 Task: Create a new job position entry in Salesforce with the title 'Salesforce CPQ Specialists', including job description, responsibilities, skills required, educational requirements, pay range, and other relevant details.
Action: Mouse pressed left at (717, 703)
Screenshot: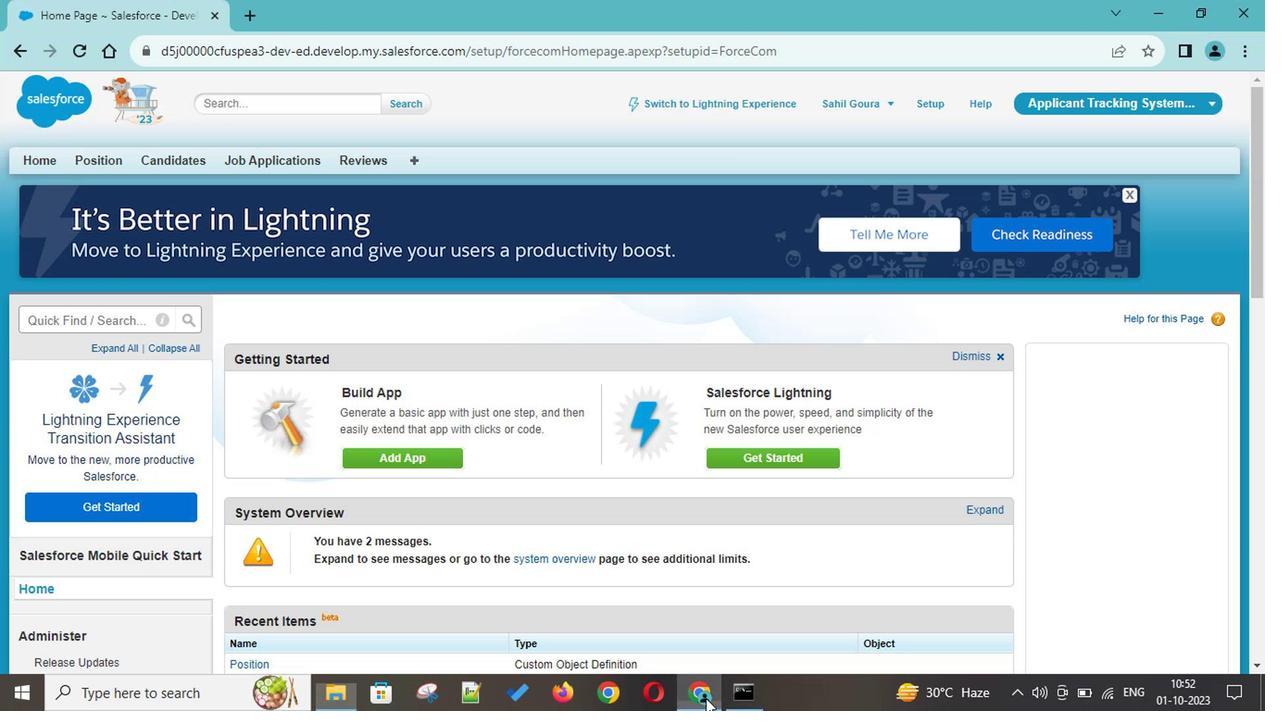 
Action: Mouse moved to (82, 160)
Screenshot: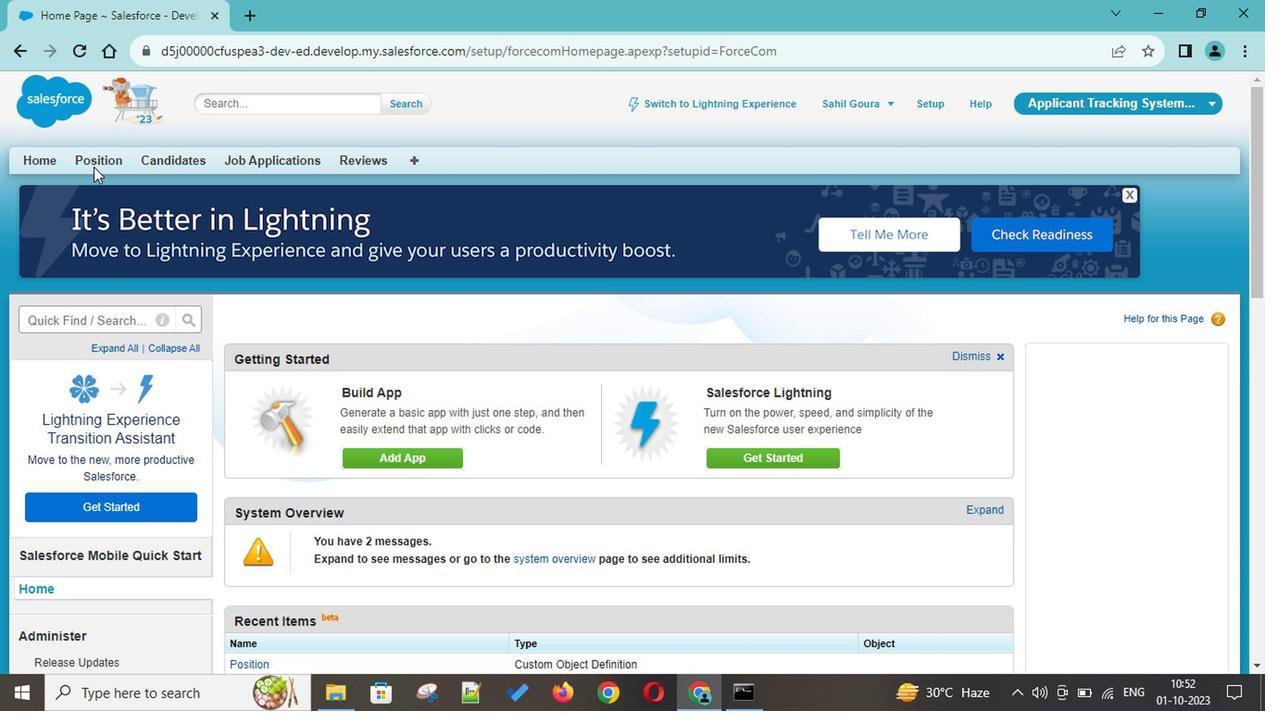 
Action: Mouse pressed left at (82, 160)
Screenshot: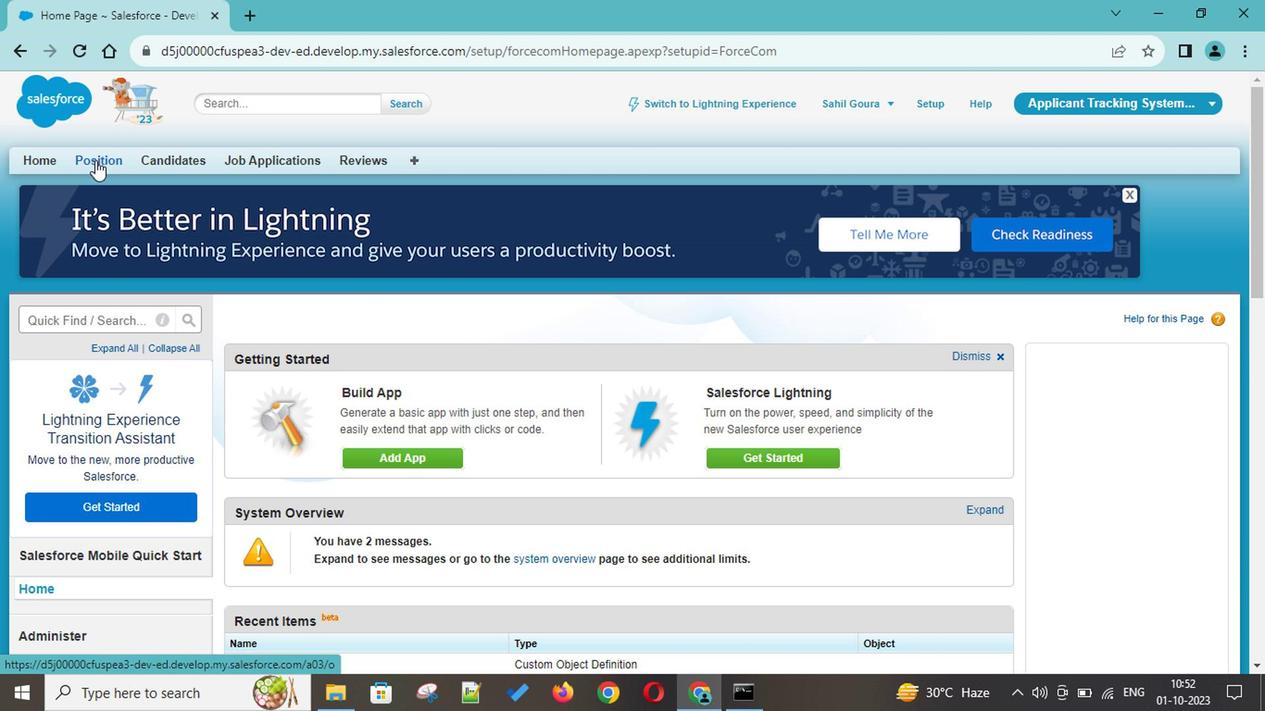
Action: Mouse moved to (562, 301)
Screenshot: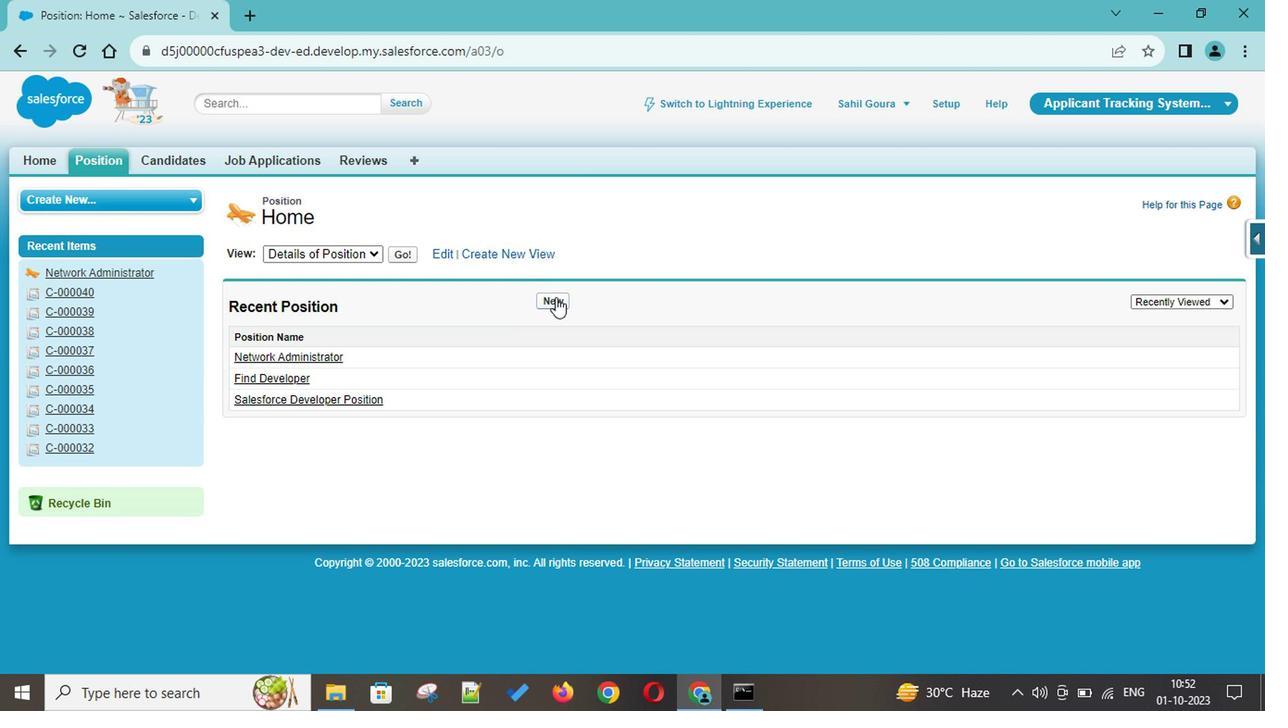 
Action: Mouse pressed left at (562, 301)
Screenshot: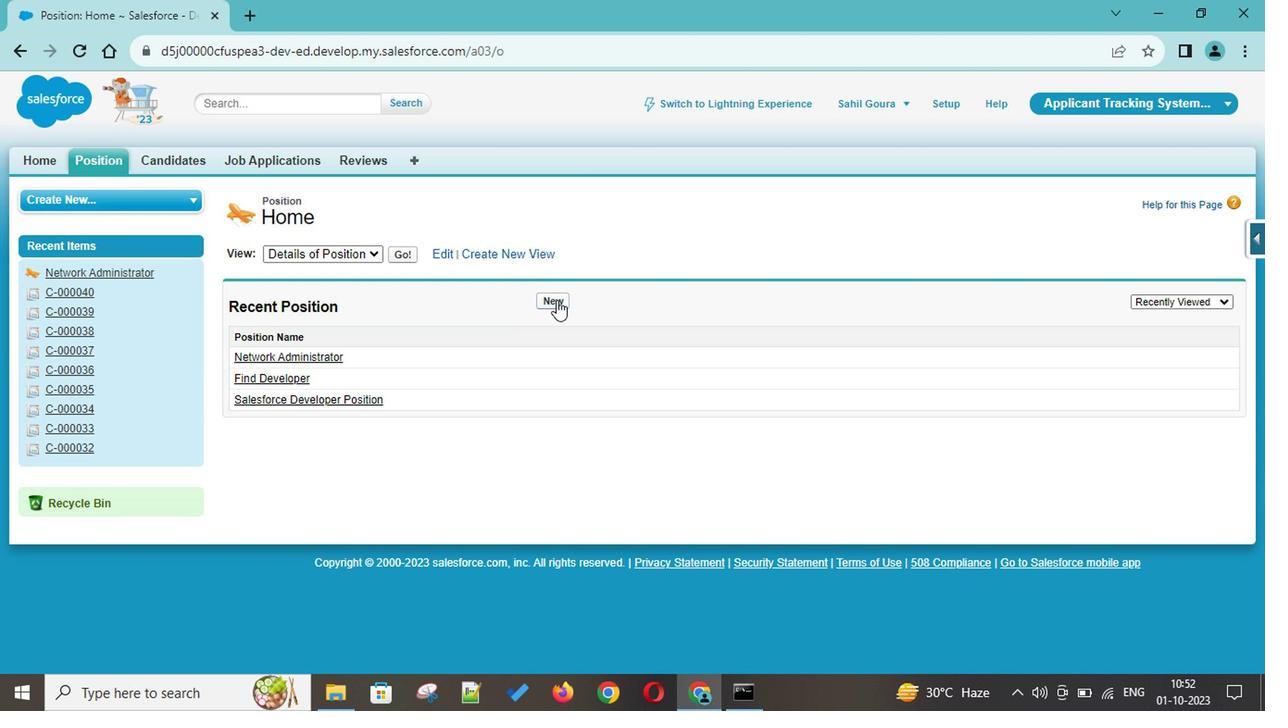 
Action: Mouse moved to (520, 329)
Screenshot: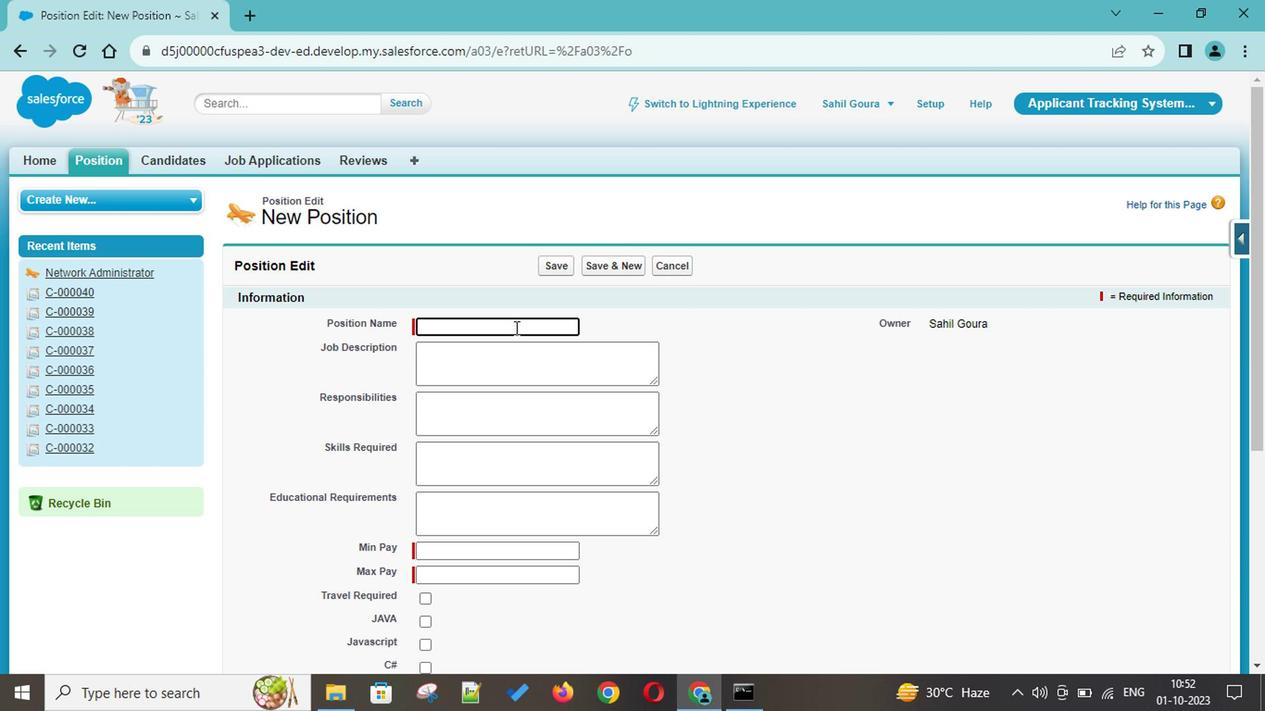 
Action: Key pressed <Key.shift>Sa<Key.backspace><Key.backspace><Key.backspace><Key.backspace><Key.backspace><Key.backspace><Key.backspace><Key.shift><Key.shift><Key.shift><Key.shift><Key.shift><Key.shift><Key.shift><Key.shift><Key.shift><Key.shift><Key.shift><Key.shift><Key.shift><Key.shift><Key.shift><Key.shift>Mn<Key.backspace><Key.backspace><Key.shift>CRM<Key.space><Key.shift>Manager,<Key.space><Key.shift>COmmer<Key.backspace>
Screenshot: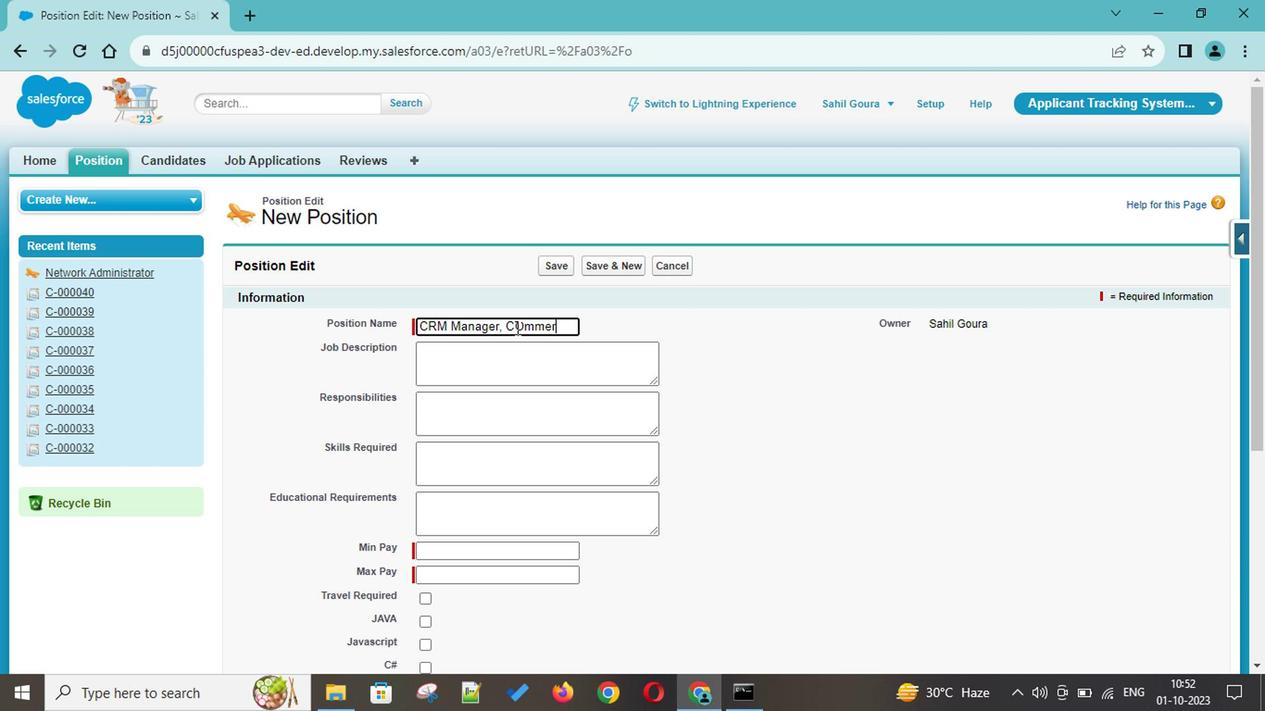 
Action: Mouse moved to (599, 331)
Screenshot: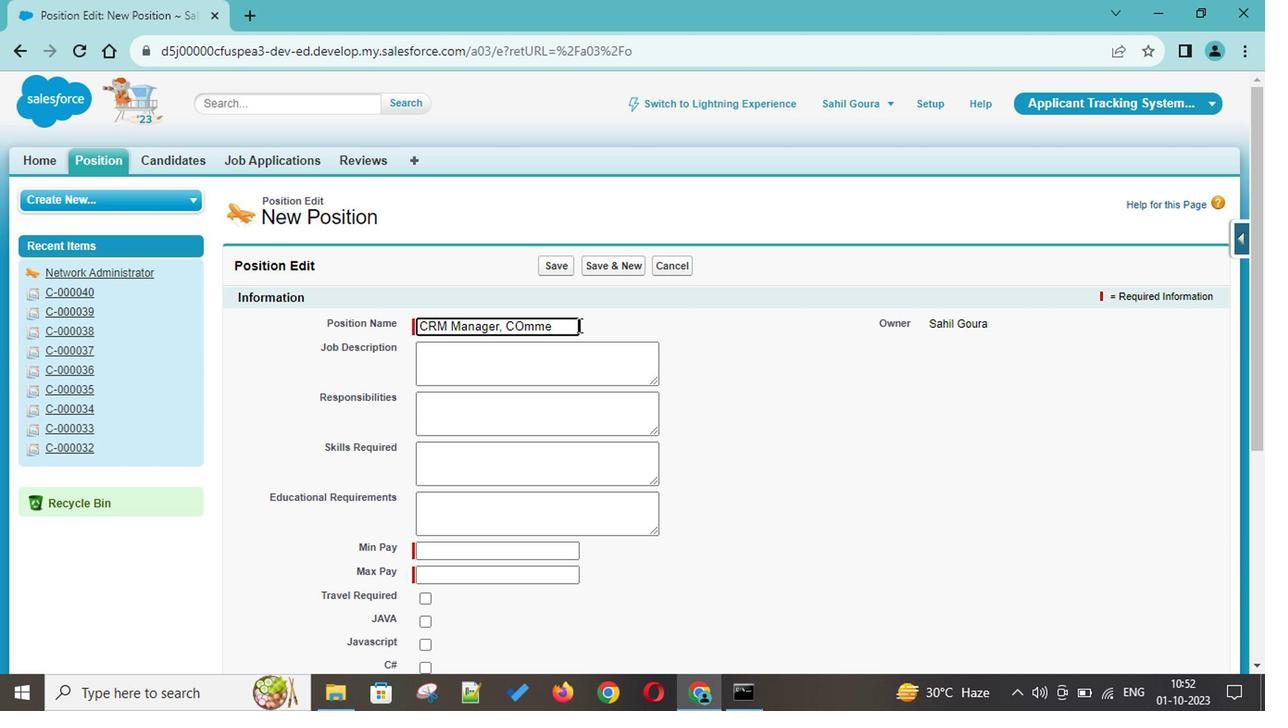 
Action: Key pressed <Key.backspace><Key.backspace><Key.backspace><Key.backspace>ommerica<Key.backspace><Key.backspace><Key.backspace>cial<Key.space><Key.shift>IT
Screenshot: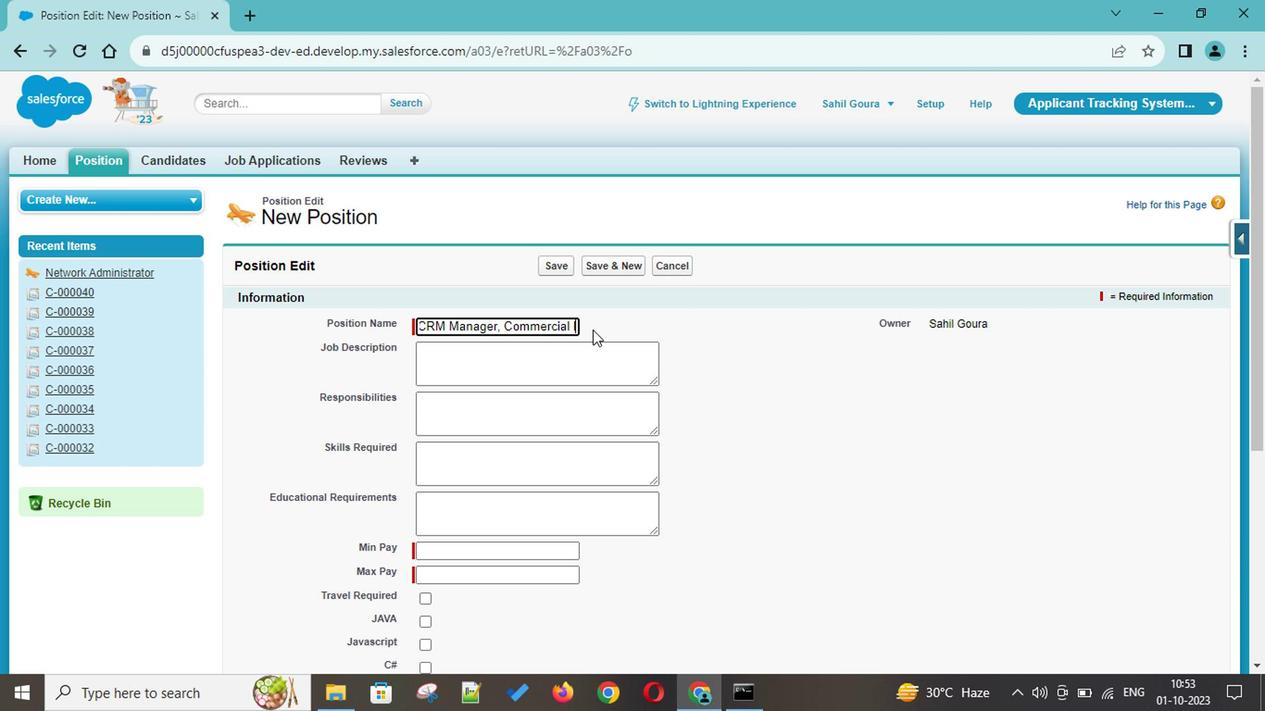 
Action: Mouse moved to (504, 371)
Screenshot: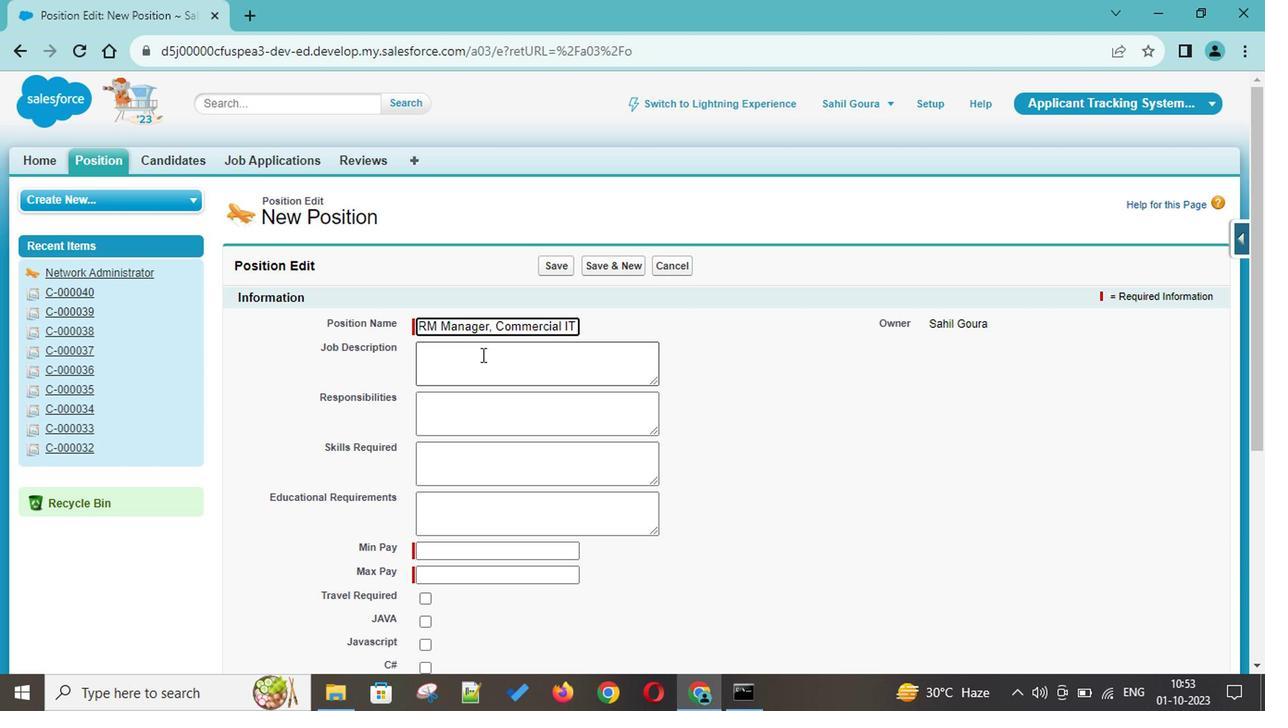 
Action: Mouse pressed left at (504, 371)
Screenshot: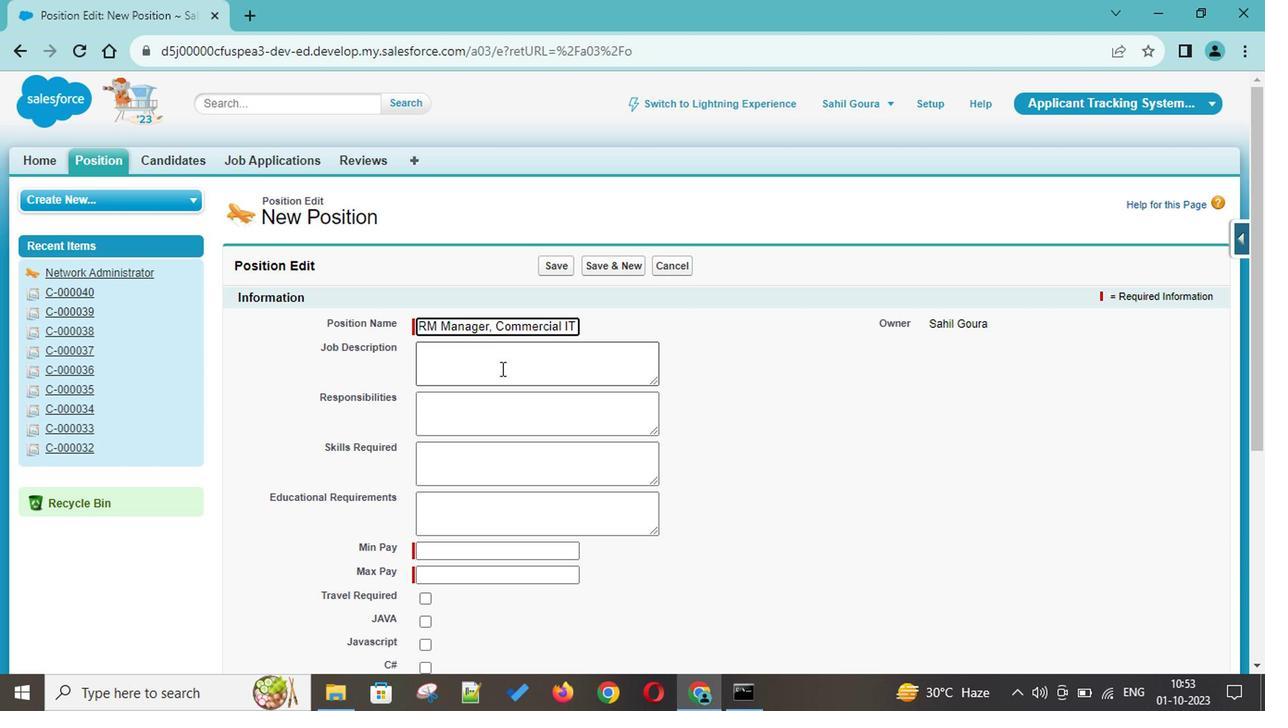 
Action: Mouse moved to (505, 371)
Screenshot: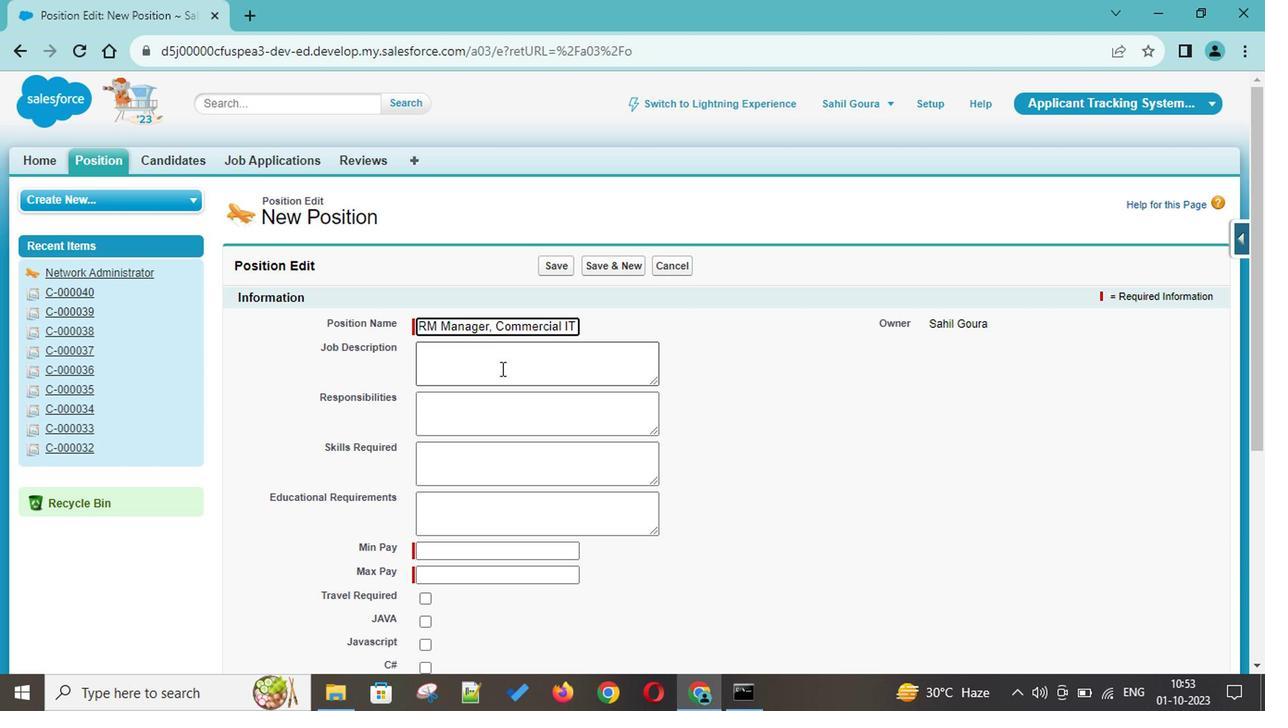 
Action: Key pressed <Key.shift>Technical<Key.space><Key.shift>Subject<Key.space><Key.shift>Matter<Key.space><Key.shift>Expert
Screenshot: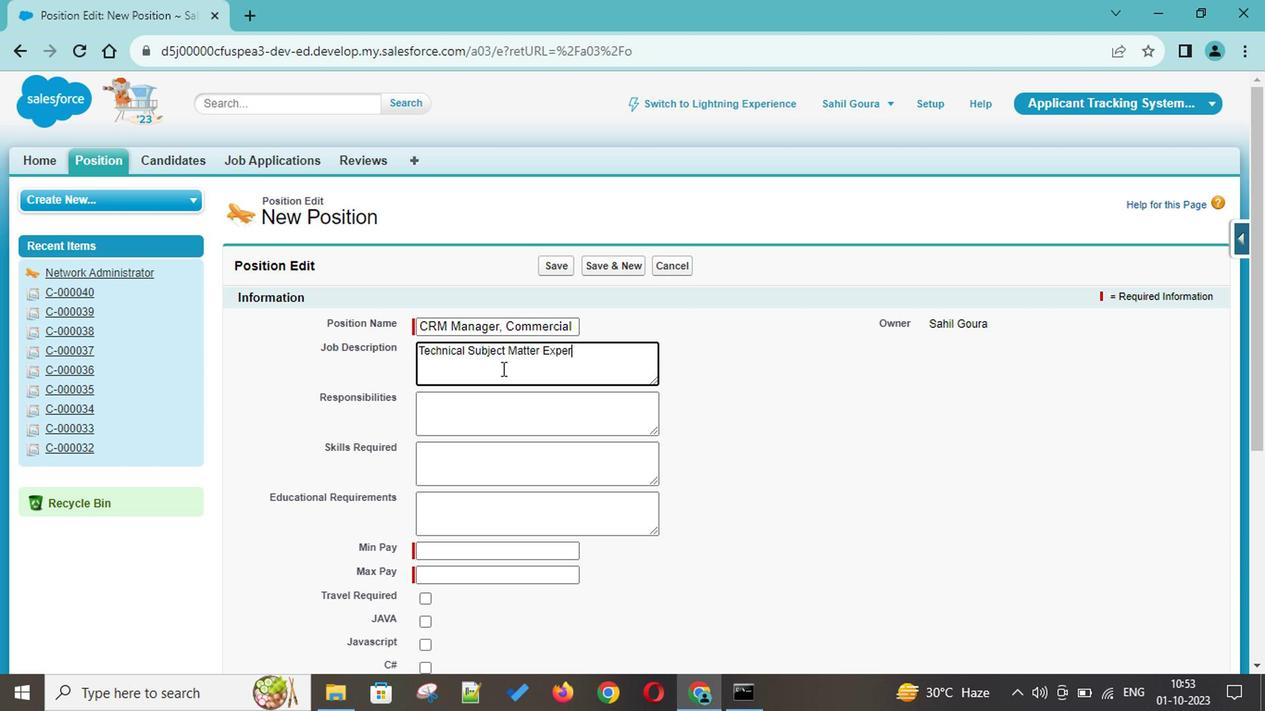 
Action: Mouse moved to (420, 351)
Screenshot: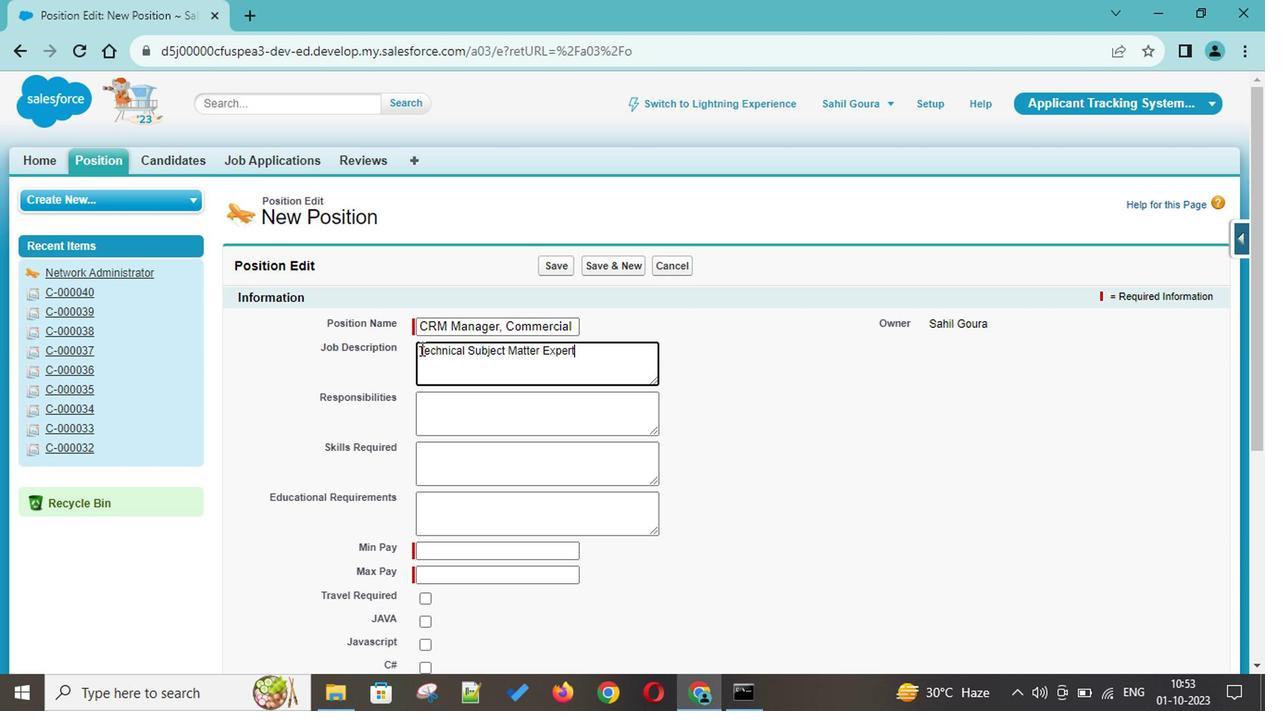 
Action: Mouse pressed left at (420, 351)
Screenshot: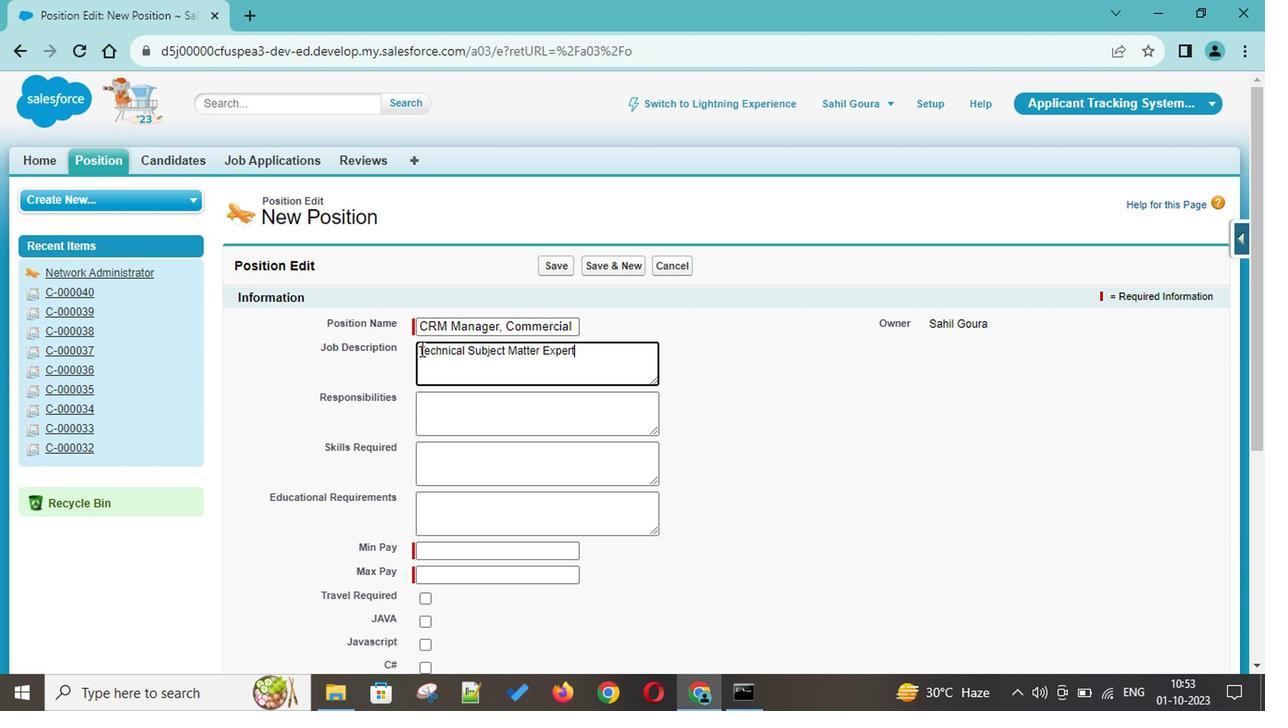 
Action: Mouse moved to (453, 373)
Screenshot: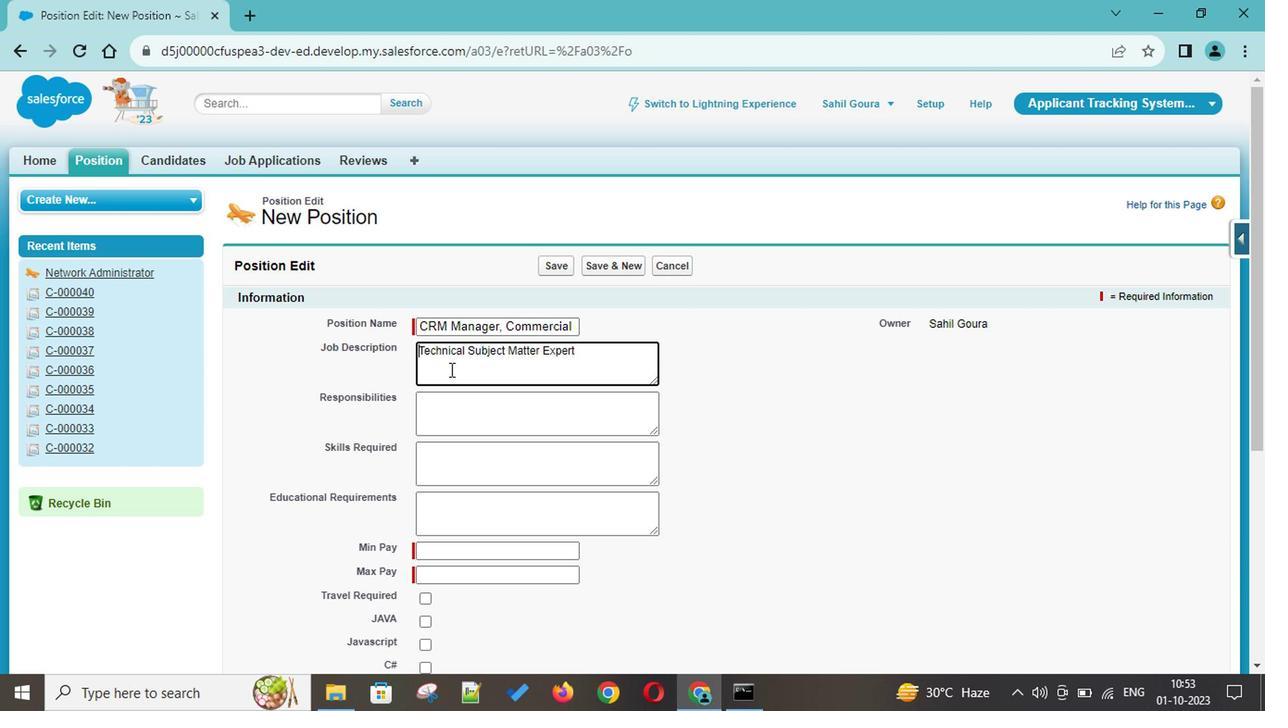 
Action: Key pressed <Key.shift>Be<Key.space>the<Key.space>
Screenshot: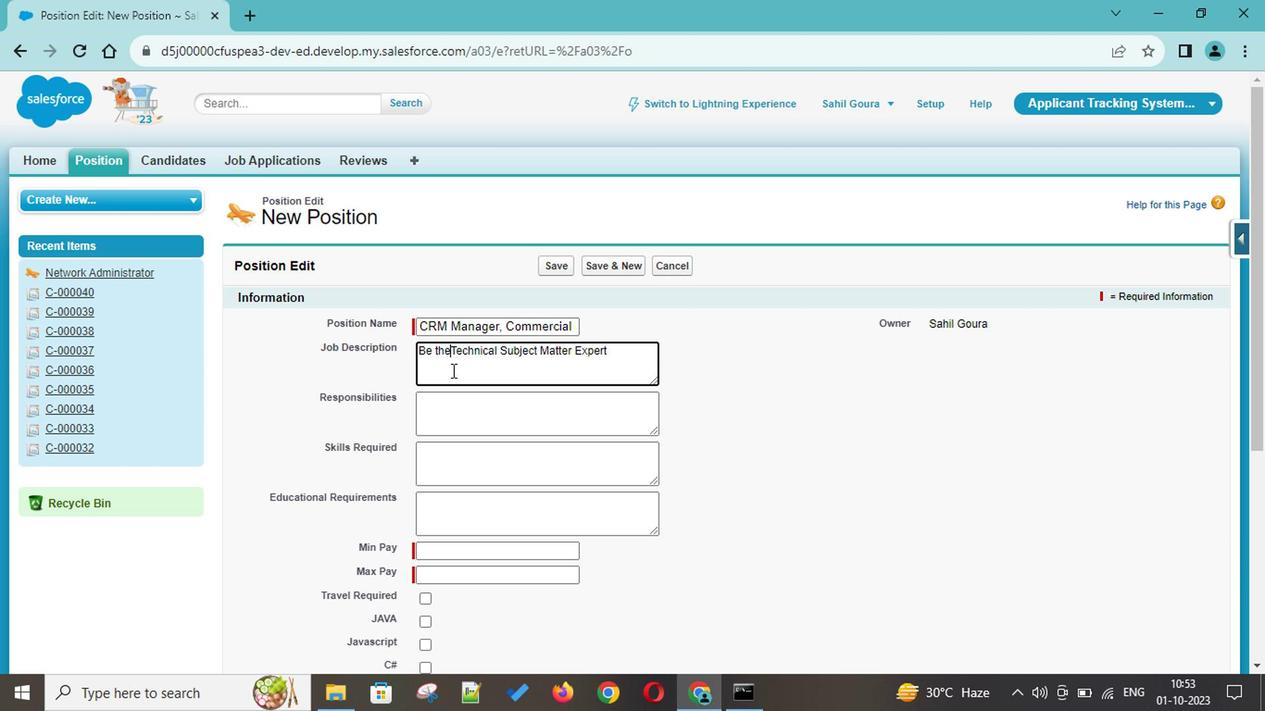 
Action: Mouse moved to (649, 361)
Screenshot: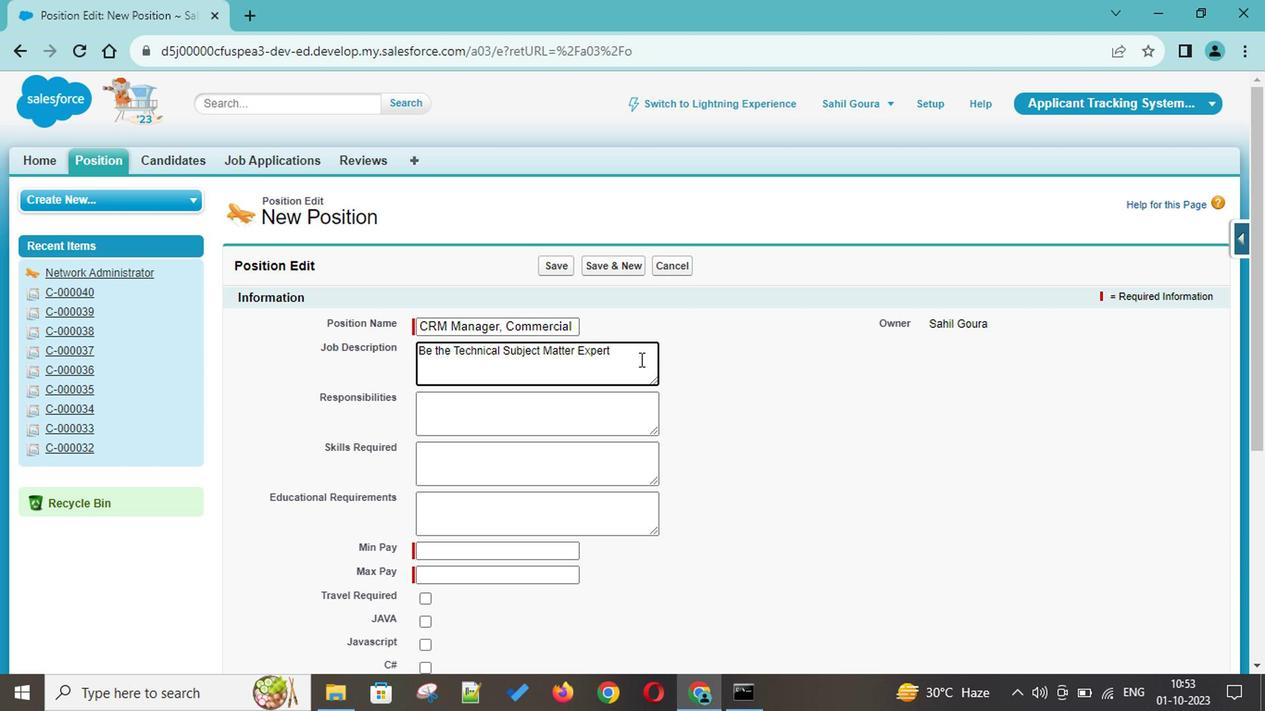 
Action: Mouse pressed left at (649, 361)
Screenshot: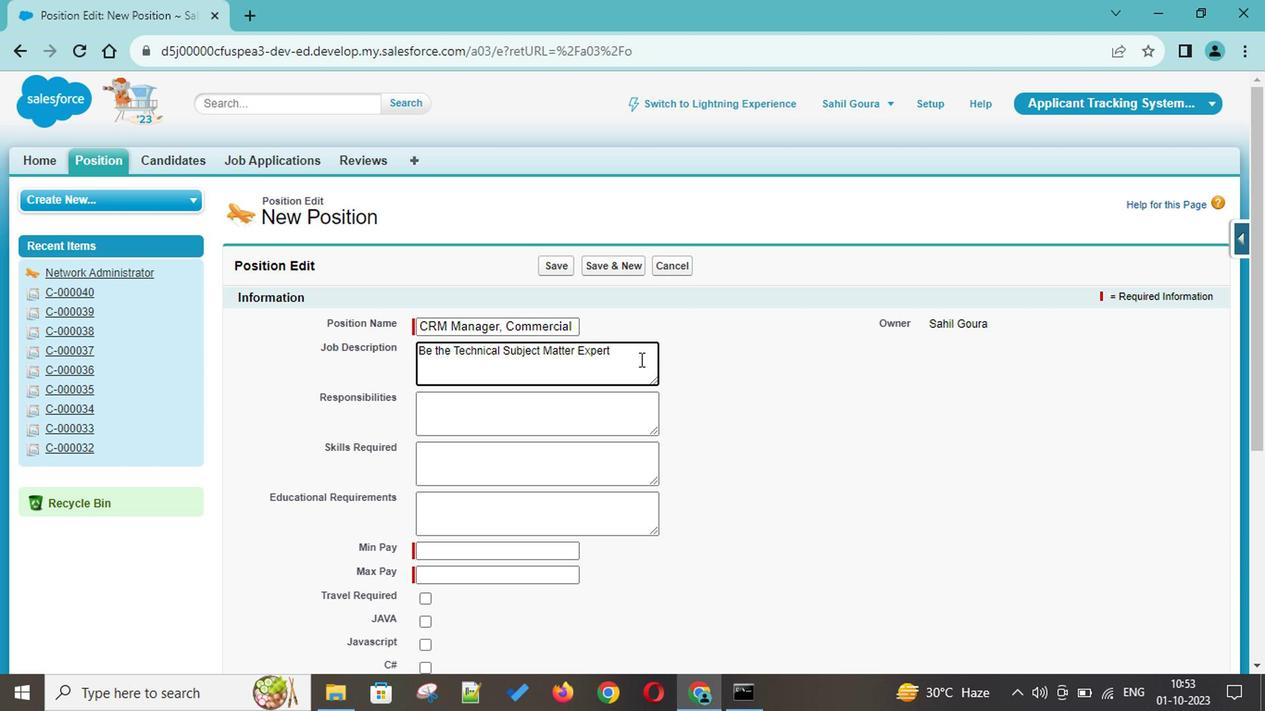 
Action: Mouse moved to (648, 361)
Screenshot: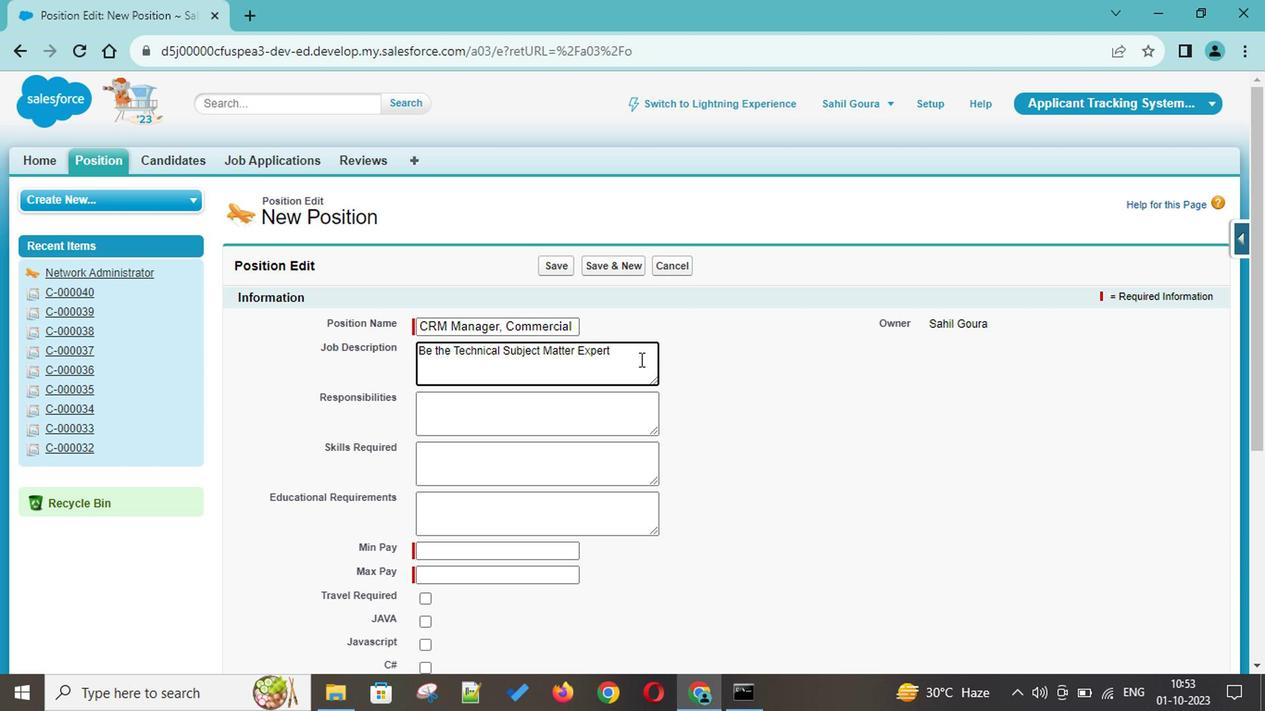 
Action: Key pressed <Key.space>and<Key.space>provide<Key.space>in-house<Key.space>technical<Key.space>support<Key.space>for<Key.space><Key.shift>Entr<Key.backspace>erprise<Key.space><Key.shift>IT<Key.space>systems,<Key.space>includingn<Key.backspace><Key.backspace>g<Key.space><Key.caps_lock>OCE<Key.space>CRM<Key.space><Key.caps_lock>and<Key.space><Key.shift>Master<Key.space><Key.shift>Data<Key.space><Key.shift>Management<Key.enter><Key.enter><Key.shift>Lead<Key.space><Key.shift>CRM,<Key.space><Key.shift>Commerical<Key.backspace><Key.backspace><Key.backspace><Key.backspace>cial<Key.space><Key.shift>IT<Key.space>will<Key.space>serve<Key.space>as<Key.space>the<Key.space>technical<Key.space><Key.shift>SME<Key.space>for<Key.space><Key.caps_lock>IQVI<Key.caps_lock>a<Key.space><Key.backspace><Key.backspace><Key.caps_lock>A<Key.space>OCE<Key.space>CRM<Key.space><Key.caps_lock>for<Key.space><Key.shift>US<Key.space><Key.shift>Brand<Key.space>and<Key.space><Key.shift>Commeric<Key.backspace><Key.backspace>cial<Key.space>busine<Key.backspace><Key.backspace><Key.backspace><Key.backspace><Key.backspace><Key.backspace><Key.shift>Business.<Key.space><Key.shift>This<Key.space>role<Key.space>will<Key.space>be<Key.space>part<Key.space>of<Key.space>the<Key.space>offshore<Key.space>team<Key.space>and<Key.space>support<Key.space><Key.shift>US<Key.space>based<Key.space><Key.shift><Key.shift><Key.shift><Key.shift><Key.shift><Key.shift><Key.shift><Key.shift><Key.shift><Key.shift><Key.shift><Key.shift><Key.shift><Key.shift><Key.shift><Key.shift><Key.shift><Key.shift><Key.shift><Key.shift><Key.shift><Key.shift><Key.shift><Key.shift><Key.shift><Key.shift><Key.shift><Key.shift><Key.shift><Key.shift><Key.shift>IT<Key.space>team<Key.space>that<Key.space>manages<Key.space><Key.shift>Sales,<Key.space><Key.shift>Marketing,<Key.space><Key.shift>Training<Key.space>and<Key.space><Key.shift>Operations<Key.space>technology<Key.space>stacks.<Key.space><Key.enter><Key.enter><Key.shift>This<Key.space>role<Key.space>requires<Key.space>technical<Key.space>expertise<Key.space>in<Key.space><Key.shift>Salesforce<Key.space>based<Key.space><Key.shift>CRM<Key.space><Key.shift>(<Key.caps_lock>IQVIA<Key.space>OCE<Key.shift>)<Key.caps_lock><Key.space>configuration<Key.space>/<Key.space>customization,<Key.space><Key.shift>Record<Key.space><Key.shift>Types,<Key.space><Key.shift><Key.shift><Key.shift><Key.shift><Key.shift><Key.shift><Key.shift><Key.shift><Key.shift><Key.shift><Key.shift><Key.shift><Key.shift><Key.shift>SFDC<Key.space><Key.shift>Custom<Key.space><Key.shift>Objectr<Key.backspace>s,<Key.space><Key.shift>Page<Key.space><Key.shift>Laypo<Key.backspace><Key.backspace>outs,<Key.space><Key.shift>Workflows,<Key.space><Key.shift>Validation<Key.space><Key.shift>u<Key.backspace><Key.shift>Rules,<Key.space><Key.shift>CLM/<Key.shift>MLR<Key.space>management,<Key.shift><Key.shift><Key.shift><Key.shift><Key.shift><Key.enter><Key.enter><Key.shift>Lightning<Key.space><Key.shift>X
Screenshot: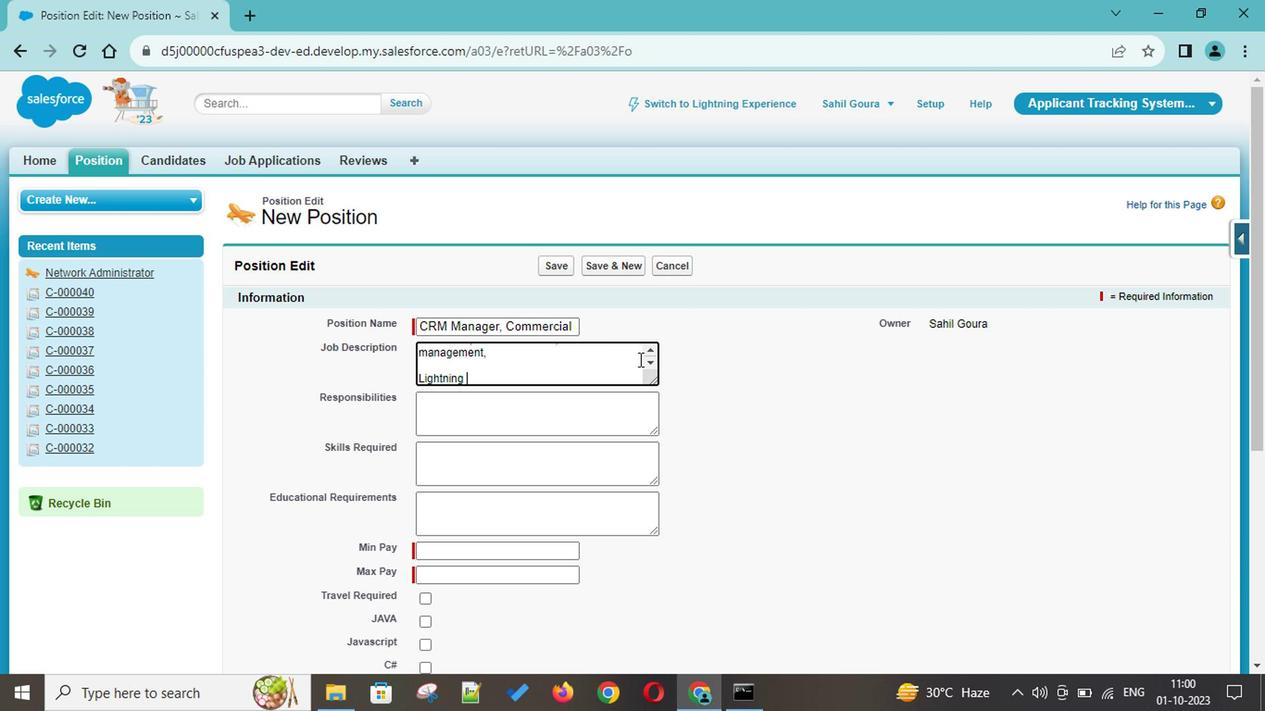 
Action: Mouse moved to (643, 362)
Screenshot: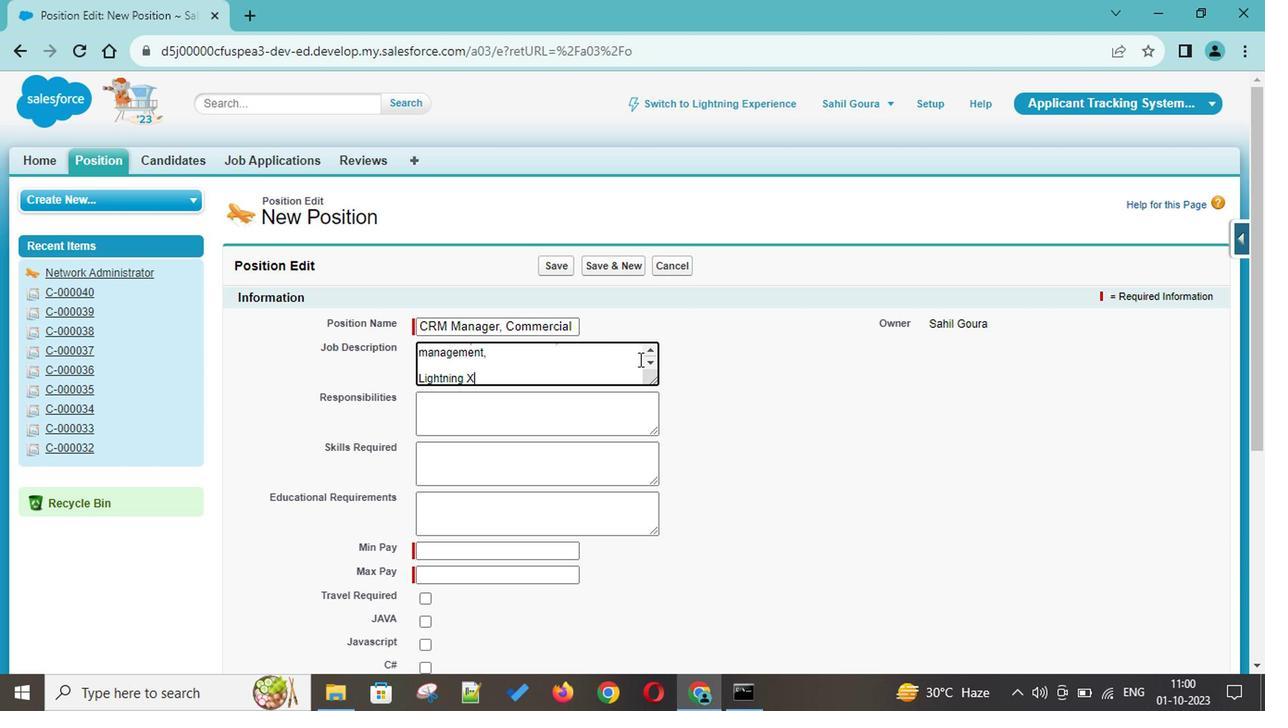 
Action: Key pressed <Key.backspace><Key.shift>Component<Key.space><Key.shift>Management<Key.left><Key.left><Key.left><Key.left><Key.left><Key.left><Key.left><Key.left><Key.left><Key.left><Key.left><Key.left><Key.left><Key.left><Key.left><Key.left><Key.left><Key.left><Key.left><Key.left><Key.left><Key.left><Key.left><Key.left><Key.left><Key.left><Key.left><Key.left><Key.left><Key.left><Key.backspace><Key.backspace><Key.space>
Screenshot: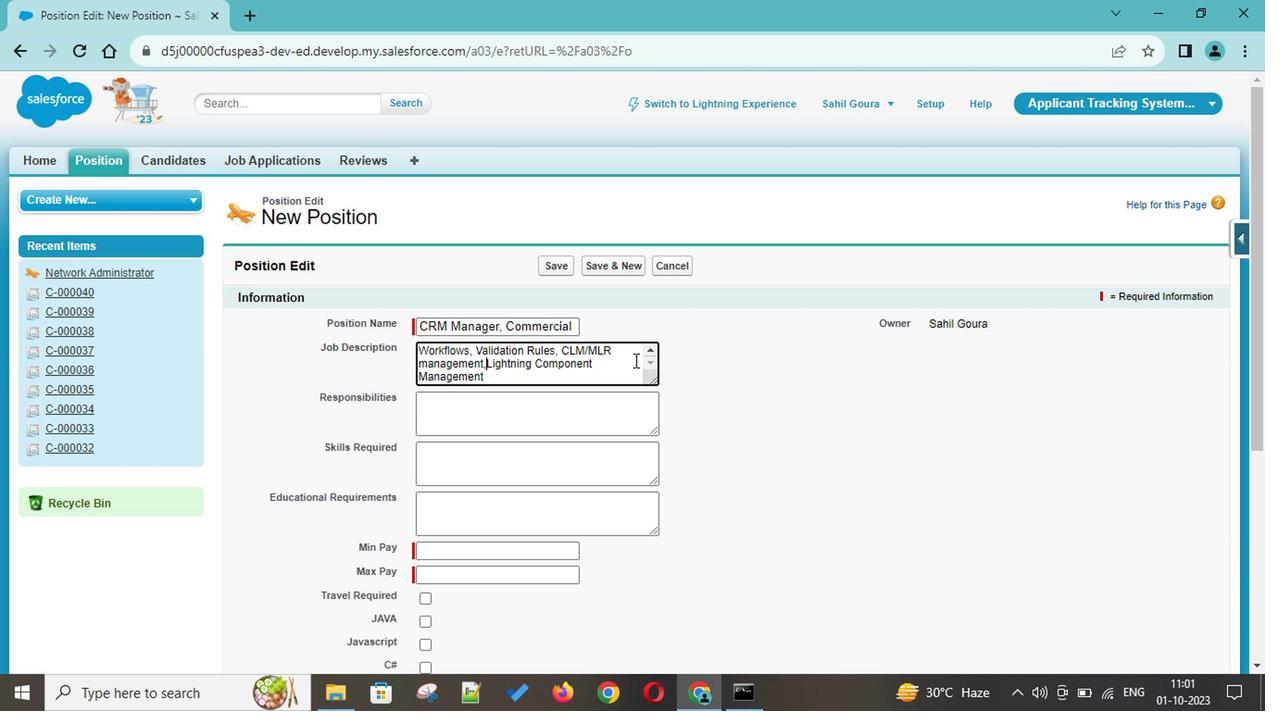 
Action: Mouse moved to (593, 382)
Screenshot: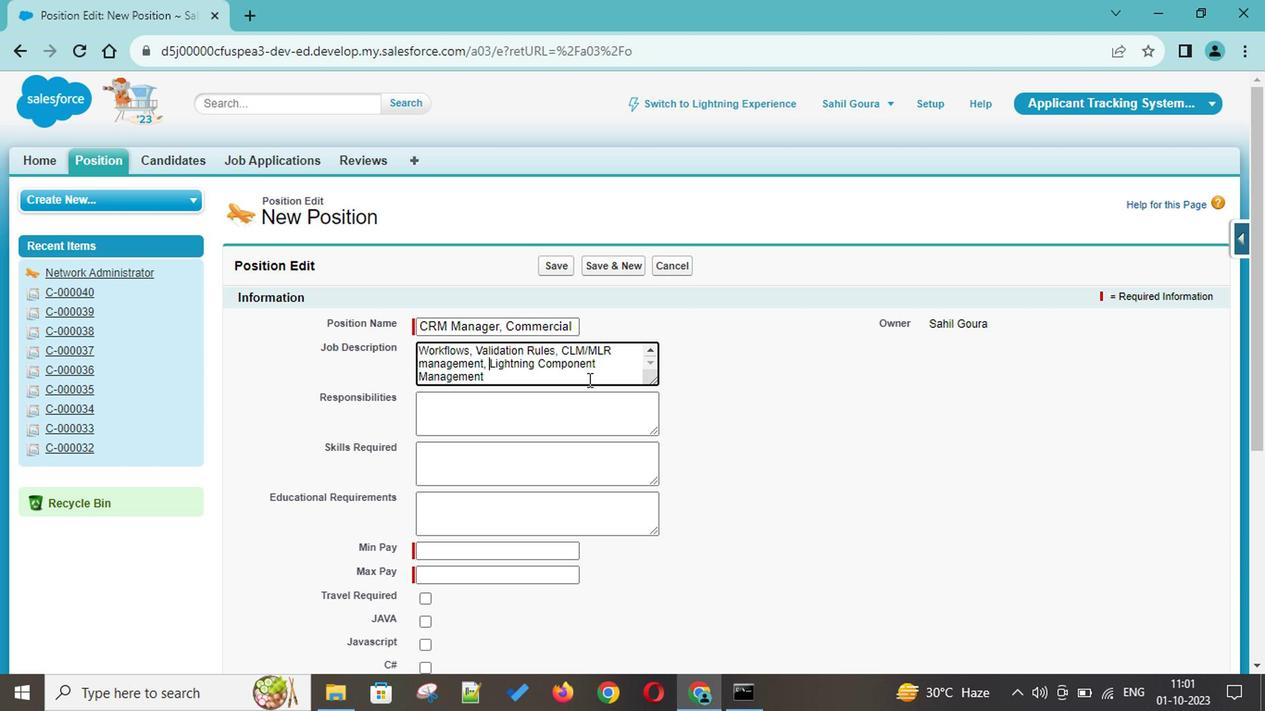 
Action: Mouse pressed left at (593, 382)
Screenshot: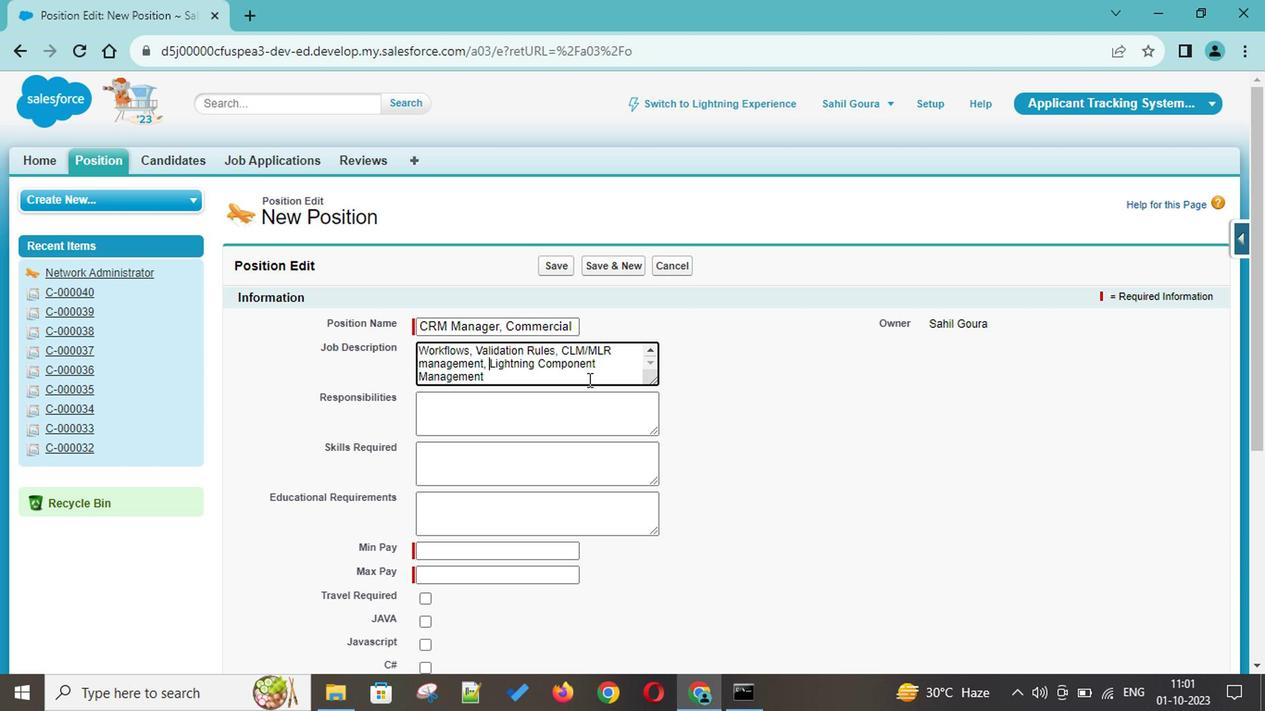 
Action: Key pressed <Key.space>etc.<Key.space><Key.shift><Key.shift><Key.shift><Key.shift><Key.shift><Key.shift><Key.shift><Key.enter><Key.shift>The<Key.space>role<Key.space>also<Key.space>requires<Key.space>understanding<Key.space>of<Key.space><Key.shift>Data<Key.space><Key.shift>Warehouse<Key.space><Key.shift>&<Key.space><Key.shift>Master<Key.space><Key.shift>Data<Key.space><Key.shift>Management<Key.space>wnviron<Key.backspace><Key.backspace><Key.backspace><Key.backspace><Key.backspace><Key.backspace><Key.backspace>environments.<Key.space><Key.shift>This<Key.space>role<Key.space>will<Key.space>benefit
Screenshot: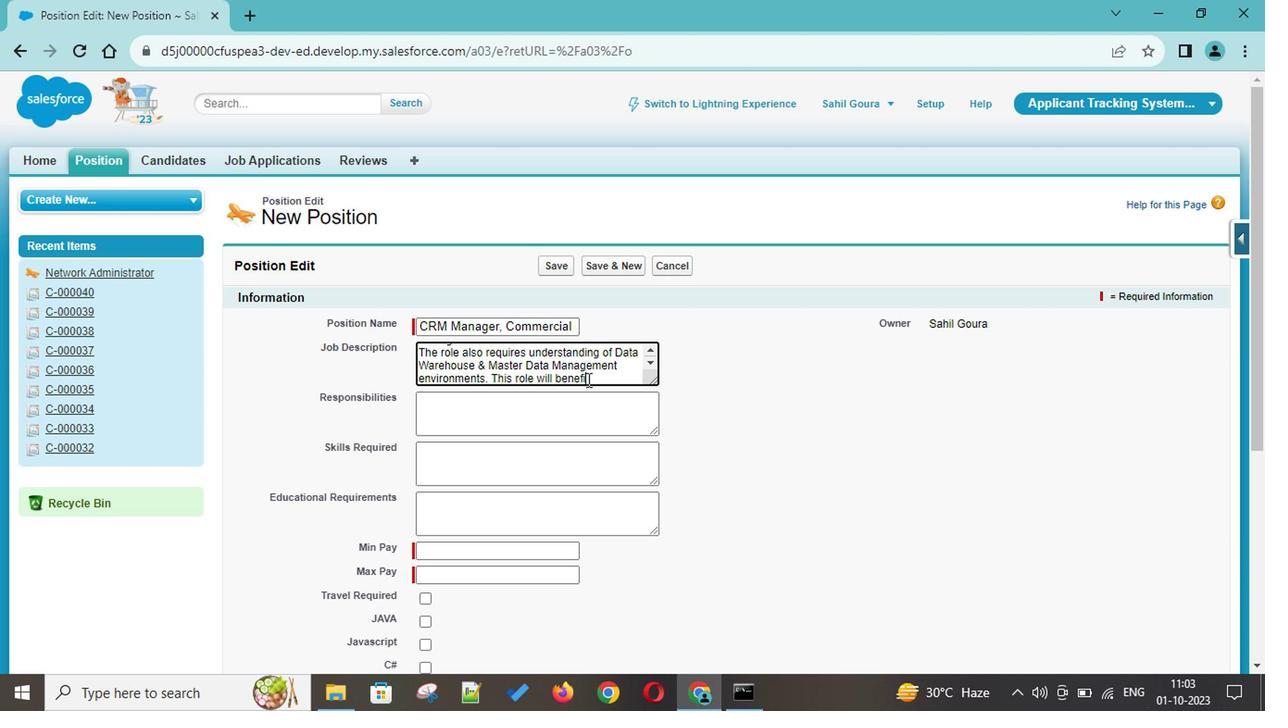 
Action: Mouse moved to (667, 405)
Screenshot: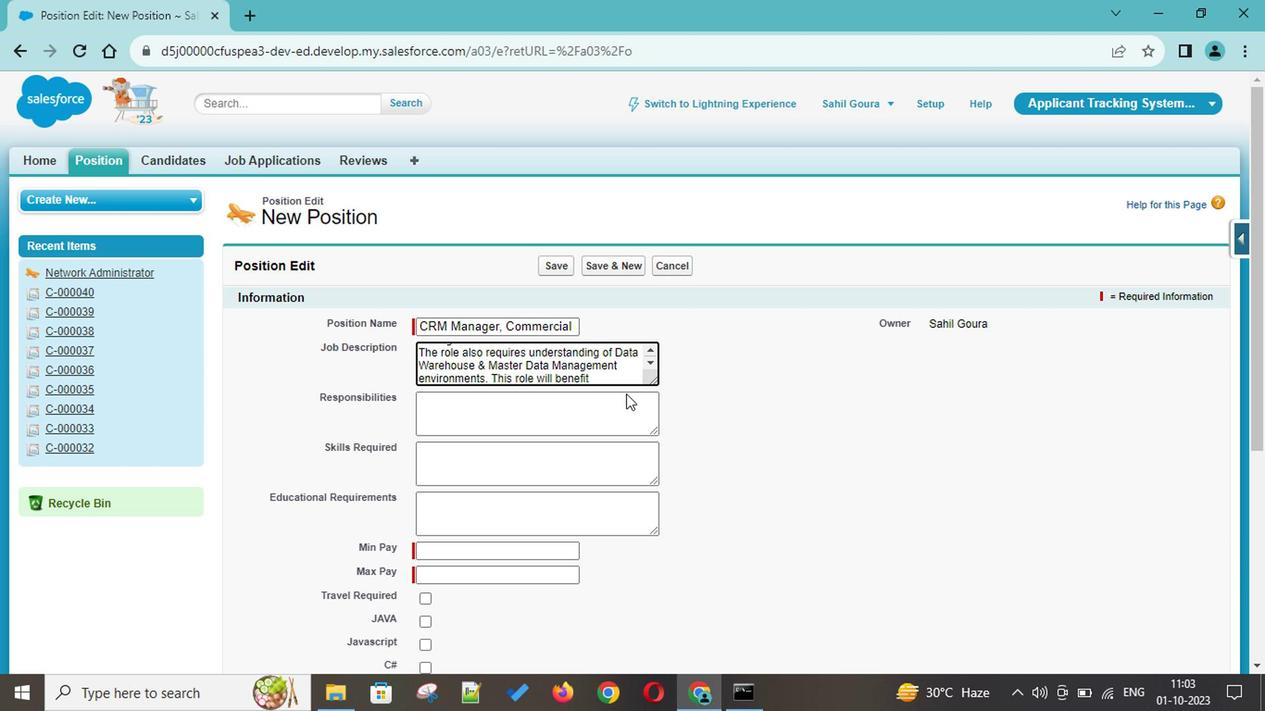 
Action: Key pressed <Key.space>from<Key.space>strong<Key.space>technb<Key.backspace>ical<Key.space>planning<Key.space>skills<Key.space>and<Key.space>ability<Key.space>to<Key.space>work<Key.space>with<Key.space>on-shoe<Key.backspace>re<Key.space>development<Key.space>teams.<Key.space><Key.enter><Key.enter><Key.shift>This<Key.space>role<Key.space>will<Key.space>also<Key.space>assist<Key.space>in<Key.space><Key.shift>IT<Key.space>projects<Key.space>for<Key.space><Key.shift>O<Key.backspace><Key.shift>Commeri<Key.backspace>cial<Key.space>and<Key.space><Key.shift>Brand,<Key.space>incldu<Key.backspace><Key.backspace><Key.backspace>luding<Key.space>overall<Key.space><Key.shift>Master<Key.space><Key.shift>Data<Key.space><Key.shift>Management<Key.space>t
Screenshot: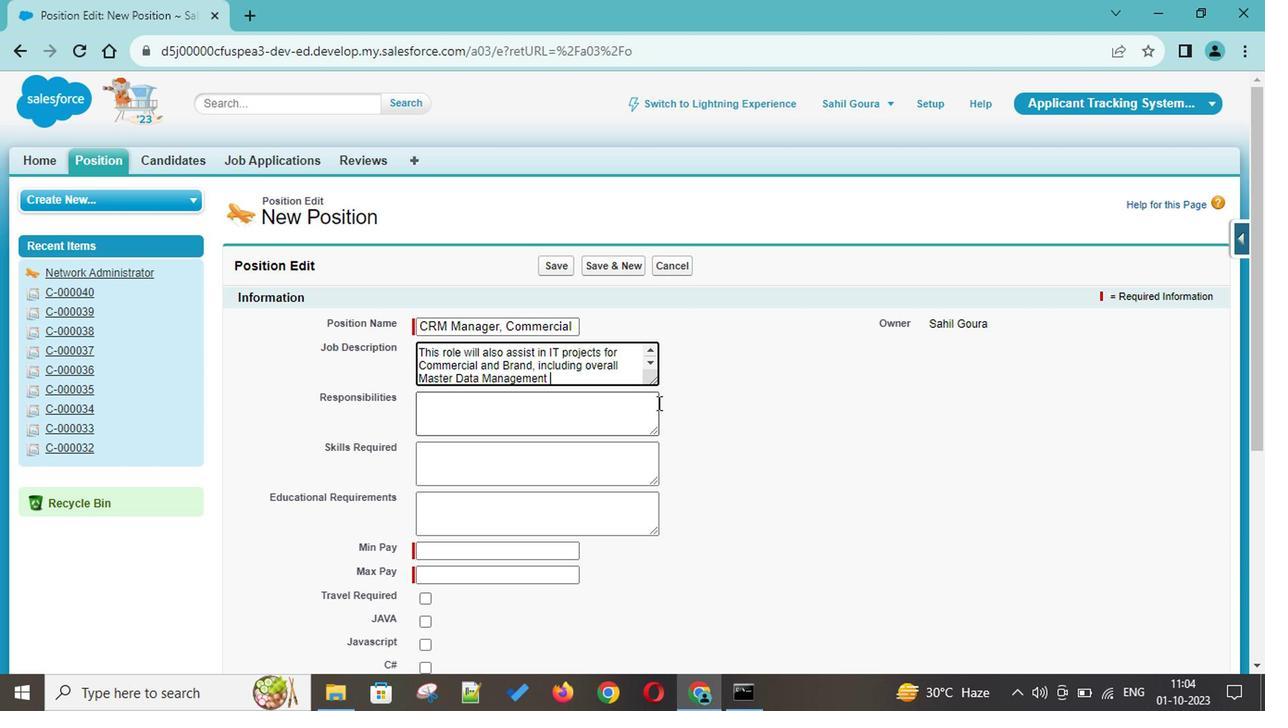 
Action: Mouse moved to (670, 419)
Screenshot: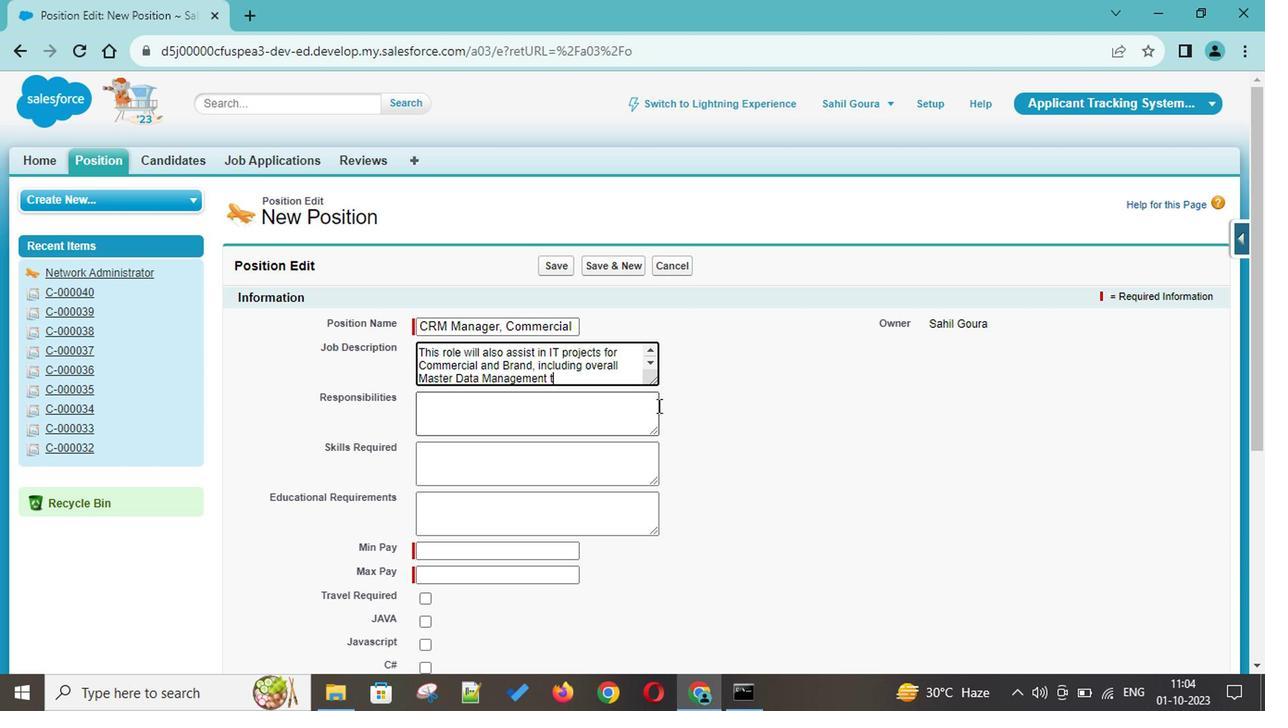 
Action: Key pressed <Key.backspace><Key.shift>Technical<Key.space>e<Key.backspace><Key.shift><Key.shift><Key.shift><Key.shift><Key.shift><Key.shift><Key.shift>Ecosystem.<Key.space><Key.shift>From<Key.space><Key.shift>
Screenshot: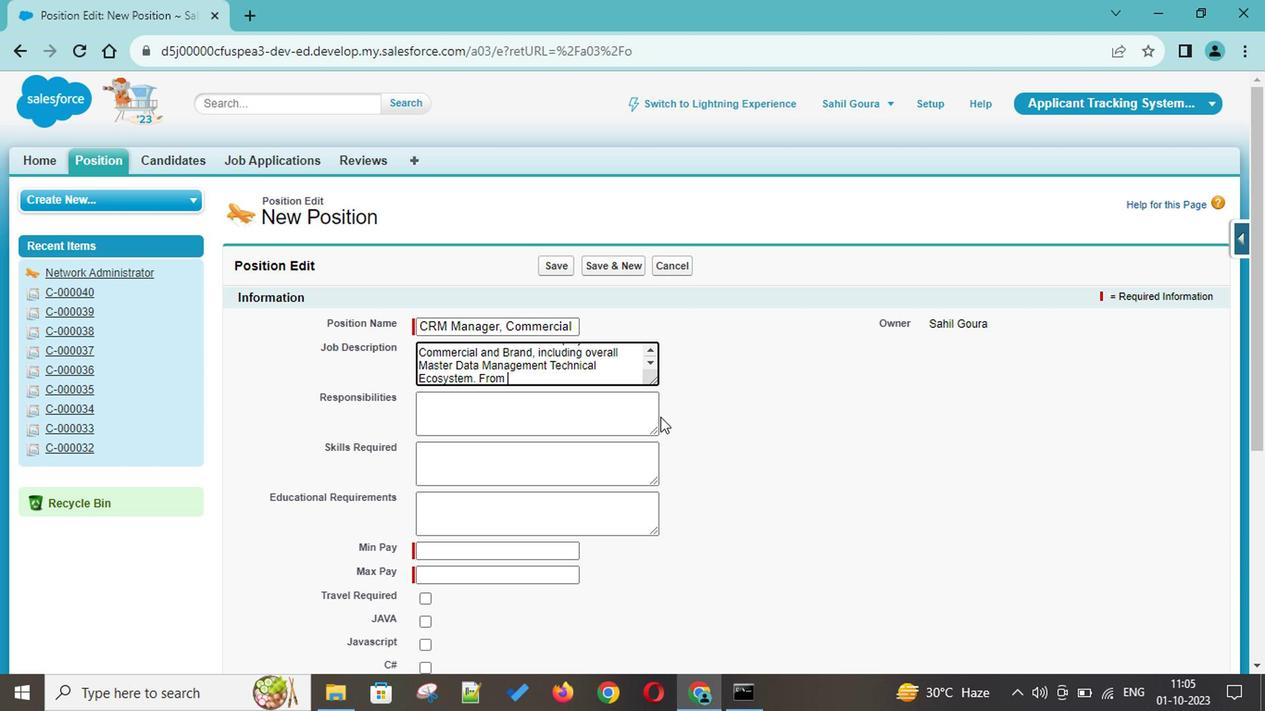 
Action: Mouse moved to (670, 417)
Screenshot: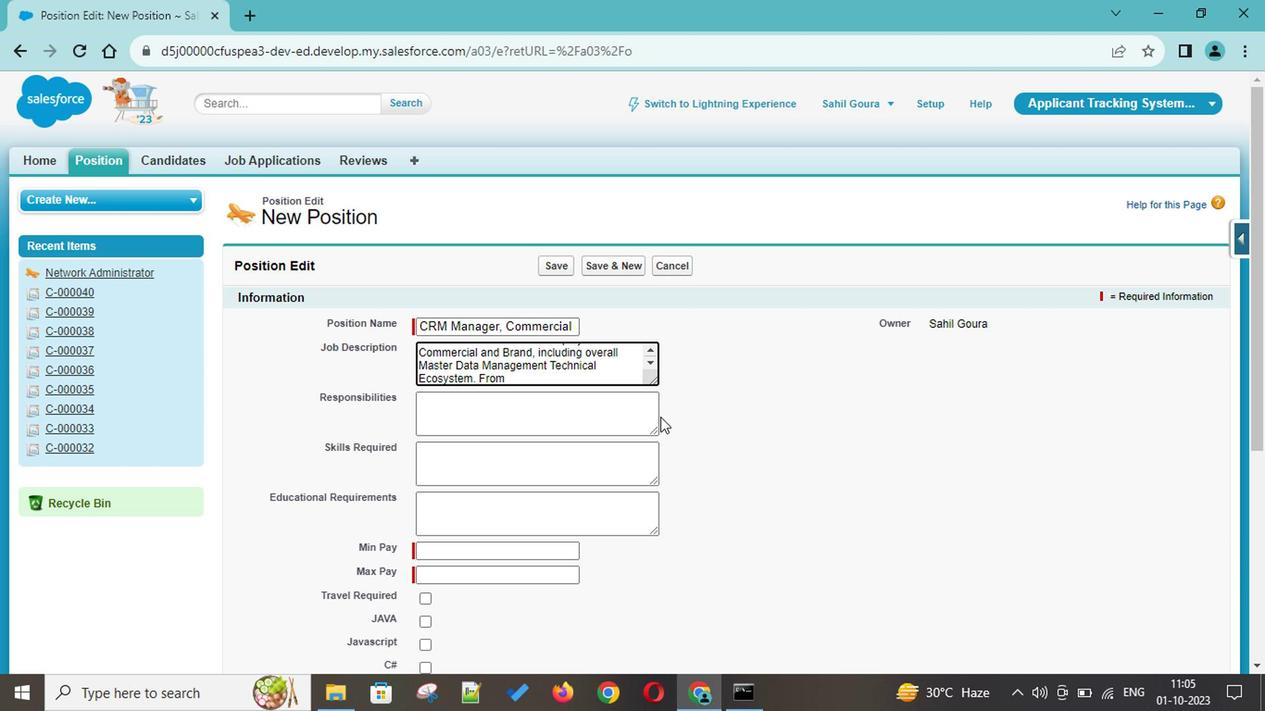 
Action: Key pressed <Key.shift>
Screenshot: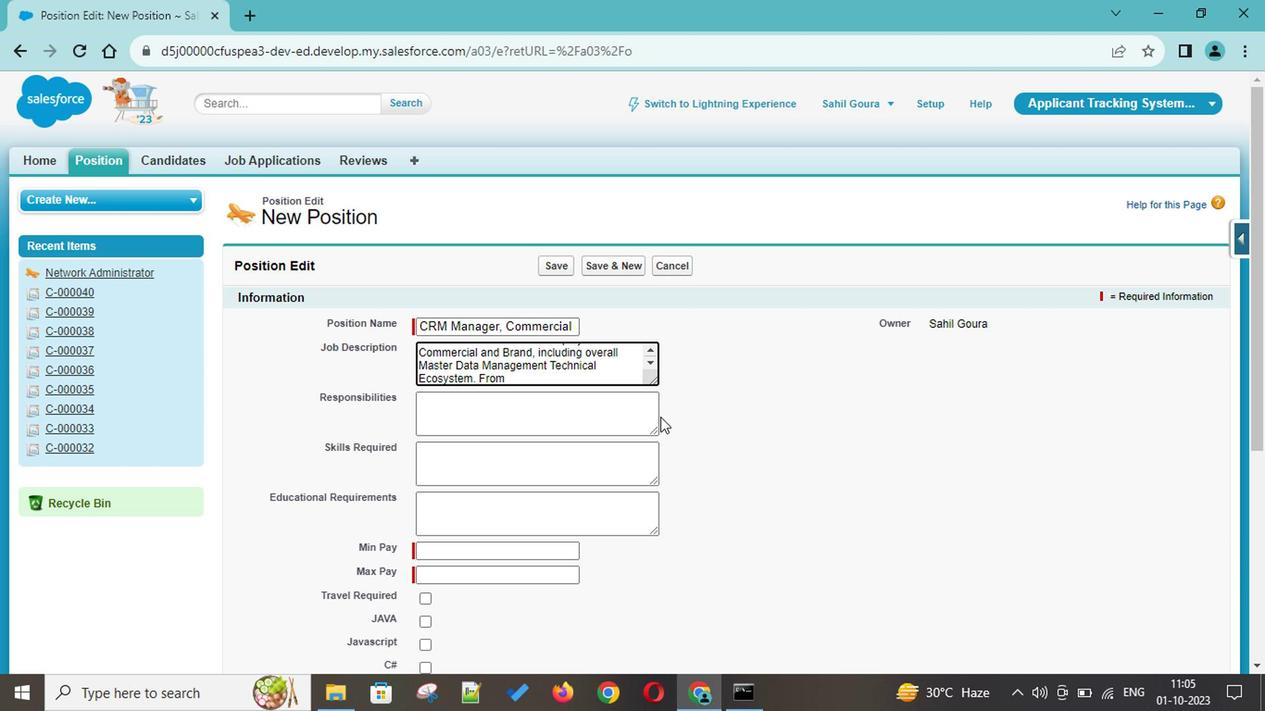 
Action: Mouse moved to (673, 417)
Screenshot: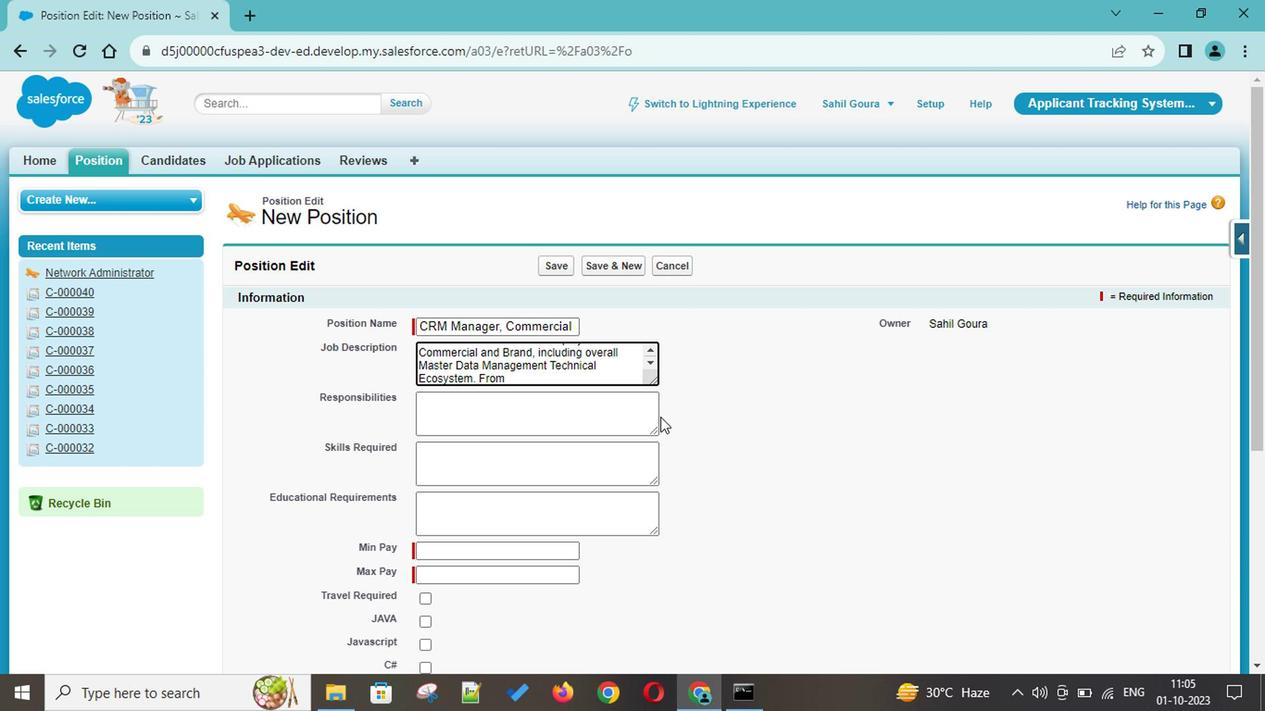 
Action: Key pressed <Key.shift>
Screenshot: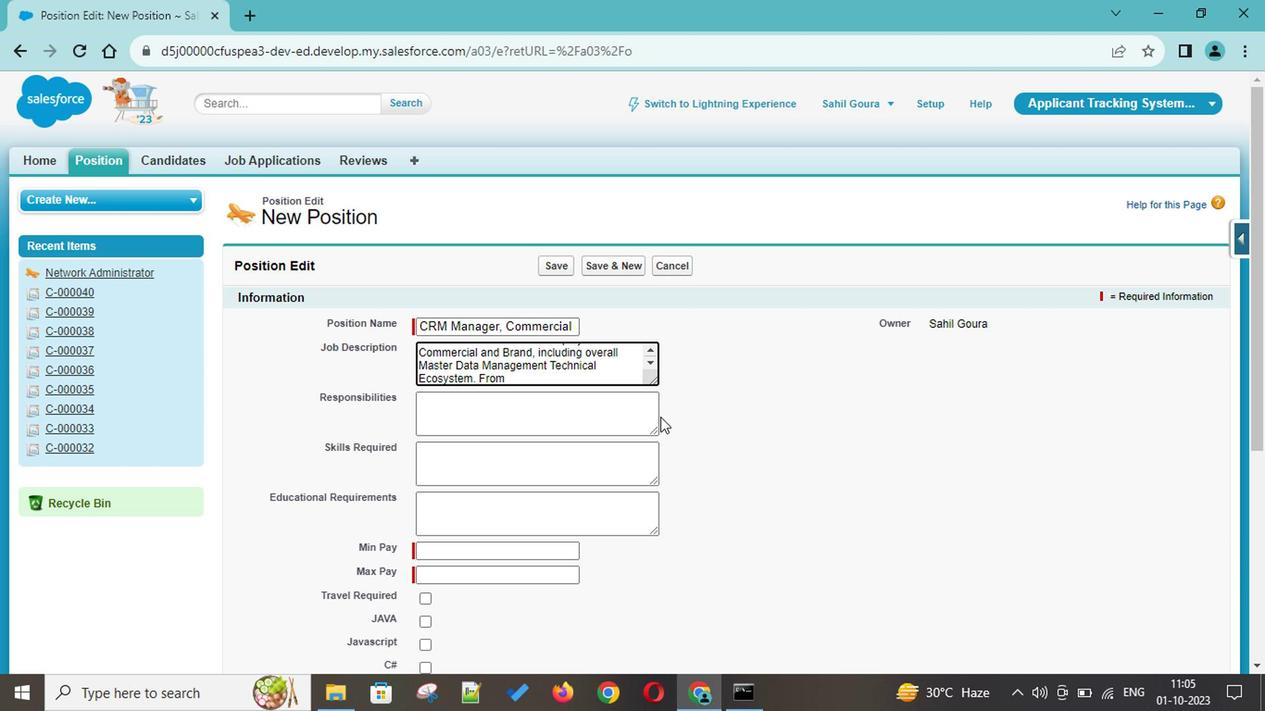 
Action: Mouse moved to (675, 417)
Screenshot: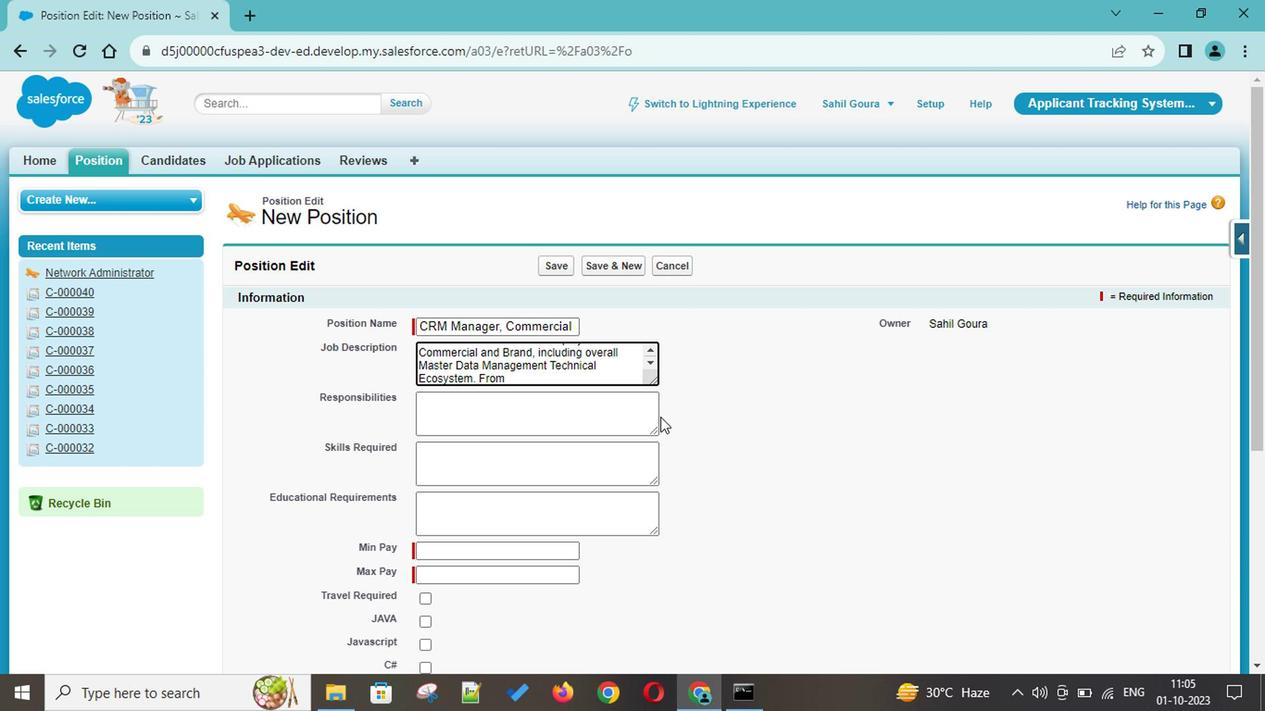 
Action: Key pressed <Key.shift>
Screenshot: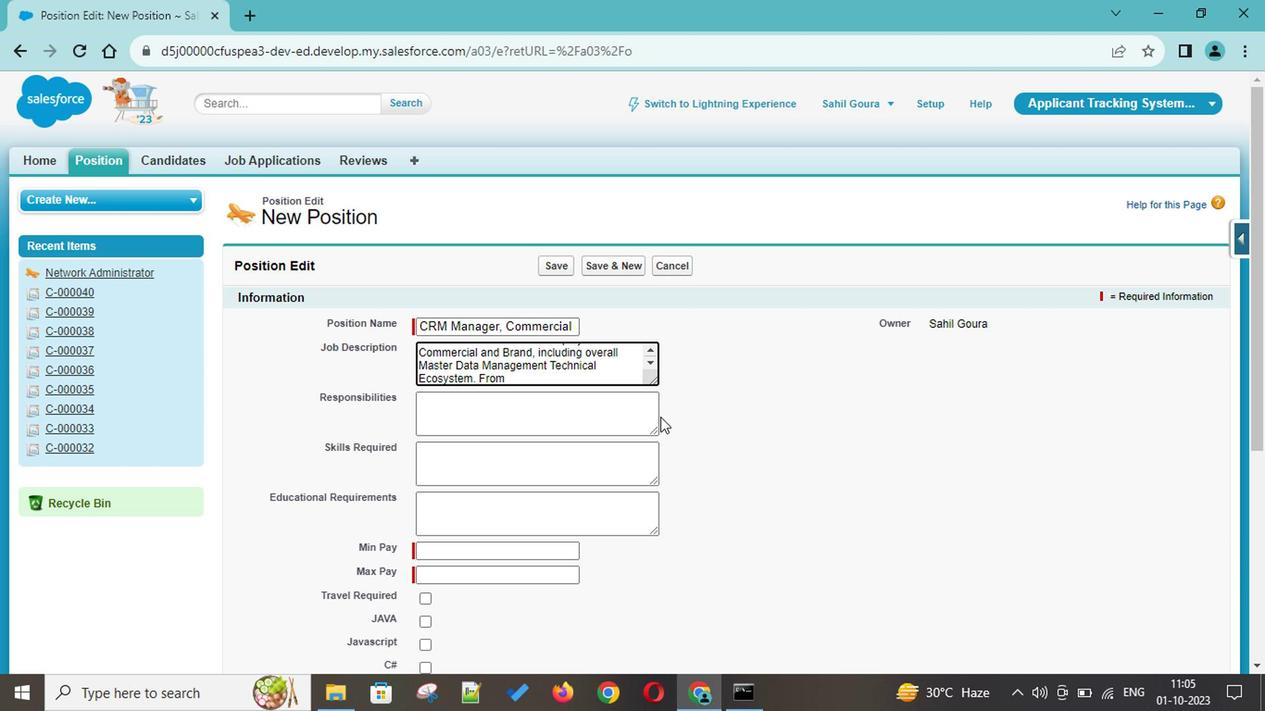 
Action: Mouse moved to (677, 419)
Screenshot: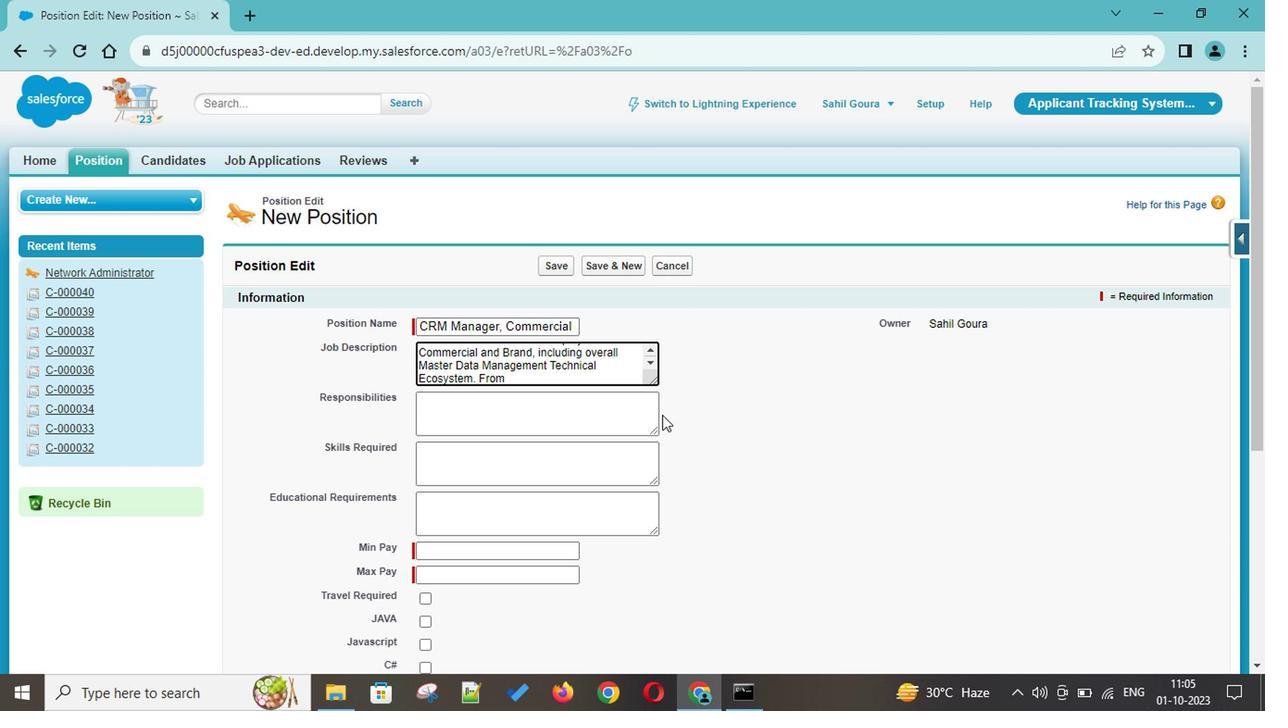
Action: Key pressed Time<Key.space>to<Key.space><Key.shift>
Screenshot: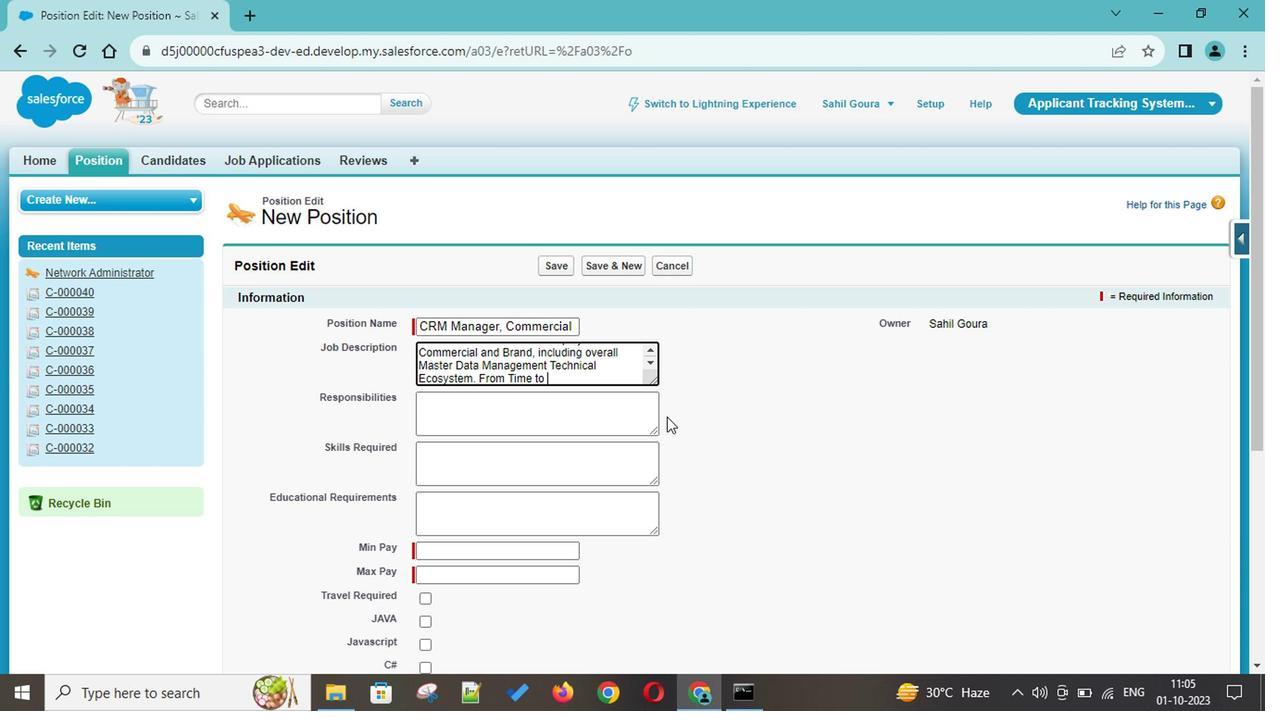 
Action: Mouse moved to (680, 419)
Screenshot: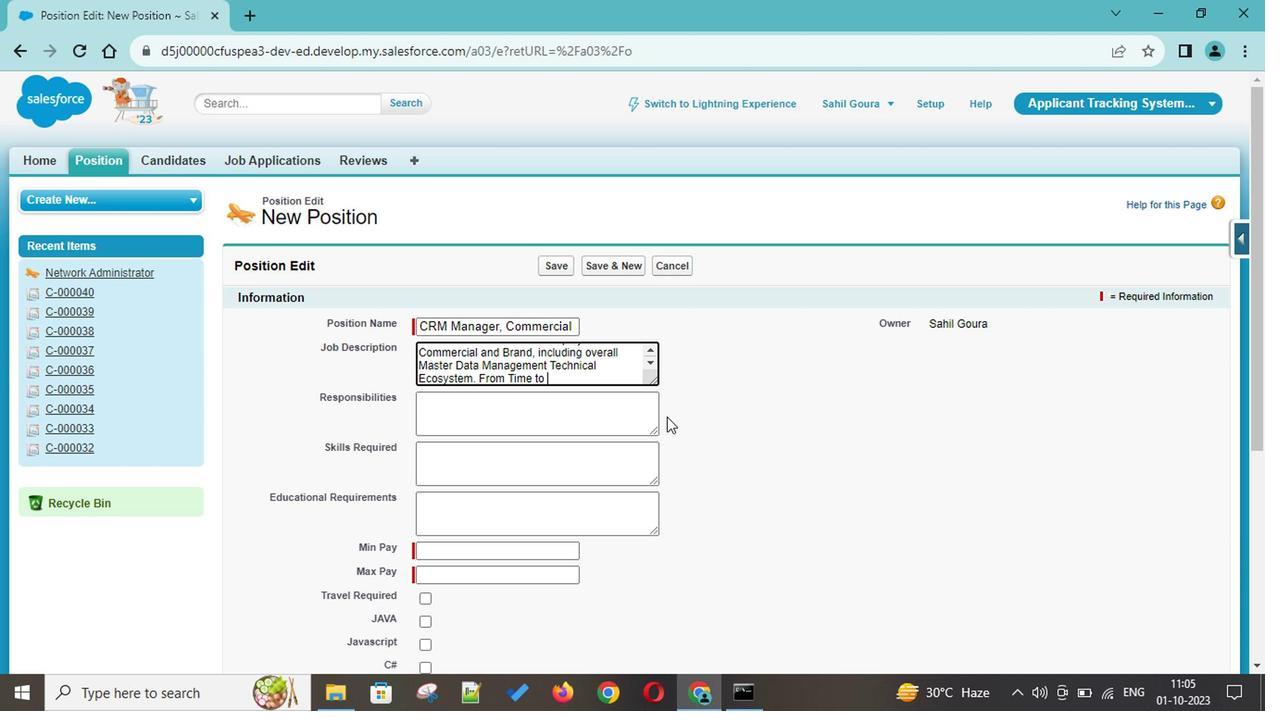 
Action: Key pressed Time<Key.space>this<Key.space><Key.backspace><Key.backspace><Key.backspace><Key.backspace><Key.backspace><Key.backspace>,<Key.space>this<Key.space>role<Key.space>will<Key.space>need<Key.space>to<Key.space>assist<Key.space>resolution<Key.space>of<Key.space><Key.shift>IT<Key.space>related<Key.space>issues<Key.space>faced<Key.space>by<Key.space><Key.shift>Brand<Key.space>and<Key.space><Key.shift>Commeric<Key.backspace><Key.backspace>cial<Key.space><Key.shift>Users.<Key.space><Key.enter><Key.enter><Key.shift>This<Key.space>role<Key.space>will<Key.space>report<Key.space>t<Key.backspace>dfi<Key.backspace><Key.backspace>irectly<Key.space>to<Key.space>the<Key.space><Key.shift>Fi<Key.backspace><Key.backspace><Key.shift>Director,<Key.space><Key.shift>Commerciak<Key.backspace>l<Key.space><Key.shift>IT<Key.space>for<Key.space><Key.shift>Commerciak<Key.backspace>l<Key.space>and<Key.space><Key.shift><Key.shift><Key.shift>Brf<Key.backspace>anded<Key.space><Key.shift>Business<Key.space>and<Key.space>help<Key.space>enhanced<Key.space><Key.backspace><Key.backspace><Key.space>the<Key.space><Key.shift>IT-<Key.shift>Business<Key.space><Key.shift>Relationship.<Key.space><Key.shift><Key.shift><Key.shift><Key.shift><Key.shift><Key.shift><Key.shift><Key.shift><Key.shift><Key.shift><Key.shift><Key.shift><Key.shift><Key.shift><Key.shift><Key.shift><Key.shift><Key.shift><Key.shift><Key.shift><Key.shift><Key.shift><Key.shift><Key.shift><Key.shift><Key.shift><Key.shift><Key.shift><Key.shift><Key.shift><Key.shift><Key.shift><Key.shift><Key.shift><Key.shift><Key.shift><Key.enter><Key.enter><Key.shift>ctrl+This<Key.space>is<Key.space>a<Key.space>full-time<Key.space>job,<Key.space>located<Key.space>in<Key.space><Key.shift>Mumbai,<Key.space><Key.shift>India
Screenshot: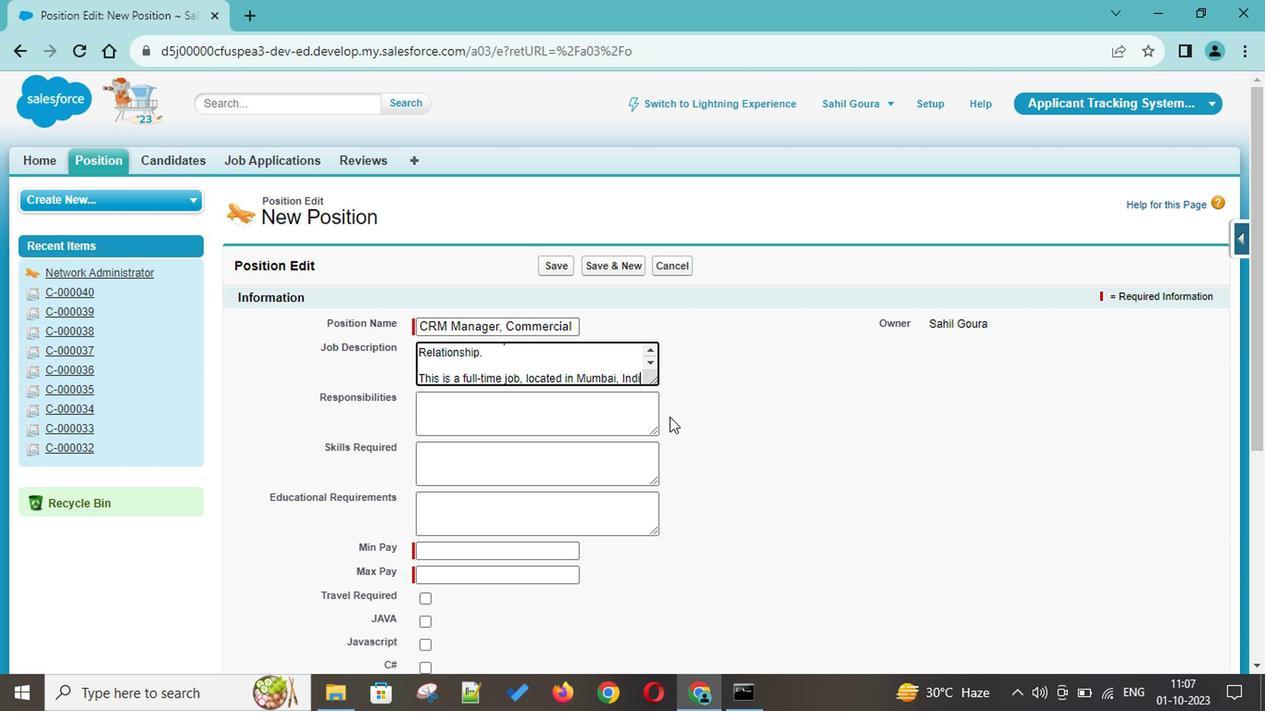
Action: Mouse moved to (520, 416)
Screenshot: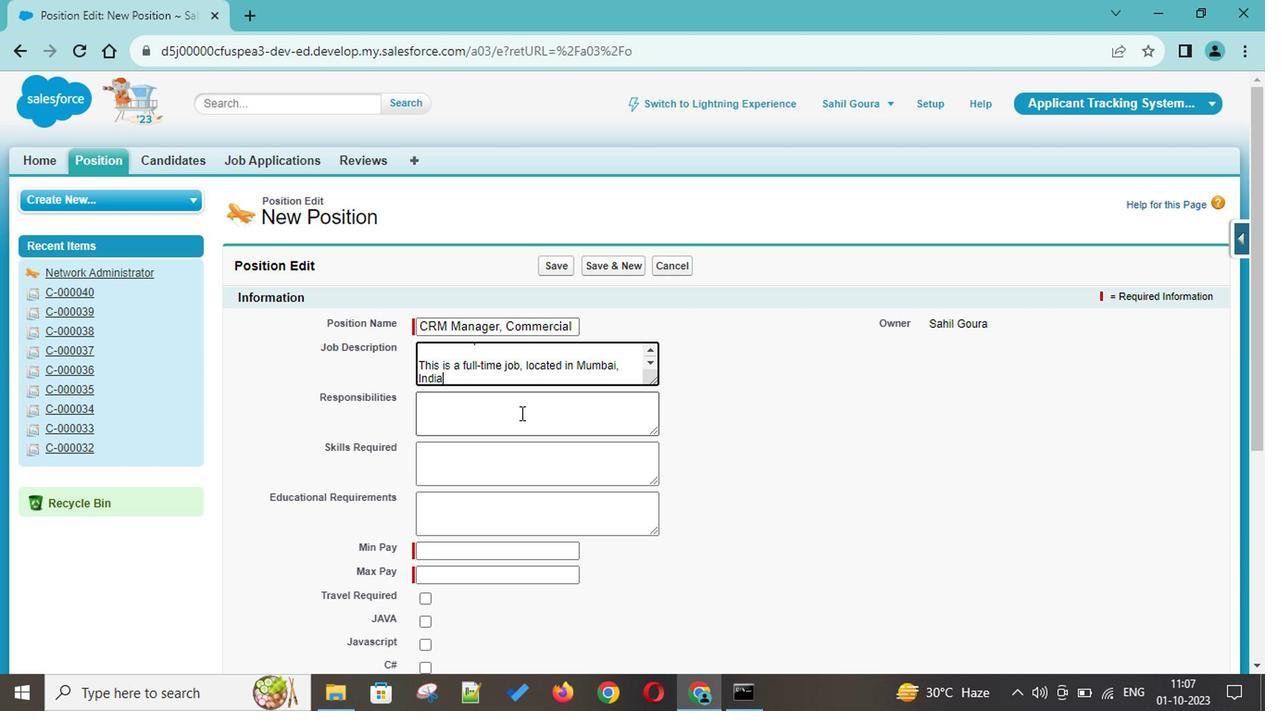 
Action: Mouse pressed left at (520, 416)
Screenshot: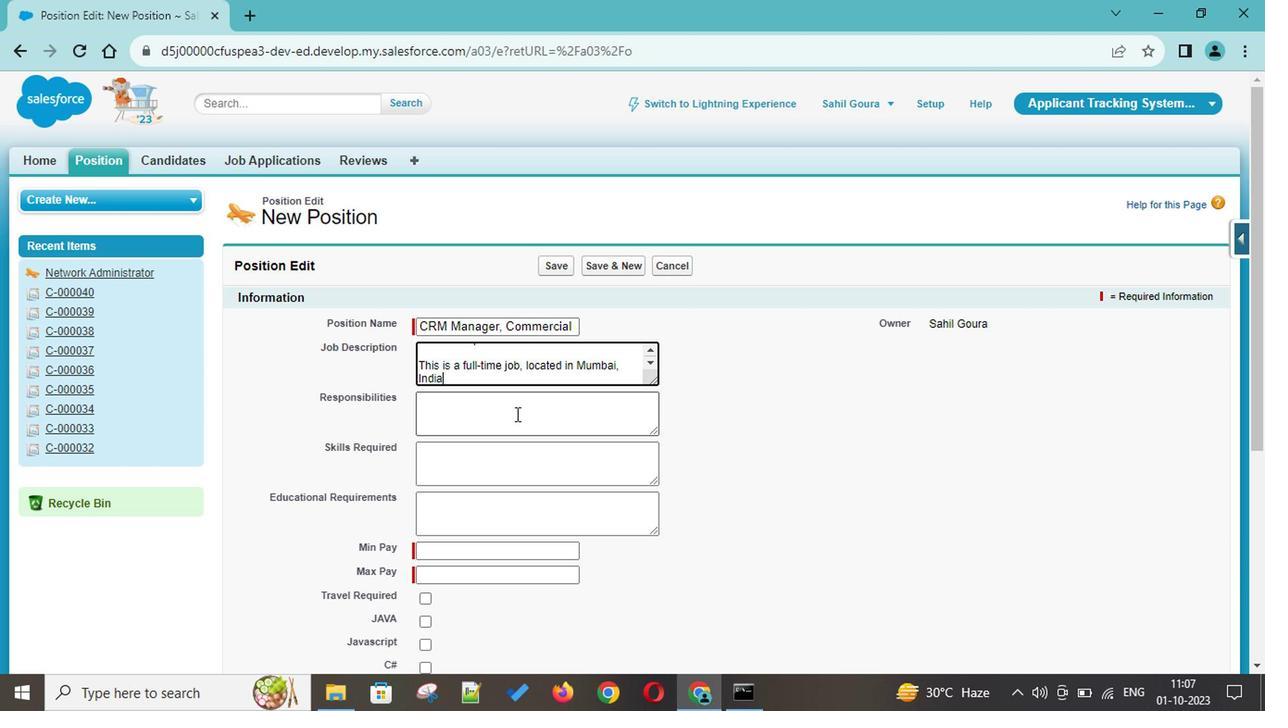 
Action: Key pressed 1.<Key.space><Key.shift>Be<Key.space>the<Key.space>technical<Key.space>subject<Key.space>matter<Key.space>expert<Key.space>and<Key.space>provide<Key.space>in-house<Key.space>technical<Key.space>support<Key.space>for<Key.space><Key.shift>Enterprise<Key.space><Key.shift>IT<Key.space><Key.shift><Key.shift><Key.shift><Key.shift><Key.shift><Key.shift><Key.shift><Key.shift>Systems,<Key.space>including<Key.space><Key.shift>OCE<Key.space><Key.shift>CRM<Key.space>and<Key.space><Key.shift>mas<Key.backspace><Key.backspace><Key.backspace><Key.shift>Master<Key.space><Key.shift>Data<Key.space><Key.shift>Managememnt<Key.backspace><Key.backspace><Key.backspace>n<Key.space>t<Key.backspace><Key.backspace>t.<Key.enter><Key.enter>2.<Key.space><Key.shift>Understand<Key.space><Key.shift>Business<Key.space><Key.shift>Requirements<Key.space>and<Key.space><Key.shift>configure.<Key.backspace>/customize<Key.space><Key.shift>OCE<Key.space><Key.shift>CRM<Key.space>with<Key.space>bve<Key.backspace><Key.backspace>est<Key.space>practices.<Key.enter><Key.enter>3.<Key.space><Key.shift>Hands<Key.space>on<Key.space>experience<Key.space>wei<Key.backspace><Key.backspace>ith<Key.space><Key.shift>Salesforce.com<Key.space>platform<Key.space>modules,<Key.space>dashboards,<Key.space><Key.shift>Lightning<Key.space><Key.shift>UI,<Key.space><Key.shift>Interfaces<Key.space>and<Key.space><Key.shift>Database<Key.space><Key.shift>Functions<Key.space>with<Key.space><Key.shift>Visual<Key.space><Key.shift>Force,<Key.backspace><Key.space>and<Key.space>rhe<Key.backspace><Key.backspace><Key.backspace>the<Key.space><Key.shift>Apex<Key.space><Key.shift>Coding<Key.space><Key.shift>Language<Key.shift><Key.enter><Key.enter>4.<Key.space><Key.shift>Work<Key.space>closely<Key.space>with<Key.space><Key.shift>Sun<Key.space><Key.shift>Master<Key.space><Key.shift>Data<Key.space><Key.shift>Management<Key.space><Key.shift>Team<Key.space>and<Key.space>take<Key.space><Key.shift><Key.shift><Key.shift><Key.shift><Key.shift><Key.shift><Key.shift><Key.shift><Key.shift><Key.shift>Ownership<Key.space>f<Key.backspace>of<Key.space><Key.shift>Data<Key.space><Key.shift>Flow<Key.space>between<Key.space><Key.shift>CRM<Key.space>and<Key.space><Key.shift>Master<Key.space><Key.shift>Data<Key.space><Key.shift>Management<Key.space><Key.shift>Platforms.<Key.enter><Key.enter>5.<Key.space><Key.shift>Ability<Key.space>to<Key.space>lead<Key.space>integration<Key.space>challenges<Key.space>between<Key.space>systems<Key.space>and<Key.space>provide<Key.space>resik<Key.backspace><Key.backspace>olutions.<Key.enter><Key.enter>6.<Key.space>
Screenshot: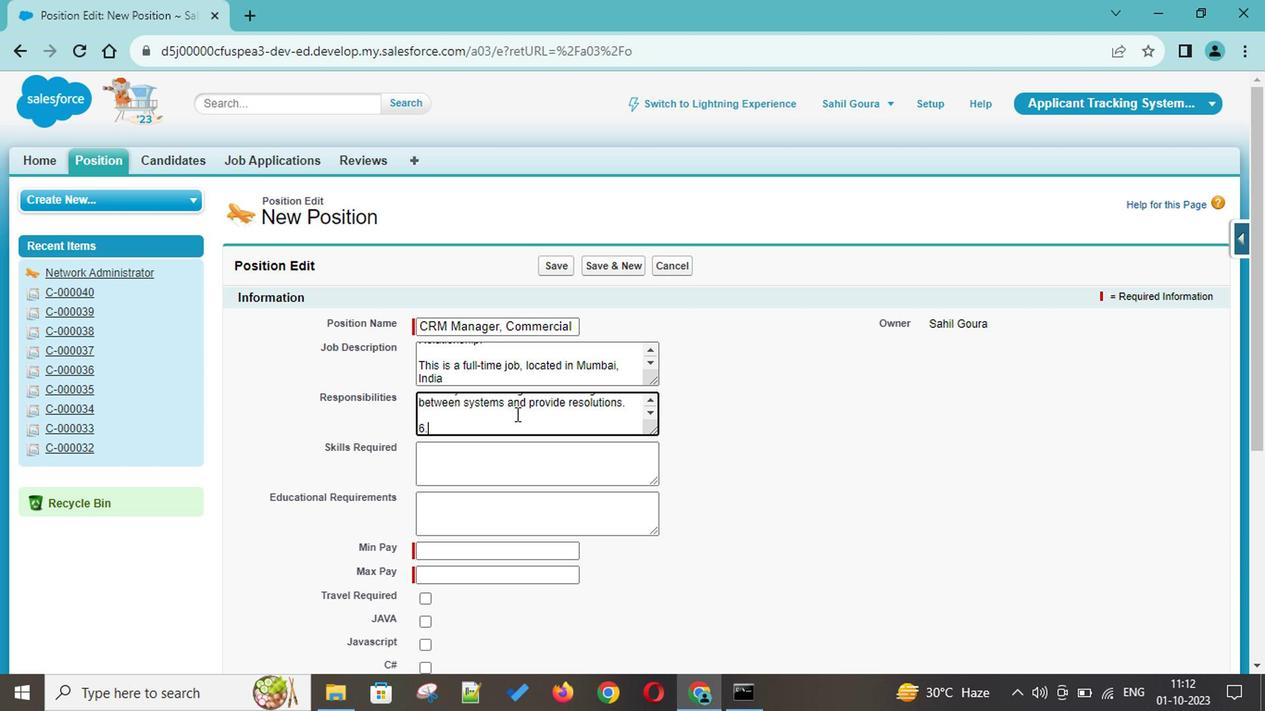 
Action: Mouse moved to (520, 418)
Screenshot: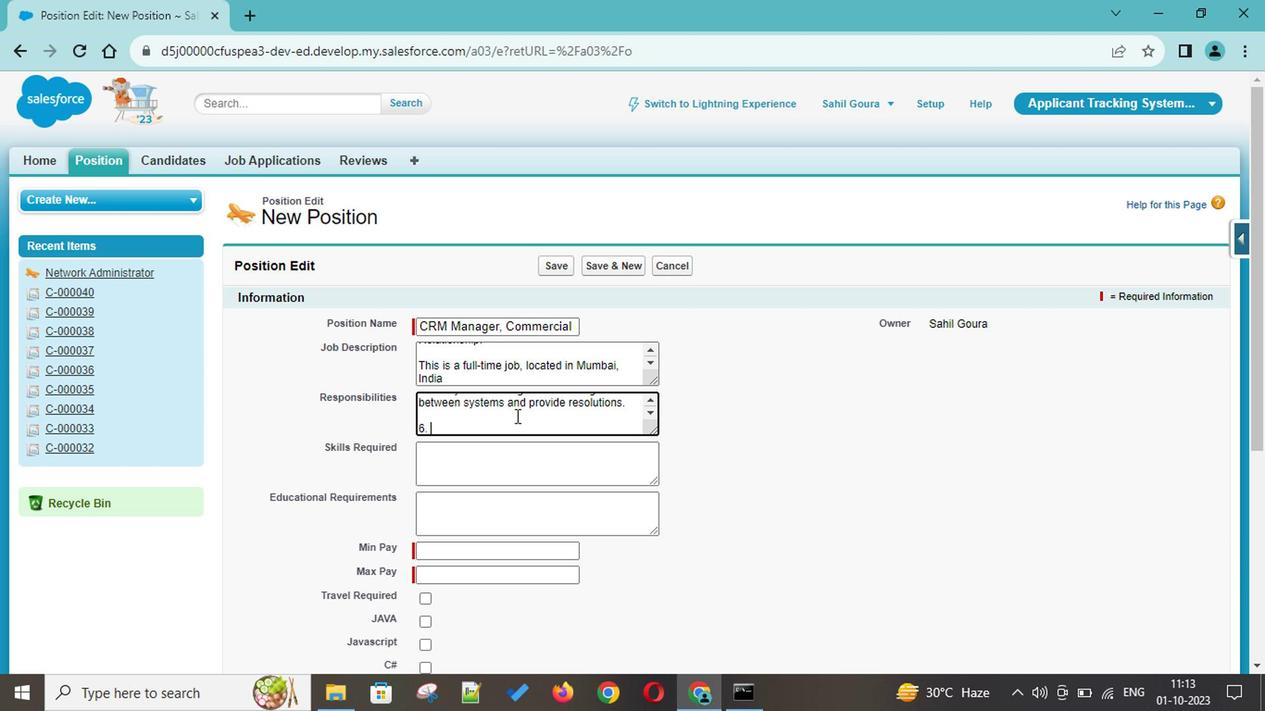 
Action: Key pressed <Key.shift>Enhance<Key.space>maintain<Key.space>data<Key.space>quality<Key.space>in<Key.space><Key.caps_lock>OCE<Key.space>CRM,<Key.space><Key.caps_lock>an<Key.backspace><Key.backspace><Key.backspace><Key.backspace><Key.space>and<Key.space>monitr<Key.backspace>or<Key.space>the<Key.space><Key.shift>DCR<Key.space><Key.shift>Process<Key.enter><Key.enter>7.<Key.space><Key.shift>Assisy<Key.backspace>t<Key.space>b<Key.backspace><Key.shift>Business<Key.space><Key.shift>Users<Key.space>in<Key.space>activities<Key.space>related<Key.space>to<Key.space>data-extraction<Key.space>from<Key.space>larege<Key.backspace><Key.backspace><Key.backspace>ge<Key.space>data<Key.space>sources<Key.space>housed<Key.space>in<Key.space><Key.shift>Master<Key.space><Key.shift>Data<Key.space><Key.shift>Management<Key.space><Key.shift>Envfi<Key.backspace><Key.backspace>ironment,<Key.space><Key.shift>Develop<Key.space>and<Key.space>execute<Key.space>basic<Key.space>a<Key.backspace>database<Key.space>queries<Key.shift><Key.shift><Key.shift><Key.shift><Key.shift><Key.shift><Key.shift><Key.shift><Key.shift><Key.shift><Key.shift><Key.shift>(e.h<Key.backspace>g.<Key.space><Key.shift>SQL,<Key.space><Key.shift>MS<Key.space><Key.shift>Access<Key.shift>)<Key.shift><Key.shift><Key.shift><Key.shift><Key.shift><Key.shift><Key.shift><Key.shift><Key.shift><Key.shift><Key.shift><Key.shift><Key.shift><Key.shift><Key.shift><Key.enter><Key.enter>8.<Key.space><Key.up><Key.up><Key.up><Key.up><Key.up><Key.up><Key.up><Key.down><Key.down><Key.down><Key.down><Key.down><Key.down><Key.down><Key.down><Key.down>
Screenshot: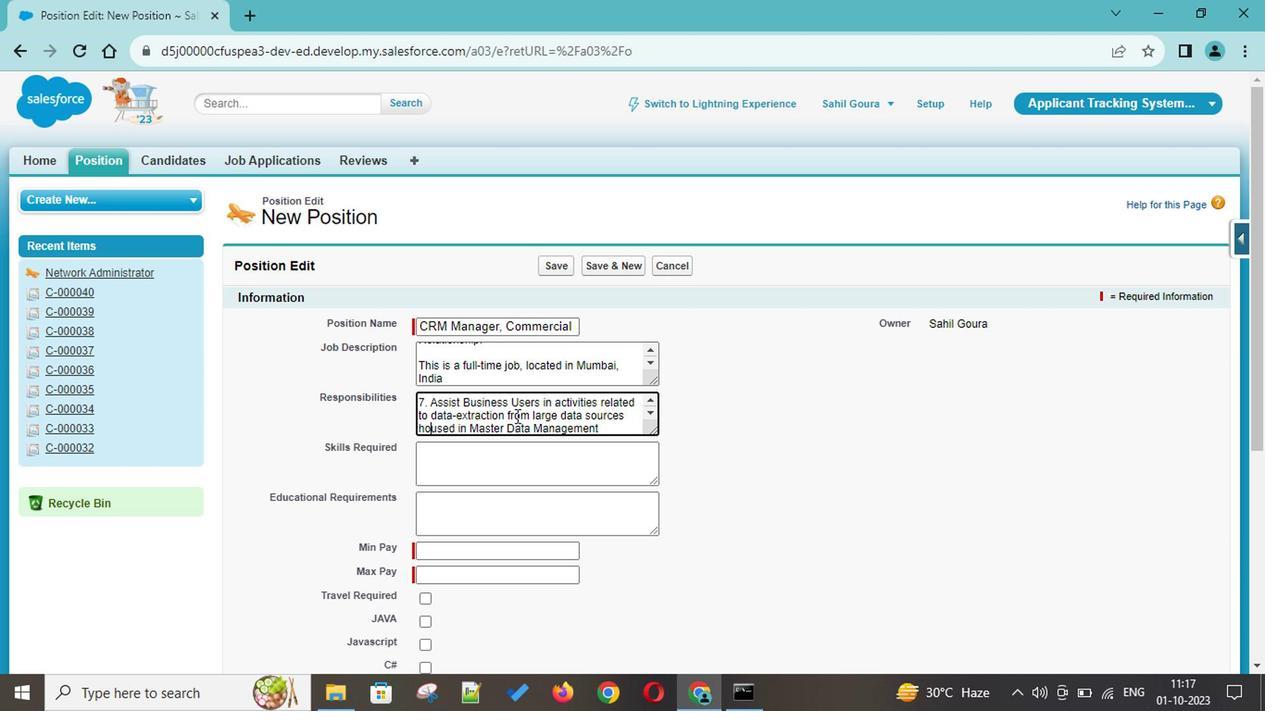 
Action: Mouse pressed left at (520, 418)
Screenshot: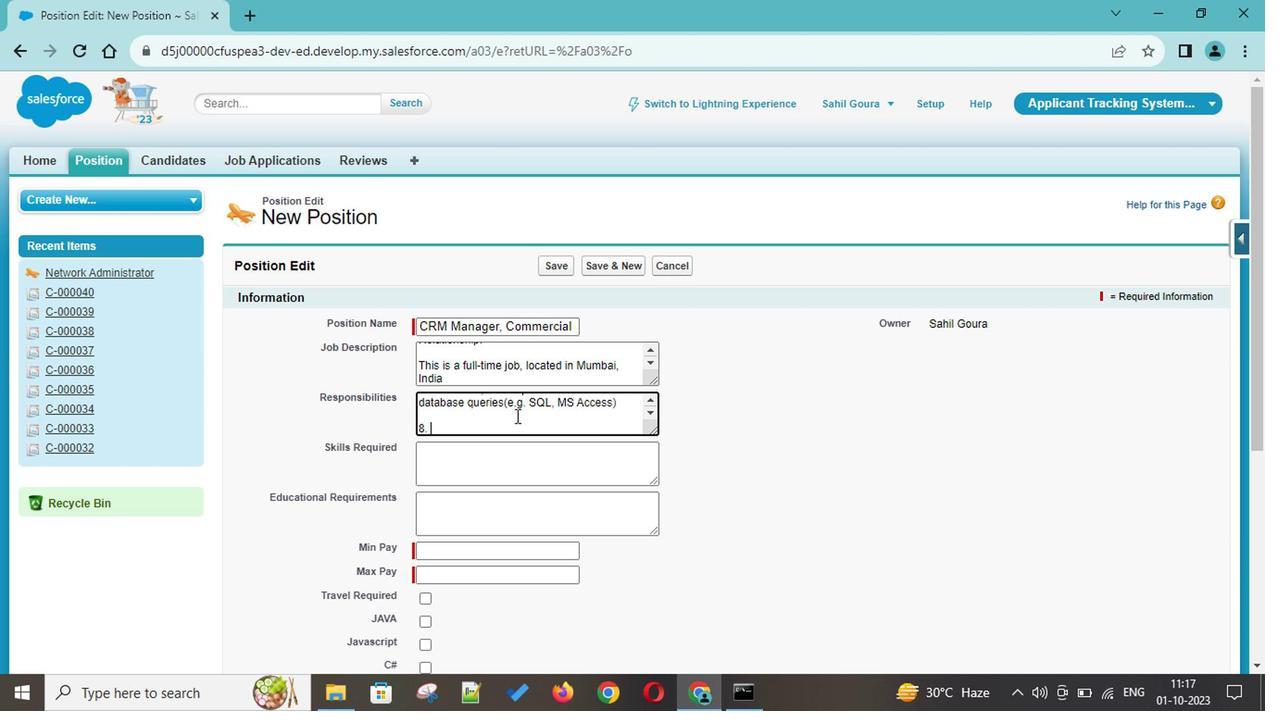 
Action: Key pressed <Key.shift>Lead<Key.backspace><Key.backspace><Key.backspace><Key.backspace>
Screenshot: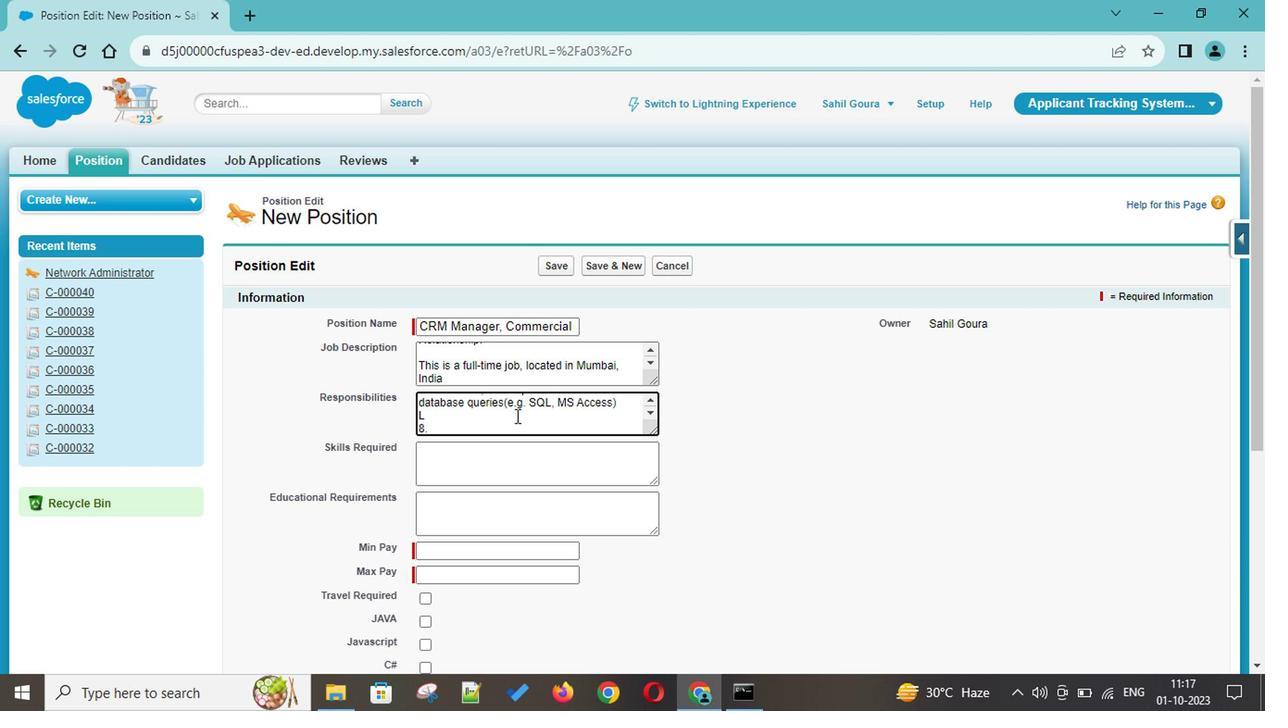 
Action: Mouse moved to (505, 429)
Screenshot: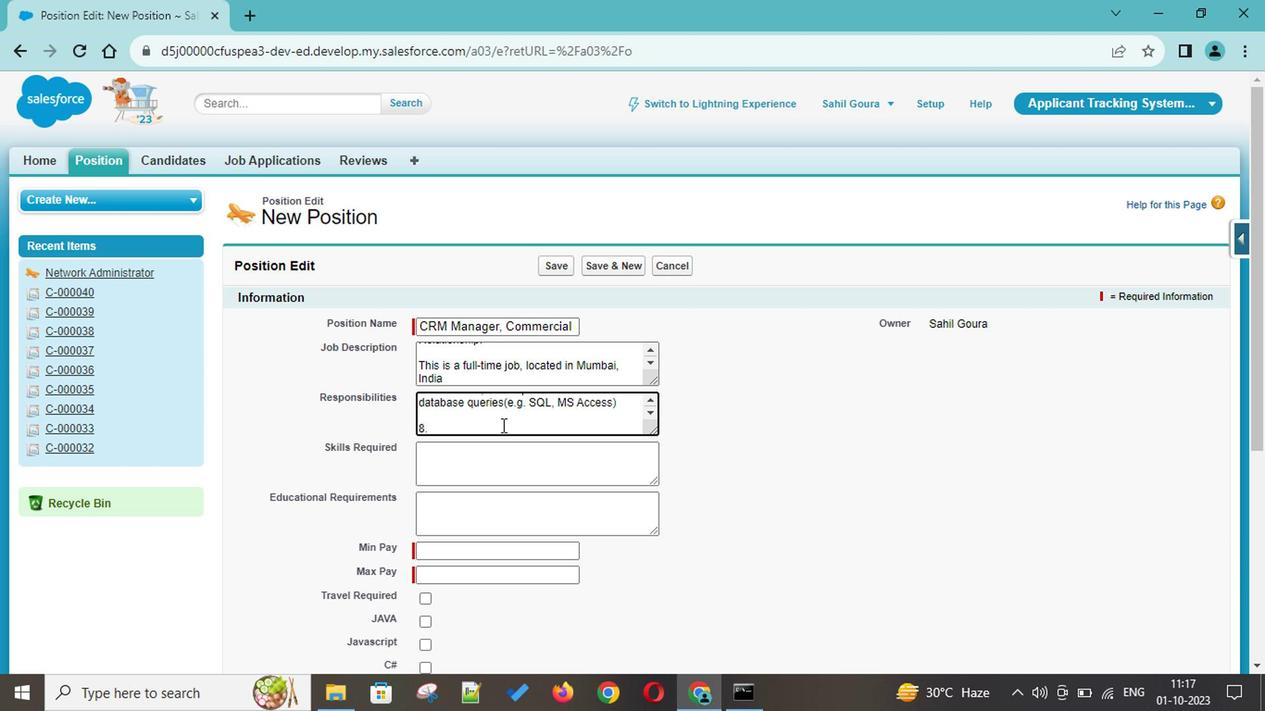 
Action: Mouse pressed left at (505, 429)
Screenshot: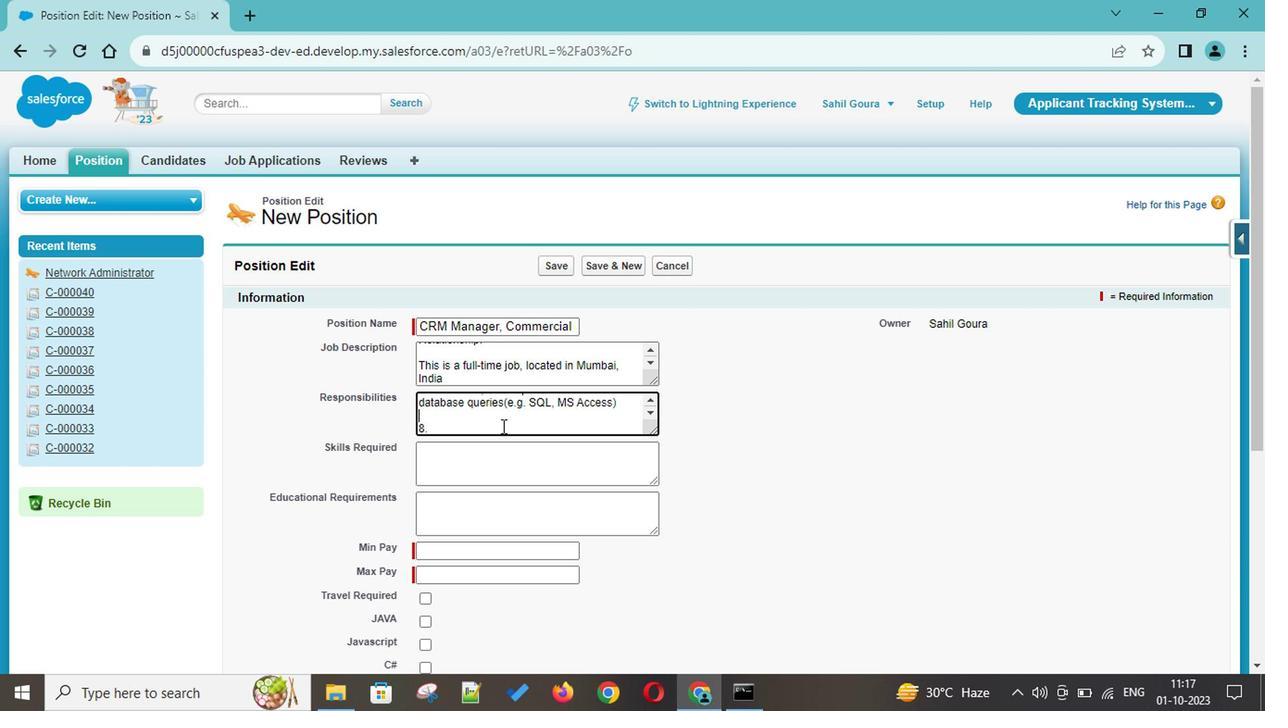 
Action: Key pressed <Key.shift>Lead<Key.space>the<Key.space>technical<Key.space>planning<Key.space>and<Key.space>coordinate<Key.space>work<Key.space>with<Key.space>off-shore<Key.space>s<Key.backspace>decv<Key.backspace><Key.backspace>velp<Key.backspace>opment<Key.space>teams
Screenshot: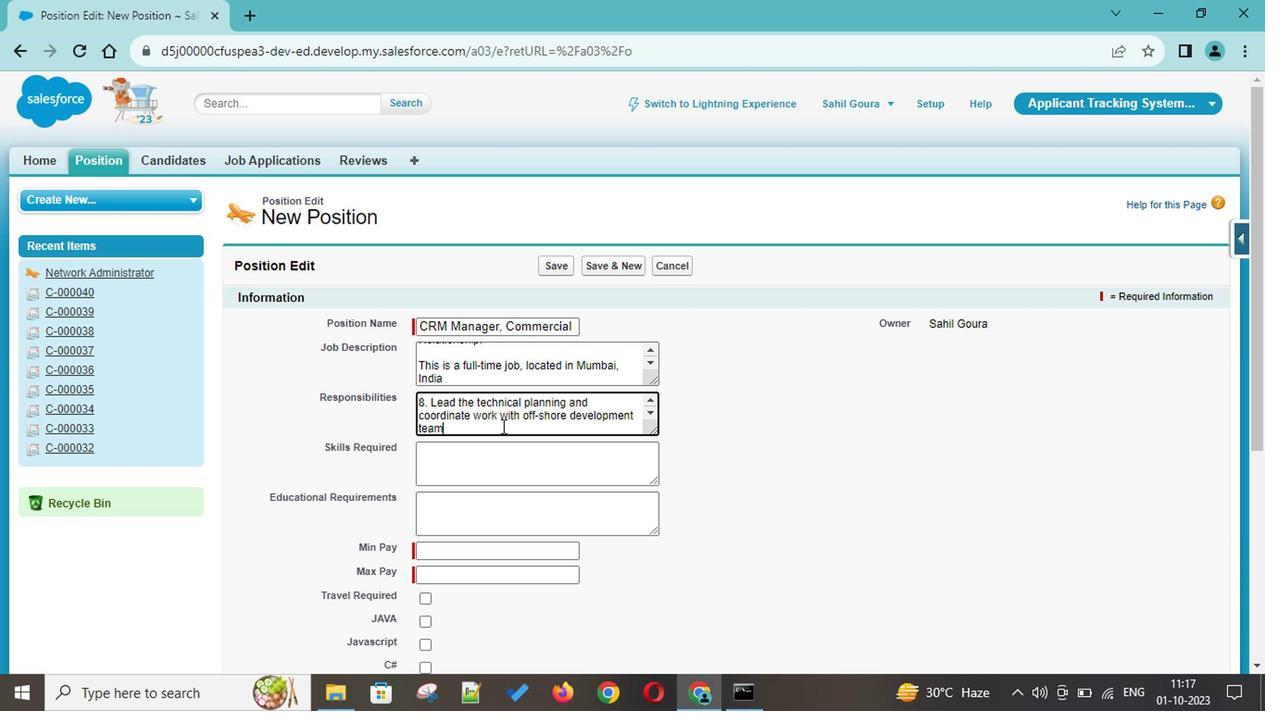 
Action: Mouse moved to (466, 485)
Screenshot: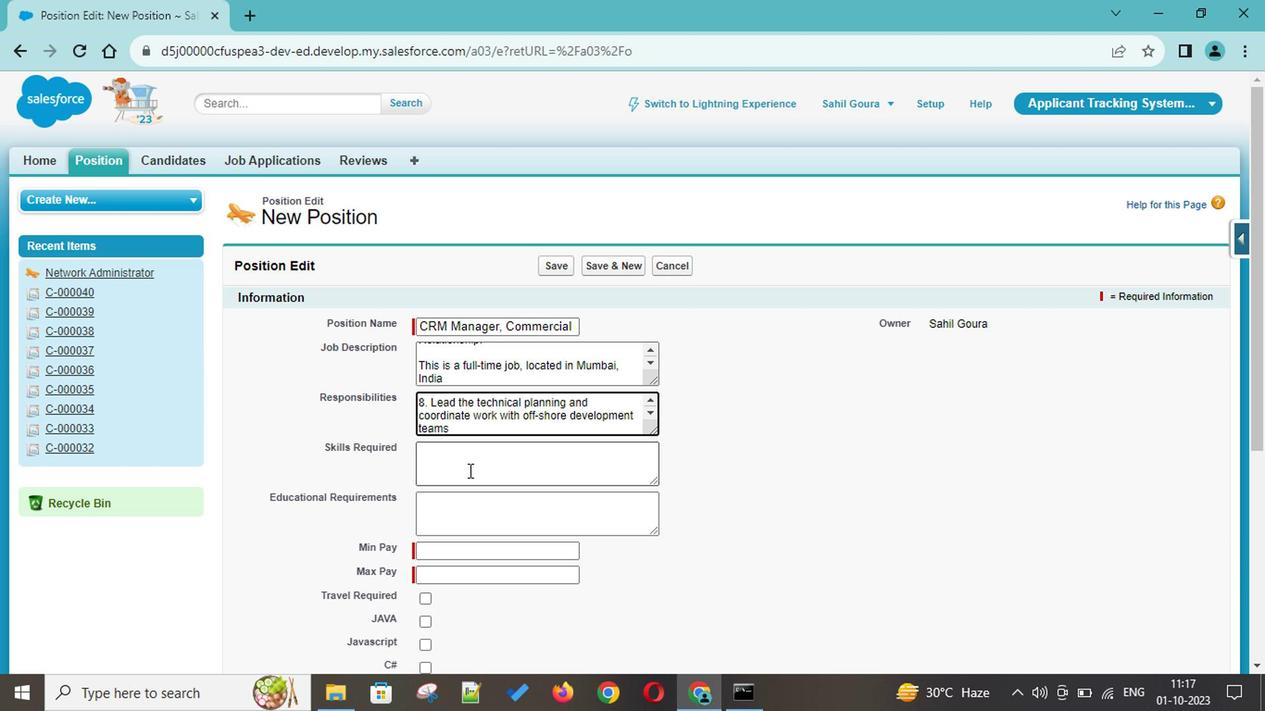 
Action: Mouse pressed left at (466, 485)
Screenshot: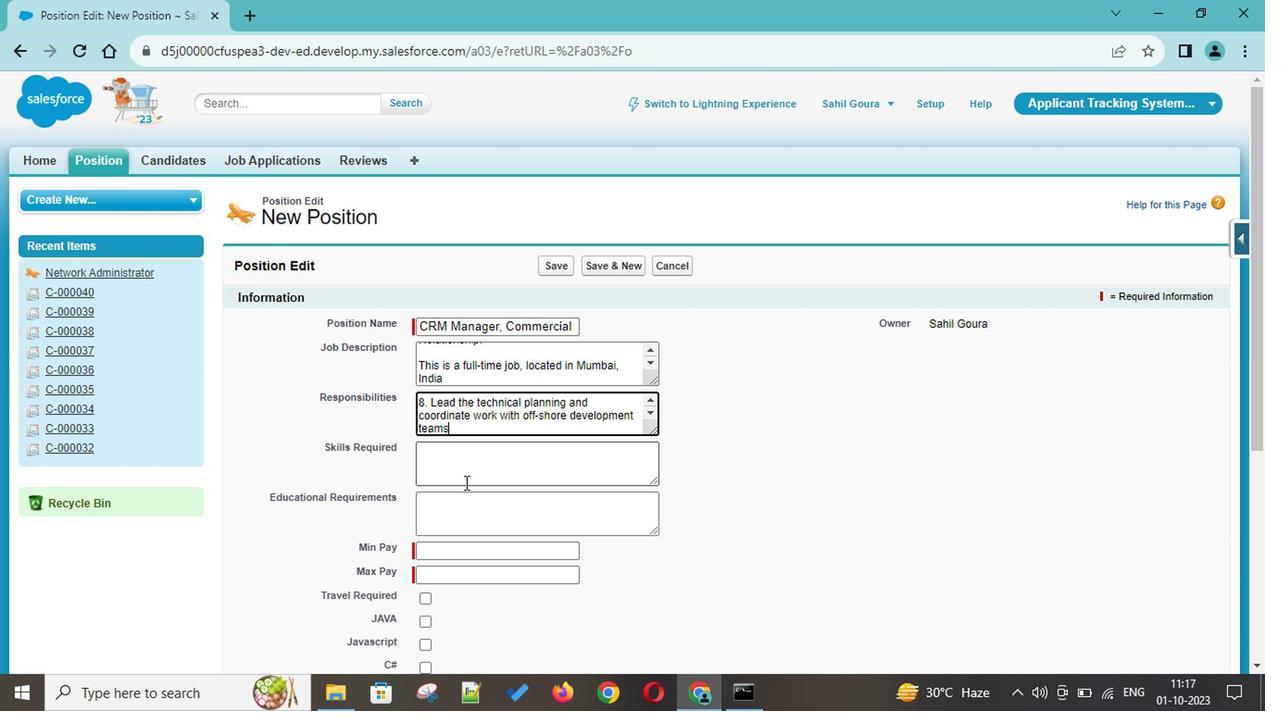 
Action: Mouse moved to (485, 513)
Screenshot: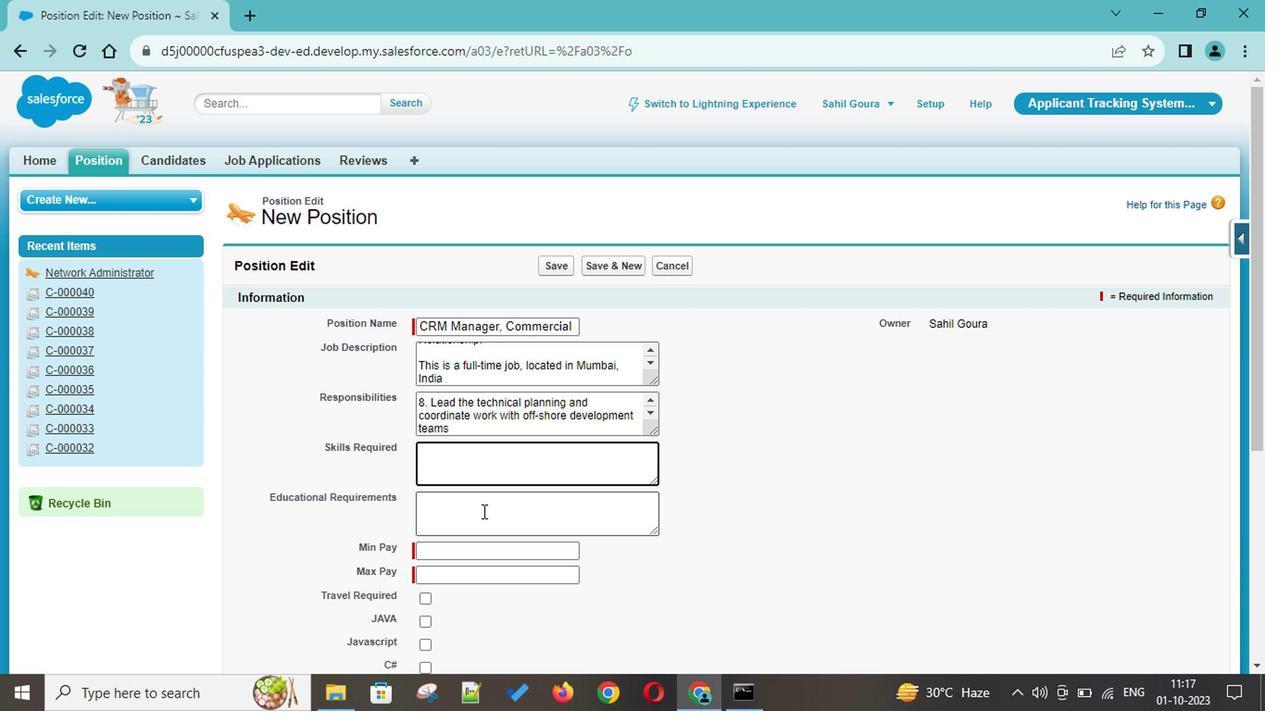 
Action: Mouse pressed left at (485, 513)
Screenshot: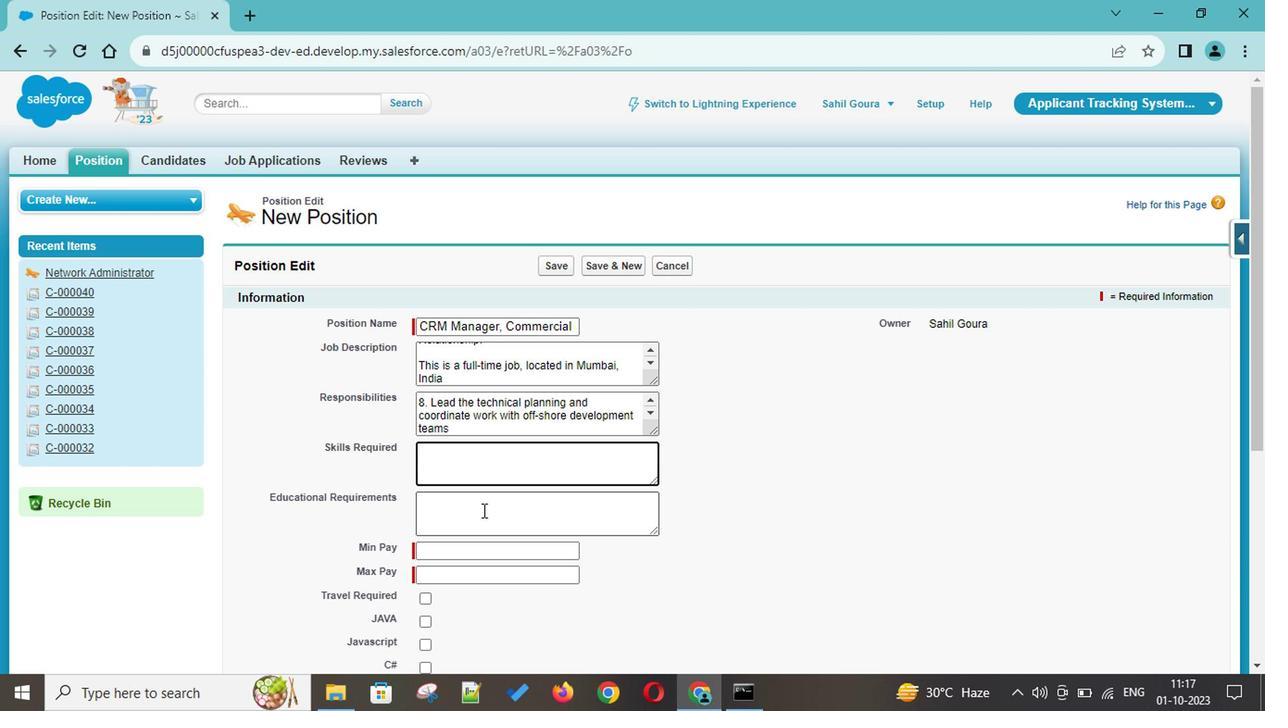 
Action: Key pressed <Key.shift>Bachelor's<Key.space><Key.shift>De<Key.backspace><Key.backspace><Key.backspace><Key.backspace><Key.backspace>s<Key.space><Key.shift>Degree<Key.space>in<Key.space><Key.shift>Technical<Key.space>or<Key.space><Key.shift>Quantitative<Key.space><Key.shift>Field<Key.space>required.<Key.space><Key.shift><Key.enter><Key.enter>--<Key.shift>><Key.space><Key.shift>Atleast<Key.space>3-5<Key.space>years<Key.space>hands-on-experience<Key.space>in<Key.space><Key.shift>OCE<Key.space>or<Key.space><Key.shift>Salesforce<Key.space><Key.shift>Plart<Key.backspace><Key.backspace>tform<Key.space>
Screenshot: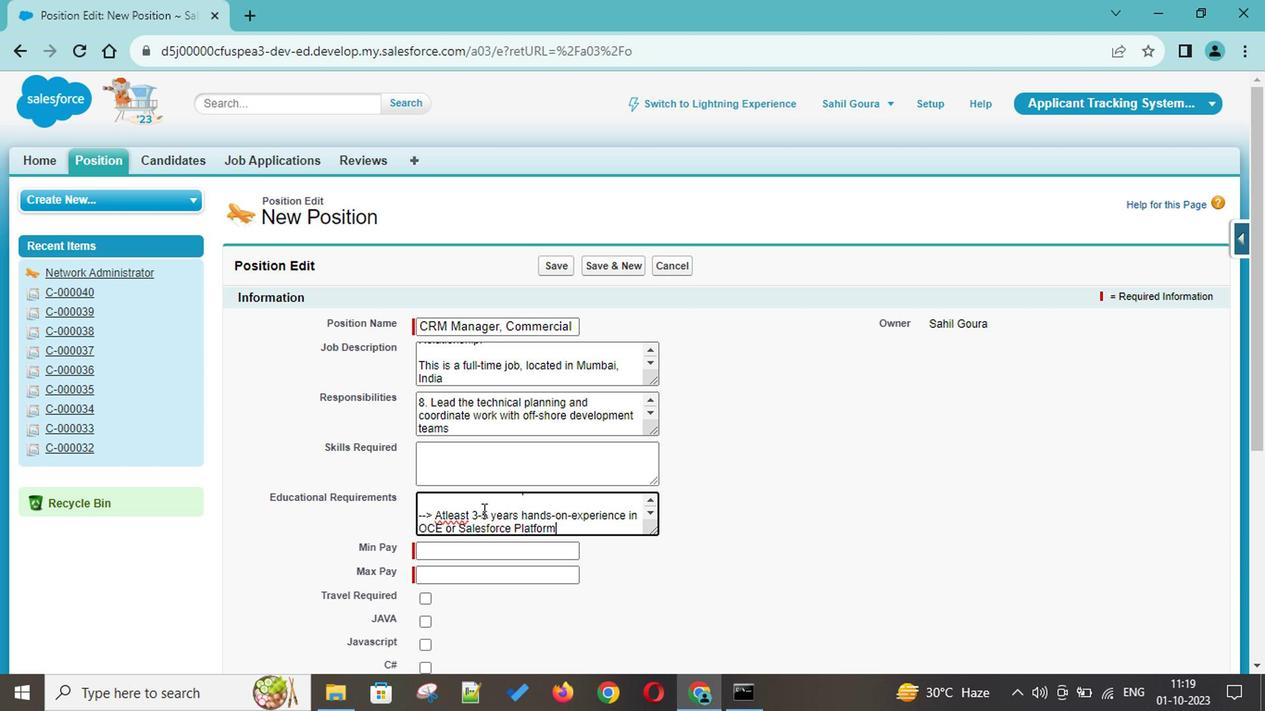 
Action: Mouse moved to (487, 513)
Screenshot: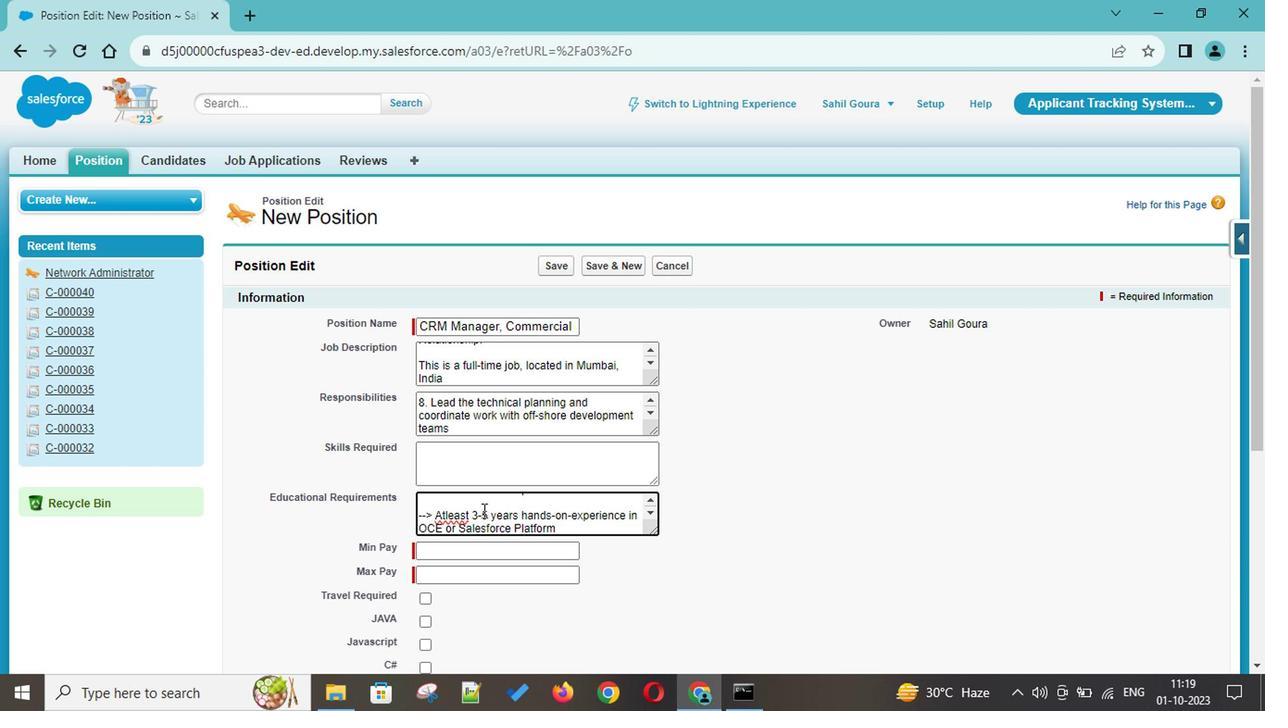 
Action: Mouse pressed left at (487, 513)
Screenshot: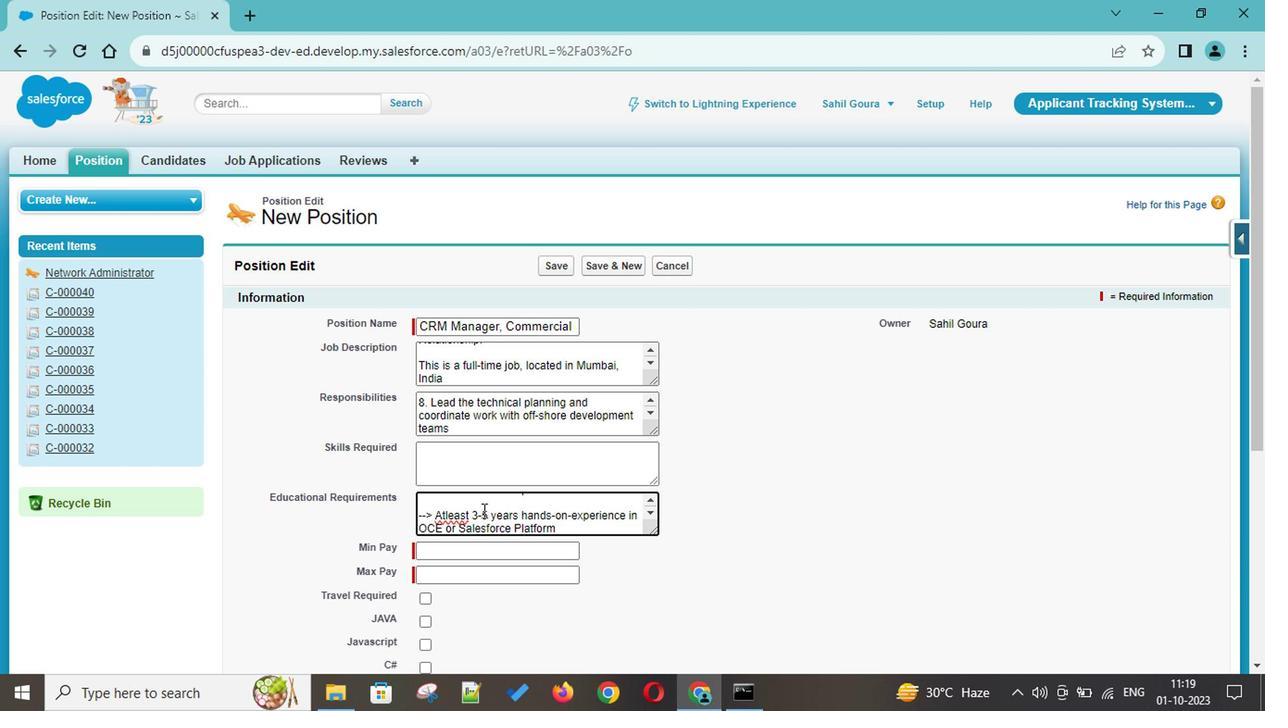 
Action: Key pressed <Key.shift>
Screenshot: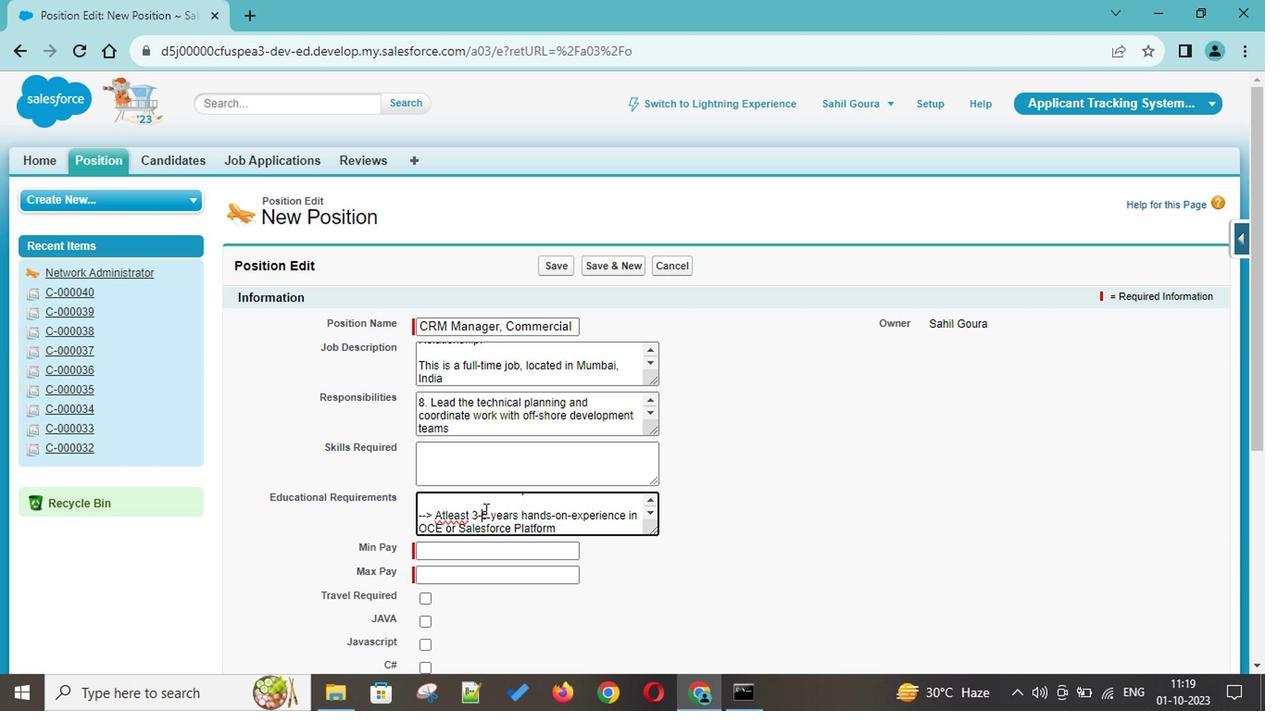 
Action: Mouse moved to (587, 534)
Screenshot: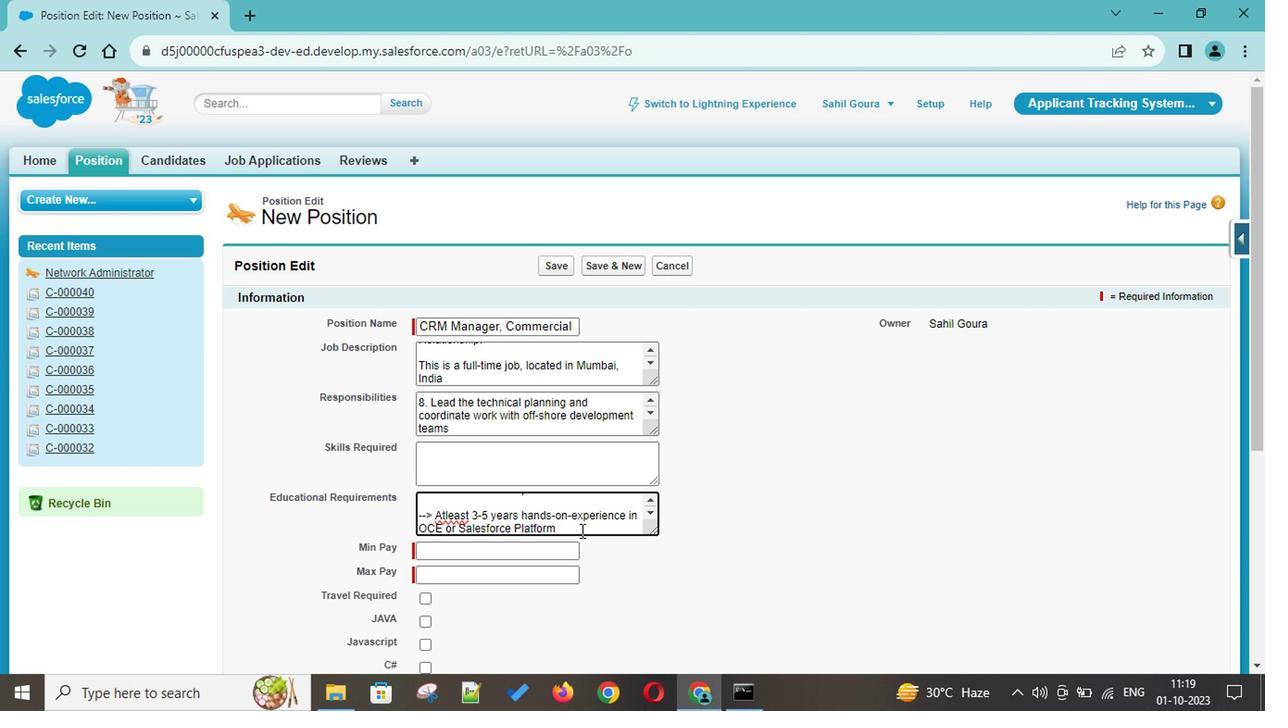 
Action: Mouse pressed left at (587, 534)
Screenshot: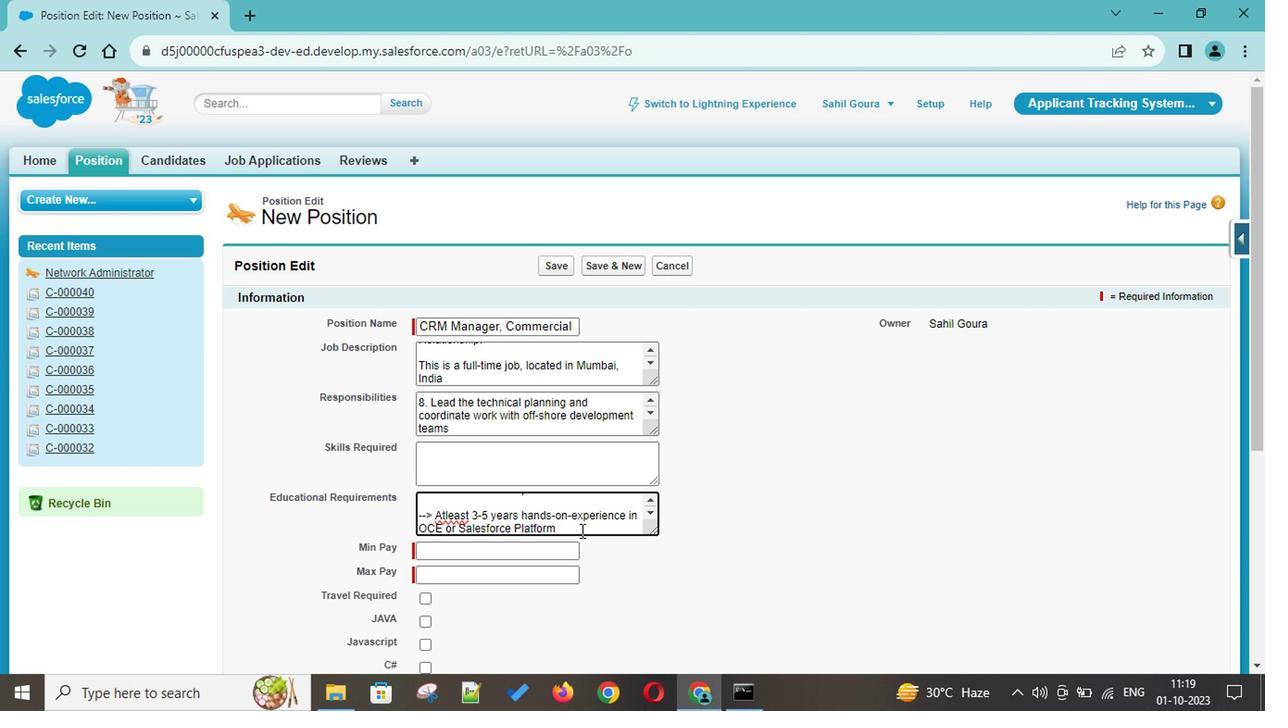 
Action: Key pressed <Key.shift>Configuration<Key.space>and<Key.space><Key.shift>Customization
Screenshot: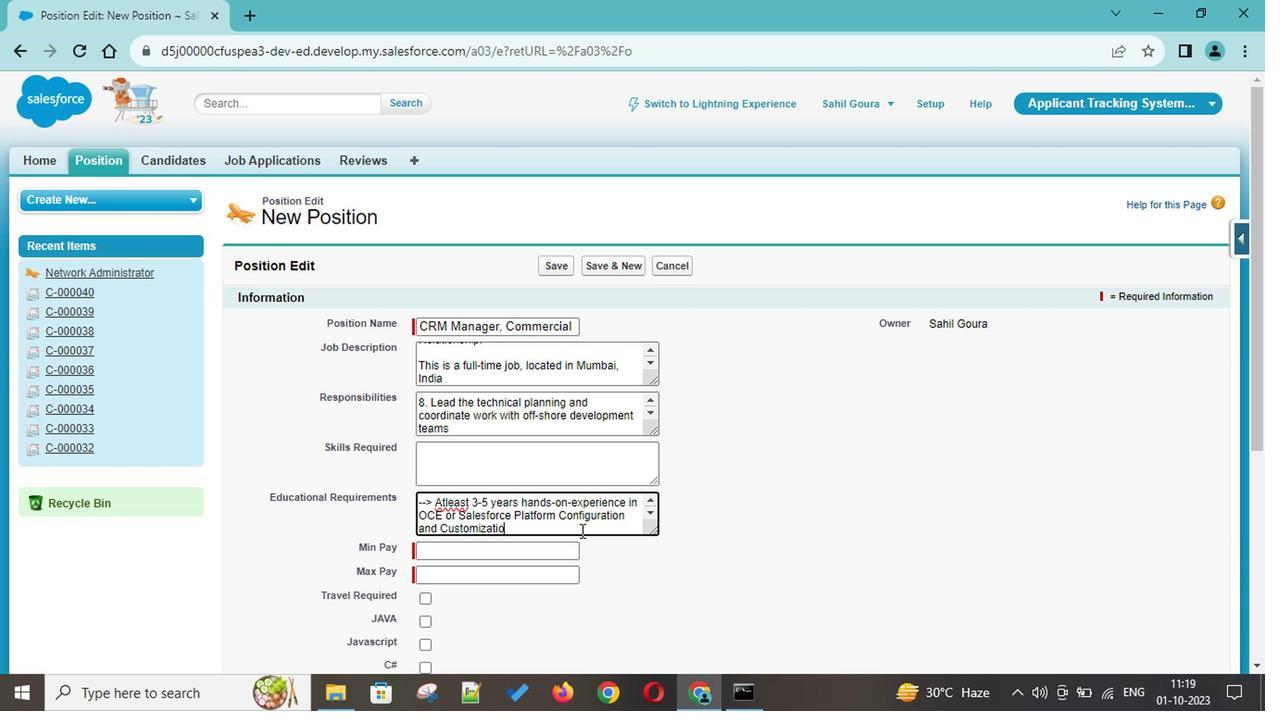 
Action: Mouse moved to (536, 548)
Screenshot: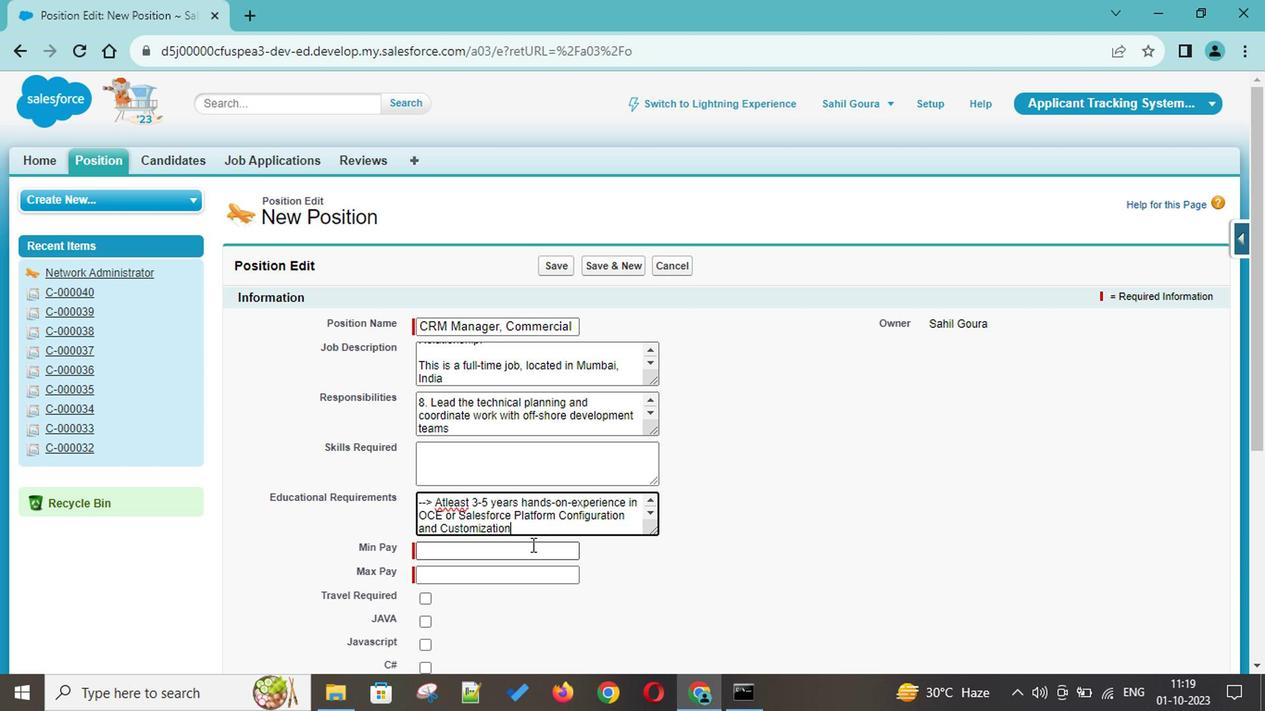 
Action: Key pressed .
Screenshot: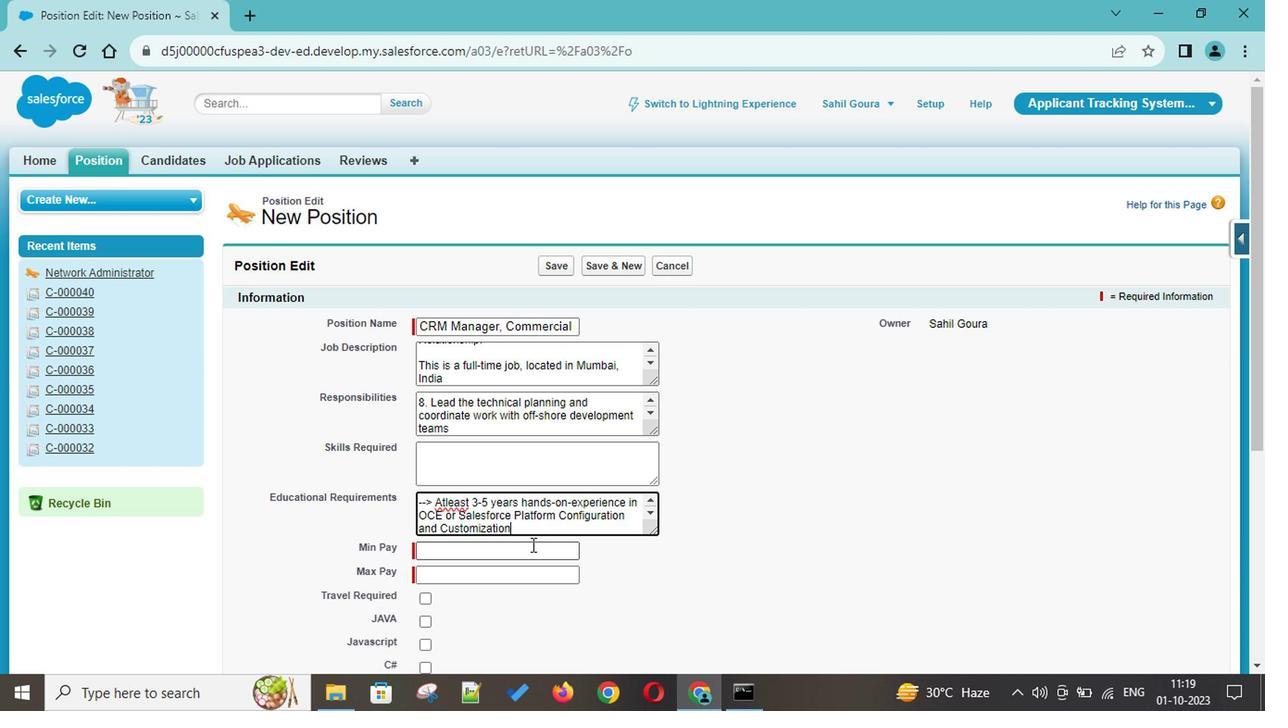 
Action: Mouse moved to (507, 555)
Screenshot: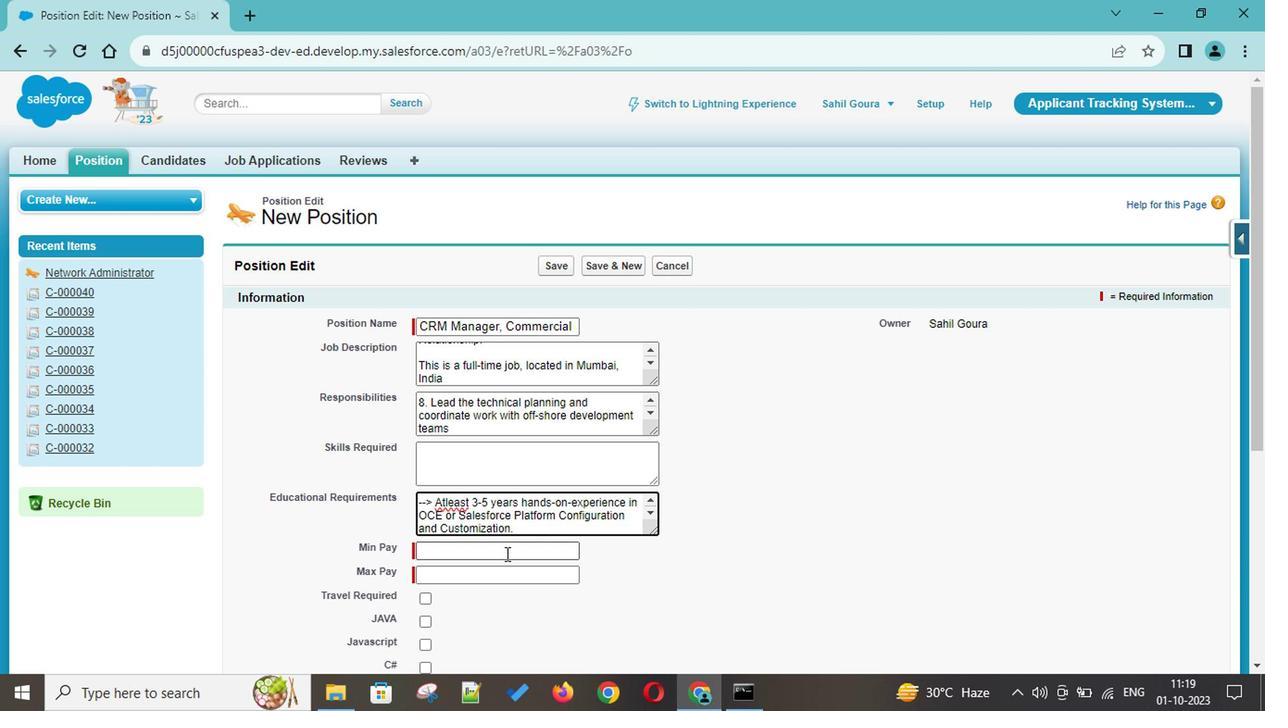 
Action: Key pressed <Key.shift><Key.enter><Key.enter>--<Key.shift>><Key.space><Key.shift>Atleast<Key.space>3-5<Key.space>years<Key.space>hands-on<Key.space>experience<Key.space>in<Key.space><Key.backspace><Key.backspace><Key.backspace><Key.backspace><Key.backspace><Key.backspace><Key.backspace><Key.backspace><Key.backspace><Key.backspace><Key.backspace><Key.backspace><Key.backspace><Key.backspace><Key.backspace>
Screenshot: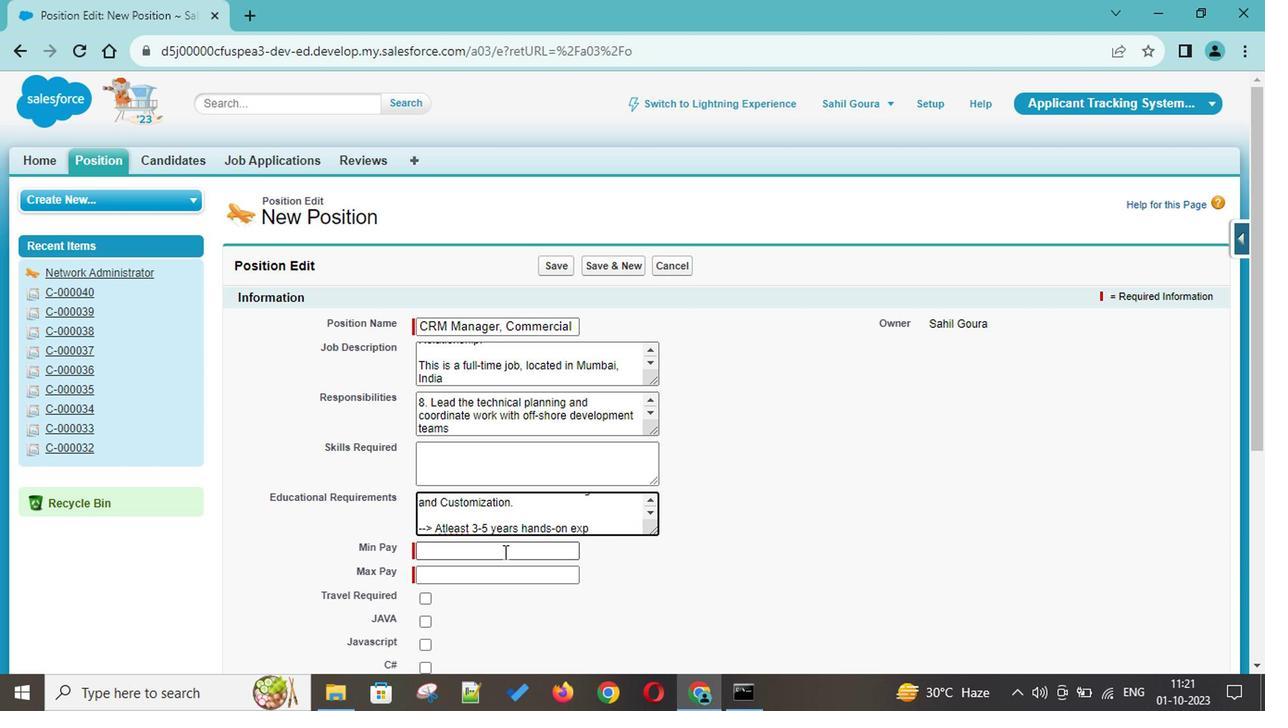 
Action: Mouse moved to (468, 531)
Screenshot: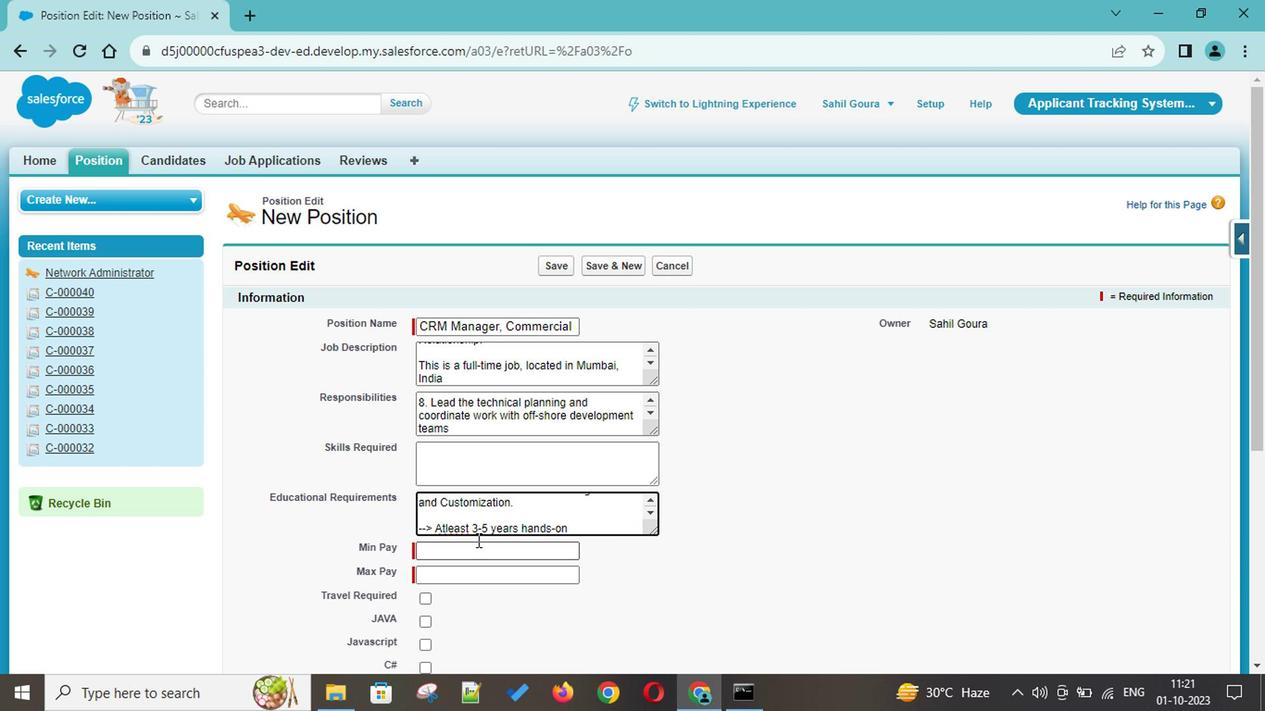 
Action: Mouse pressed left at (468, 531)
Screenshot: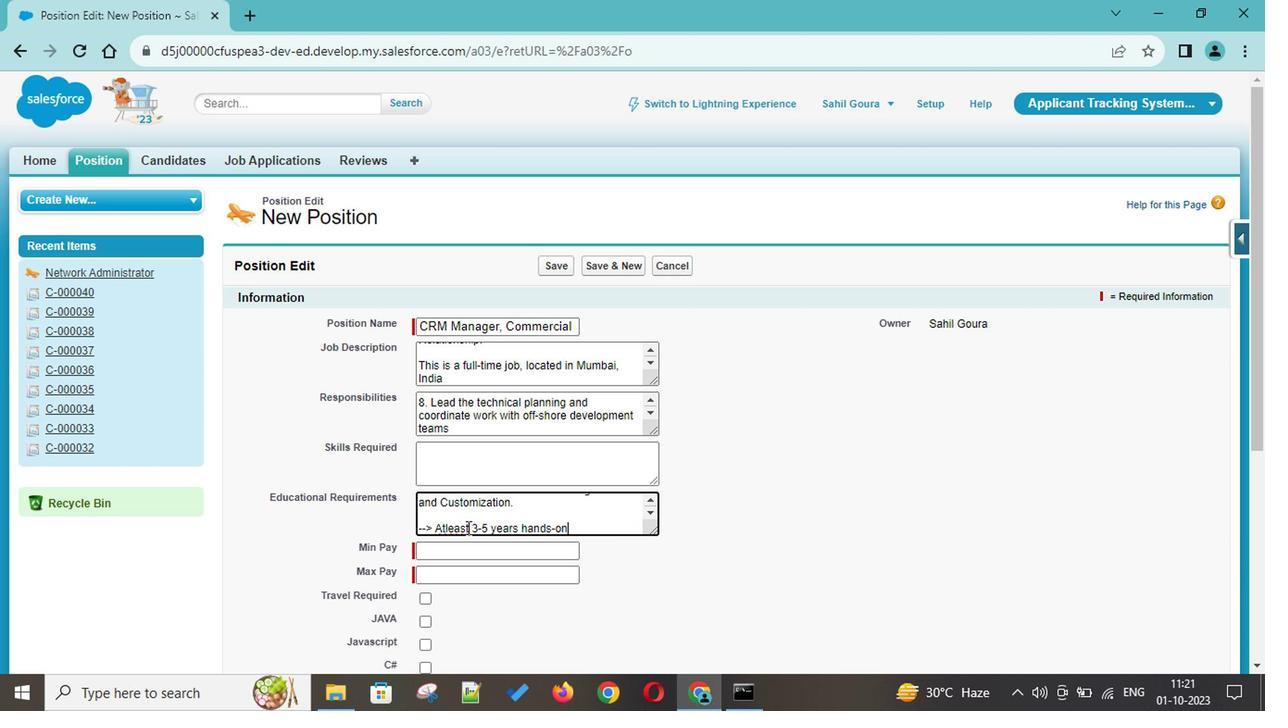 
Action: Key pressed <Key.up><Key.up><Key.up><Key.up><Key.up><Key.up><Key.up><Key.down><Key.down><Key.down><Key.down><Key.down><Key.down><Key.down><Key.down><Key.down><Key.down><Key.backspace><Key.backspace><Key.backspace><Key.backspace><Key.backspace><Key.backspace><Key.backspace><Key.backspace><Key.backspace><Key.backspace><Key.backspace><Key.backspace><Key.backspace><Key.backspace><Key.backspace><Key.backspace><Key.backspace><Key.space>years<Key.space>exope<Key.backspace><Key.backspace><Key.backspace>perience<Key.space>leading<Key.space><Key.shift>Technical<Key.space>aspecs<Key.space><Key.backspace><Key.backspace>ts<Key.space>of<Key.space><Key.shift>Projects<Key.space>and<Key.space>delivering<Key.space>applications<Key.space>for<Key.space><Key.shift>Sales<Key.space><Key.shift>&<Key.space><Key.shift>Marketin<Key.space><Key.backspace>g<Key.space><Key.shift>Teams<Key.space>is<Key.space>required.<Key.space><Key.enter><Key.enter>--<Key.shift>><Key.space><Key.shift>In<Key.space>depth<Key.space>understanding<Key.space>of<Key.space>concepts<Key.space>related<Key.space>to<Key.space><Key.shift>Master<Key.space><Key.shift>Data<Key.space><Key.shift>Management<Key.space>and<Key.space><Key.shift>Data<Key.space><Key.shift>Warehos<Key.backspace>using<Key.space>is<Key.space>required.<Key.space><Key.shift><Key.shift><Key.enter><Key.enter><Key.shift>Cet<Key.backspace>rtification<Key.space>in<Key.space><Key.shift><Key.caps_lock>OCE.<Key.backspace>/V<Key.caps_lock>eeva<Key.space><Key.shift>Adi<Key.backspace>ministration<Key.space>or<Key.space><Key.shift>Salesforce<Key.space>is<Key.space>desired.<Key.enter><Key.enter>--<Key.shift>><Key.space><Key.shift>Undersa<Key.backspace>tanding<Key.space>of<Key.space><Key.shift>Relational<Key.space><Key.shift>Database,<Key.space><Key.shift><Key.shift><Key.shift><Key.shift><Key.shift><Key.shift><Key.shift><Key.shift><Key.shift><Key.shift><Key.shift><Key.shift><Key.shift><Key.shift><Key.shift><Key.shift><Key.shift><Key.shift><Key.shift><Key.shift><Key.shift>ETL,<Key.space><Key.shift><Key.caps_lock>d<Key.caps_lock><Key.backspace><Key.shift>Data<Key.space><Key.shift><Key.shift><Key.shift><Key.shift><Key.shift><Key.shift><Key.shift><Key.shift><Key.shift><Key.shift><Key.shift><Key.shift><Key.shift><Key.shift><Key.shift><Key.shift><Key.shift><Key.shift><Key.shift><Key.shift><Key.shift><Key.shift><Key.shift>Integratu<Key.backspace>ion<Key.space>and<Key.space><Key.shift>Migration<Key.space>is<Key.space>desired.<Key.space><Key.enter><Key.enter>--<Key.shift>><Key.space><Key.shift>Strong<Key.space>understanding<Key.space>of<Key.space>end-to<Key.space><Key.backspace>-end<Key.space>s<Key.backspace><Key.shift>Software<Key.space><Key.shift>Development<Key.space><Key.shift><Key.shift><Key.shift>Process<Key.space>and<Key.space><Key.shift>System<Key.space><Key.shift>Devedlo<Key.backspace><Key.backspace><Key.backspace>lopment<Key.space><Key.shift>Lifecycle.<Key.enter><Key.enter>--<Key.shift>><Key.space><Key.shift>Strong<Key.space><Key.shift>Communication<Key.space><Key.shift>Skills<Key.space>and<Key.space>ability<Key.space>to<Key.space>enhance<Key.space><Key.shift>IT<Key.space><Key.shift>Business<Key.space><Key.shift>Relationship<Key.space>required.<Key.space>
Screenshot: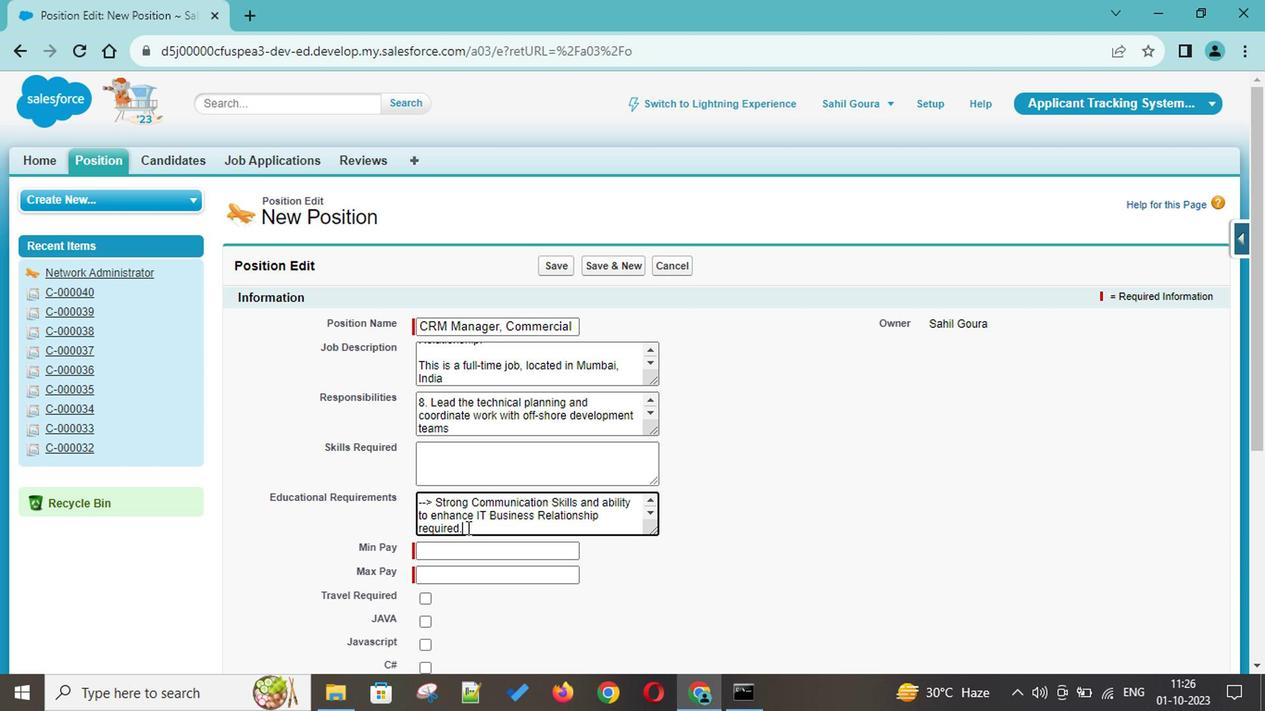 
Action: Mouse moved to (441, 450)
Screenshot: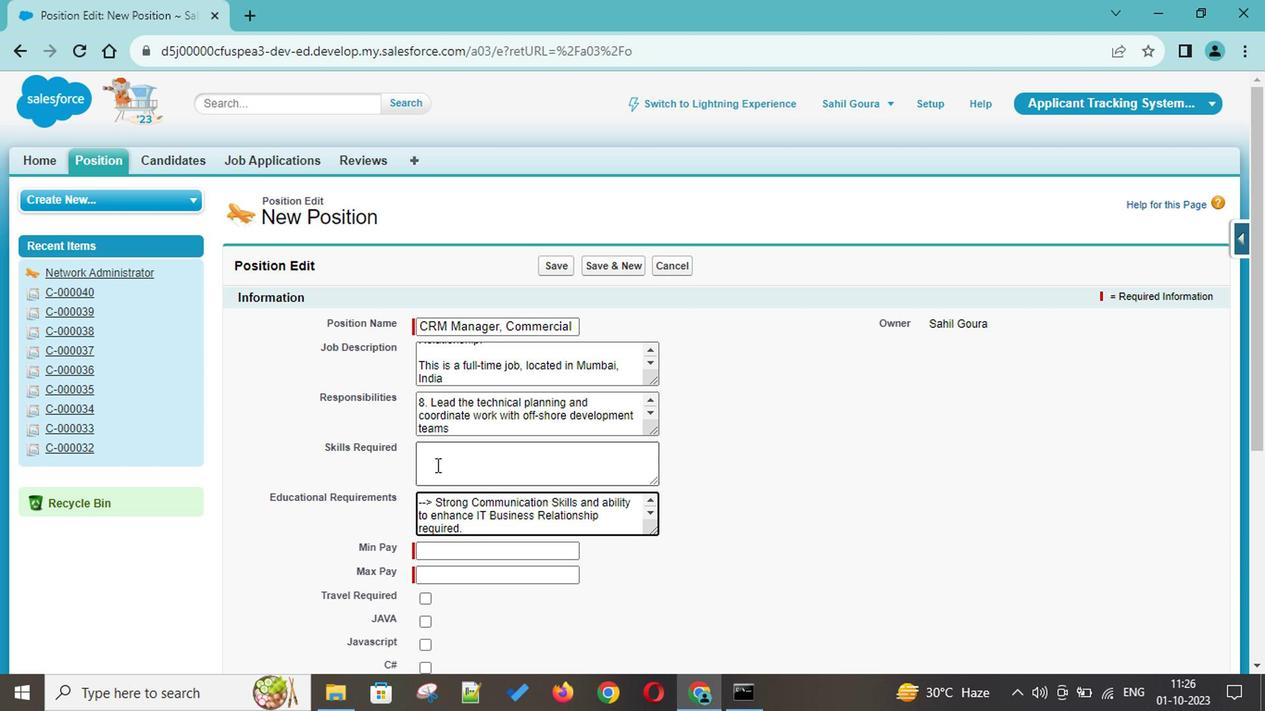 
Action: Mouse pressed left at (441, 450)
Screenshot: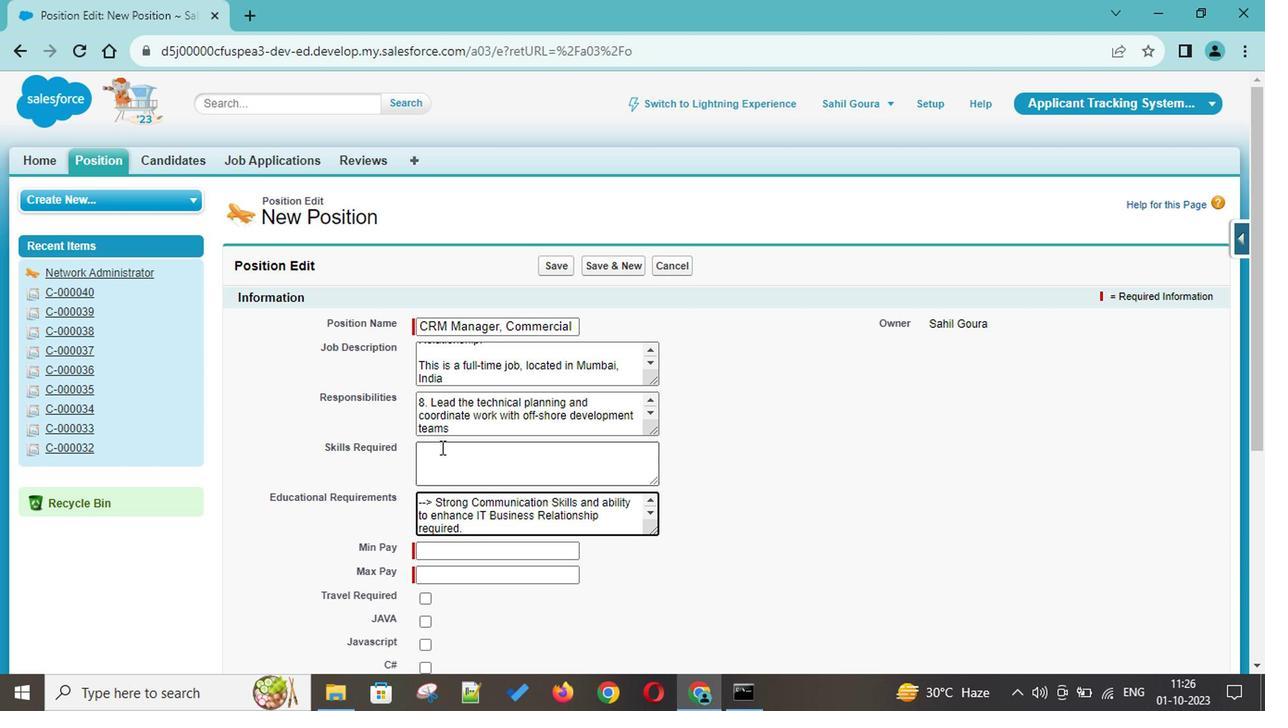
Action: Key pressed <Key.shift>Technical<Key.space><Key.shift><Key.shift>Expertise<Key.space>in<Key.space><Key.shift>OCED<Key.backspace>/<Key.shift>CRM<Key.space><Key.shift>Configuration<Key.space>/<Key.space><Key.shift>Customization,<Key.space><Key.shift>Record<Key.space><Key.shift>Types,<Key.space><Key.shift><Key.shift>SFDC<Key.space><Key.shift>C<Key.backspace><Key.backspace><Key.shift>(<Key.shift>Salesforce<Key.shift>)<Key.space><Key.shift>Custom<Key.space><Key.shift>One<Key.backspace><Key.backspace>bjects,<Key.space><Key.shift>Pae<Key.backspace>ge<Key.space><Key.shift>Layouts,<Key.space><Key.shift>Workflows,<Key.space><Key.shift>Validation<Key.space><Key.shift><Key.shift>Rules,<Key.space><Key.shift>CLM/<Key.shift>MLR<Key.space><Key.shift>Management,<Key.space><Key.shift>Lightning<Key.space><Key.shift>Component<Key.space><Key.shift>Management
Screenshot: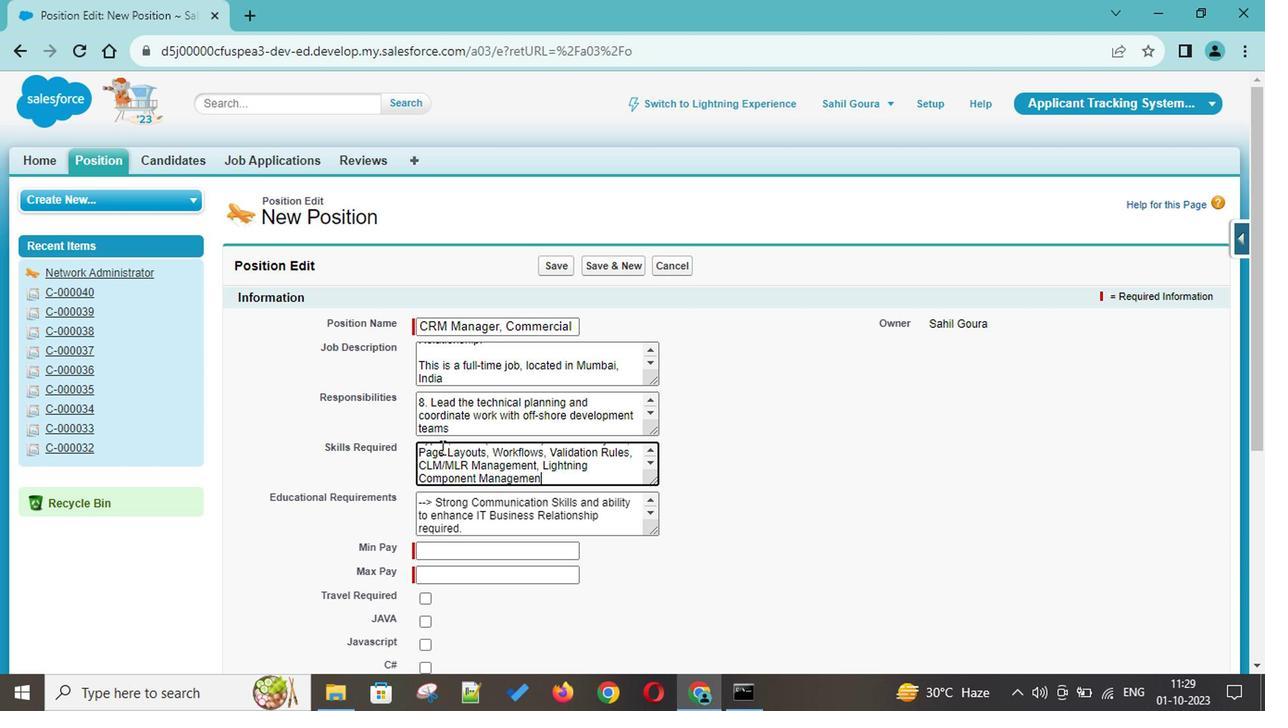 
Action: Mouse moved to (597, 481)
Screenshot: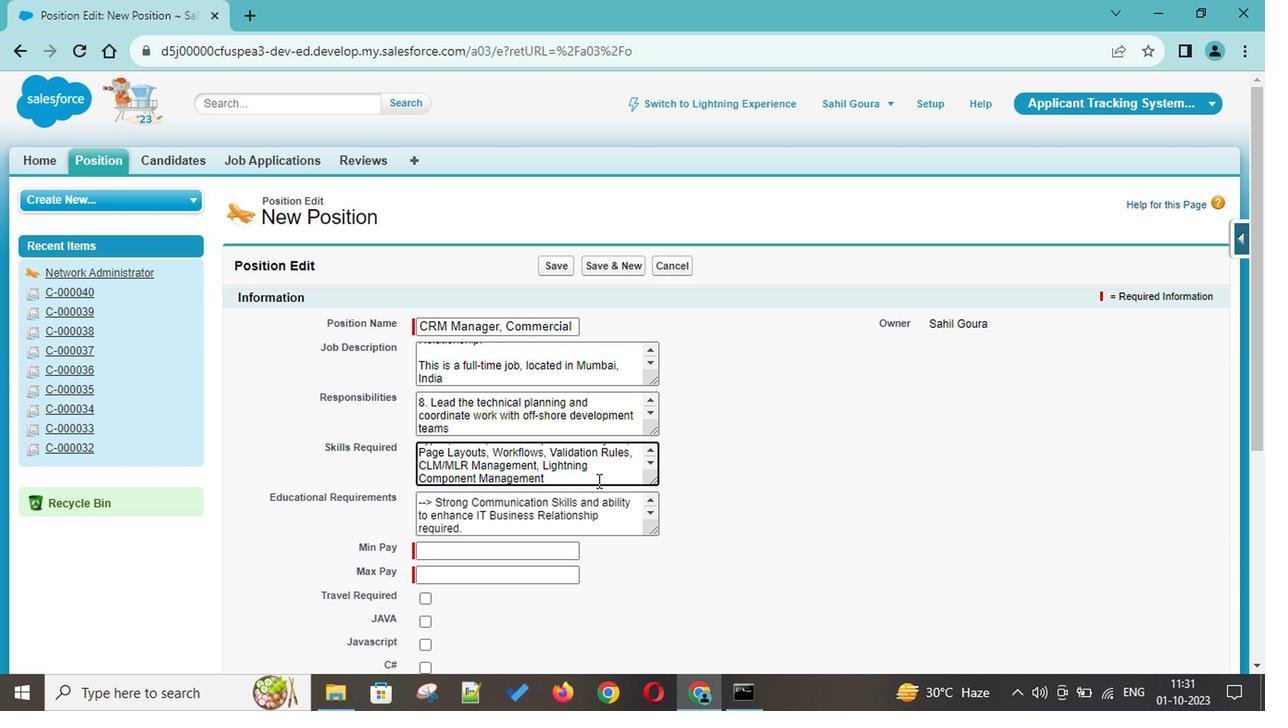 
Action: Key pressed <Key.shift><Key.enter><Key.shift><Key.enter>--<Key.shift>><Key.space><Key.shift>Excellent<Key.space><Key.shift>Written<Key.space>and<Key.space>spoken<Key.space>communication<Key.space>skills<Key.space><Key.shift>(<Key.shift>English<Key.shift>)<Key.enter><Key.enter>--<Key.shift><Key.shift>><Key.space><Key.shift><Key.shift><Key.shift><Key.shift><Key.shift><Key.shift><Key.shift><Key.shift><Key.shift>Problem<Key.space><Key.shift><Key.shift>Solvinga<Key.backspace><Key.space>and<Key.space><Key.shift>Deciso<Key.backspace>ion<Key.space><Key.shift>Making<Key.space><Key.shift>Skills<Key.space>required.<Key.space><Key.enter><Key.enter>--<Key.shift>><Key.space><Key.shift><Key.shift>Hands-on<Key.space>expoe<Key.backspace><Key.backspace>erience<Key.space>in<Key.space><Key.shift><Key.shift>Architech<Key.backspace>t,<Key.space>design,<Key.space>and<Key.space>devek<Key.backspace>lop<Key.space>advanced<Key.space>custoi<Key.backspace>mizations<Key.space>utlizing<Key.space><Key.shift>Salesforce<Key.space><Key.shift>Health/<Key.shift>Marker<Key.backspace>ting<Key.space><Key.shift>Clouds<Key.shift><Key.enter><Key.enter><Key.shift>Familiarity<Key.space>and<Key.space>experience<Key.space>with<Key.space><Key.shift>Cmm<Key.backspace><Key.backspace>ommercisl<Key.backspace><Key.backspace>al<Key.space><Key.backspace><Key.shift>(<Key.shift>
Screenshot: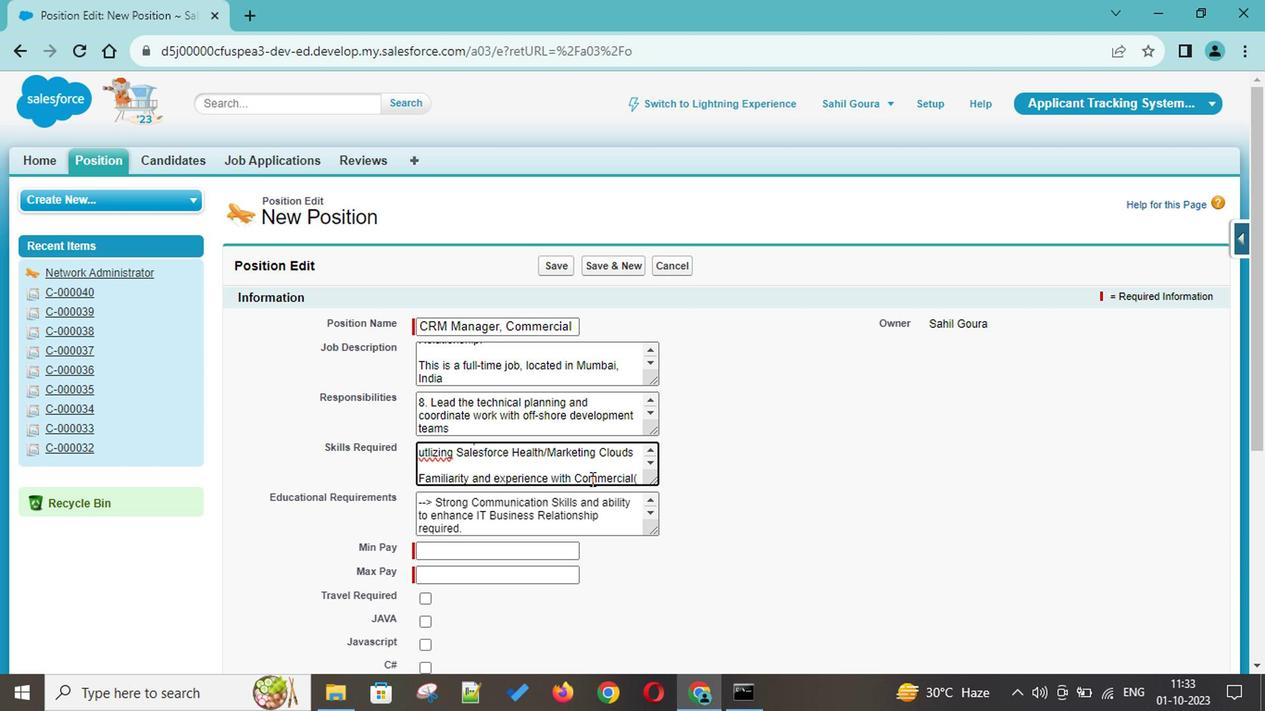 
Action: Mouse moved to (607, 472)
Screenshot: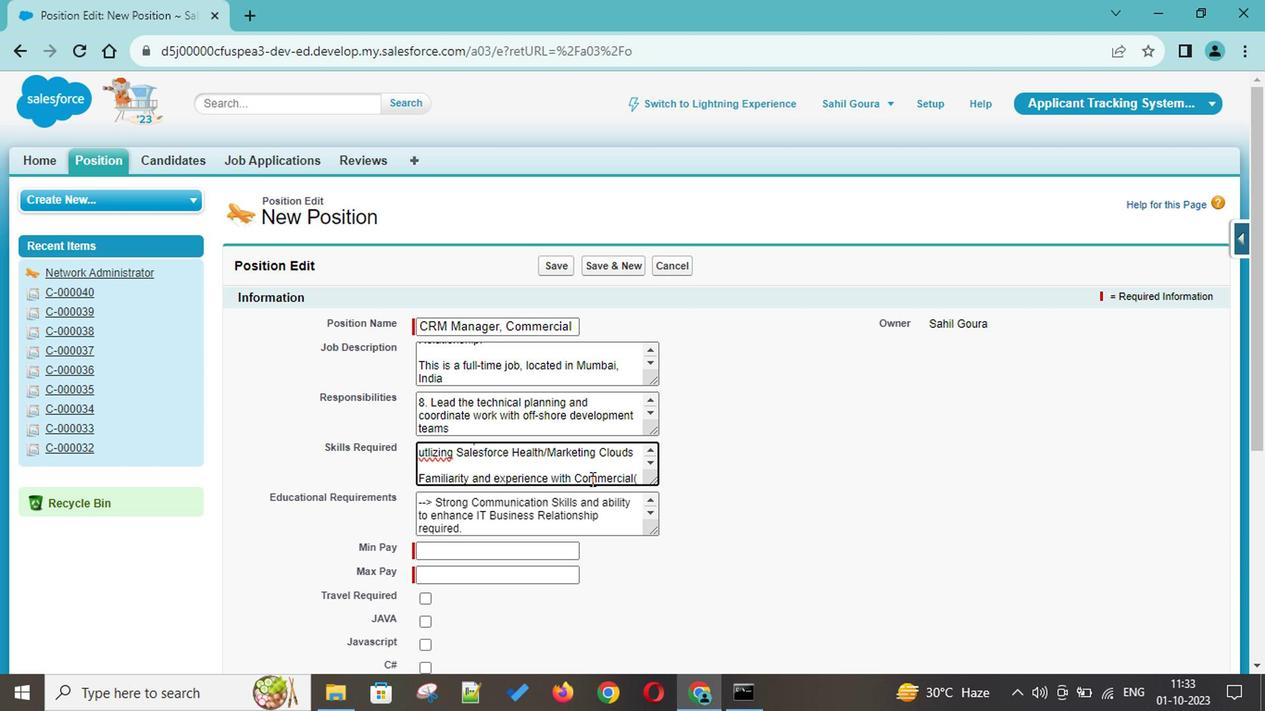 
Action: Key pressed Sales<Key.space><Key.shift>&<Key.space><Key.shift>Marketing<Key.shift>)<Key.space><Key.shift>Processes<Key.space>is<Key.space>required.<Key.space>
Screenshot: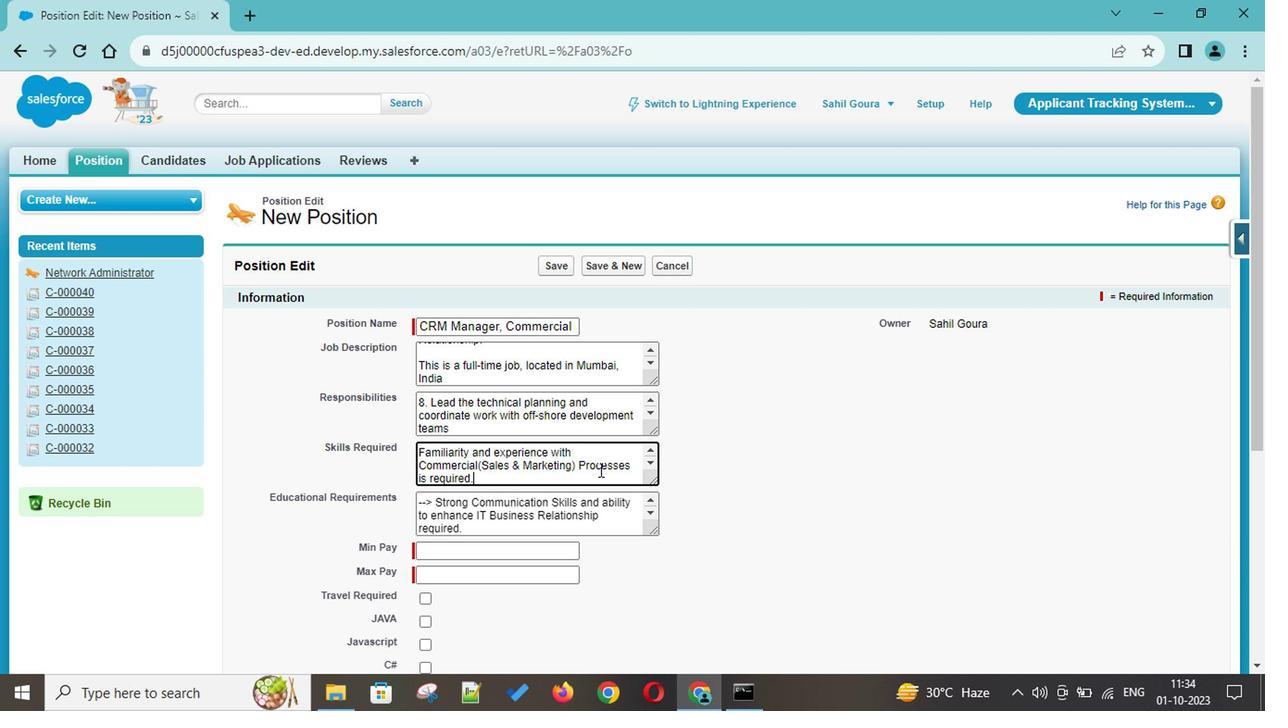 
Action: Mouse moved to (503, 496)
Screenshot: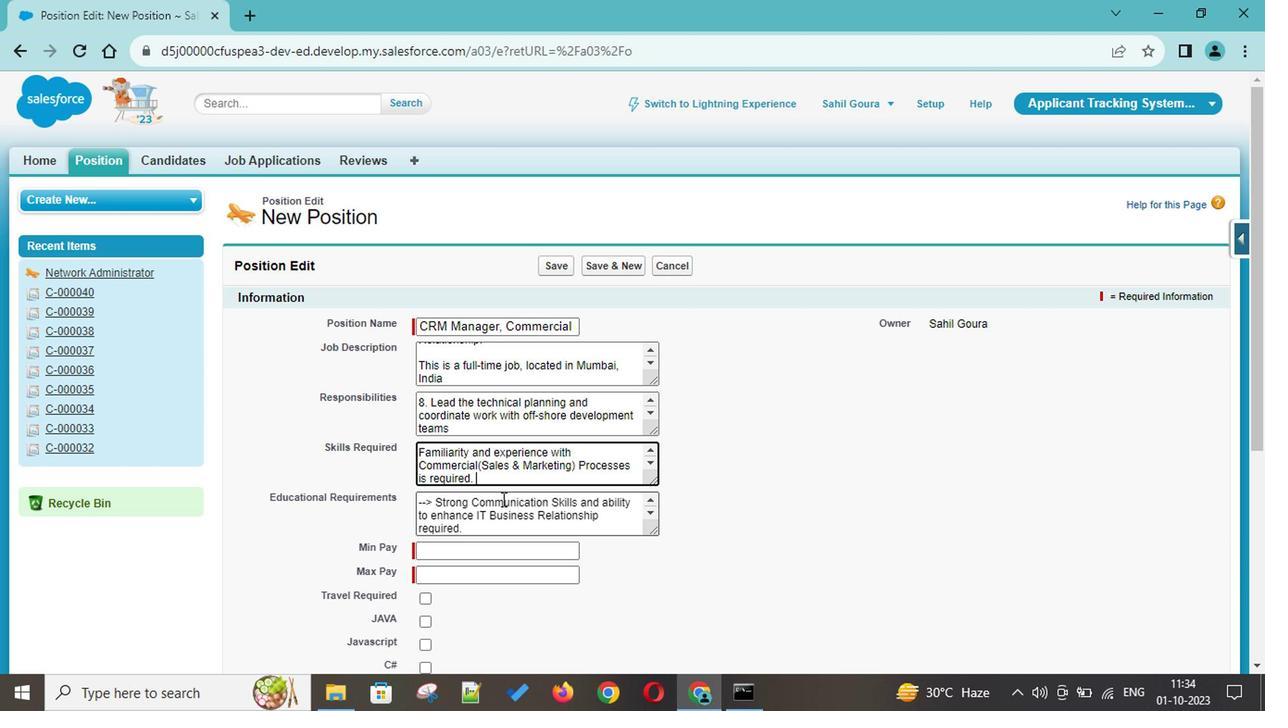 
Action: Mouse scrolled (503, 495) with delta (0, -1)
Screenshot: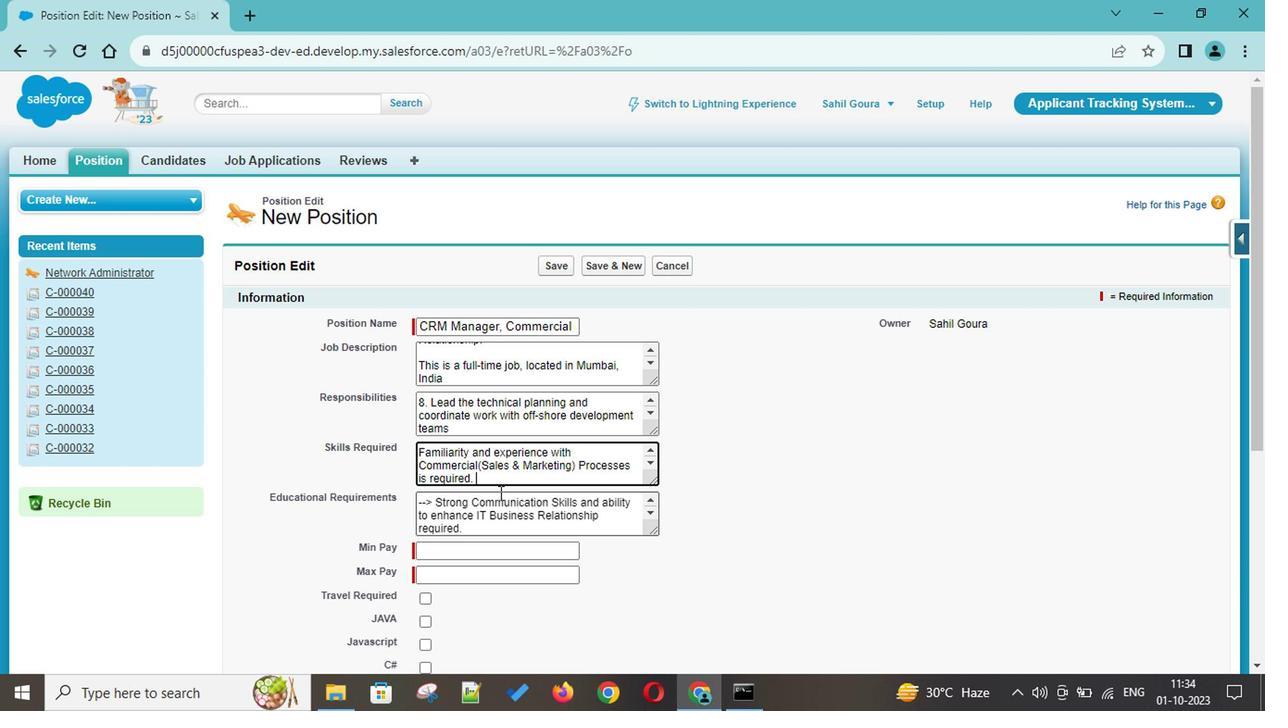 
Action: Mouse scrolled (503, 495) with delta (0, -1)
Screenshot: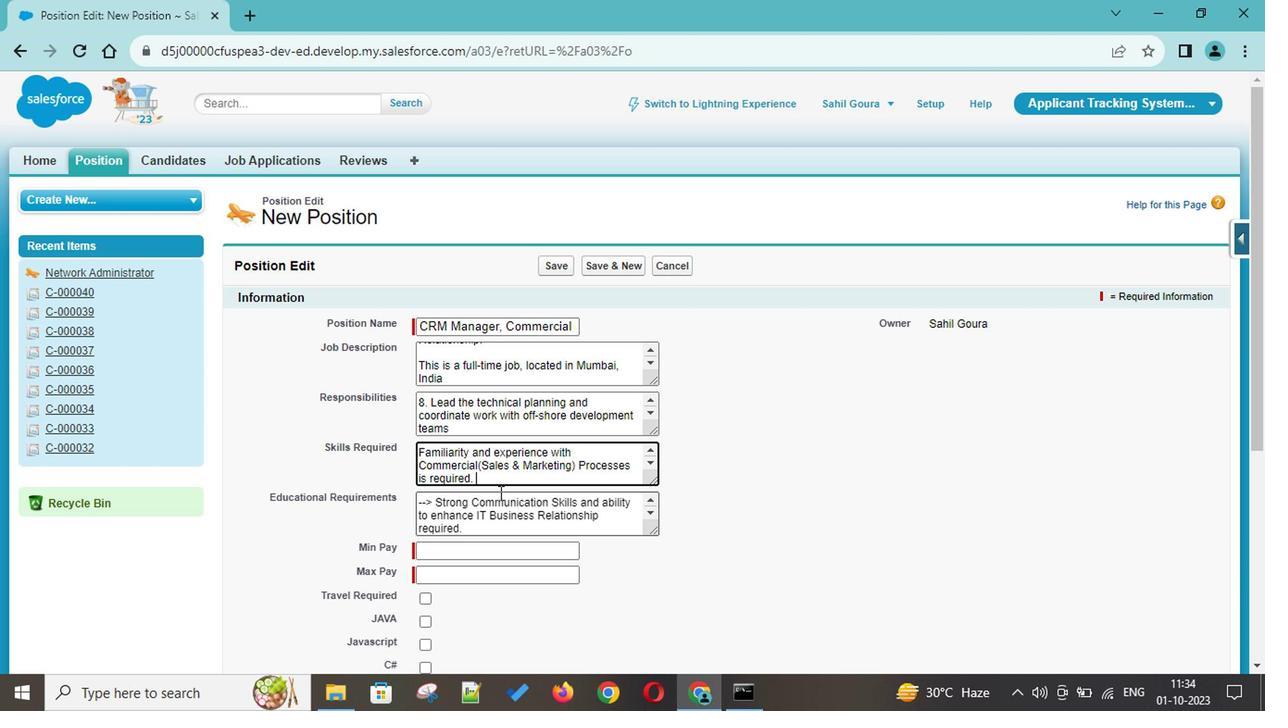 
Action: Mouse scrolled (503, 495) with delta (0, -1)
Screenshot: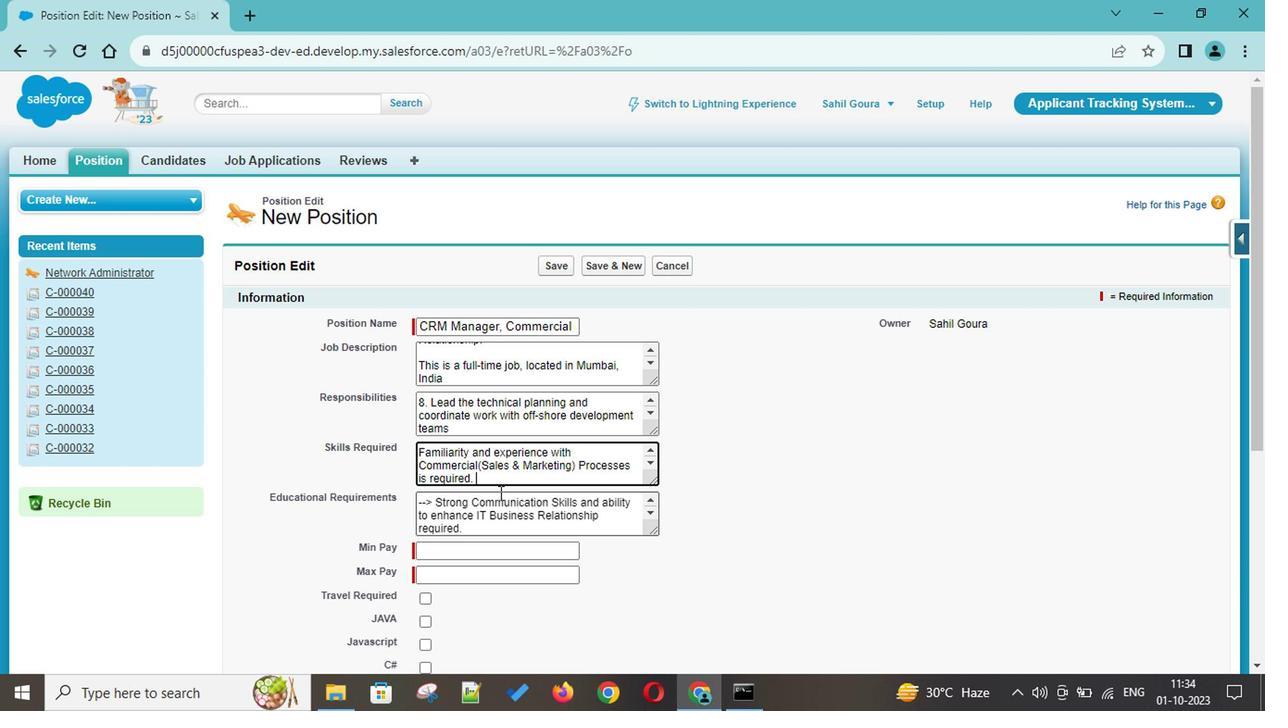 
Action: Mouse scrolled (503, 495) with delta (0, -1)
Screenshot: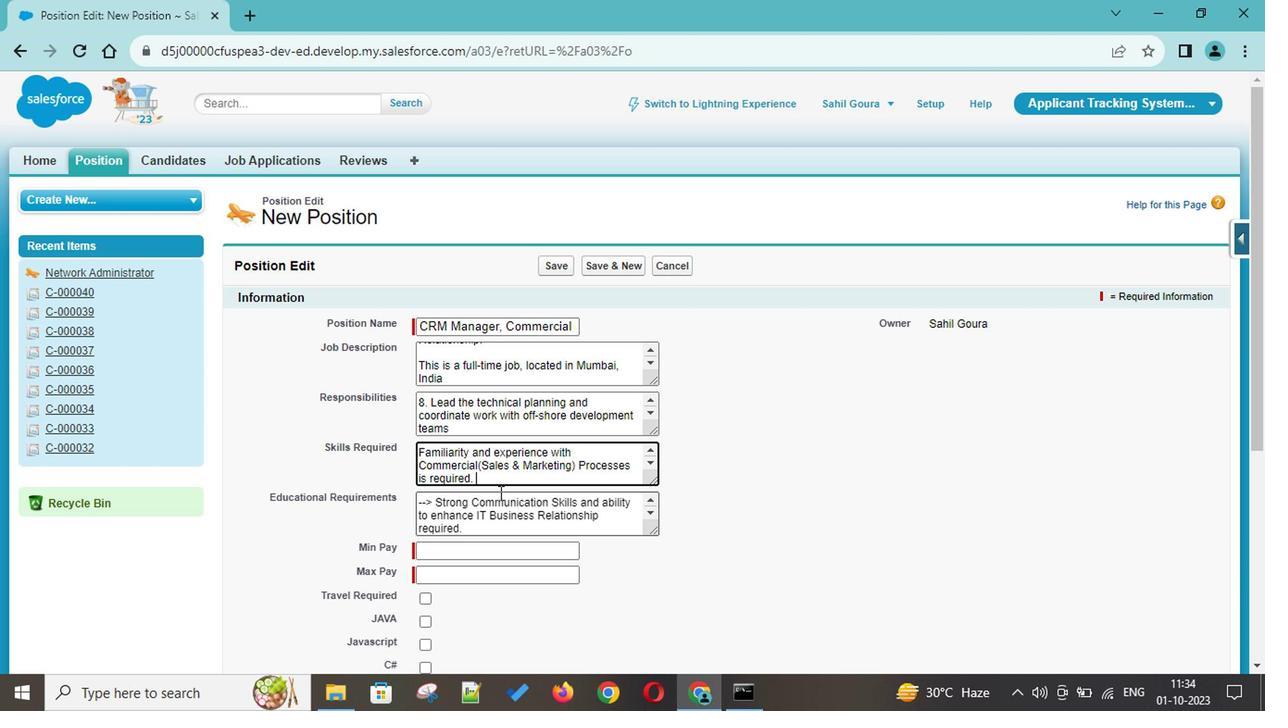 
Action: Mouse scrolled (503, 495) with delta (0, -1)
Screenshot: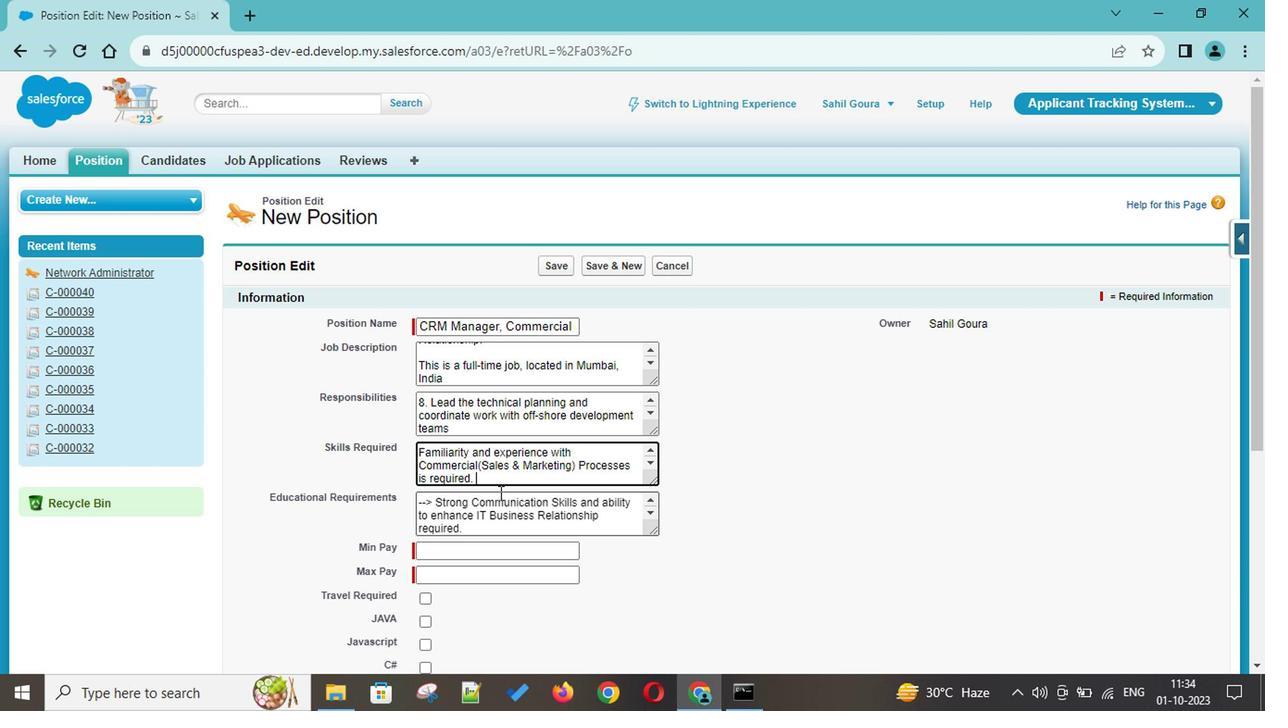 
Action: Mouse scrolled (503, 495) with delta (0, -1)
Screenshot: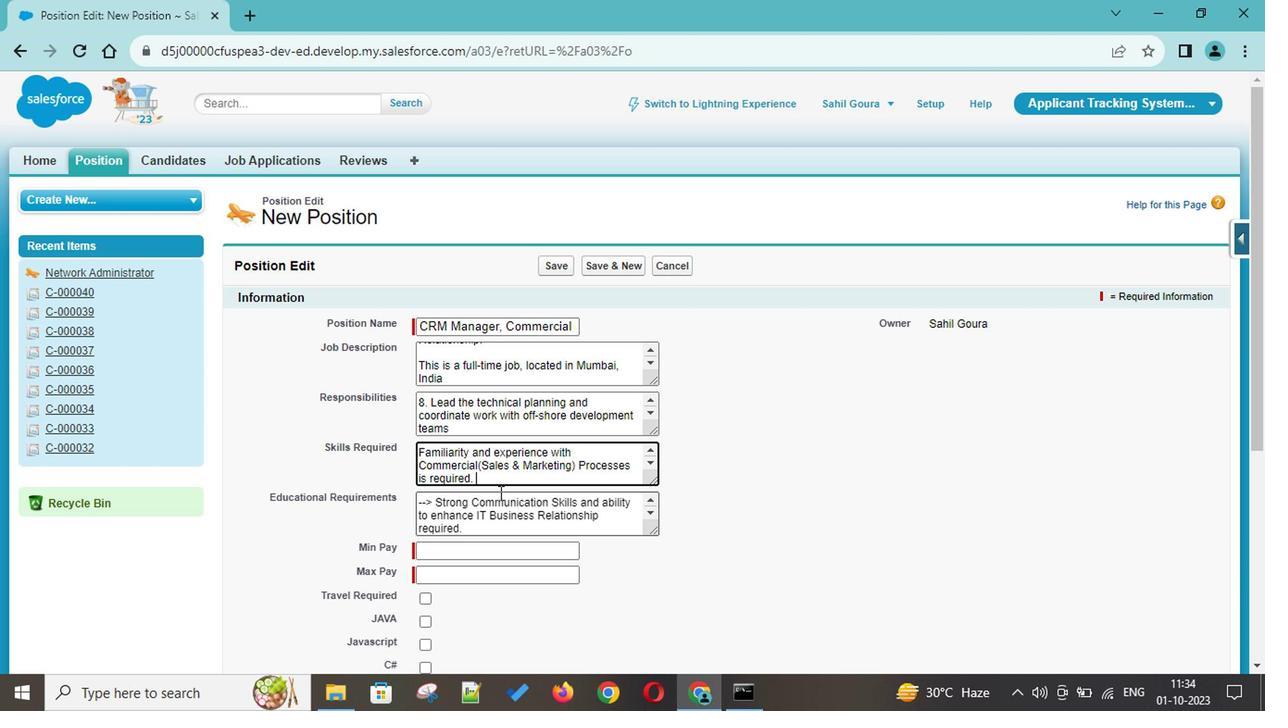 
Action: Mouse scrolled (503, 495) with delta (0, -1)
Screenshot: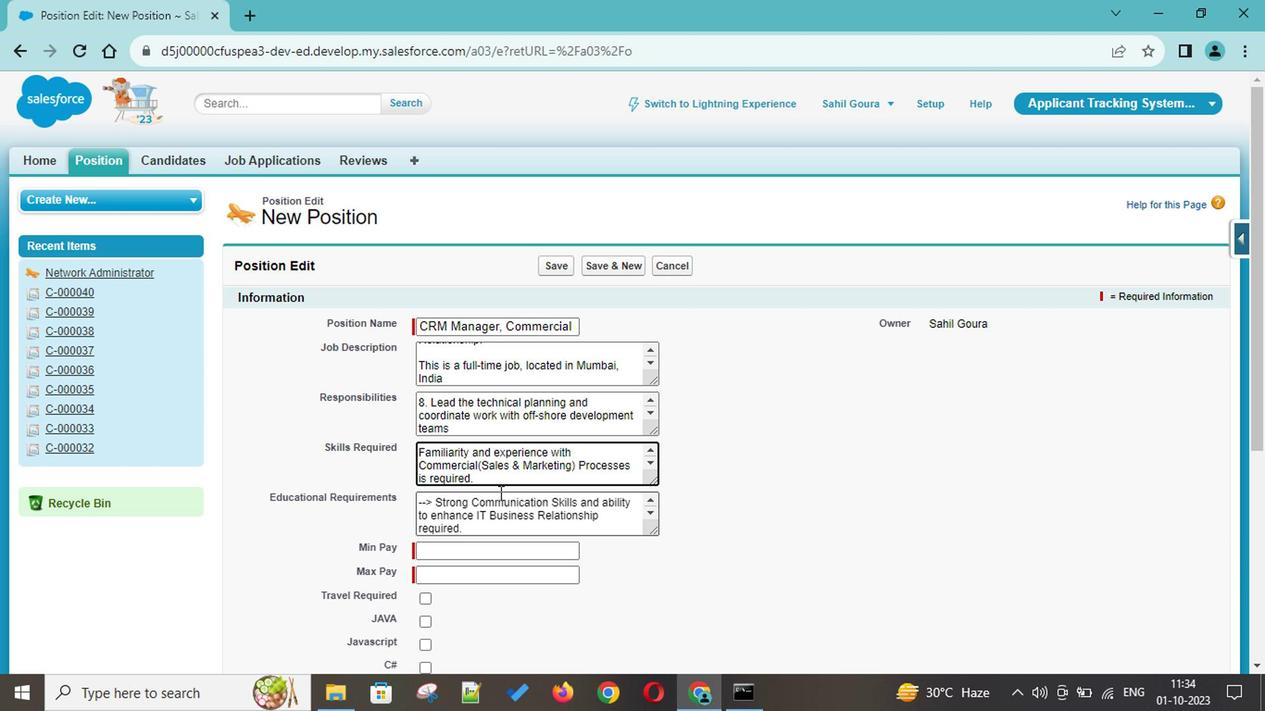 
Action: Mouse scrolled (503, 495) with delta (0, -1)
Screenshot: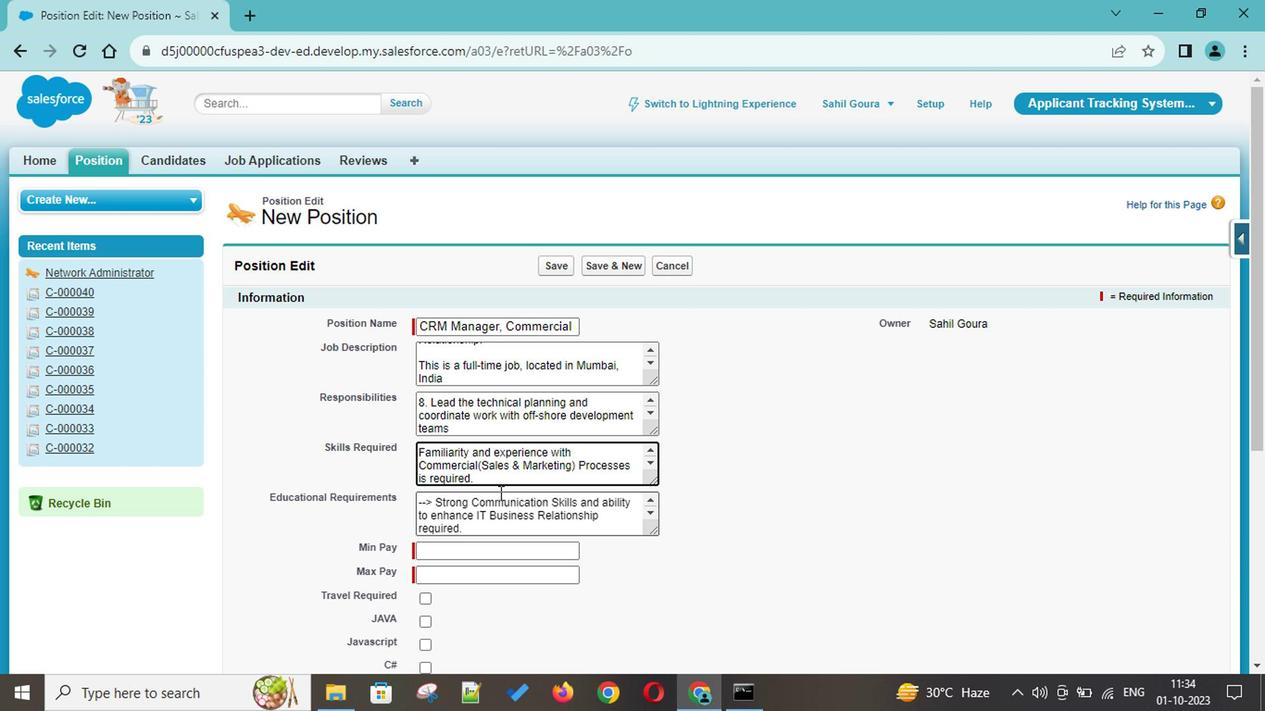 
Action: Mouse scrolled (503, 495) with delta (0, -1)
Screenshot: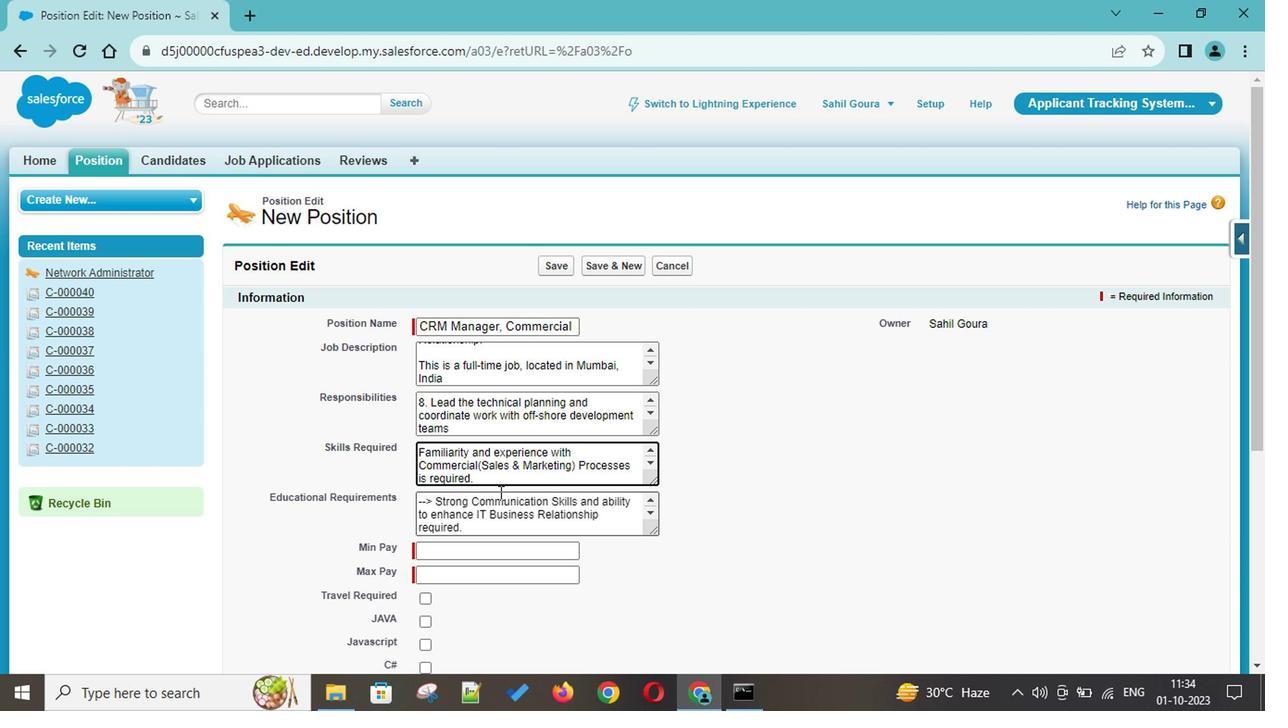
Action: Mouse moved to (479, 559)
Screenshot: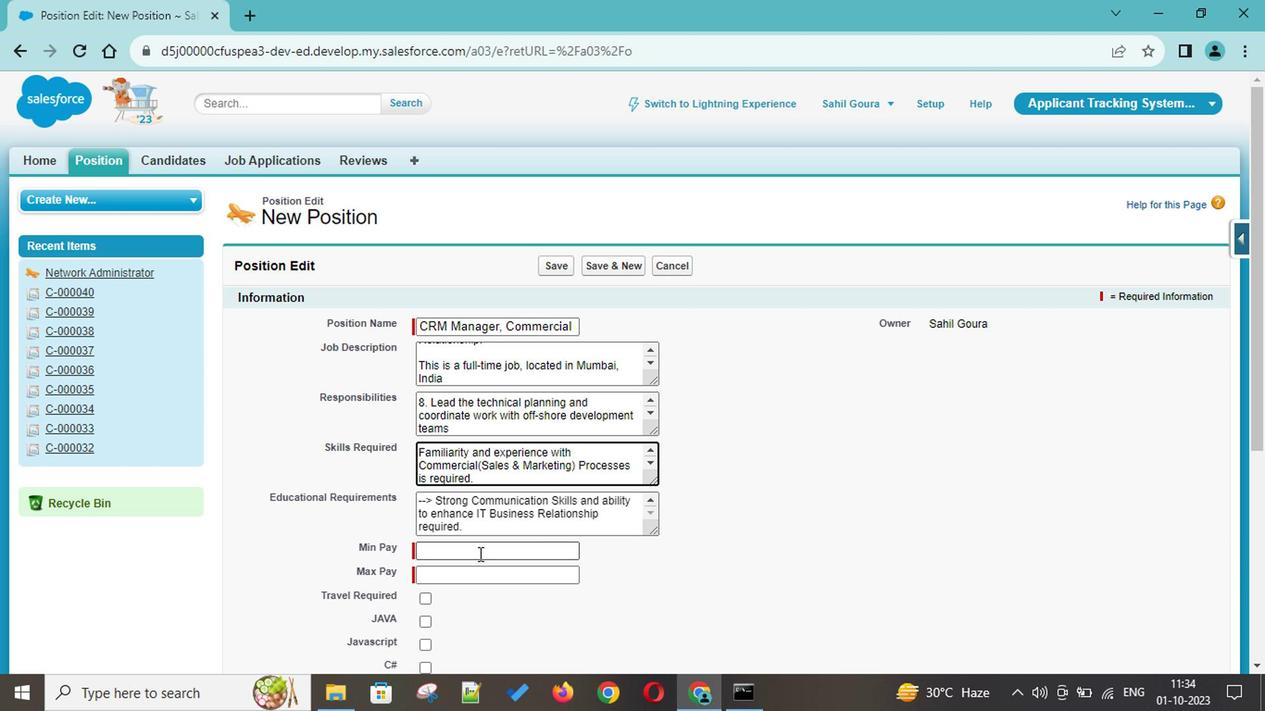 
Action: Mouse pressed left at (479, 559)
Screenshot: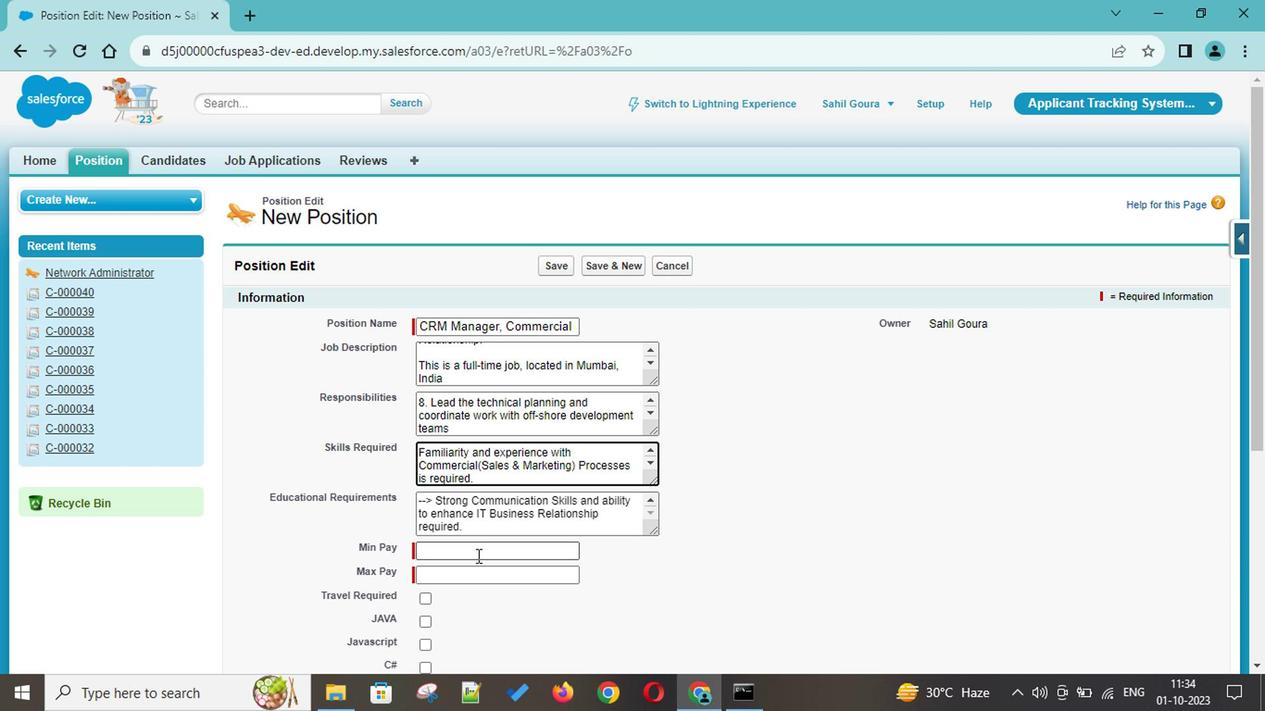 
Action: Key pressed 900000
Screenshot: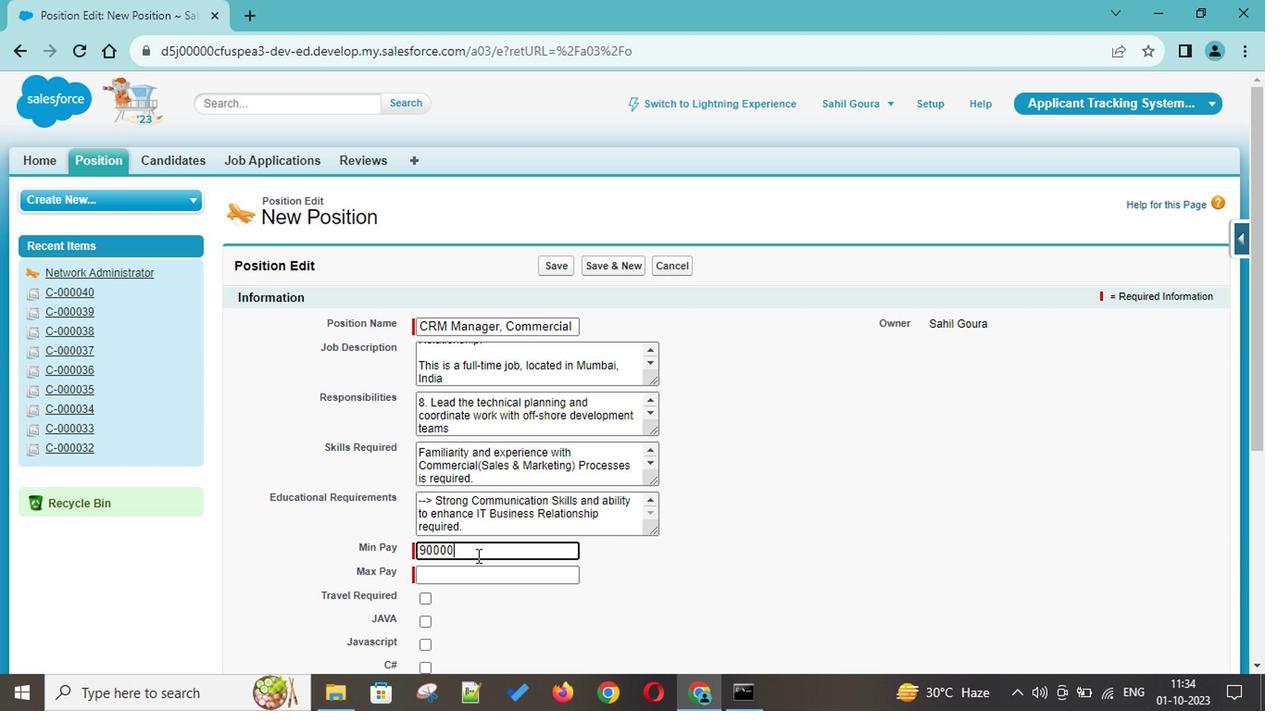 
Action: Mouse moved to (477, 578)
Screenshot: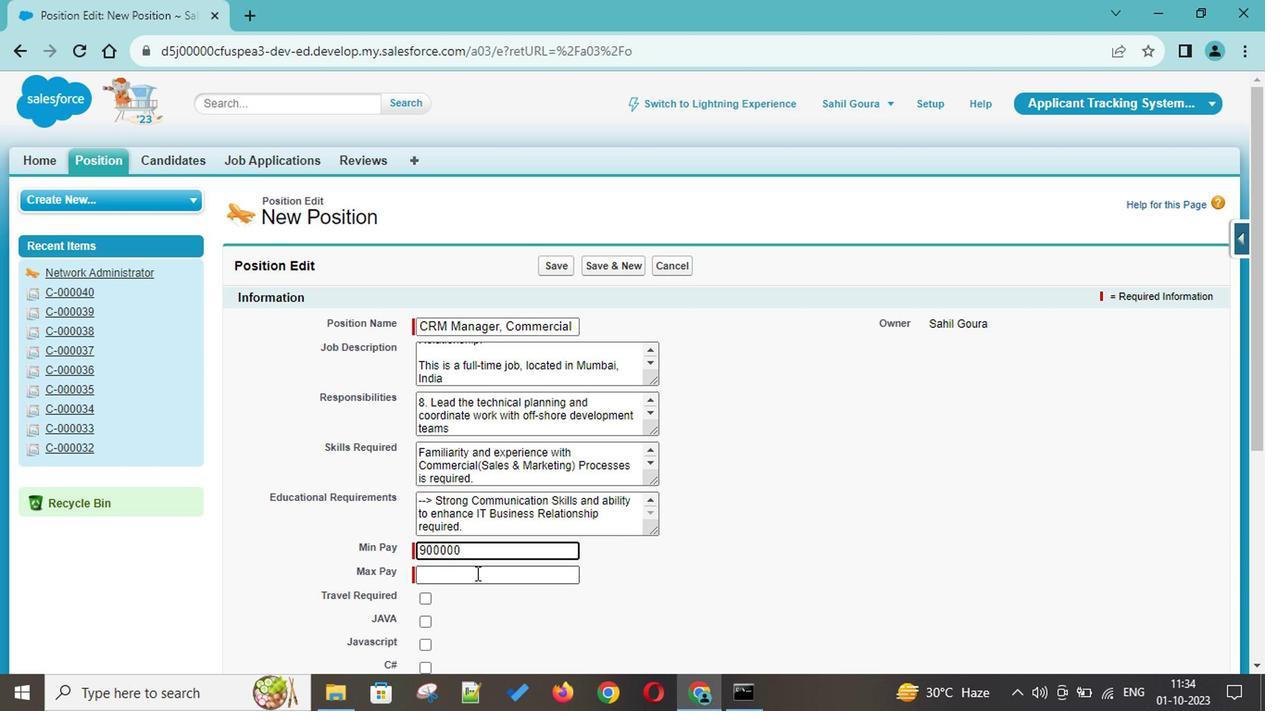 
Action: Mouse pressed left at (477, 578)
Screenshot: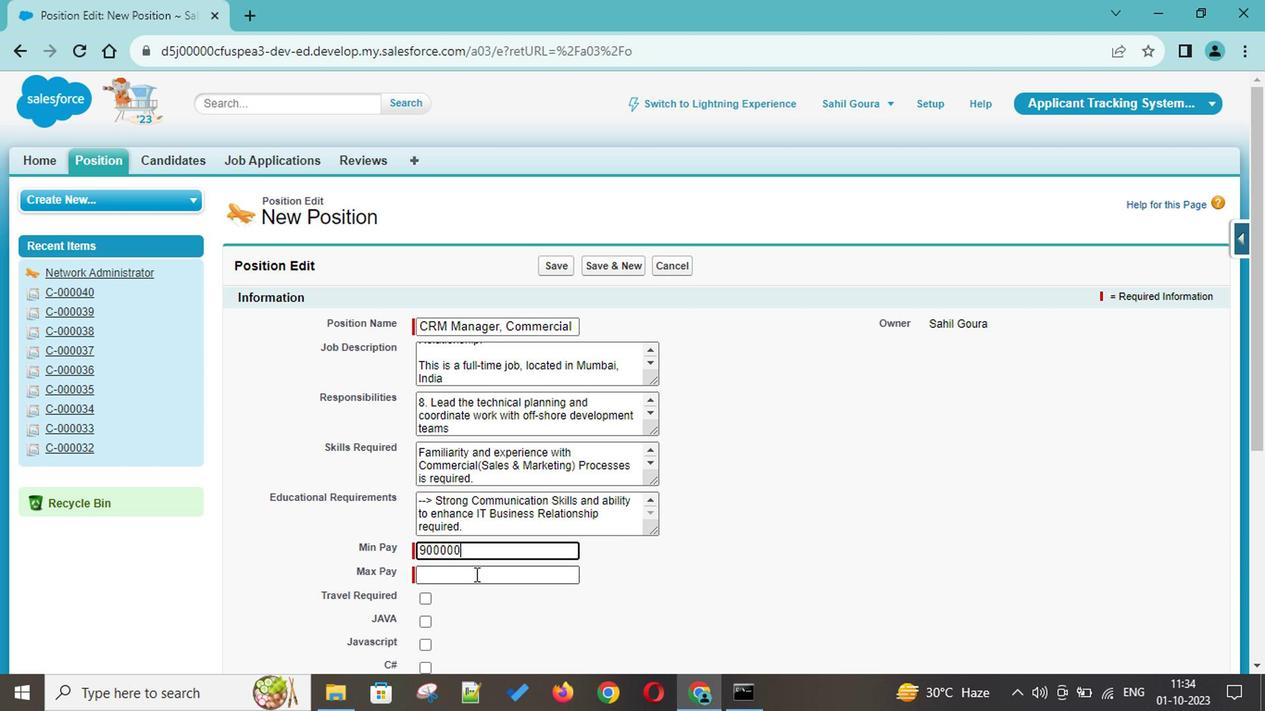 
Action: Key pressed 2100000
Screenshot: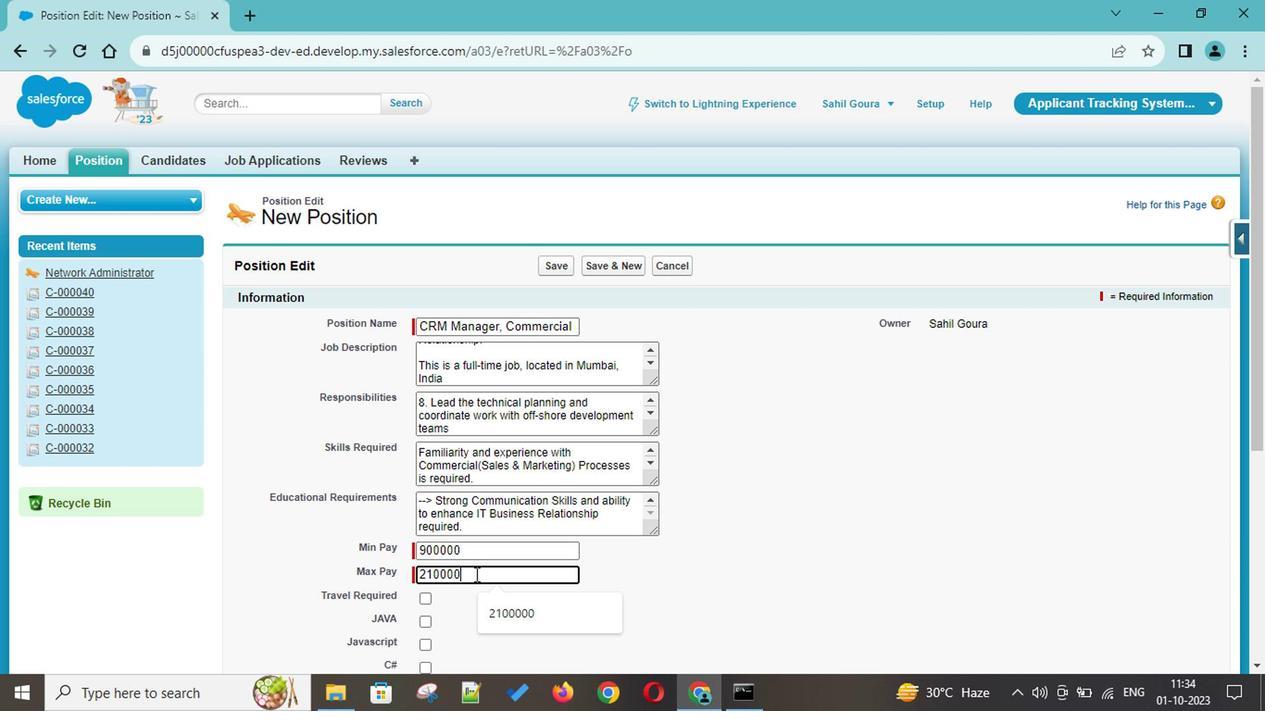 
Action: Mouse moved to (665, 580)
Screenshot: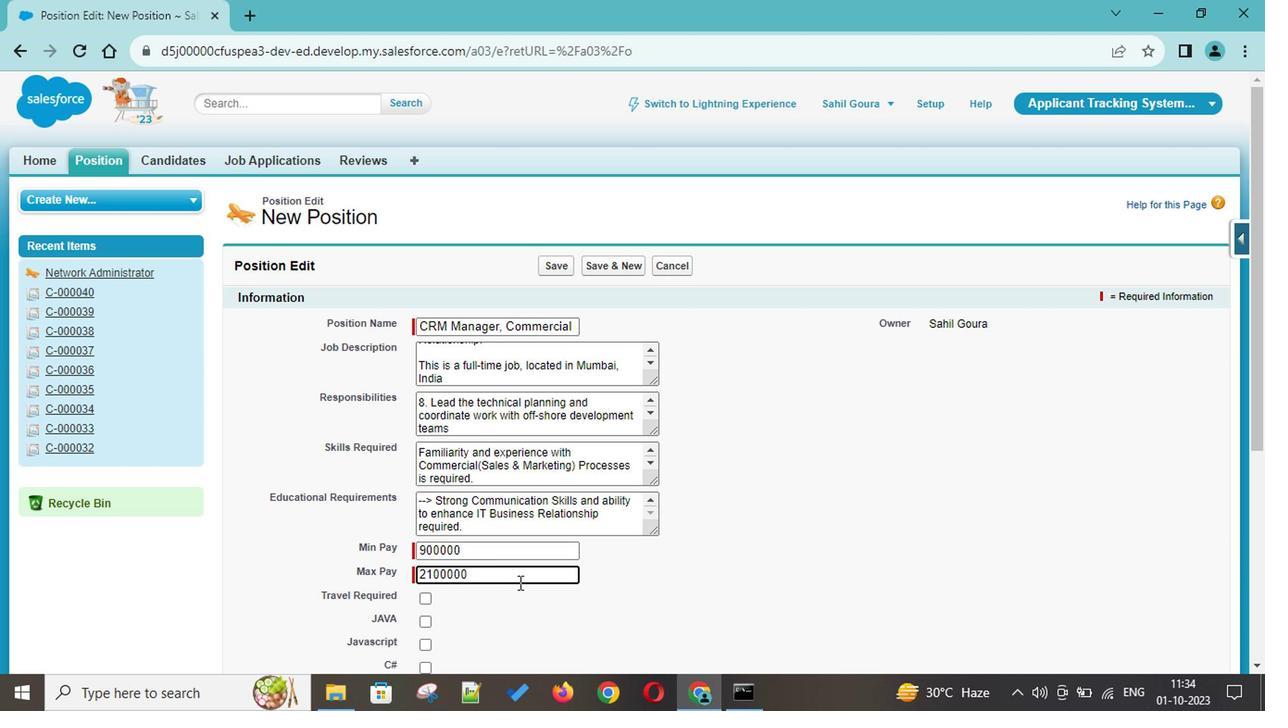 
Action: Mouse scrolled (665, 580) with delta (0, 0)
Screenshot: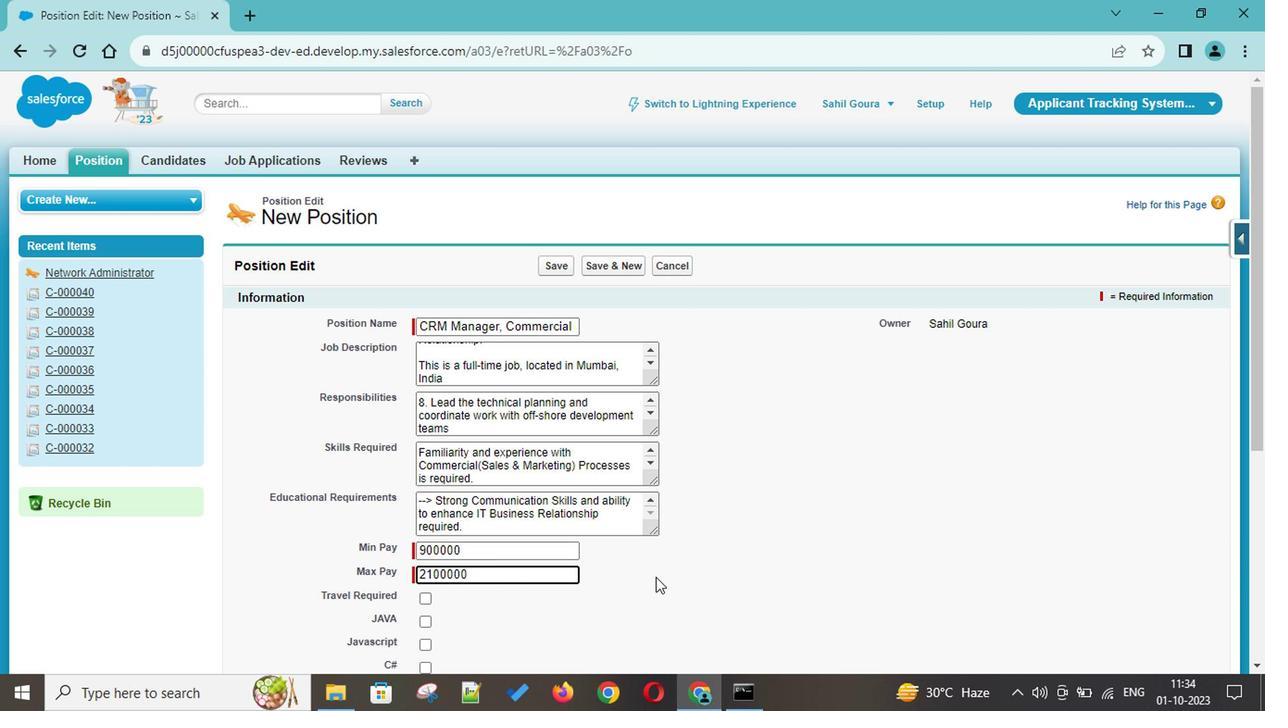 
Action: Mouse scrolled (665, 580) with delta (0, 0)
Screenshot: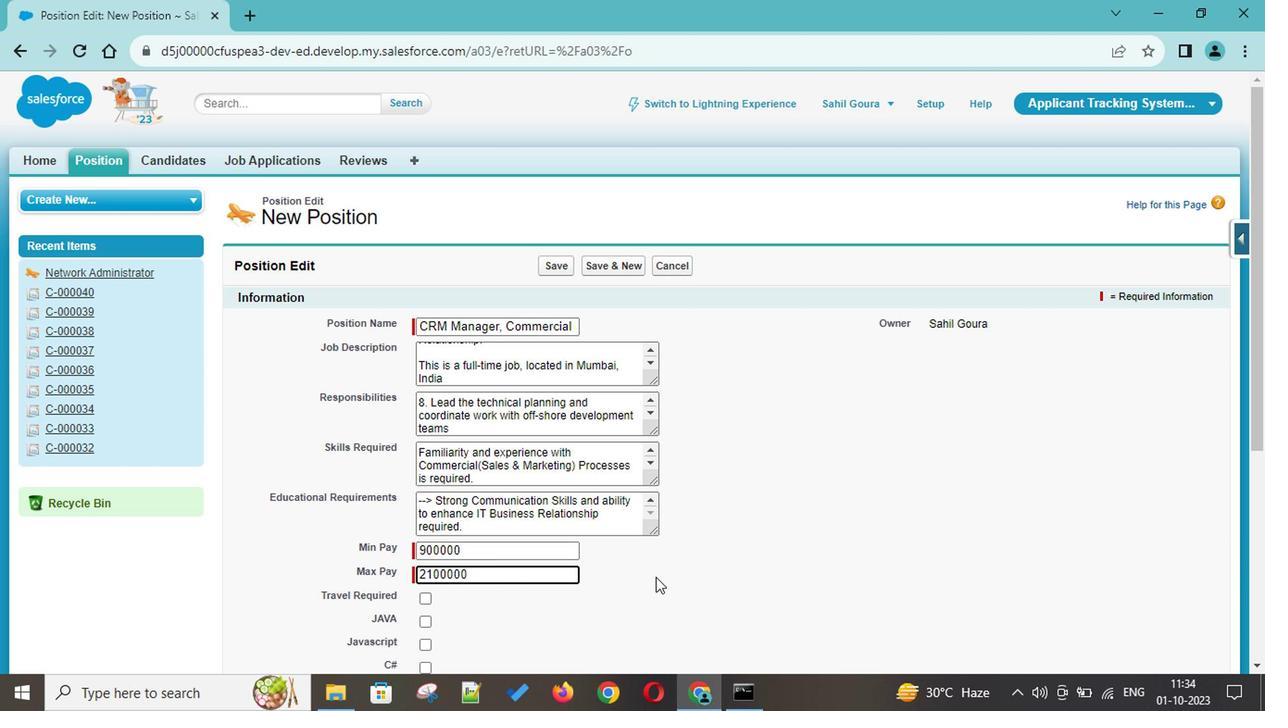 
Action: Mouse scrolled (665, 580) with delta (0, 0)
Screenshot: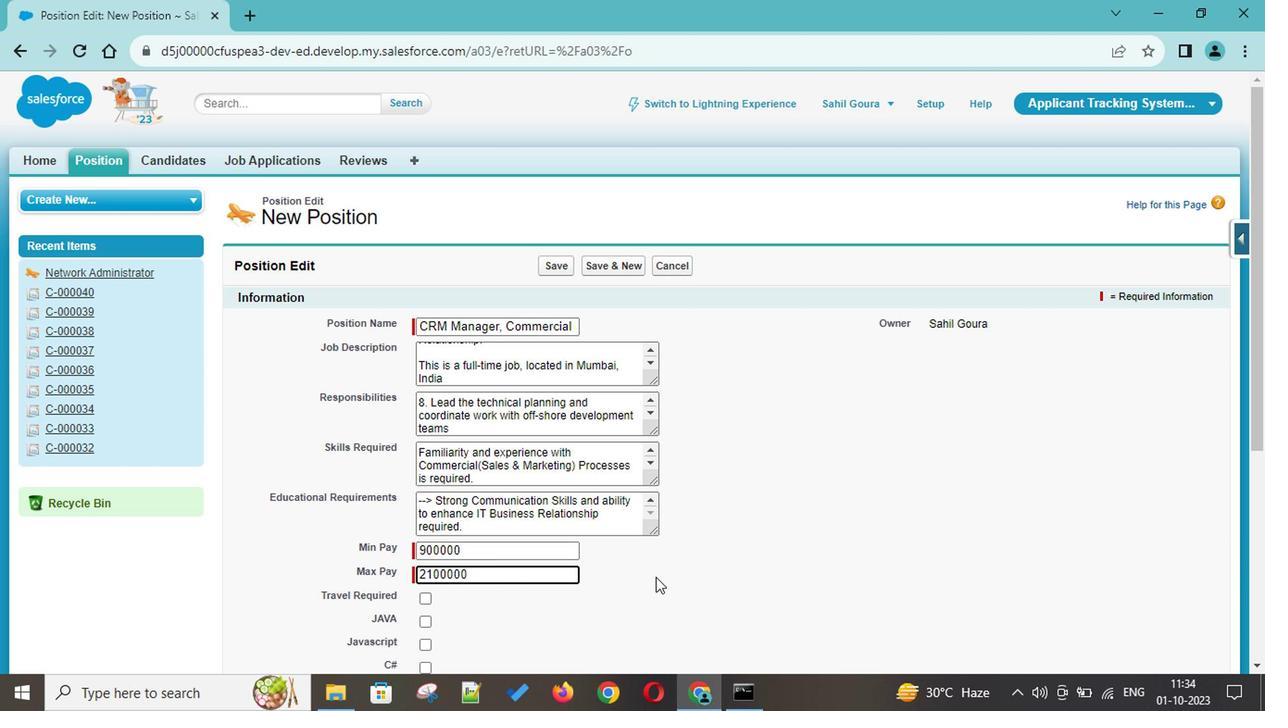 
Action: Mouse scrolled (665, 580) with delta (0, 0)
Screenshot: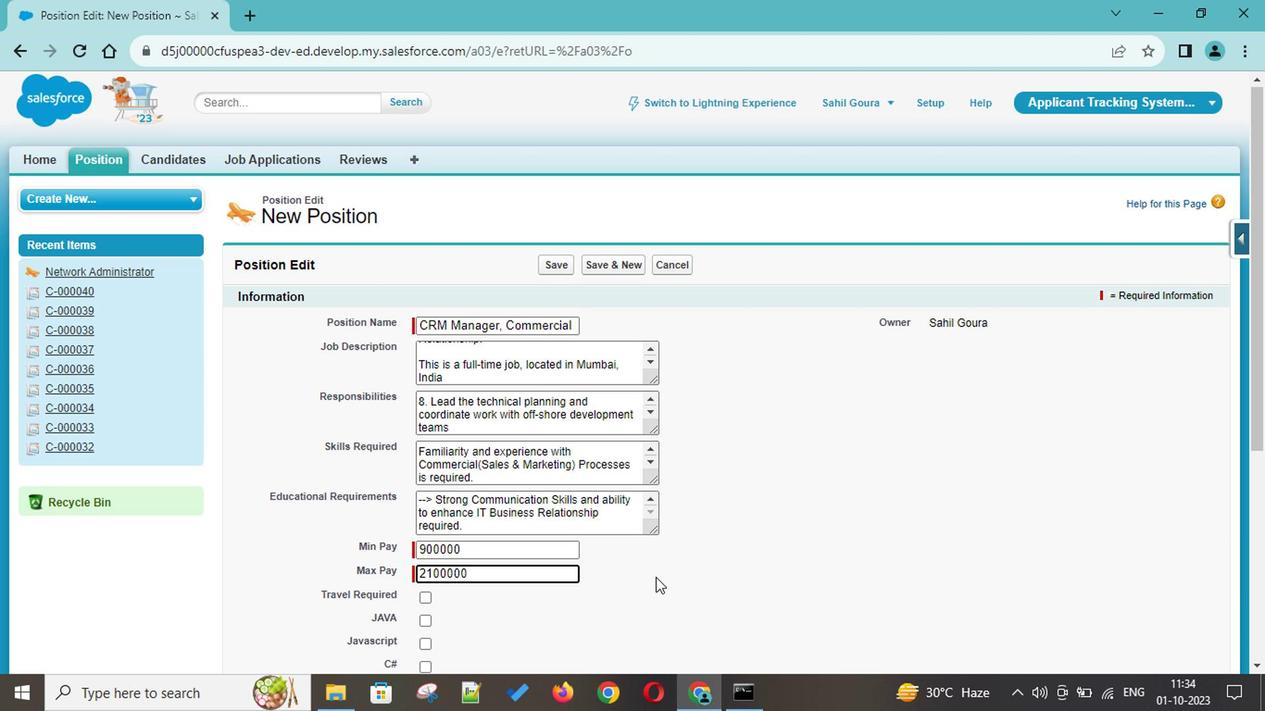 
Action: Mouse scrolled (665, 580) with delta (0, 0)
Screenshot: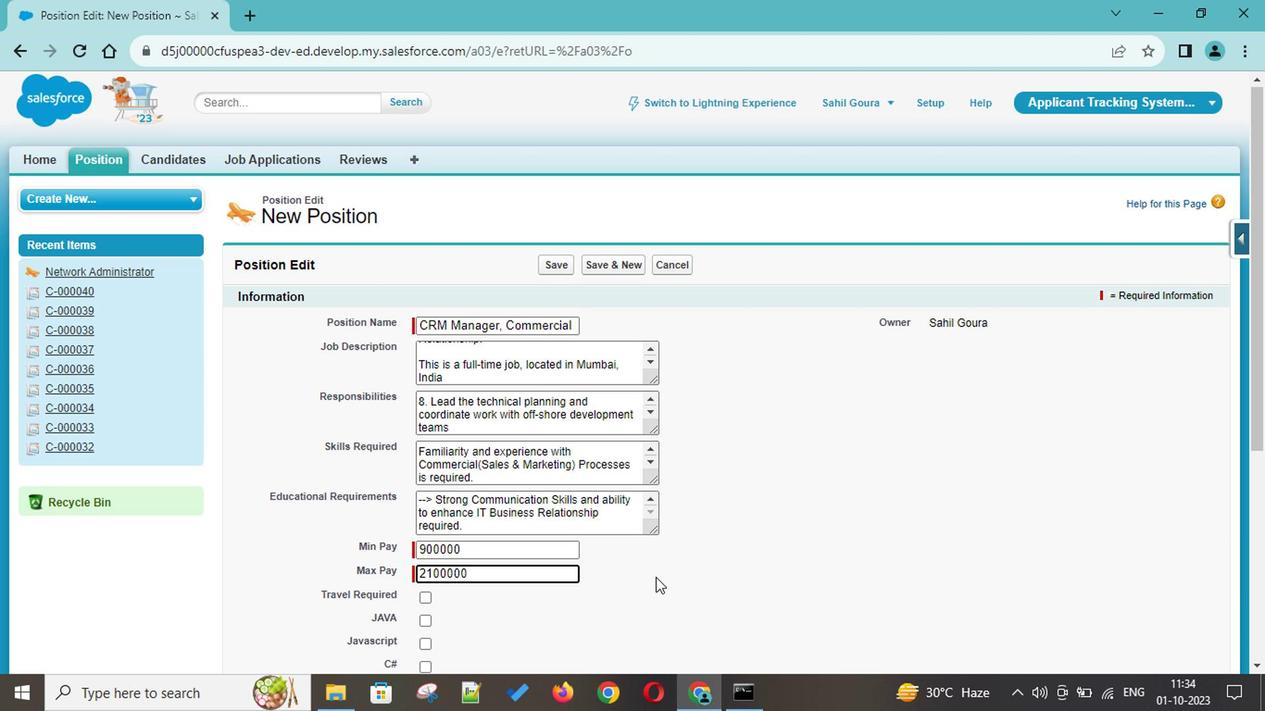 
Action: Mouse scrolled (665, 580) with delta (0, 0)
Screenshot: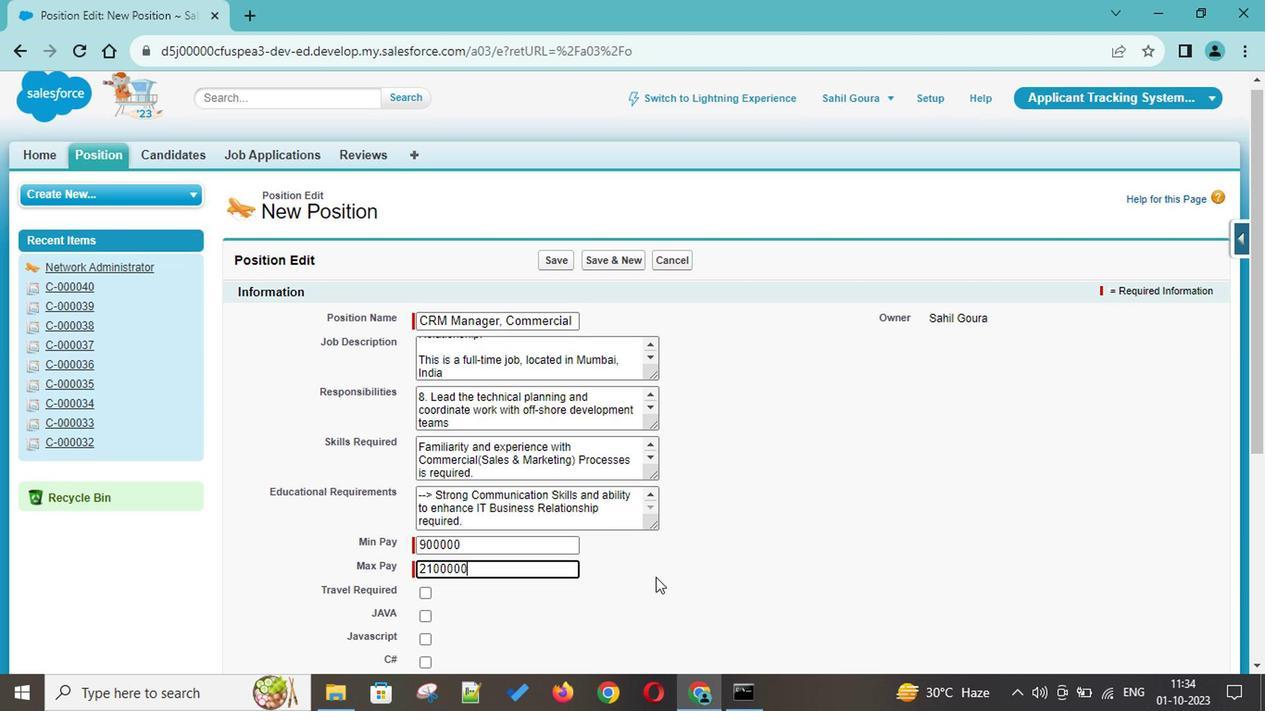 
Action: Mouse scrolled (665, 580) with delta (0, 0)
Screenshot: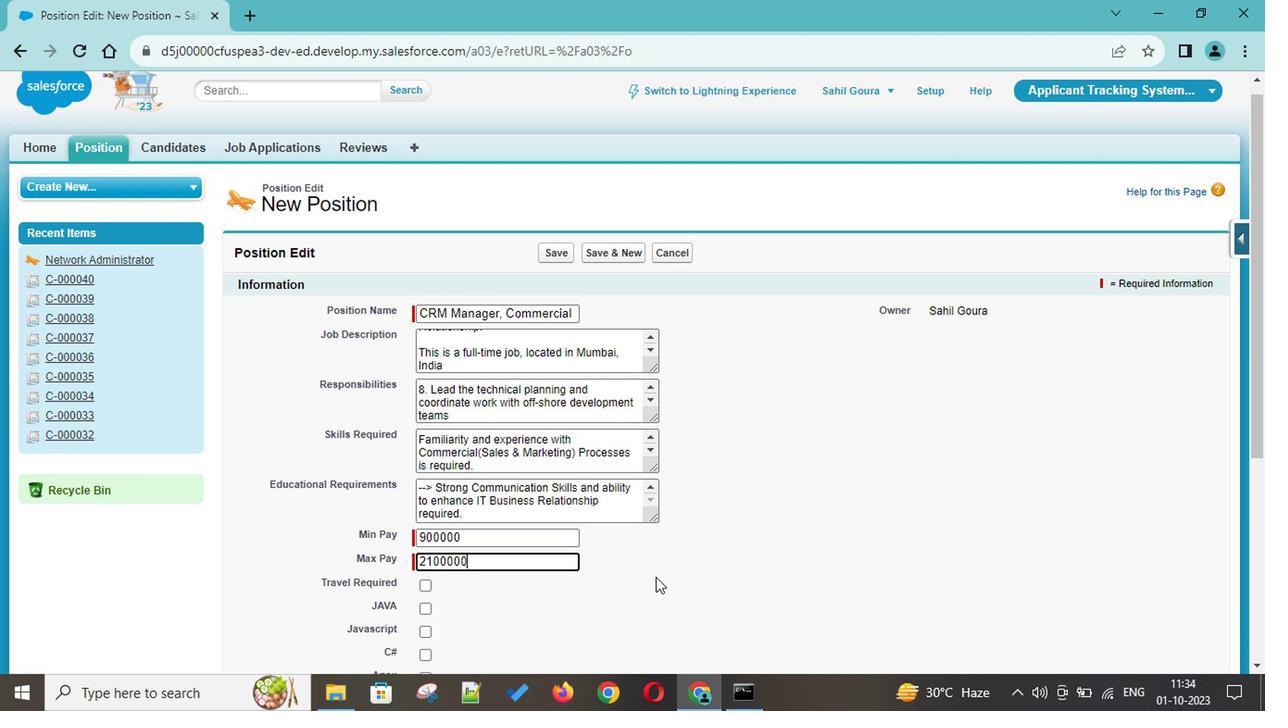
Action: Mouse moved to (420, 535)
Screenshot: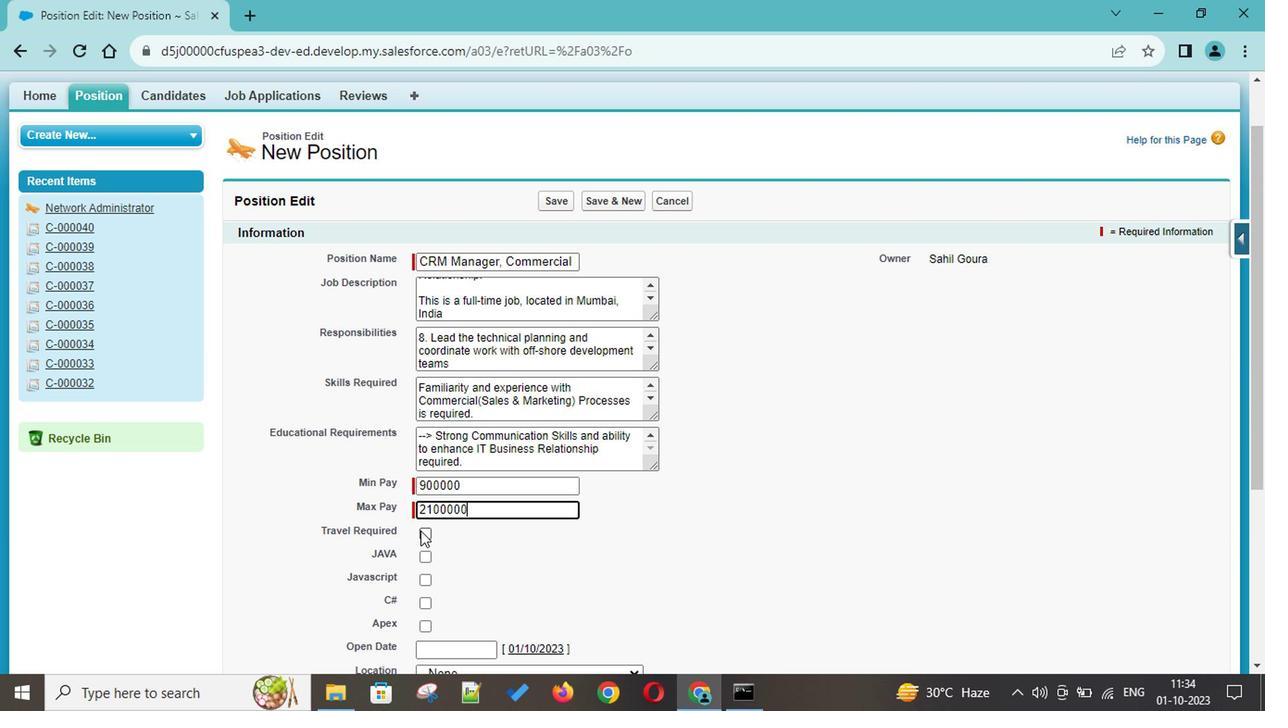 
Action: Mouse pressed left at (420, 535)
Screenshot: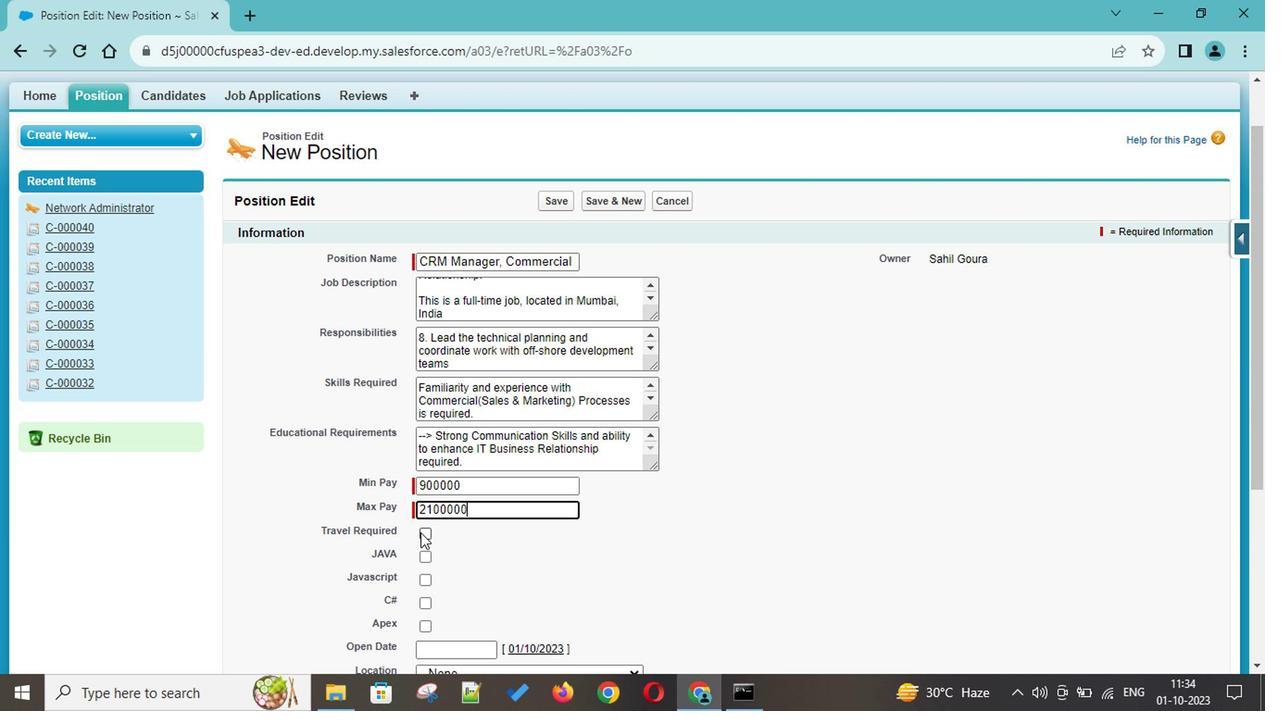 
Action: Mouse moved to (484, 560)
Screenshot: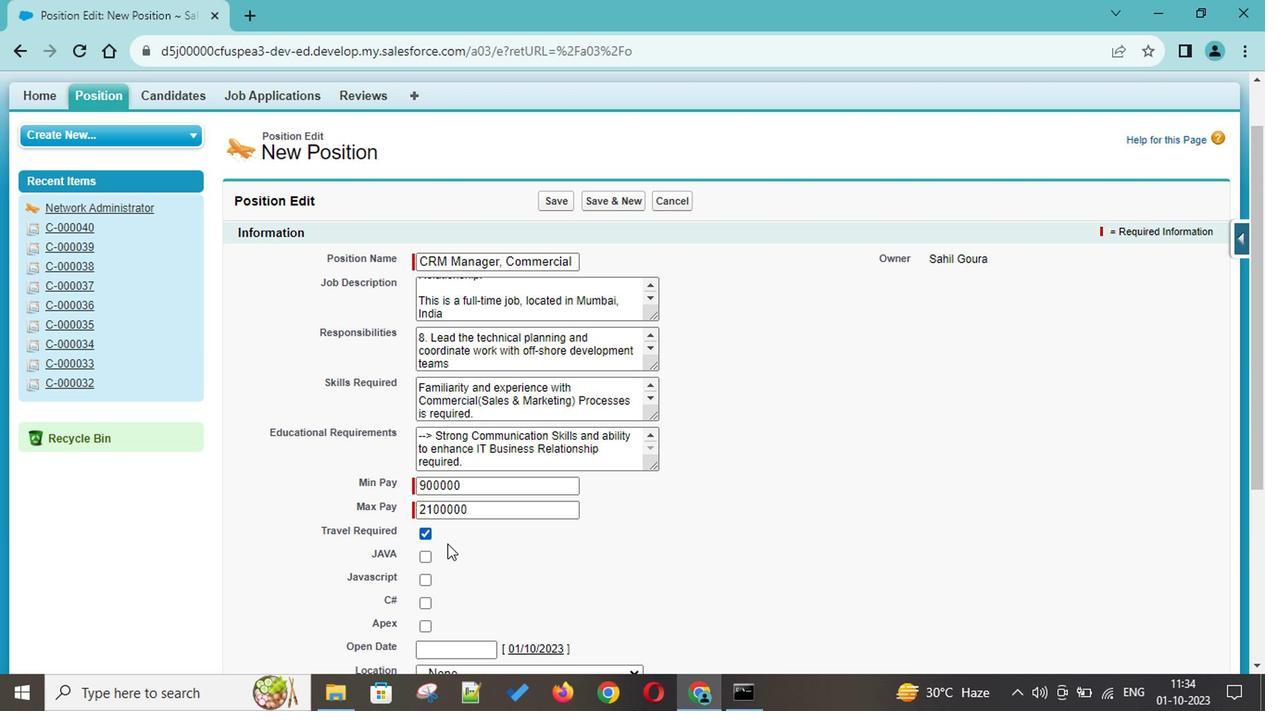 
Action: Mouse scrolled (484, 559) with delta (0, 0)
Screenshot: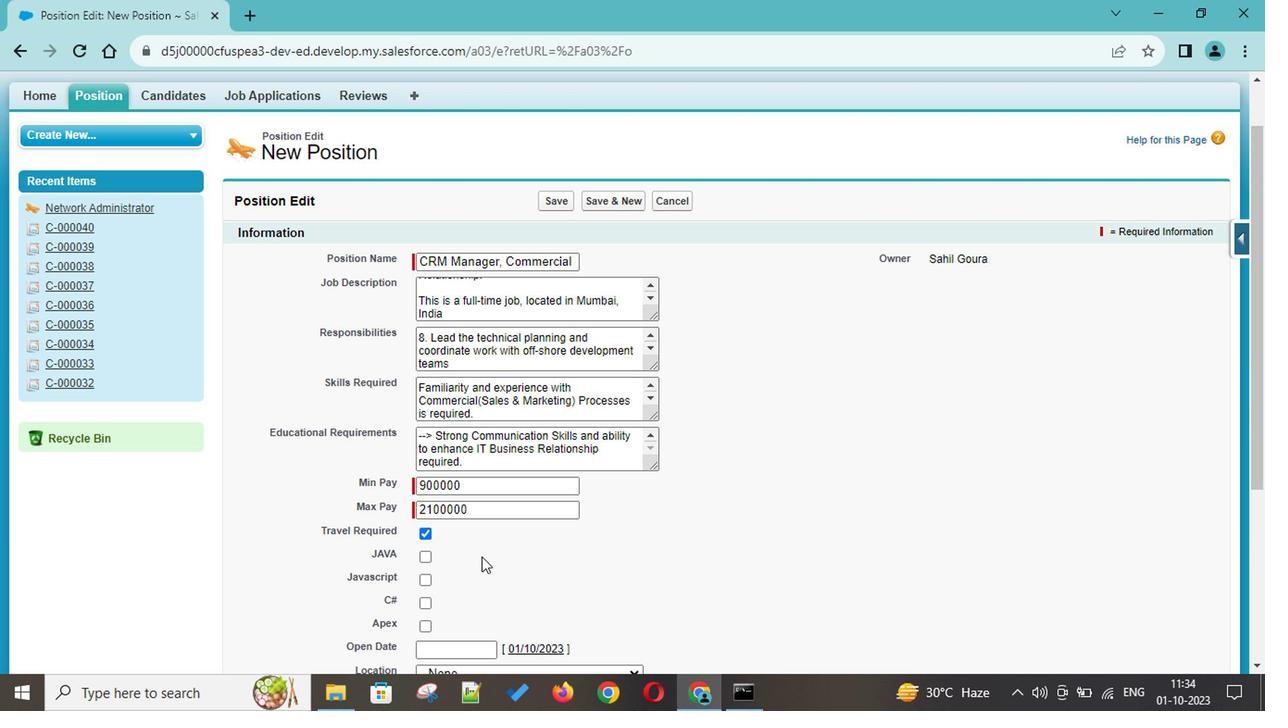 
Action: Mouse scrolled (484, 559) with delta (0, 0)
Screenshot: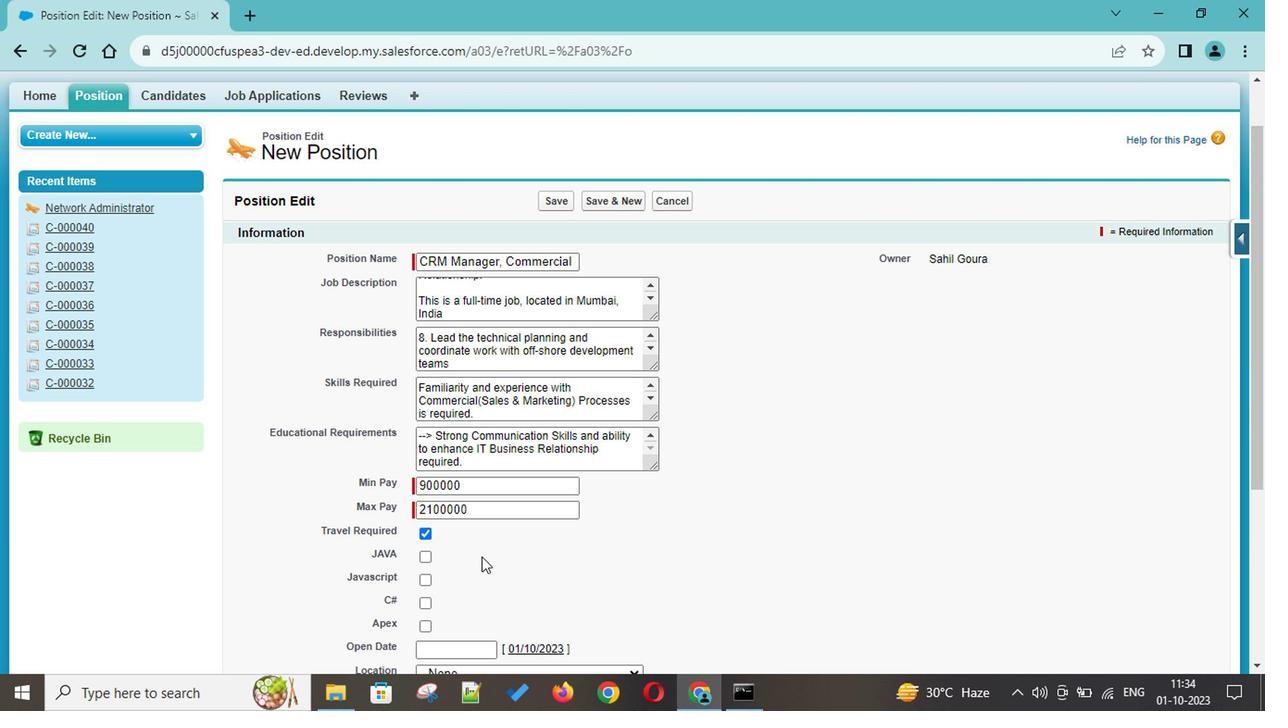 
Action: Mouse scrolled (484, 559) with delta (0, 0)
Screenshot: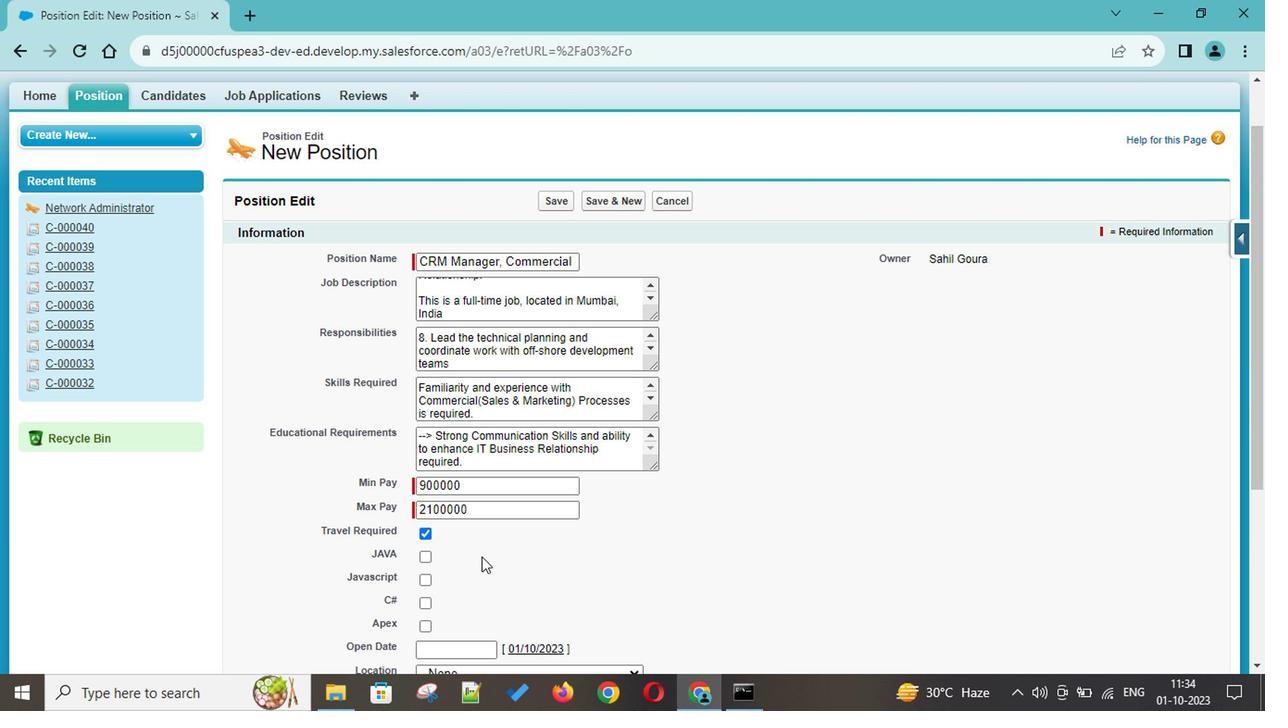 
Action: Mouse scrolled (484, 559) with delta (0, 0)
Screenshot: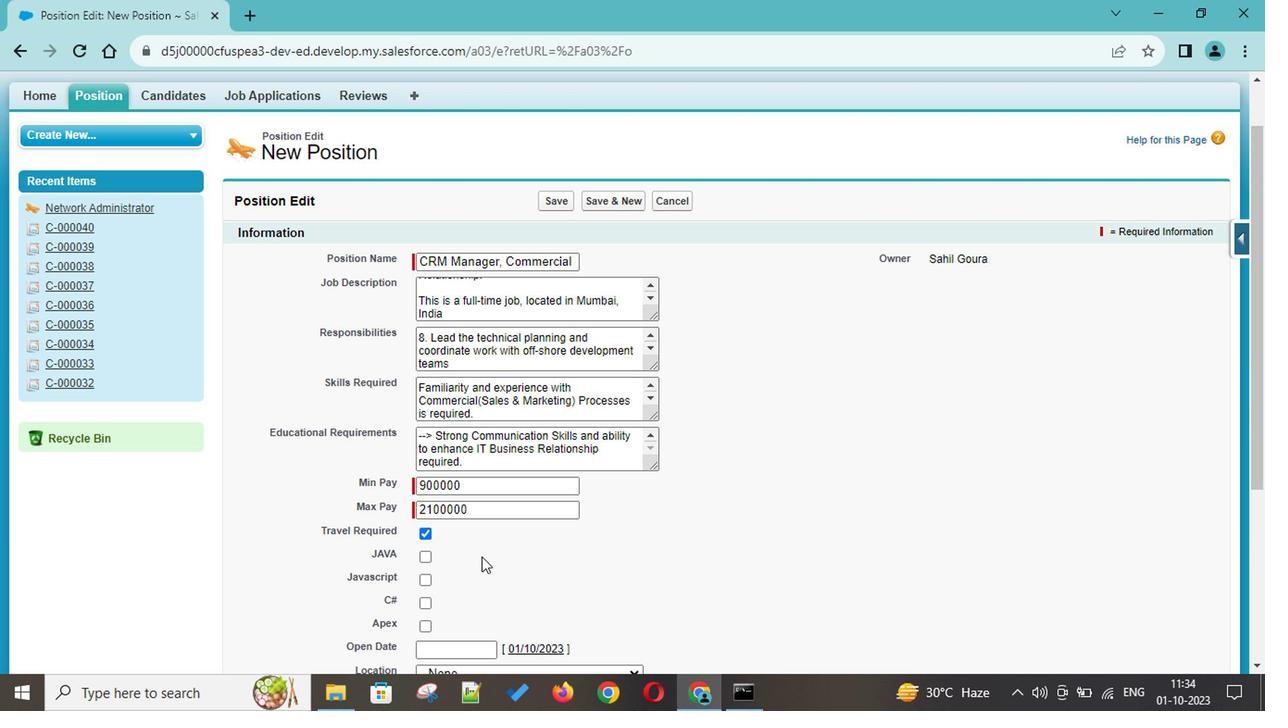 
Action: Mouse scrolled (484, 559) with delta (0, 0)
Screenshot: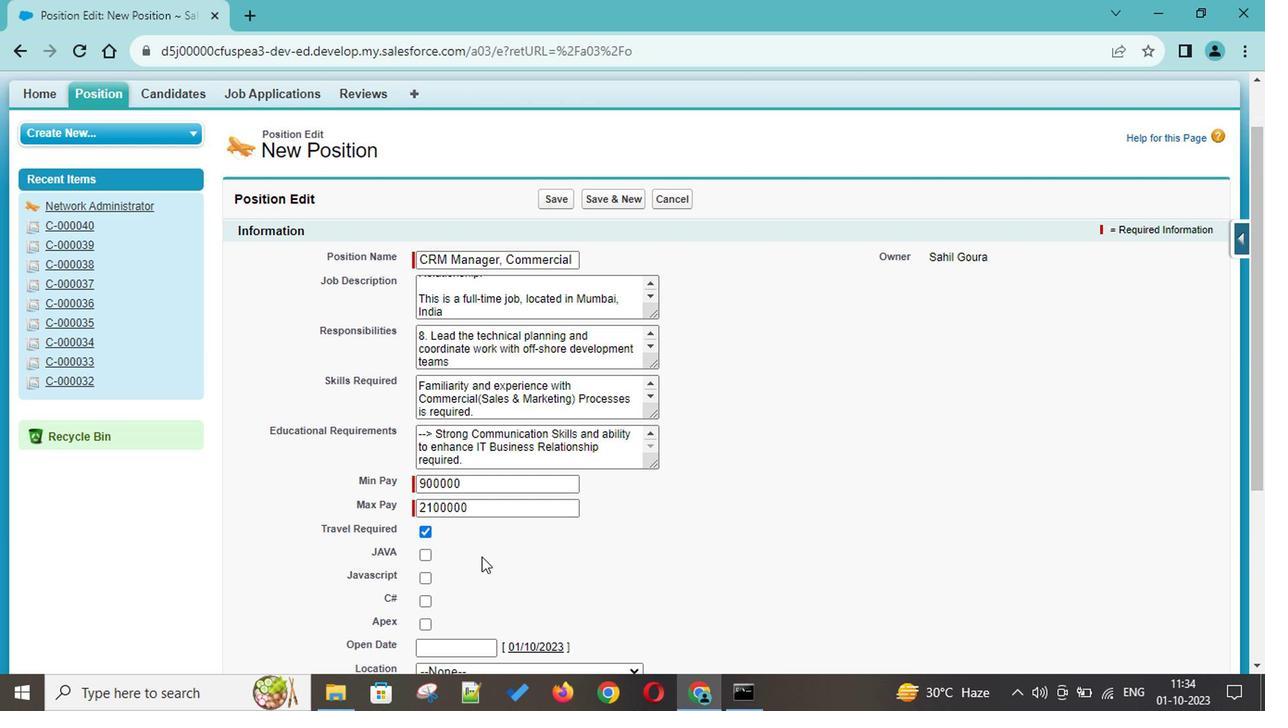 
Action: Mouse scrolled (484, 559) with delta (0, 0)
Screenshot: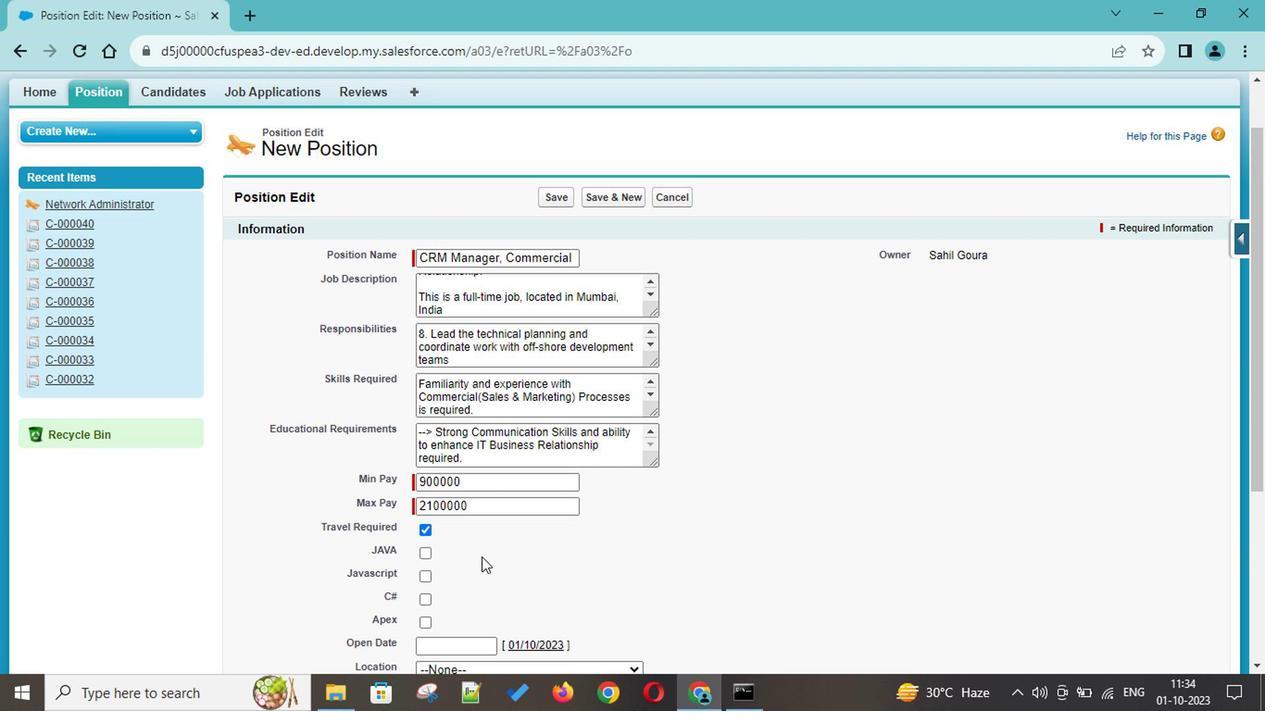 
Action: Mouse scrolled (484, 559) with delta (0, 0)
Screenshot: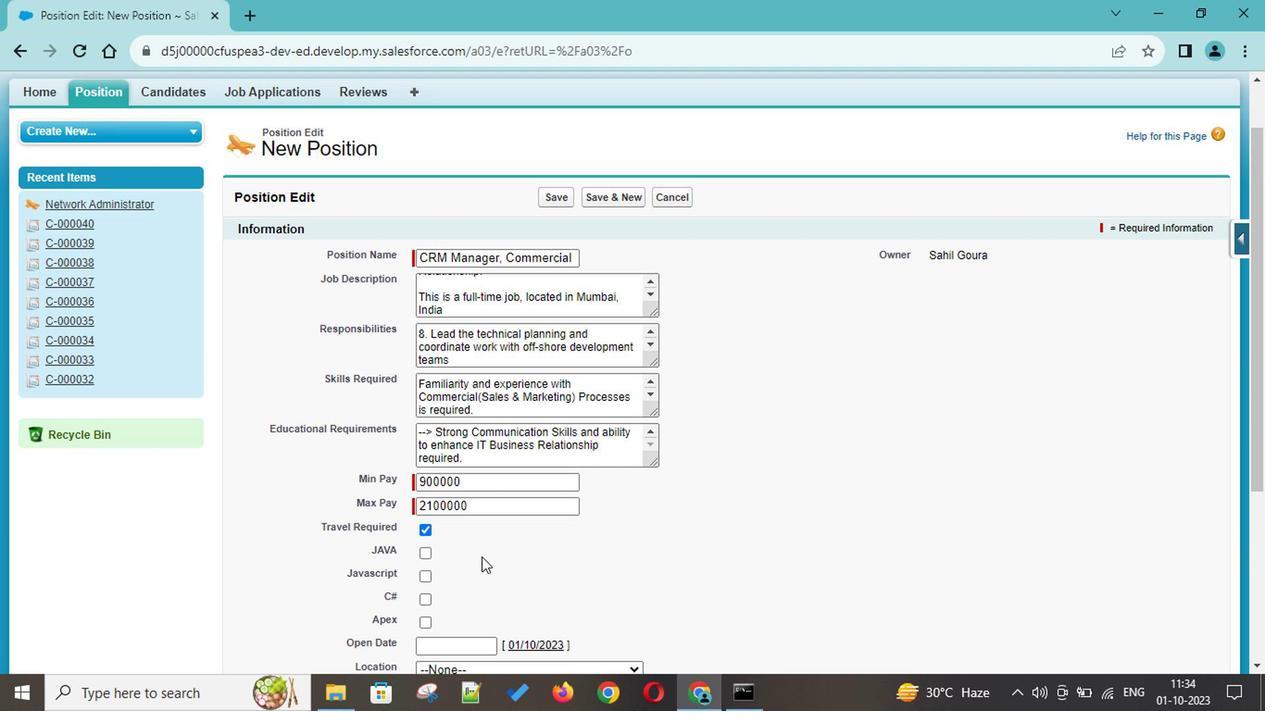 
Action: Mouse scrolled (484, 559) with delta (0, 0)
Screenshot: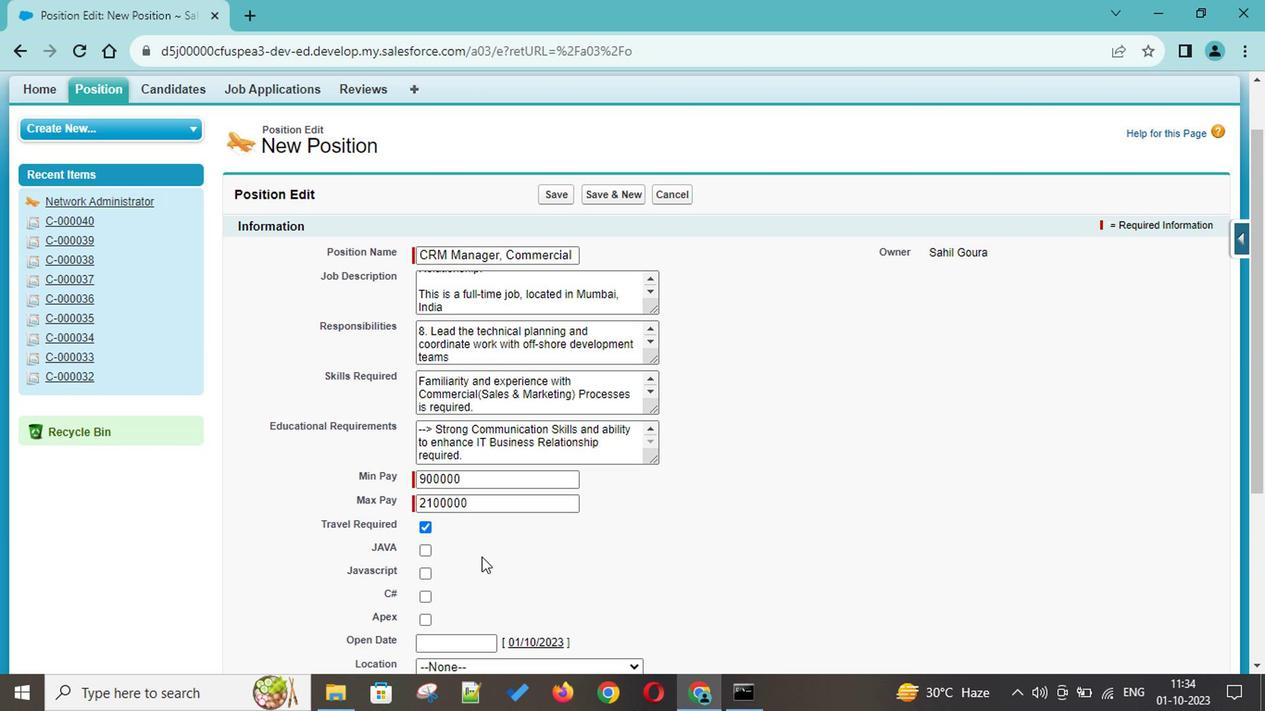 
Action: Mouse scrolled (484, 559) with delta (0, 0)
Screenshot: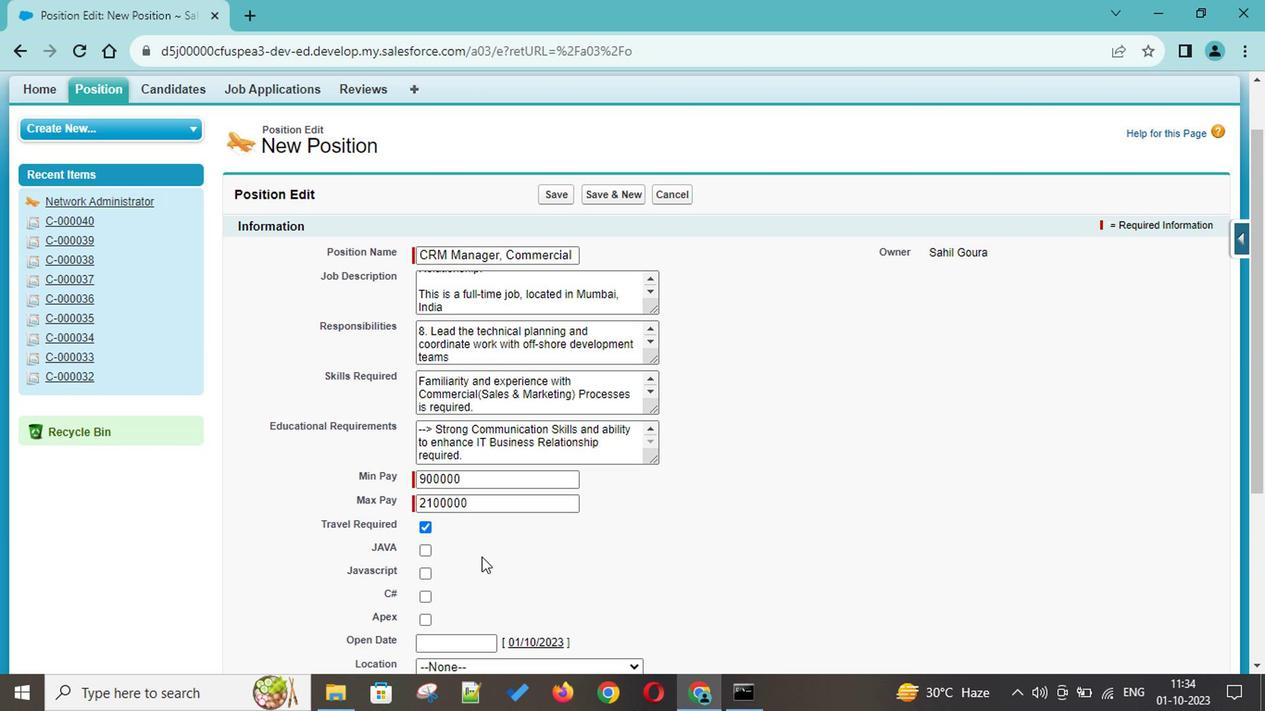 
Action: Mouse scrolled (484, 559) with delta (0, 0)
Screenshot: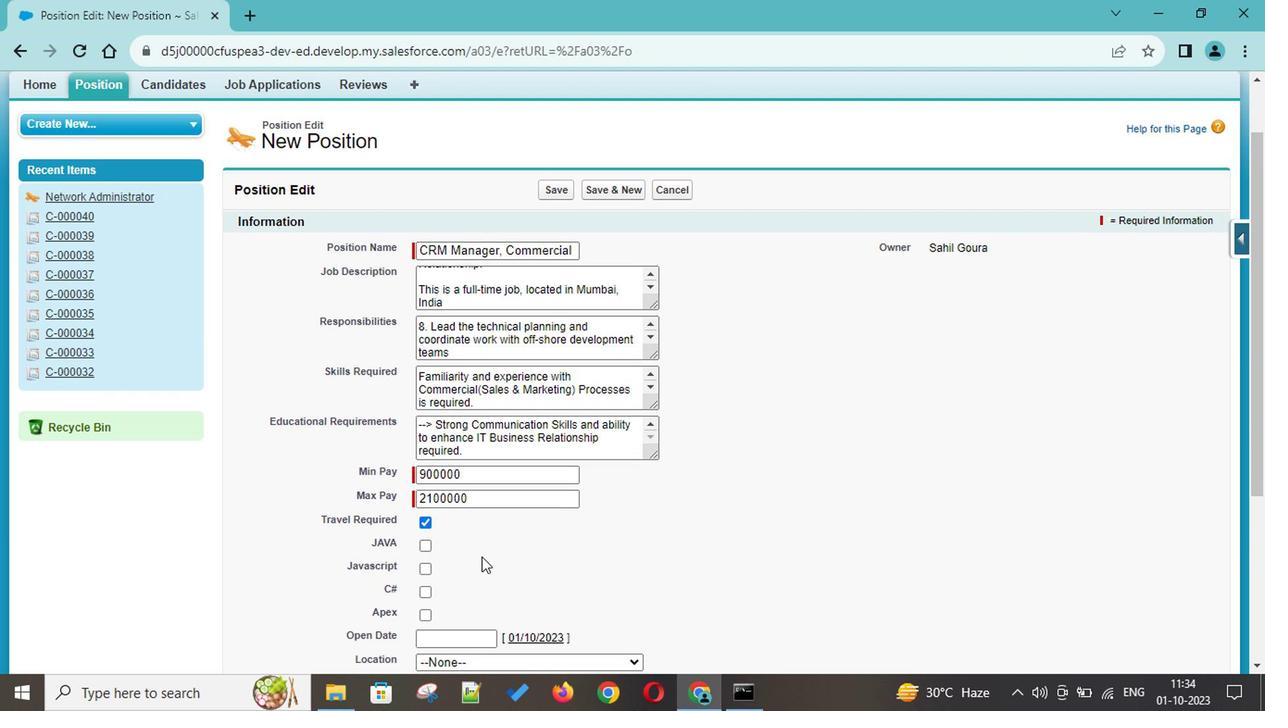 
Action: Mouse scrolled (484, 559) with delta (0, 0)
Screenshot: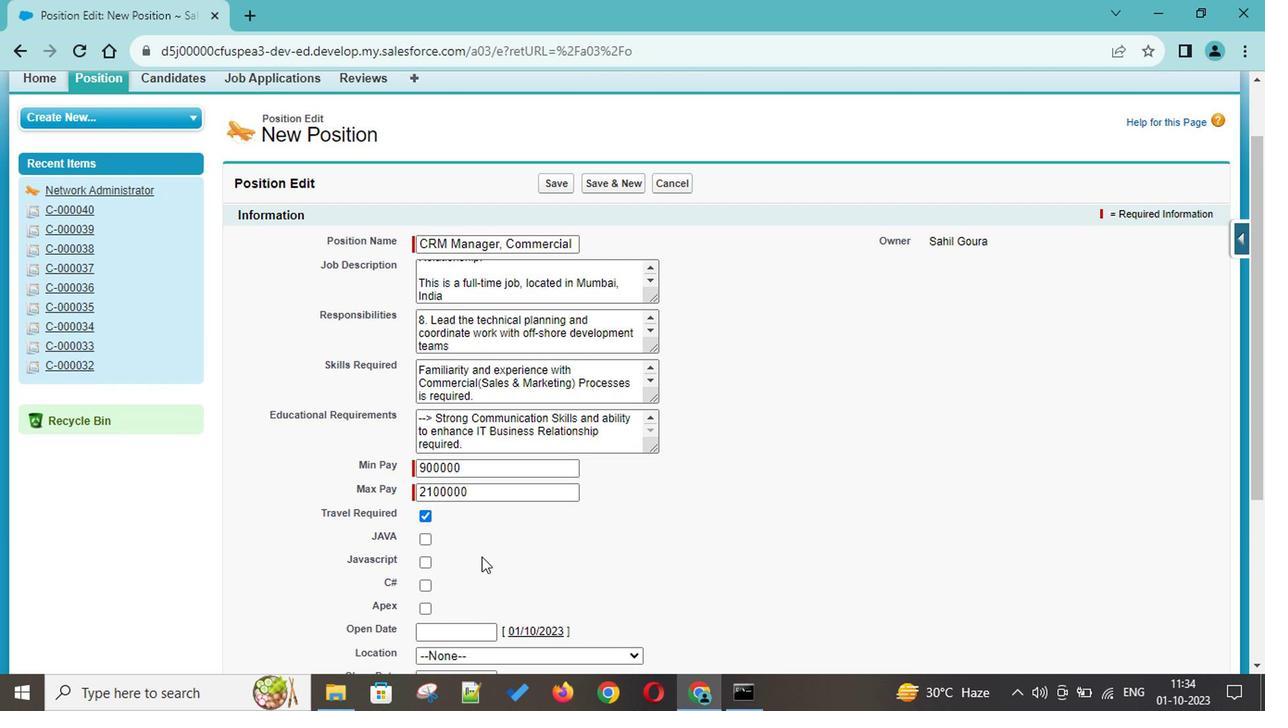 
Action: Mouse scrolled (484, 559) with delta (0, 0)
Screenshot: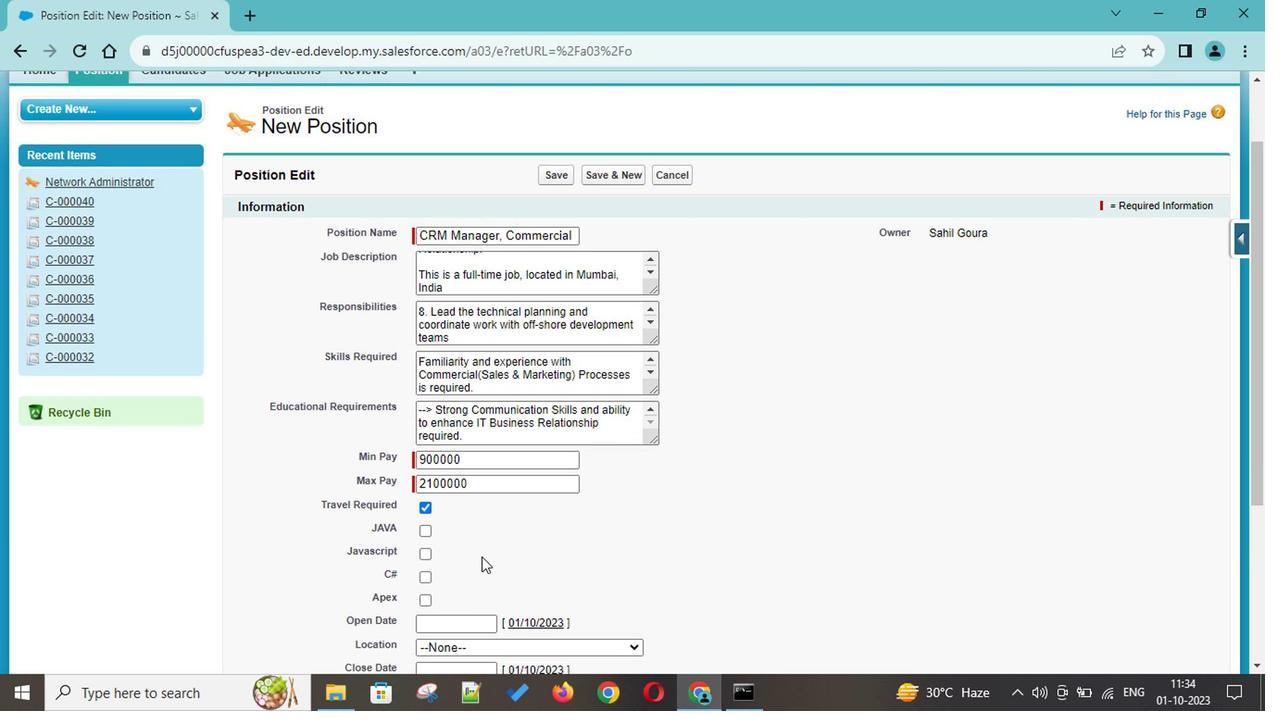 
Action: Mouse scrolled (484, 559) with delta (0, 0)
Screenshot: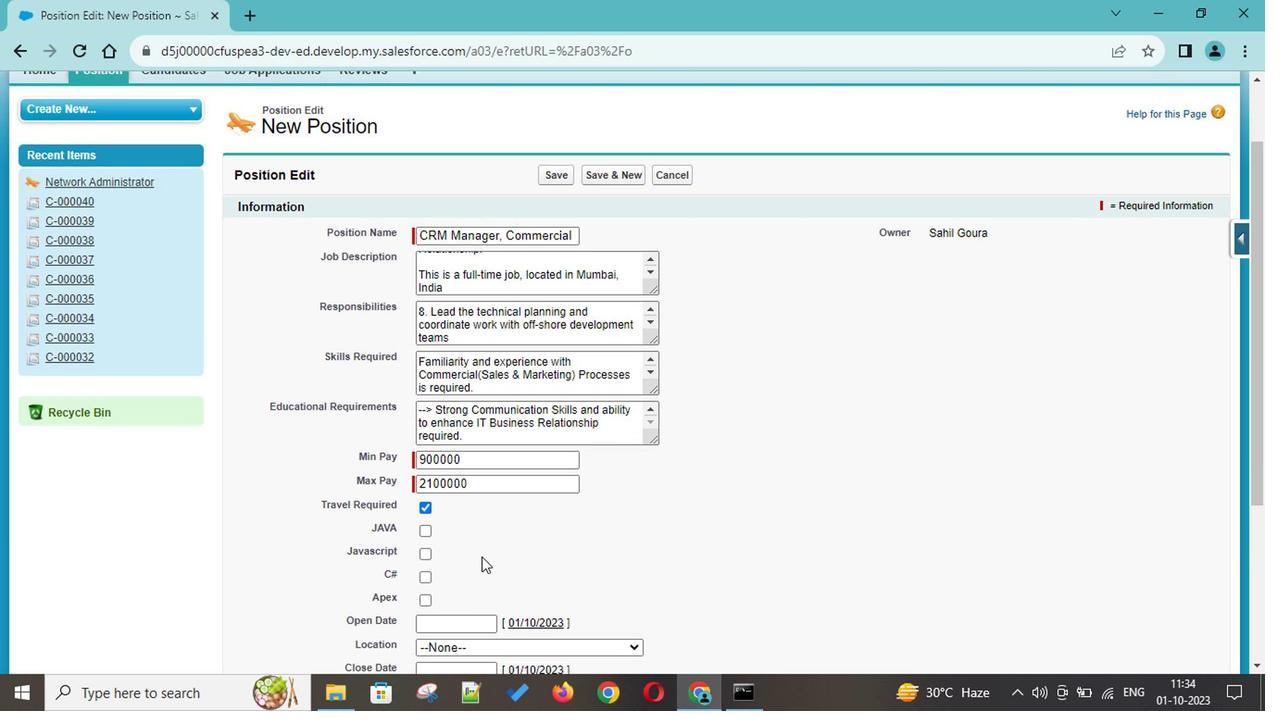 
Action: Mouse scrolled (484, 559) with delta (0, 0)
Screenshot: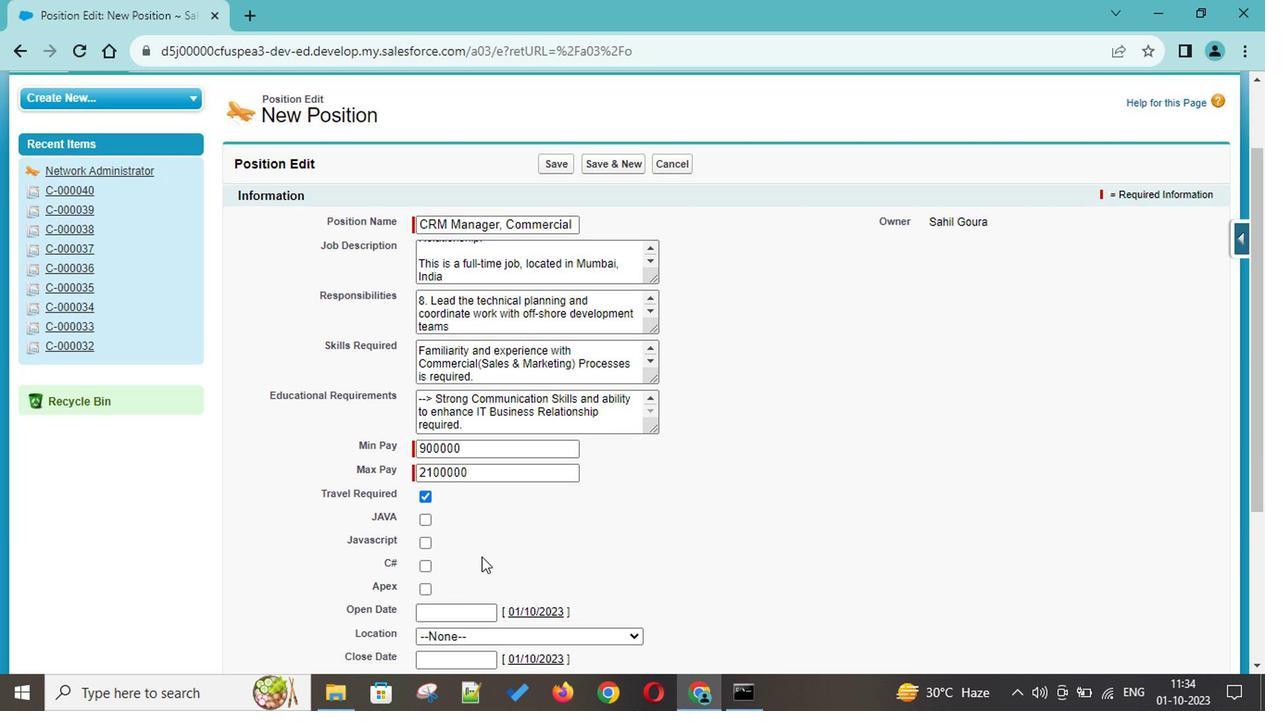 
Action: Mouse scrolled (484, 559) with delta (0, 0)
Screenshot: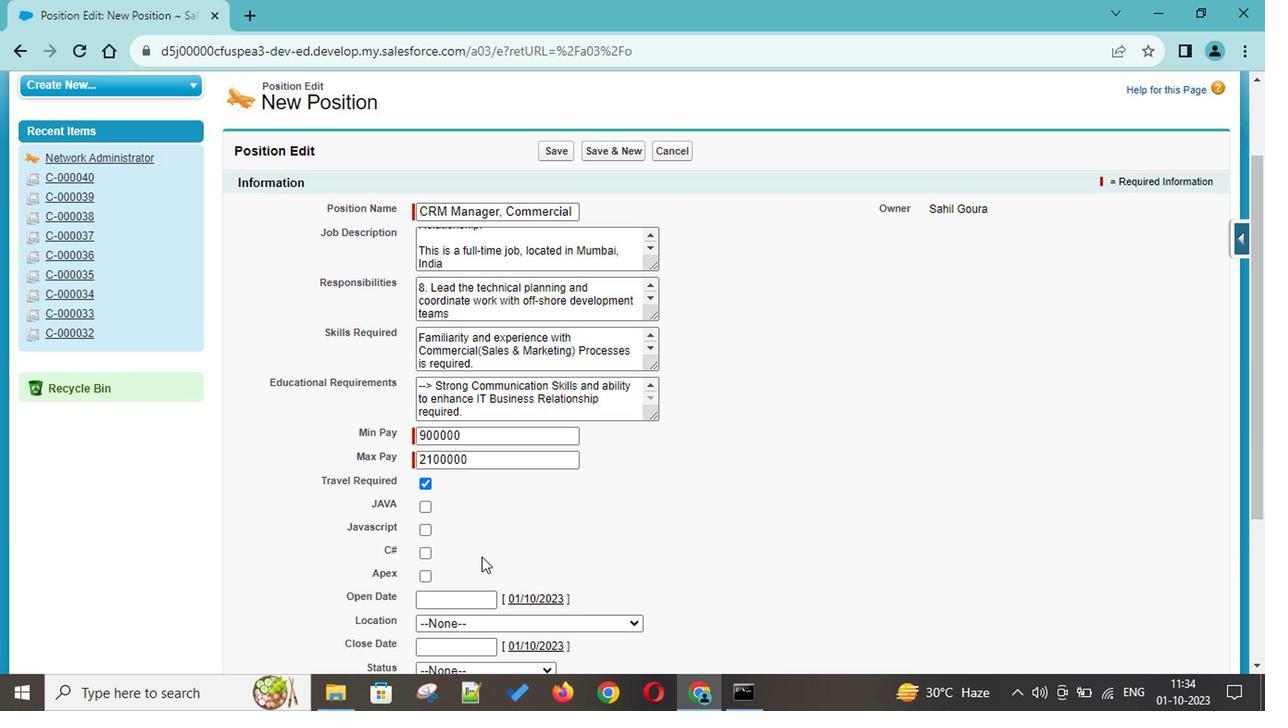 
Action: Mouse scrolled (484, 559) with delta (0, 0)
Screenshot: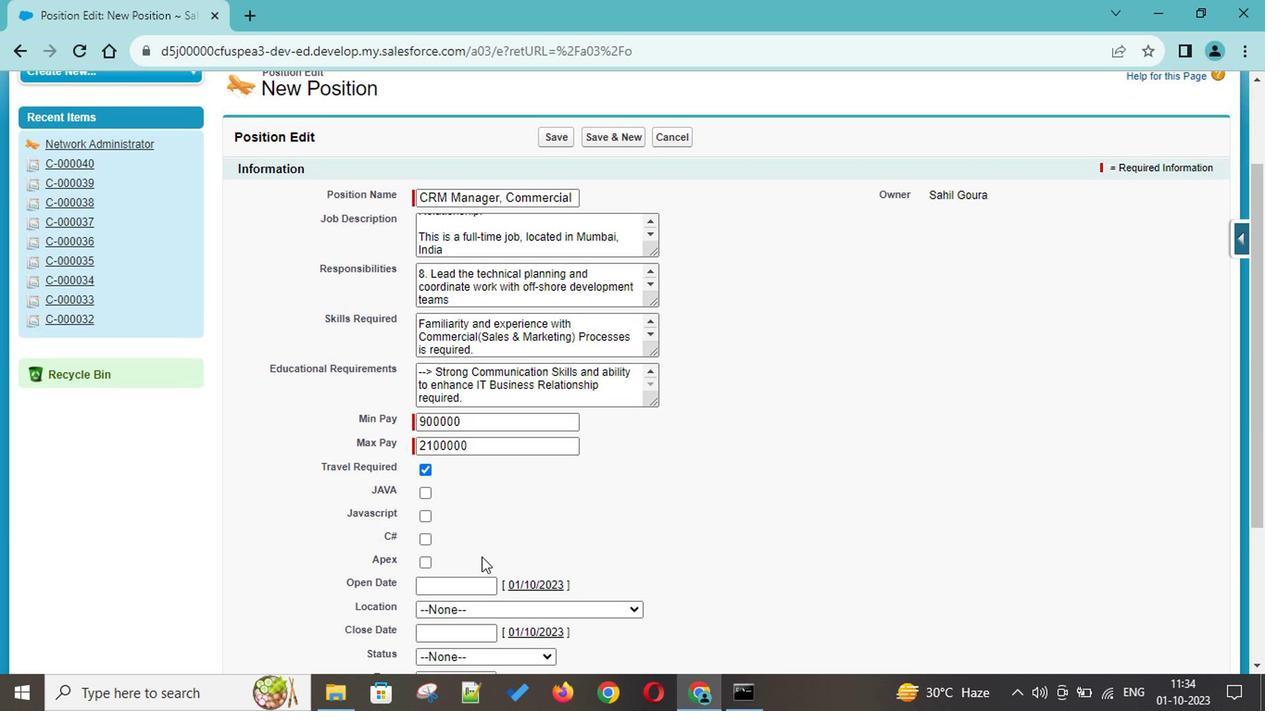 
Action: Mouse scrolled (484, 559) with delta (0, 0)
Screenshot: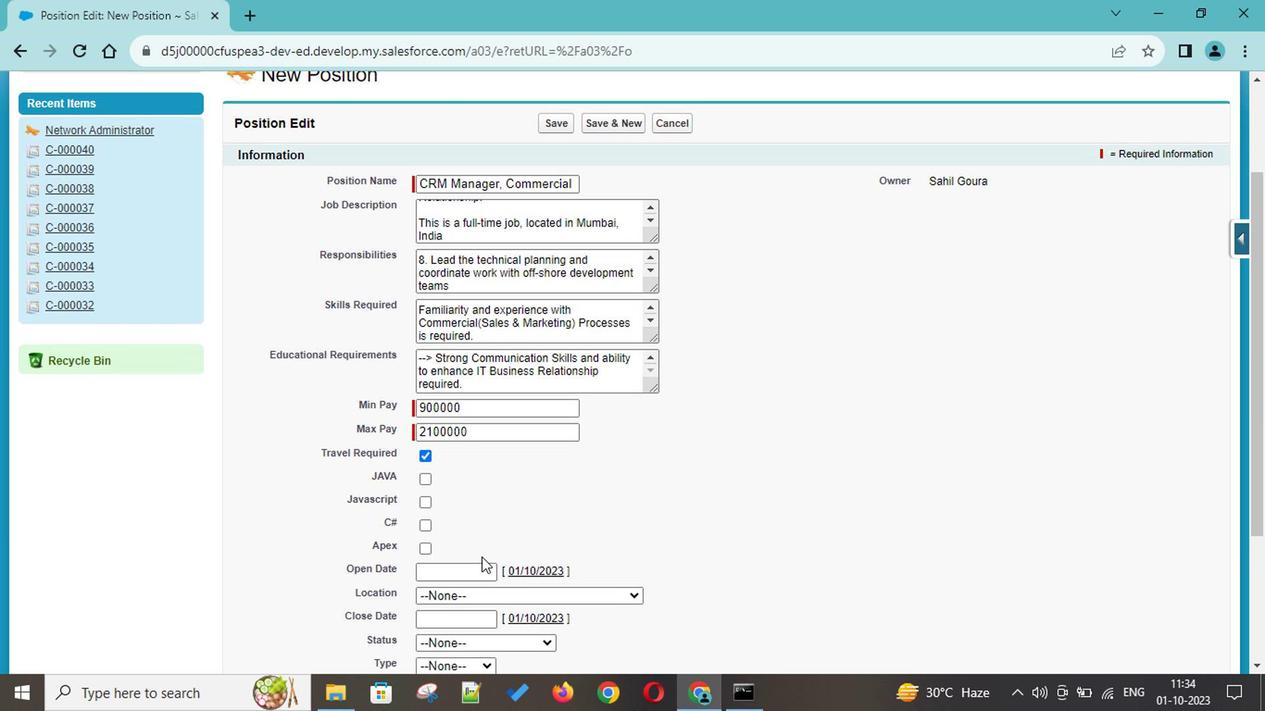 
Action: Mouse moved to (425, 432)
Screenshot: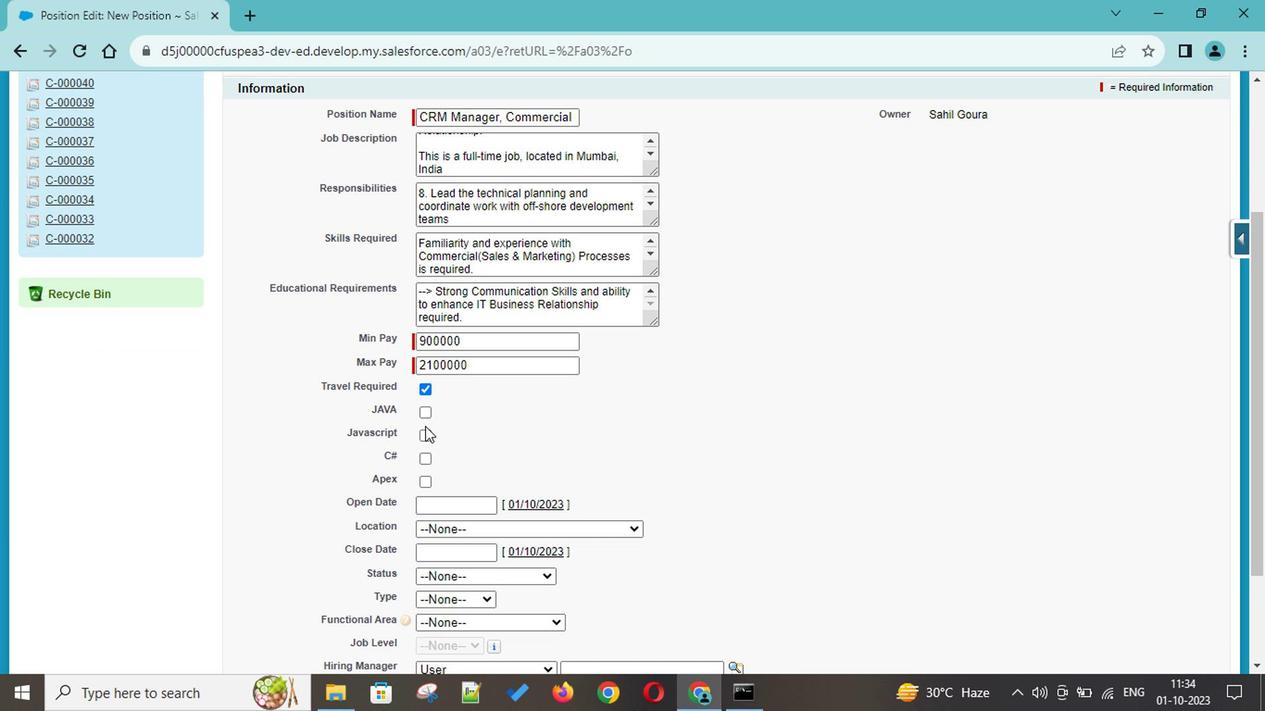 
Action: Mouse pressed left at (425, 432)
Screenshot: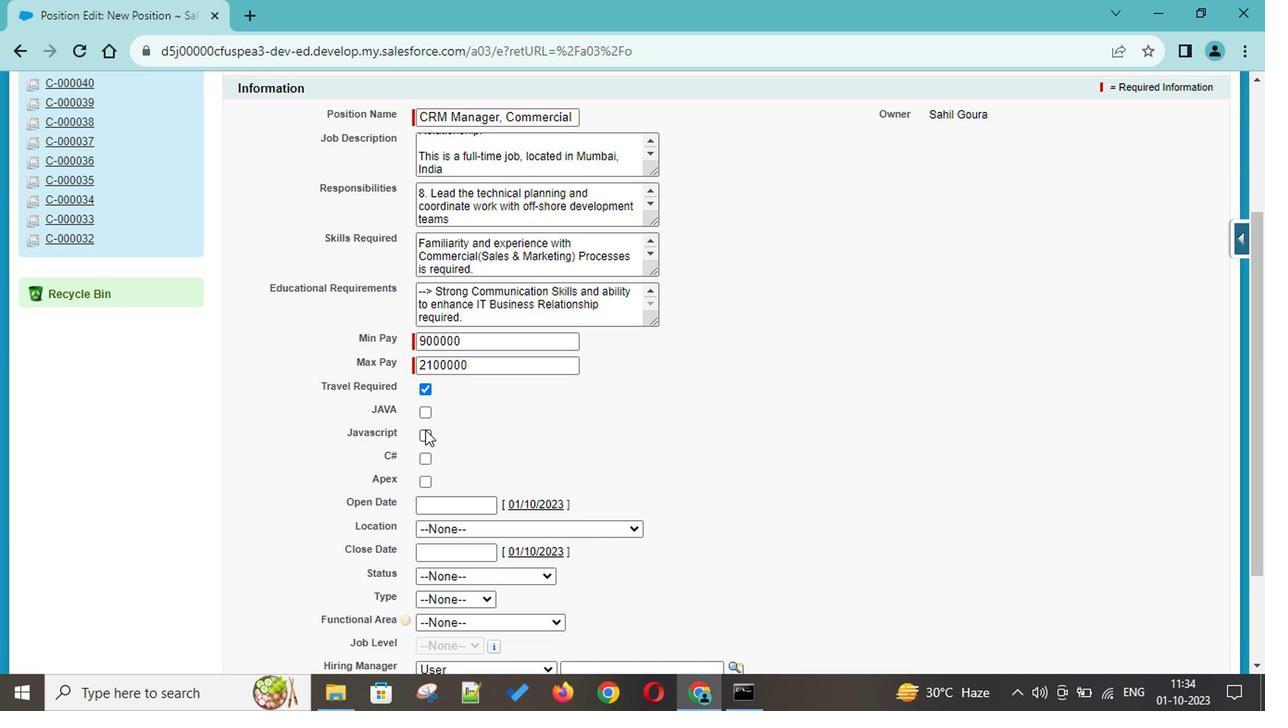 
Action: Mouse moved to (428, 485)
Screenshot: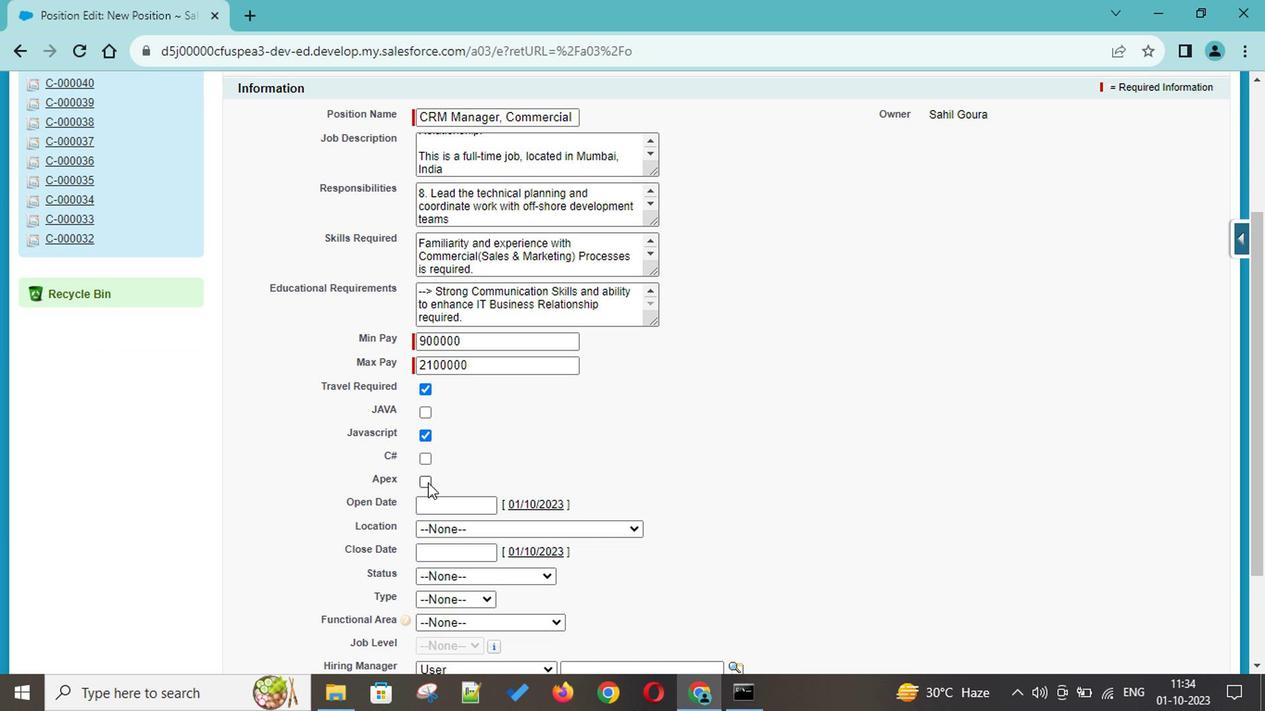 
Action: Mouse pressed left at (428, 485)
Screenshot: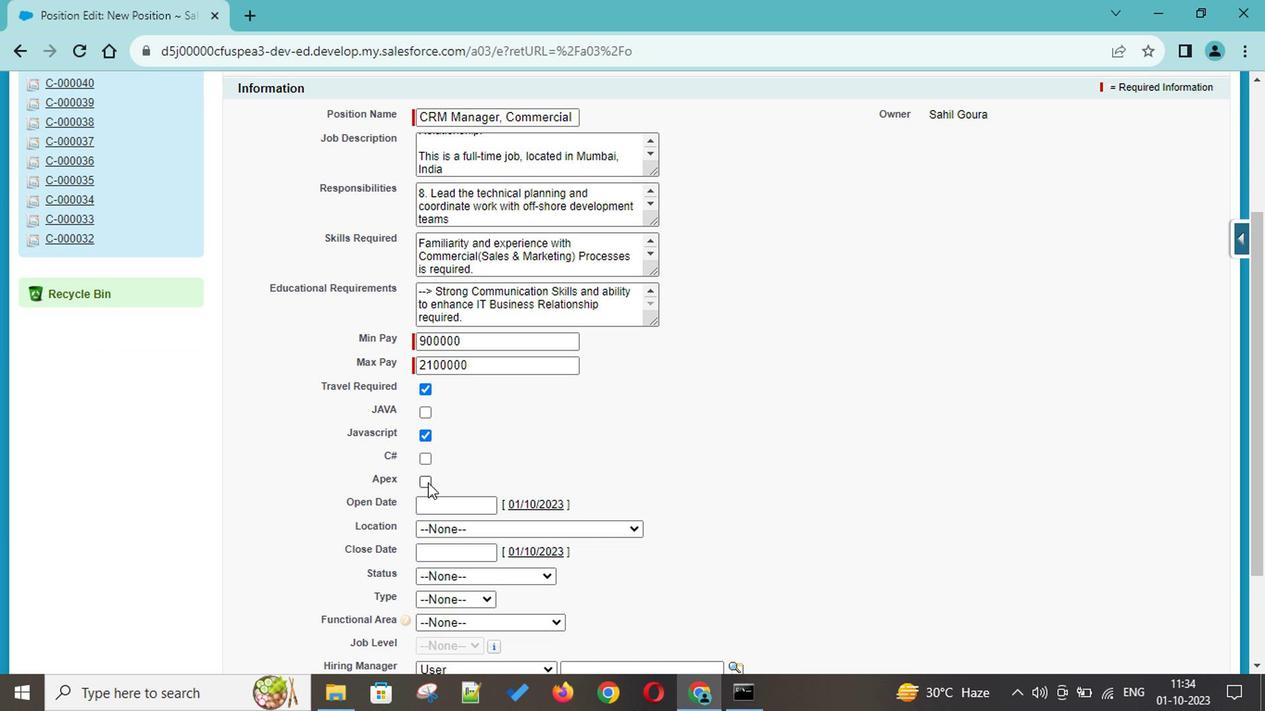 
Action: Mouse moved to (526, 510)
Screenshot: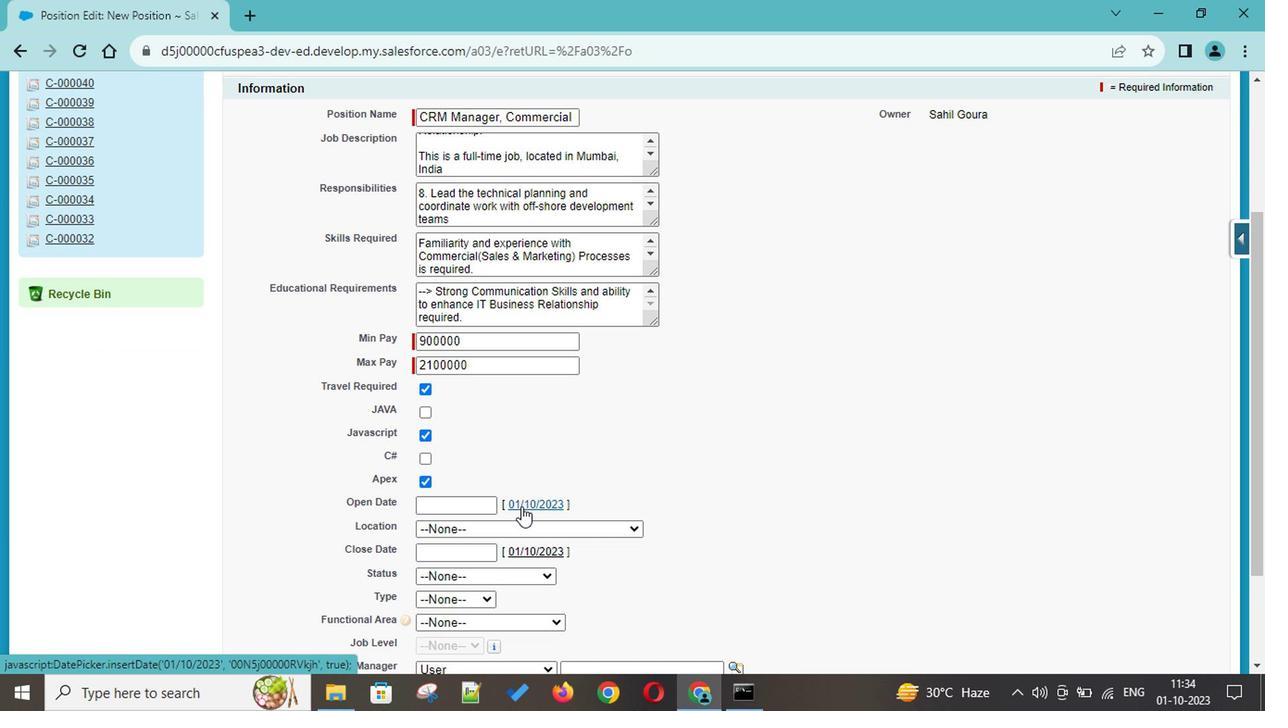 
Action: Mouse pressed left at (526, 510)
Screenshot: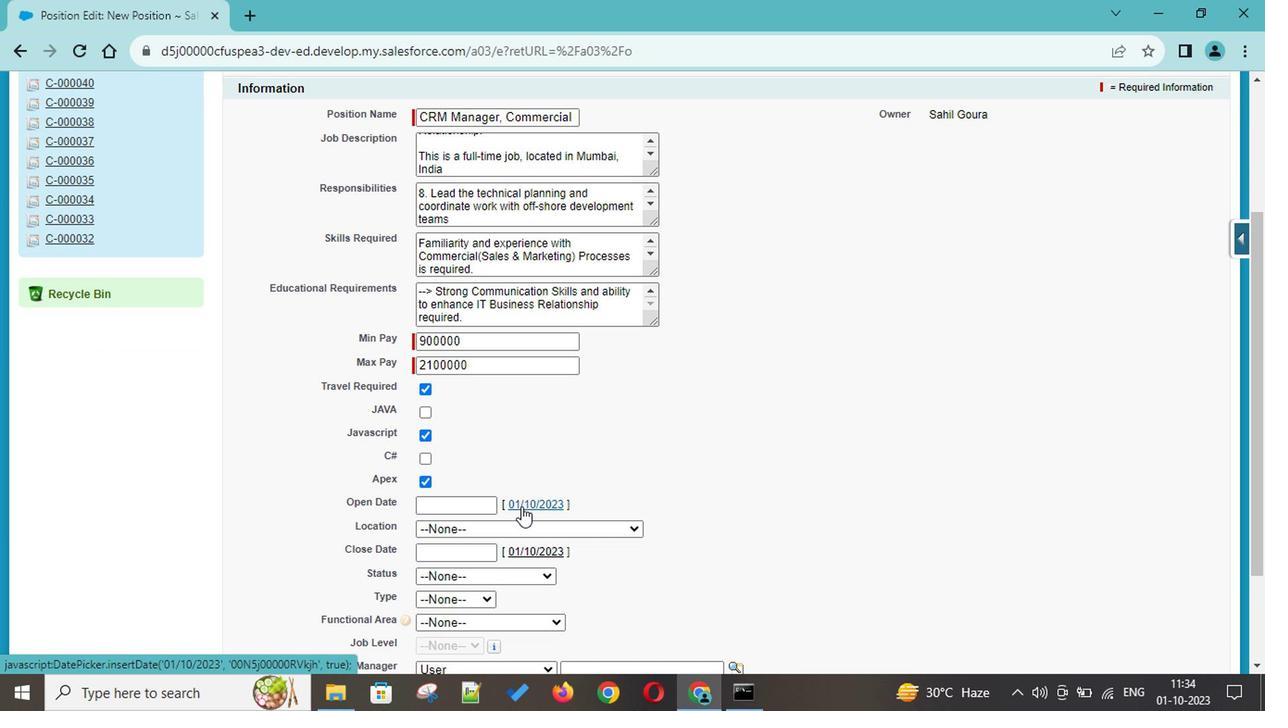 
Action: Mouse scrolled (526, 508) with delta (0, -1)
Screenshot: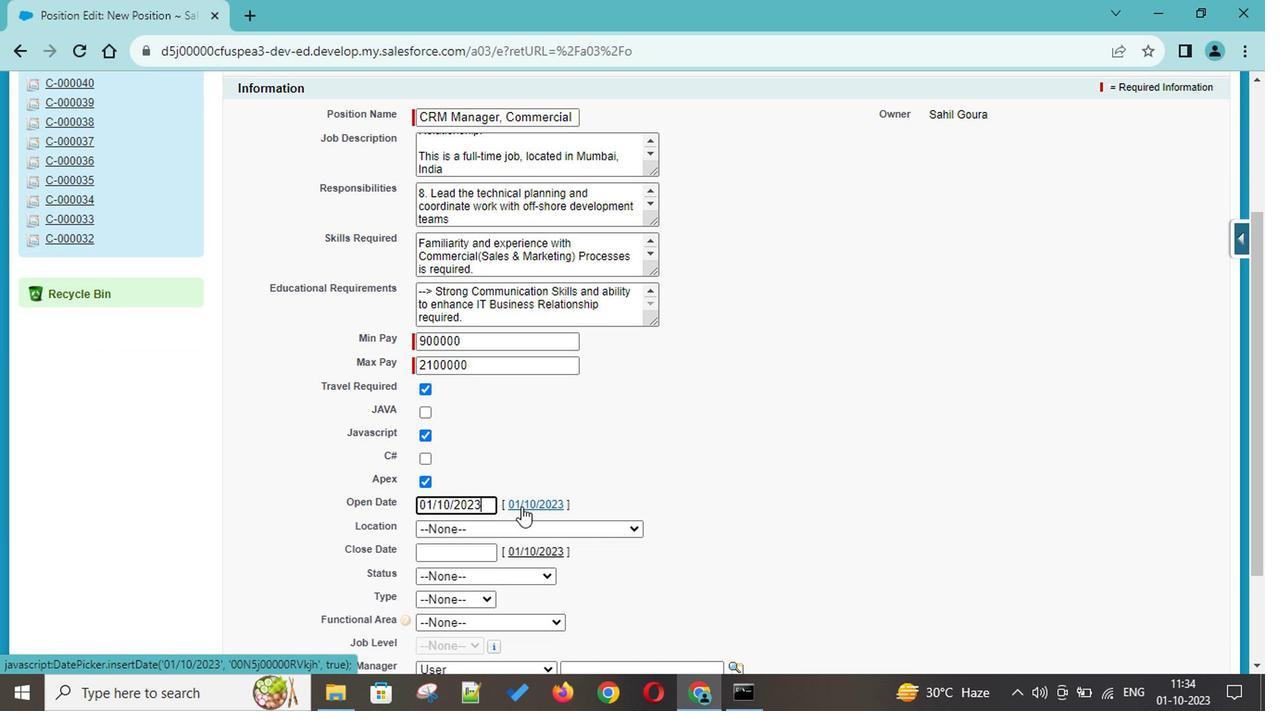 
Action: Mouse scrolled (526, 508) with delta (0, -1)
Screenshot: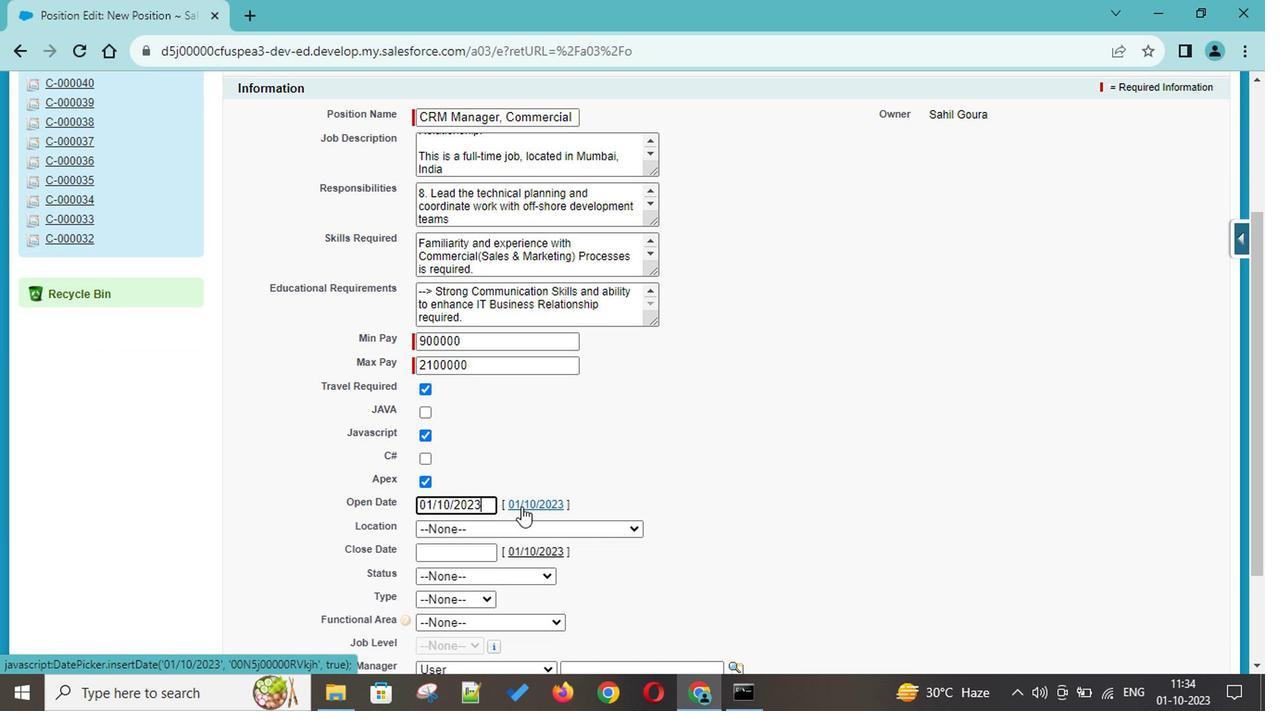 
Action: Mouse scrolled (526, 508) with delta (0, -1)
Screenshot: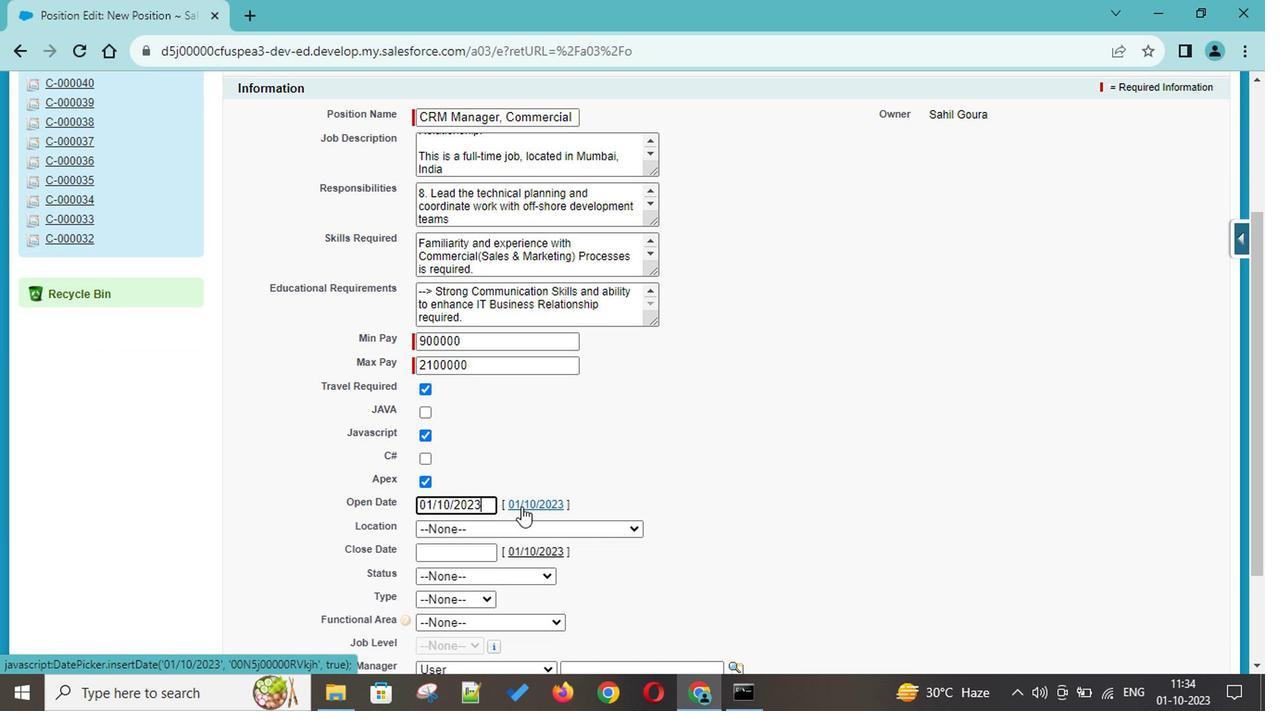 
Action: Mouse scrolled (526, 508) with delta (0, -1)
Screenshot: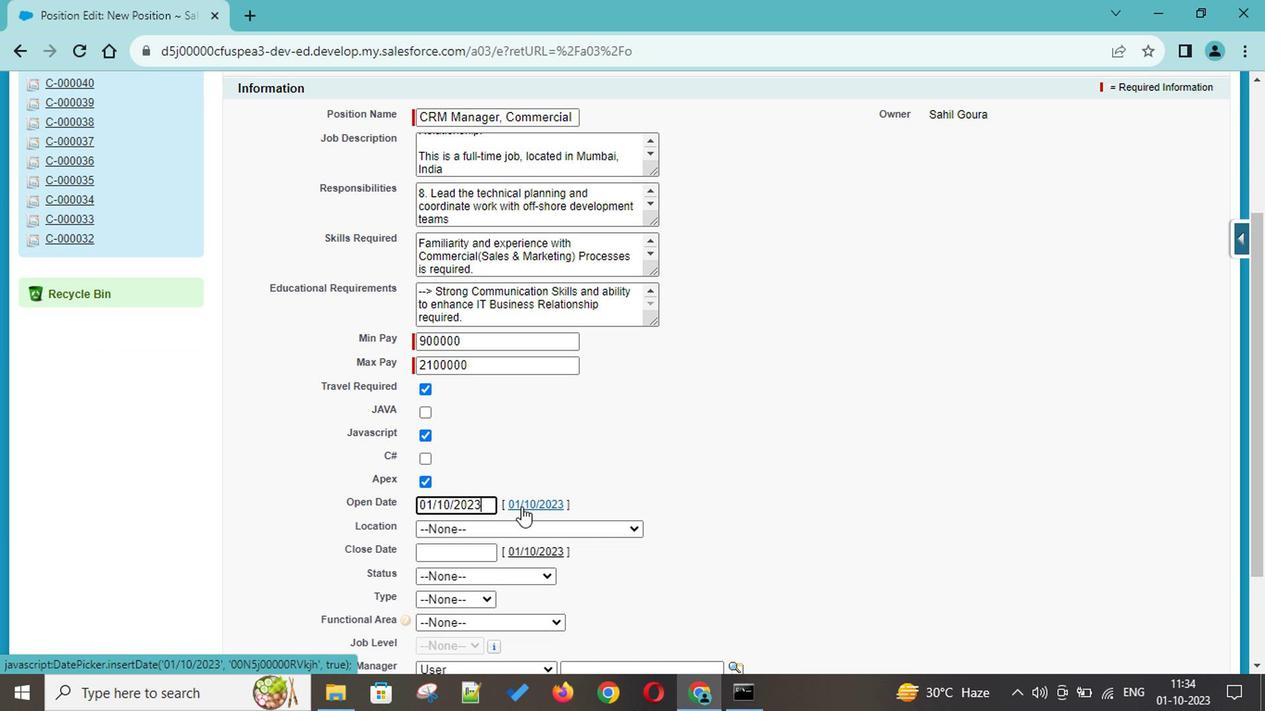 
Action: Mouse scrolled (526, 508) with delta (0, -1)
Screenshot: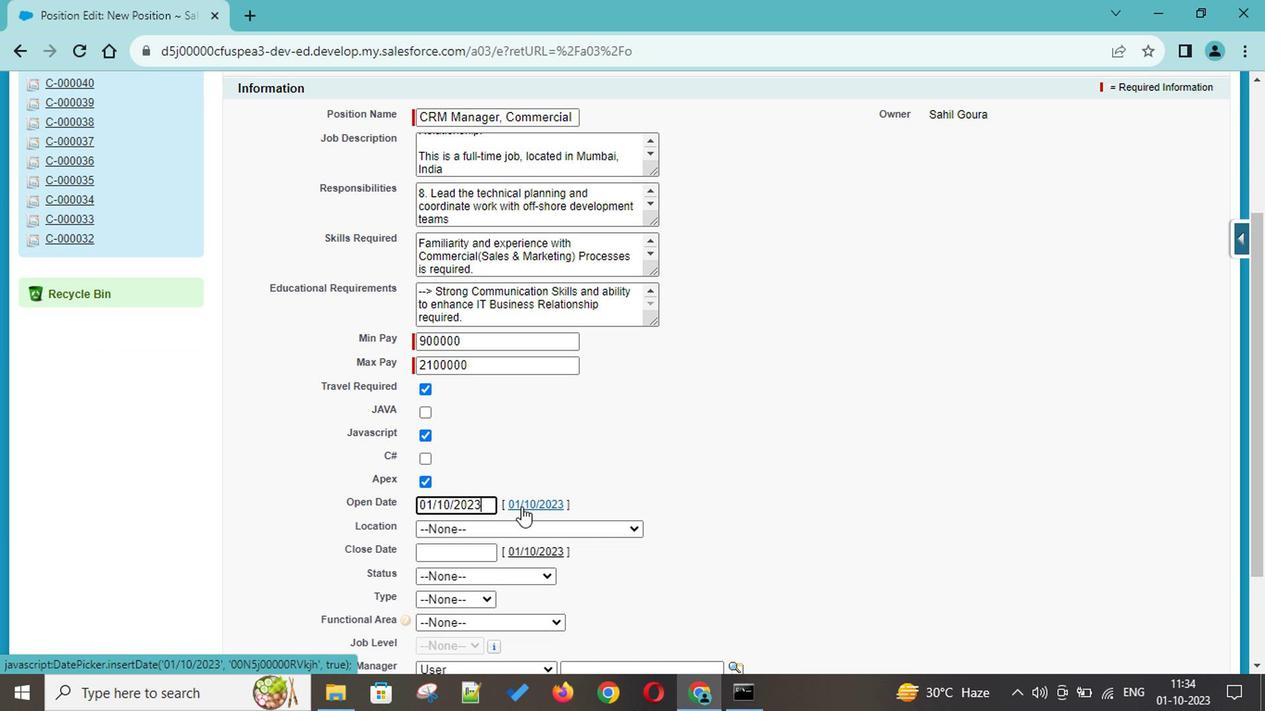 
Action: Mouse scrolled (526, 508) with delta (0, -1)
Screenshot: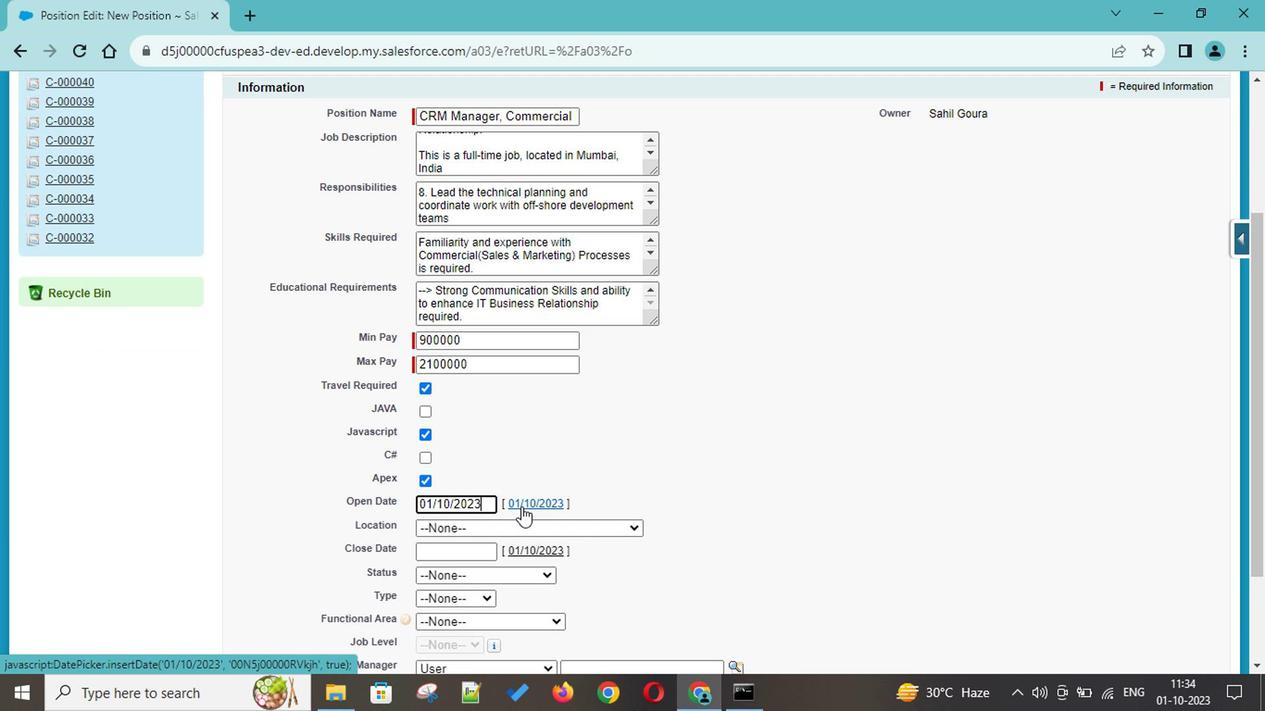 
Action: Mouse scrolled (526, 508) with delta (0, -1)
Screenshot: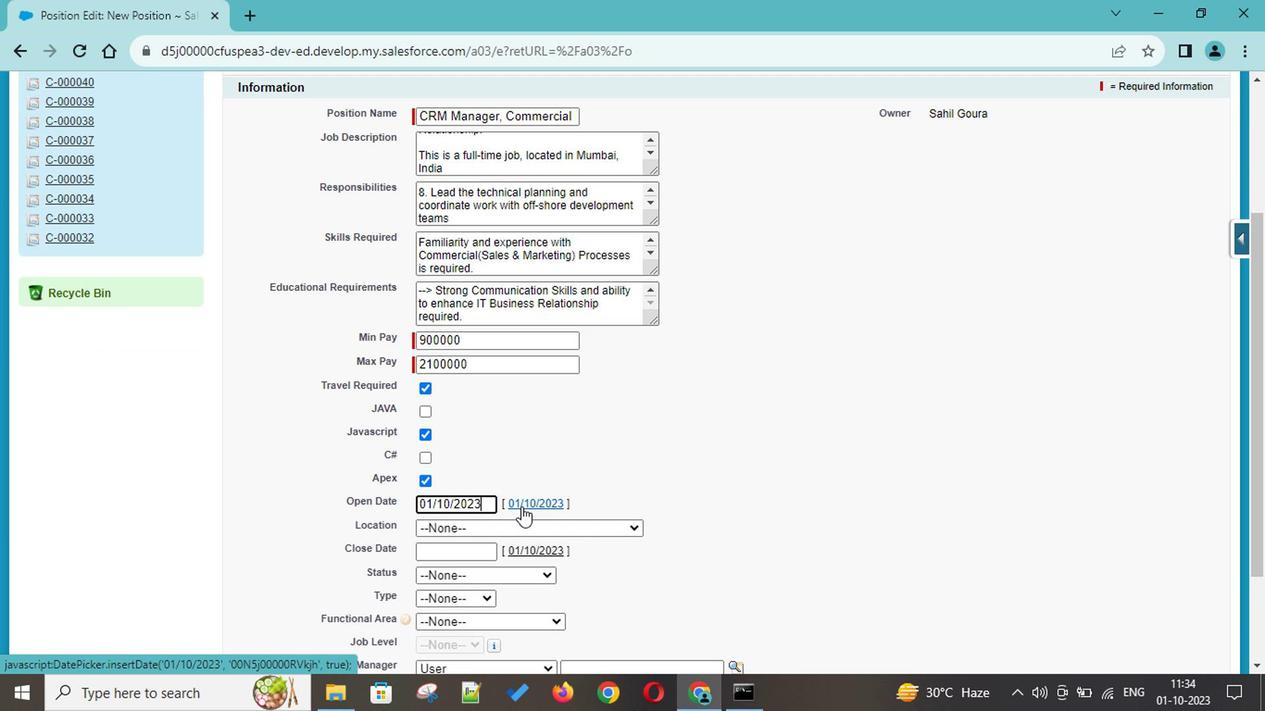 
Action: Mouse scrolled (526, 508) with delta (0, -1)
Screenshot: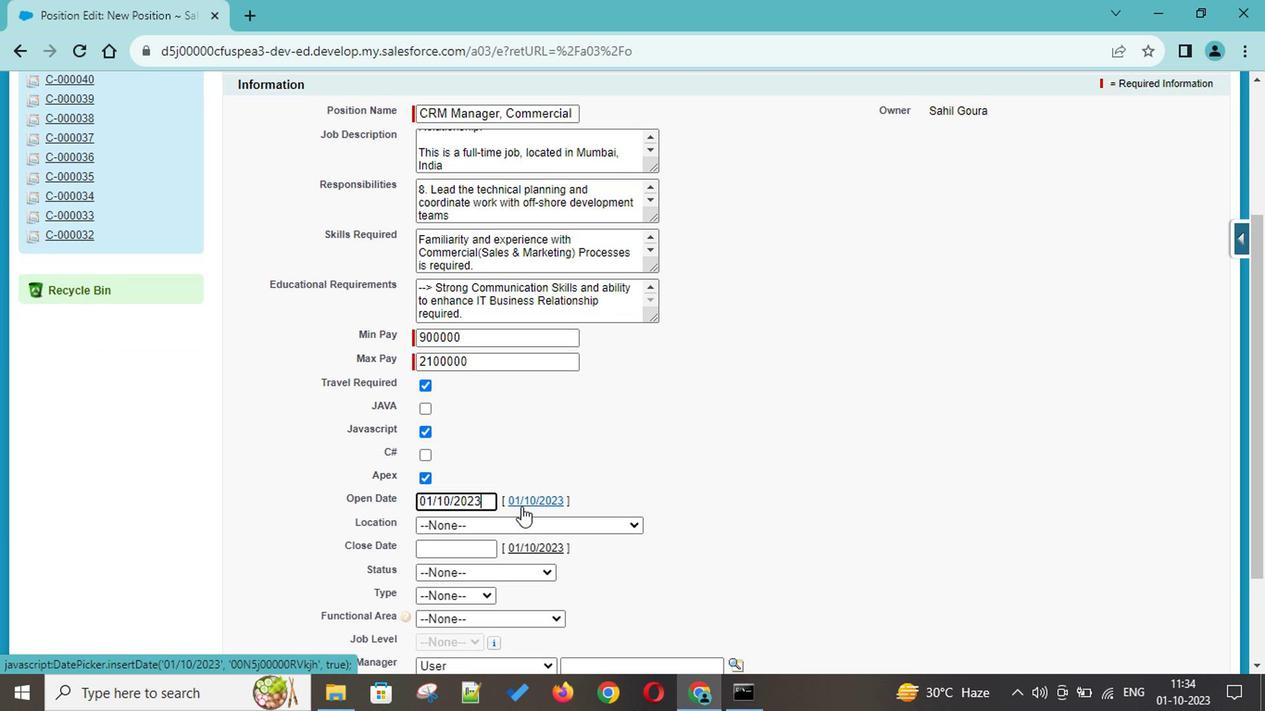 
Action: Mouse scrolled (526, 508) with delta (0, -1)
Screenshot: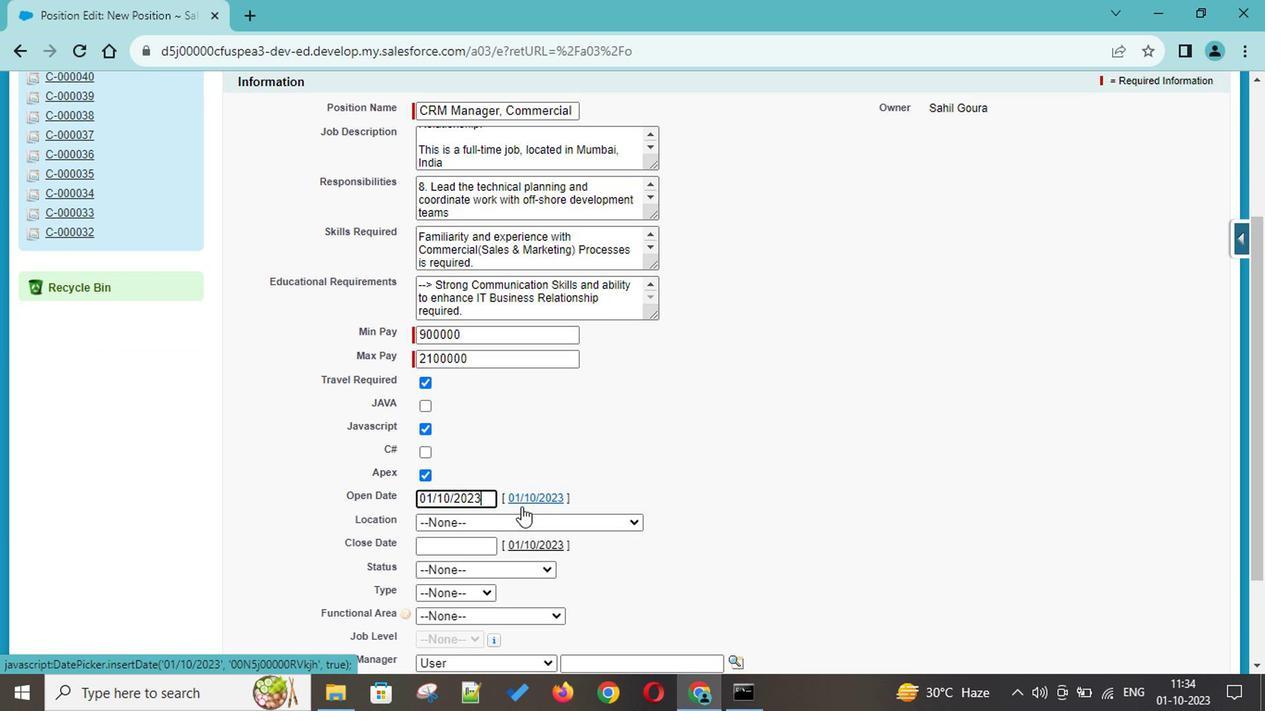 
Action: Mouse scrolled (526, 508) with delta (0, -1)
Screenshot: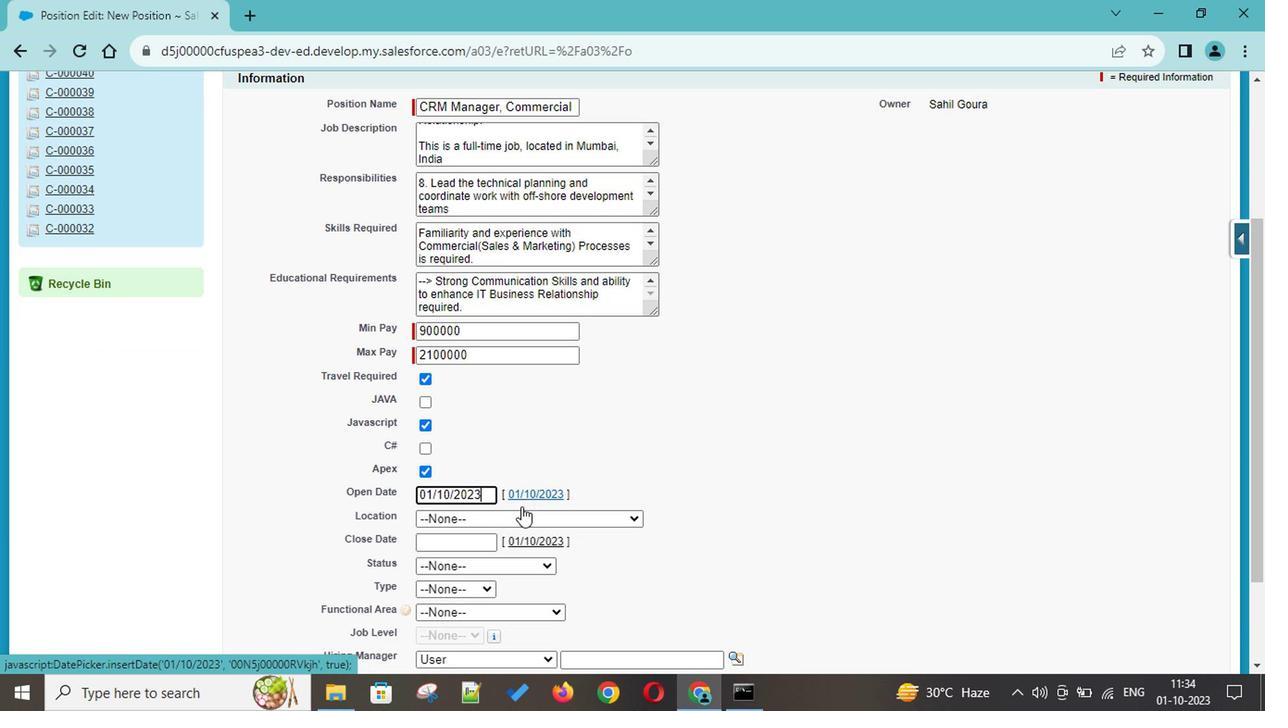 
Action: Mouse scrolled (526, 508) with delta (0, -1)
Screenshot: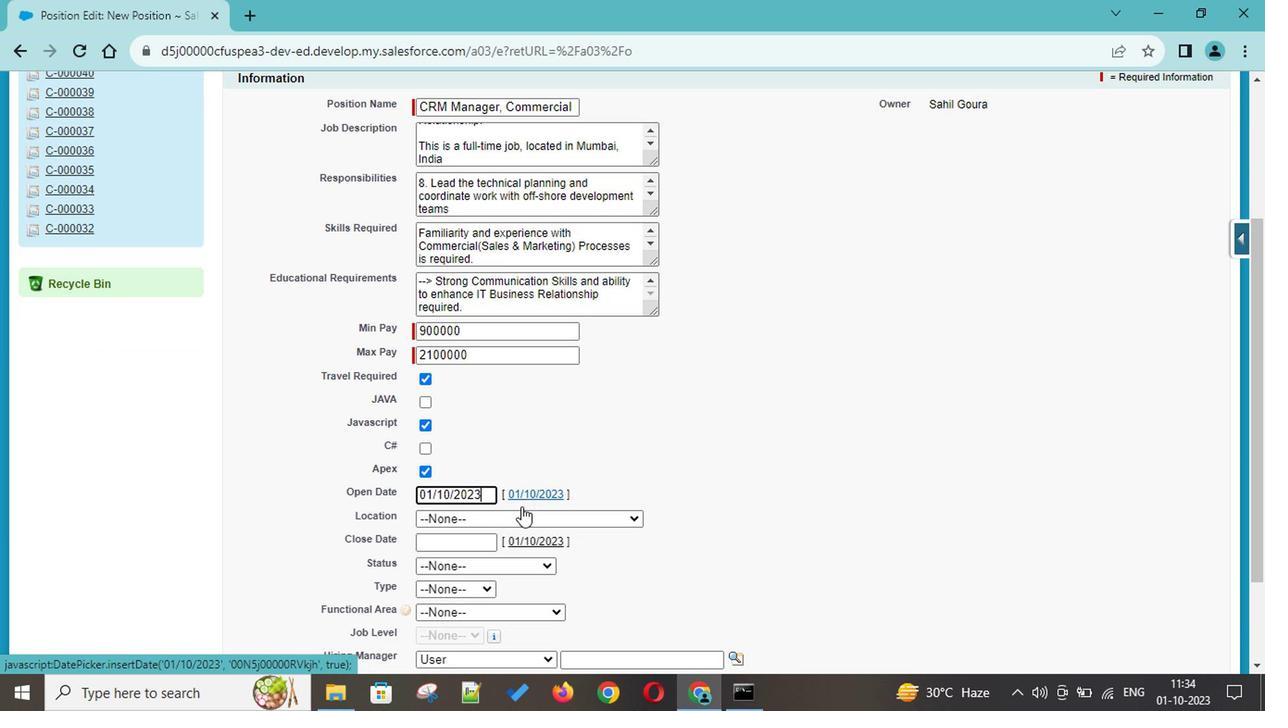 
Action: Mouse moved to (472, 429)
Screenshot: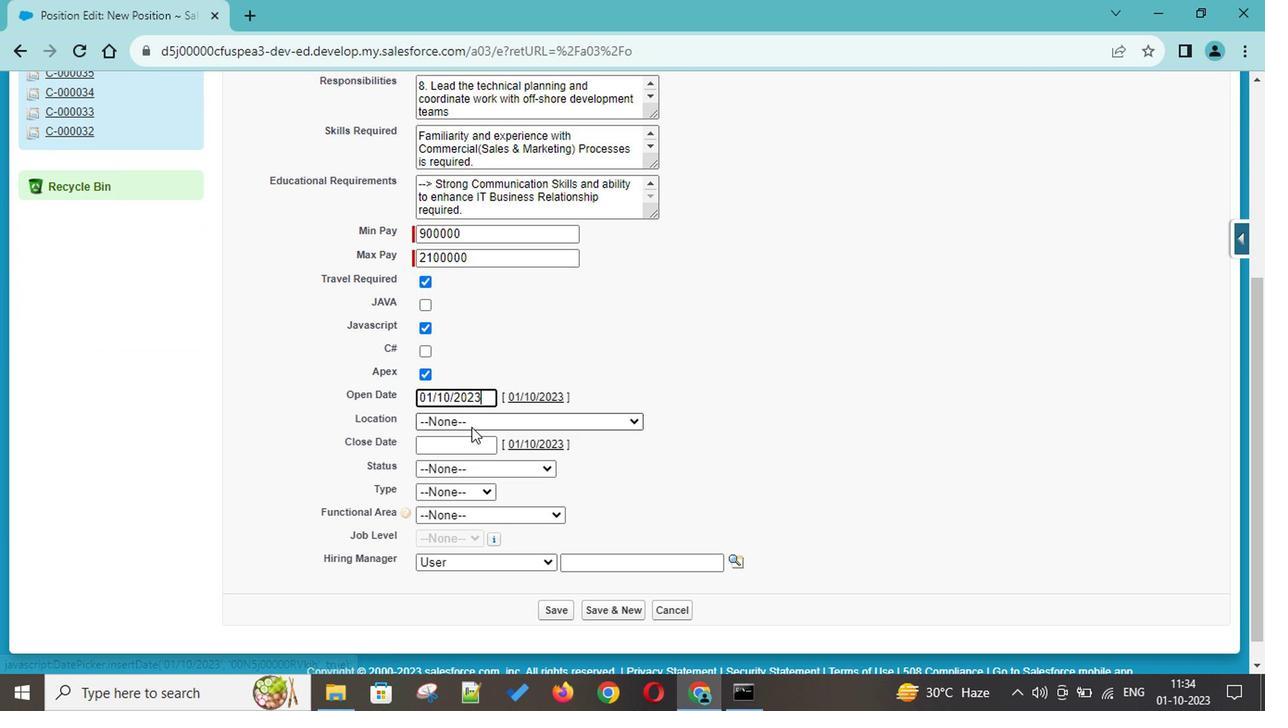 
Action: Mouse pressed left at (472, 429)
Screenshot: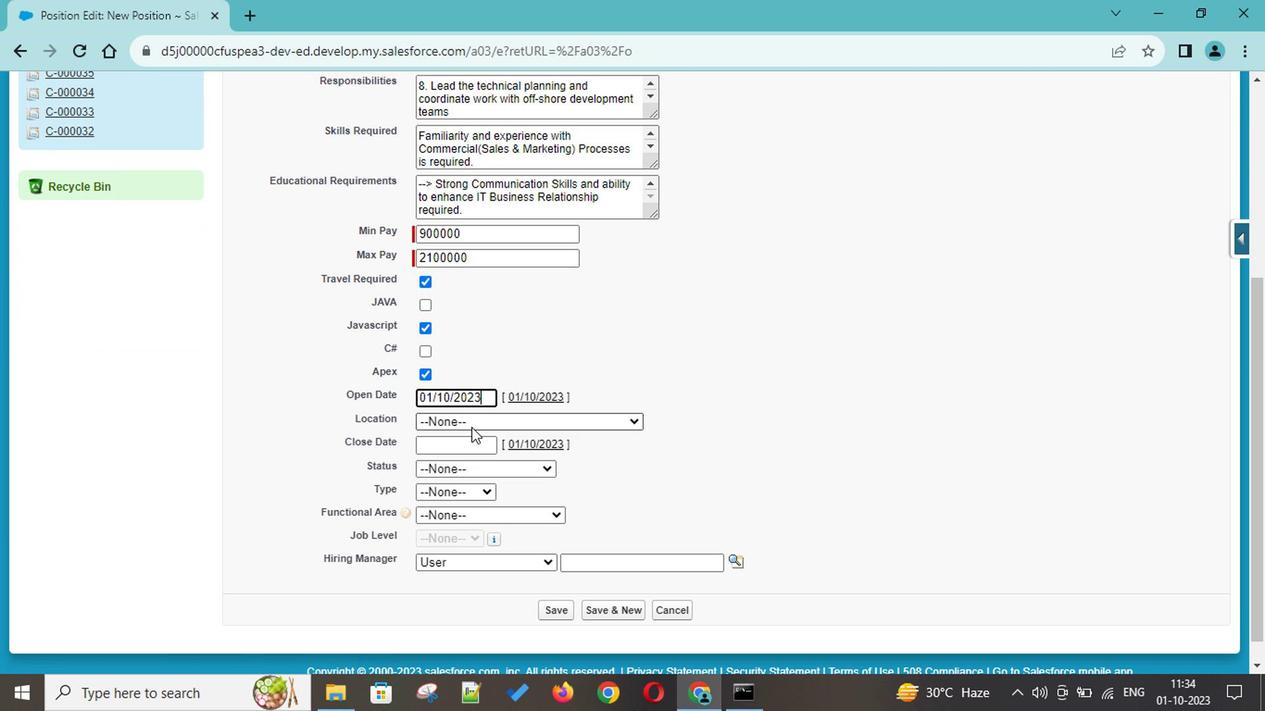 
Action: Key pressed m<Key.enter>
Screenshot: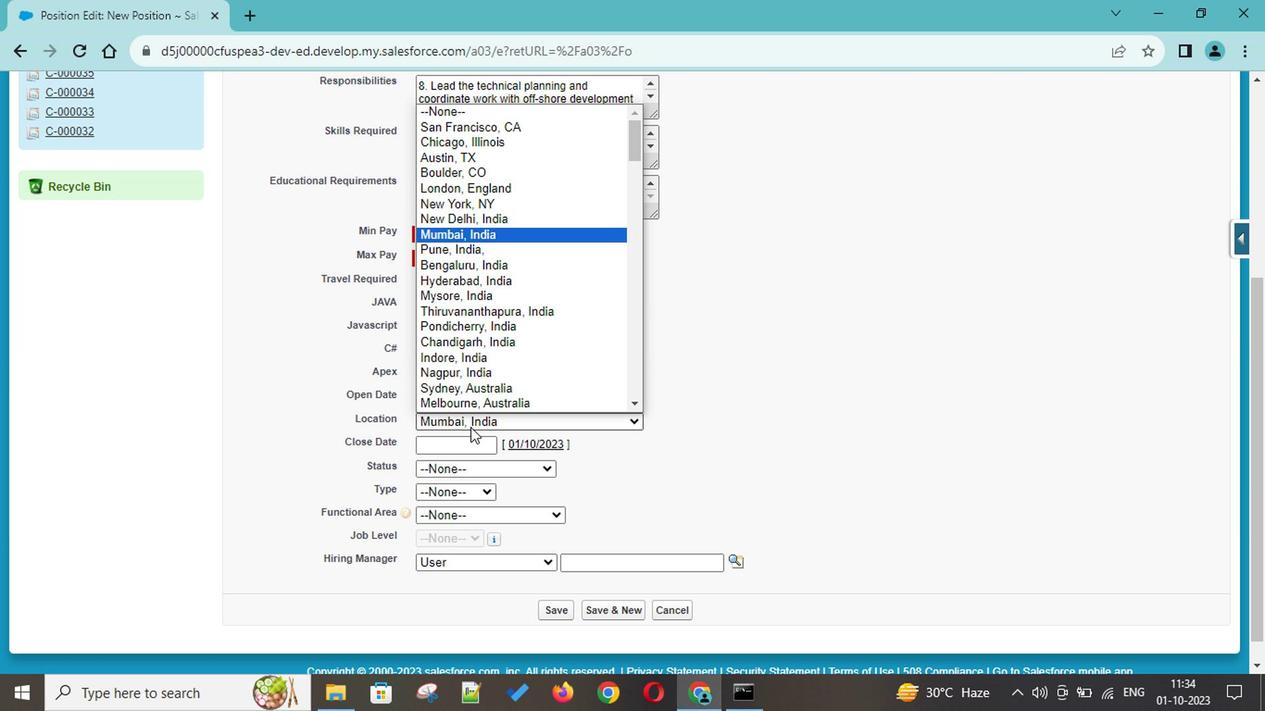 
Action: Mouse moved to (468, 443)
Screenshot: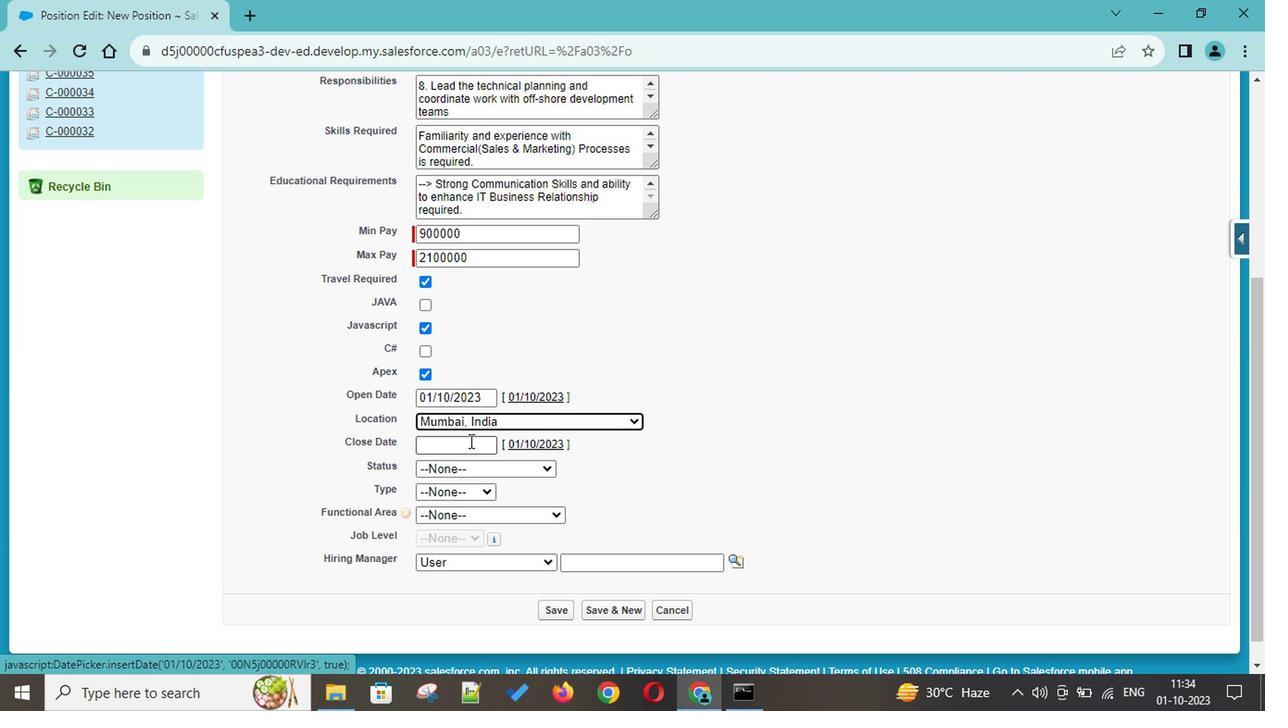 
Action: Mouse pressed left at (468, 443)
Screenshot: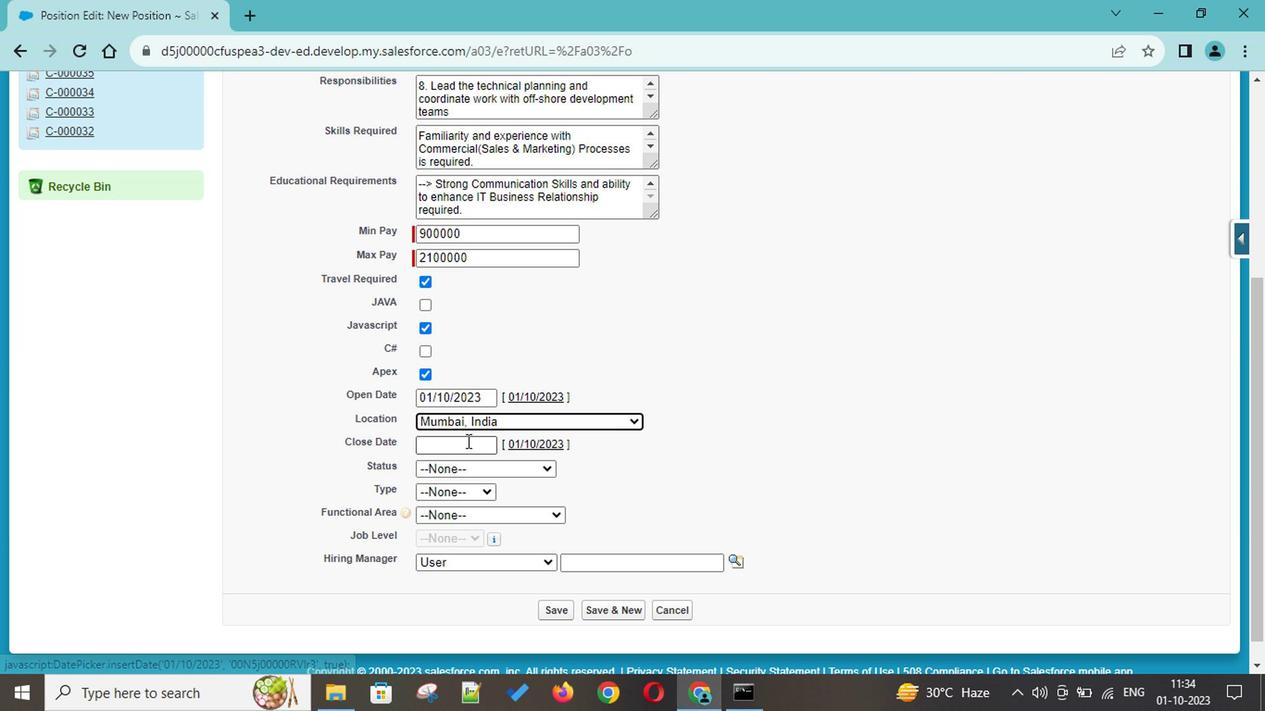 
Action: Mouse moved to (541, 445)
Screenshot: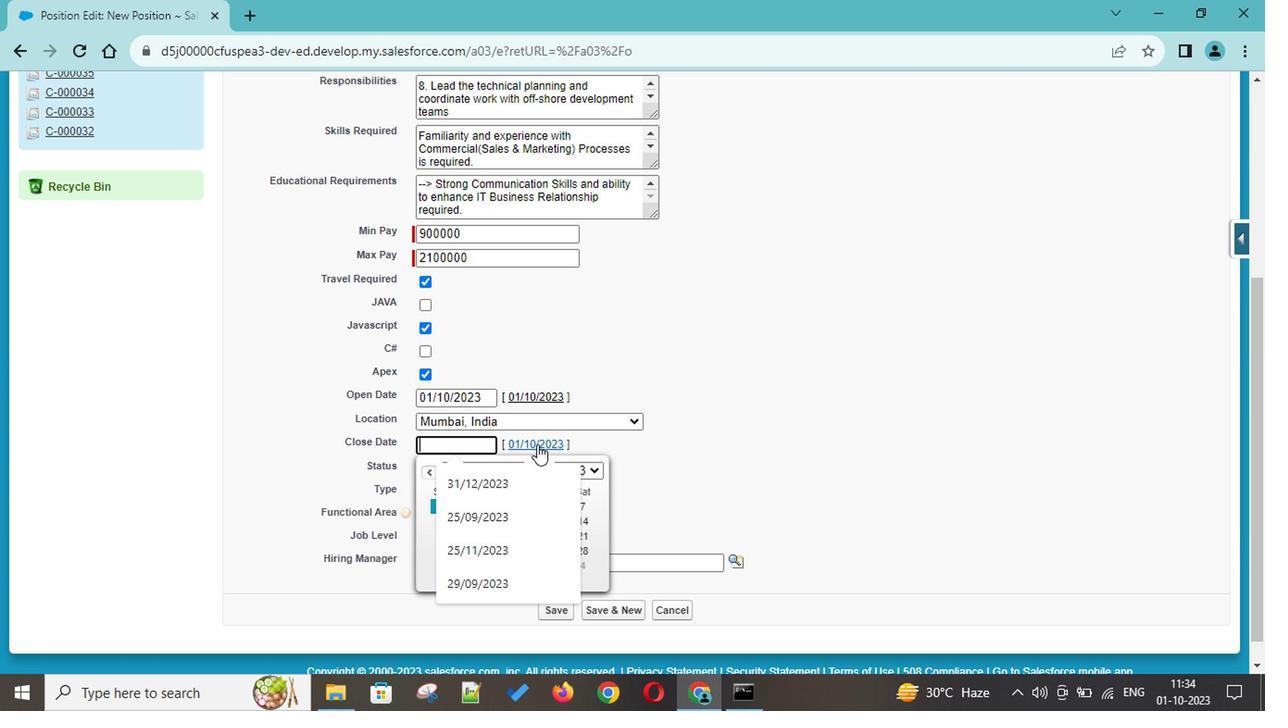 
Action: Mouse pressed left at (541, 445)
Screenshot: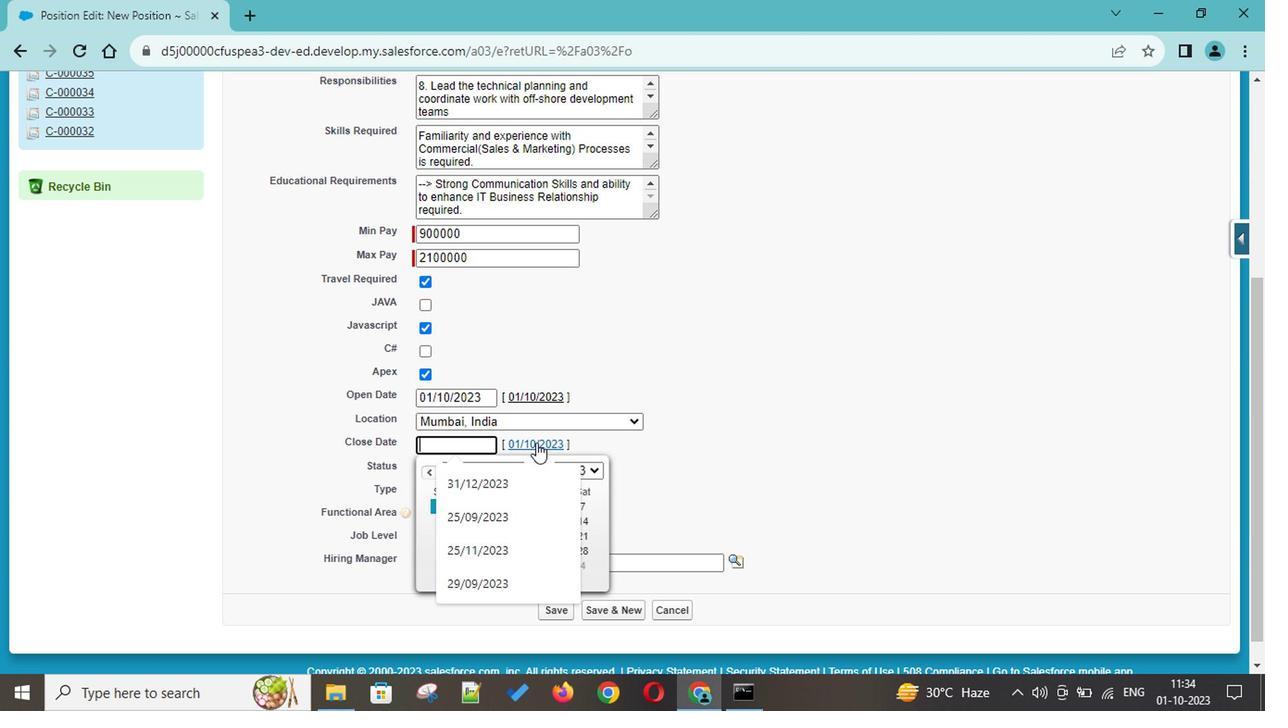 
Action: Mouse moved to (484, 443)
Screenshot: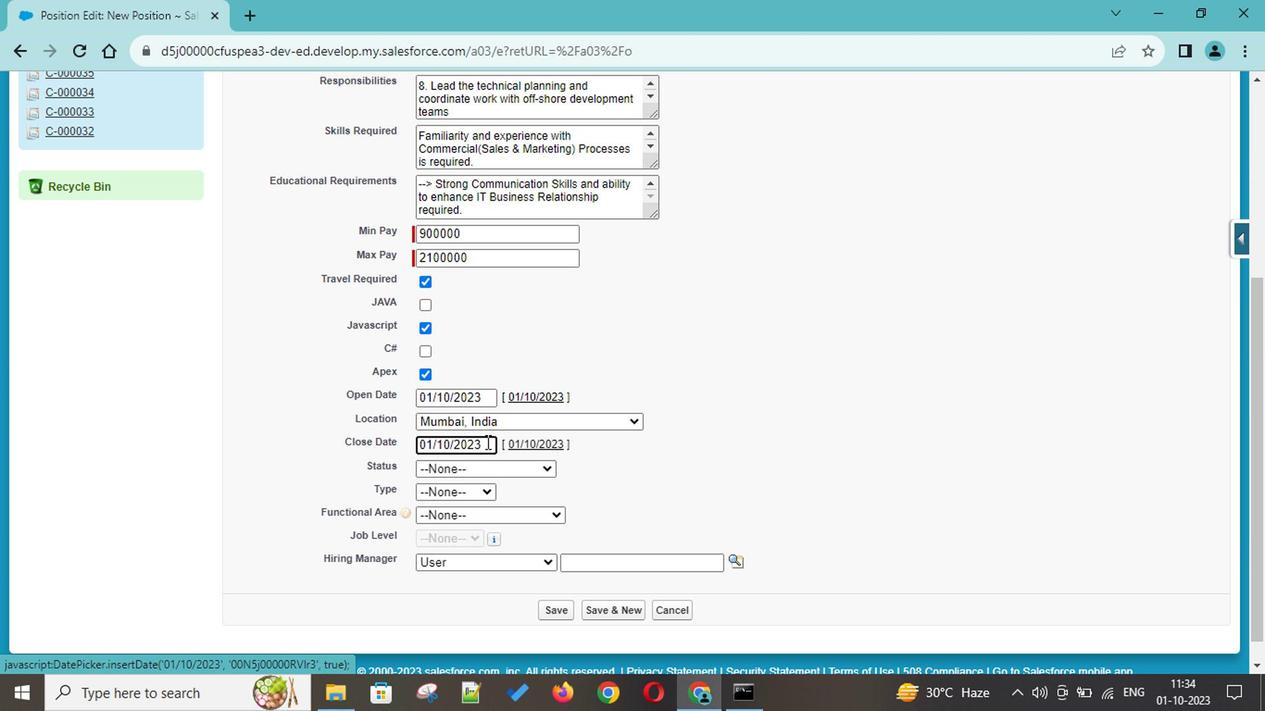 
Action: Mouse pressed left at (484, 443)
Screenshot: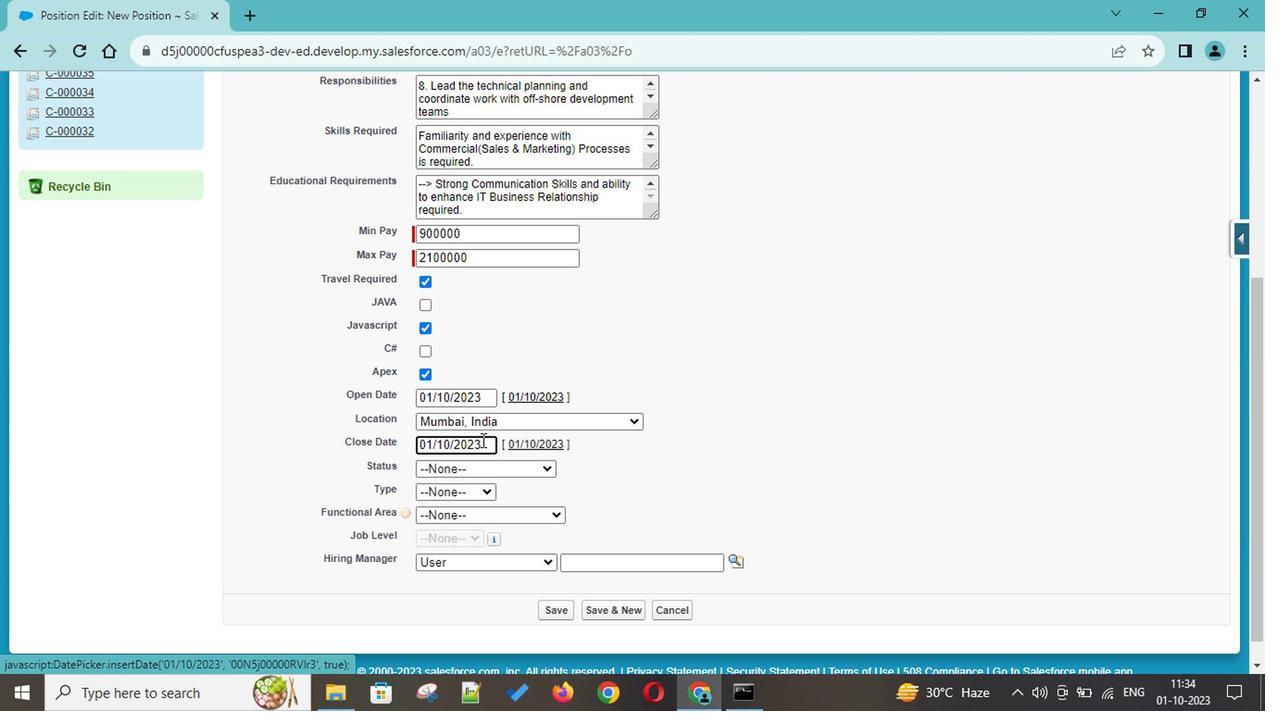 
Action: Mouse moved to (501, 472)
Screenshot: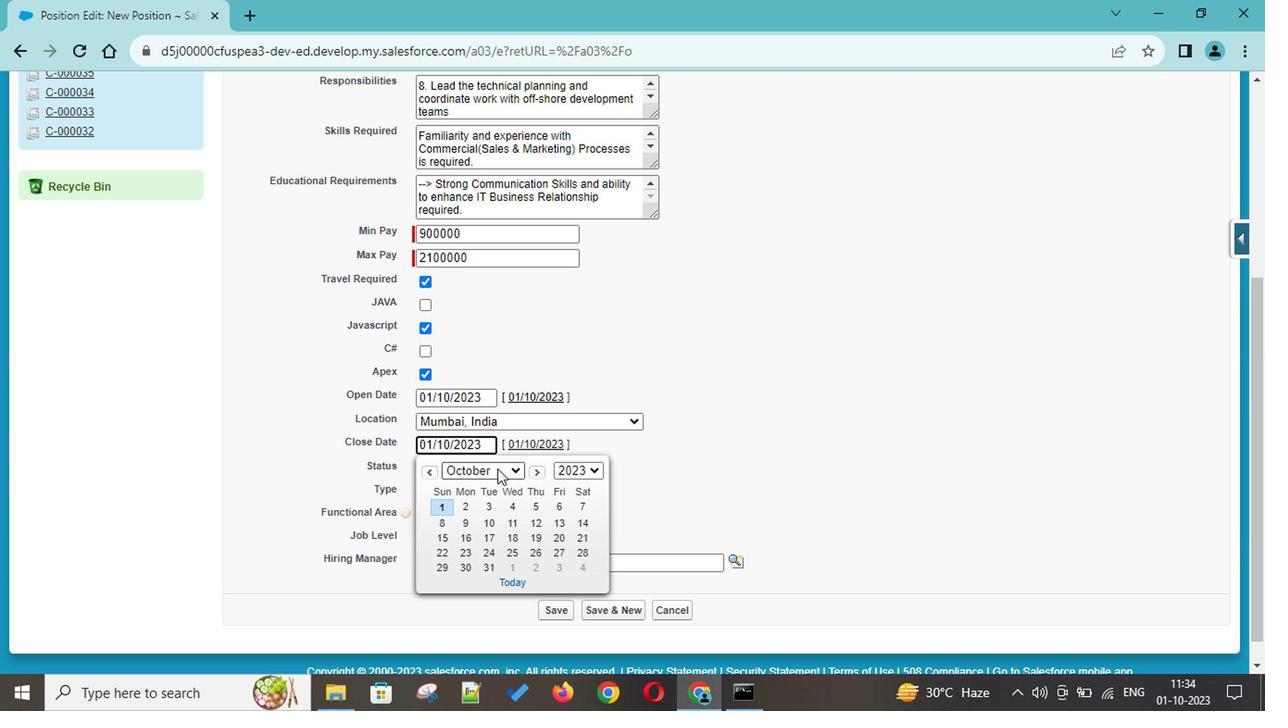 
Action: Mouse pressed left at (501, 472)
Screenshot: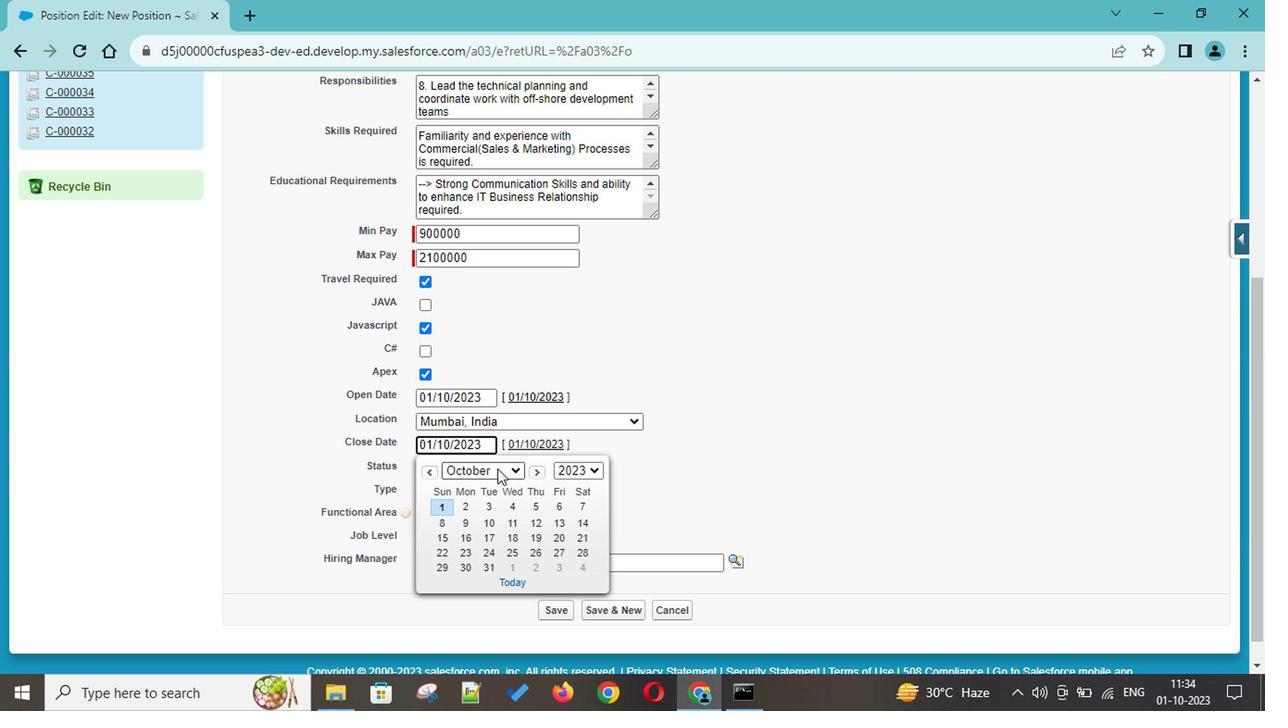 
Action: Mouse moved to (475, 493)
Screenshot: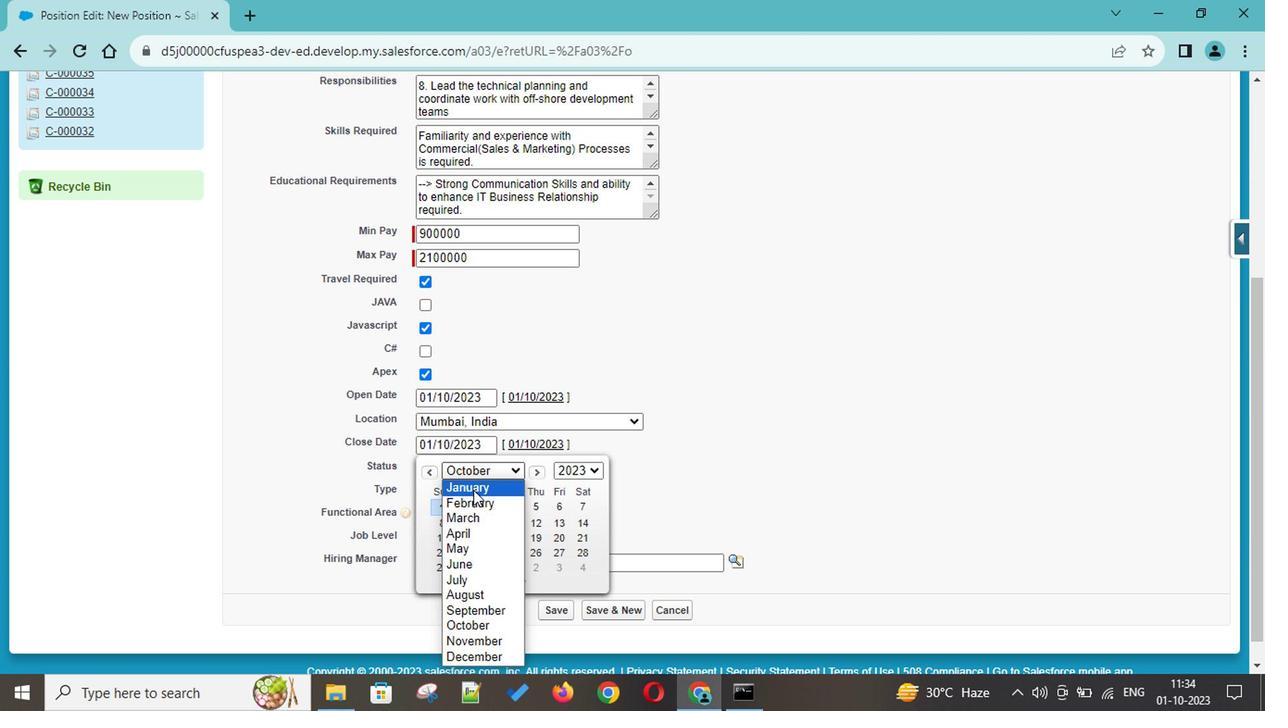 
Action: Mouse pressed left at (475, 493)
Screenshot: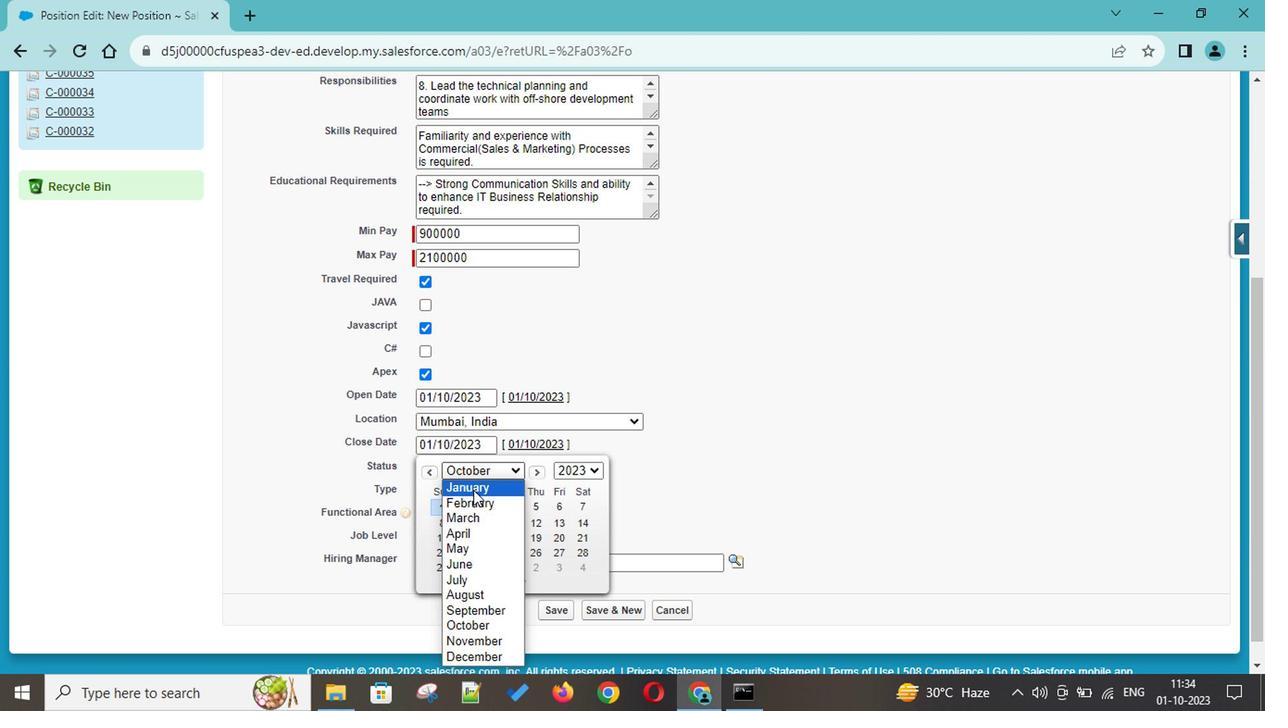 
Action: Mouse moved to (493, 564)
Screenshot: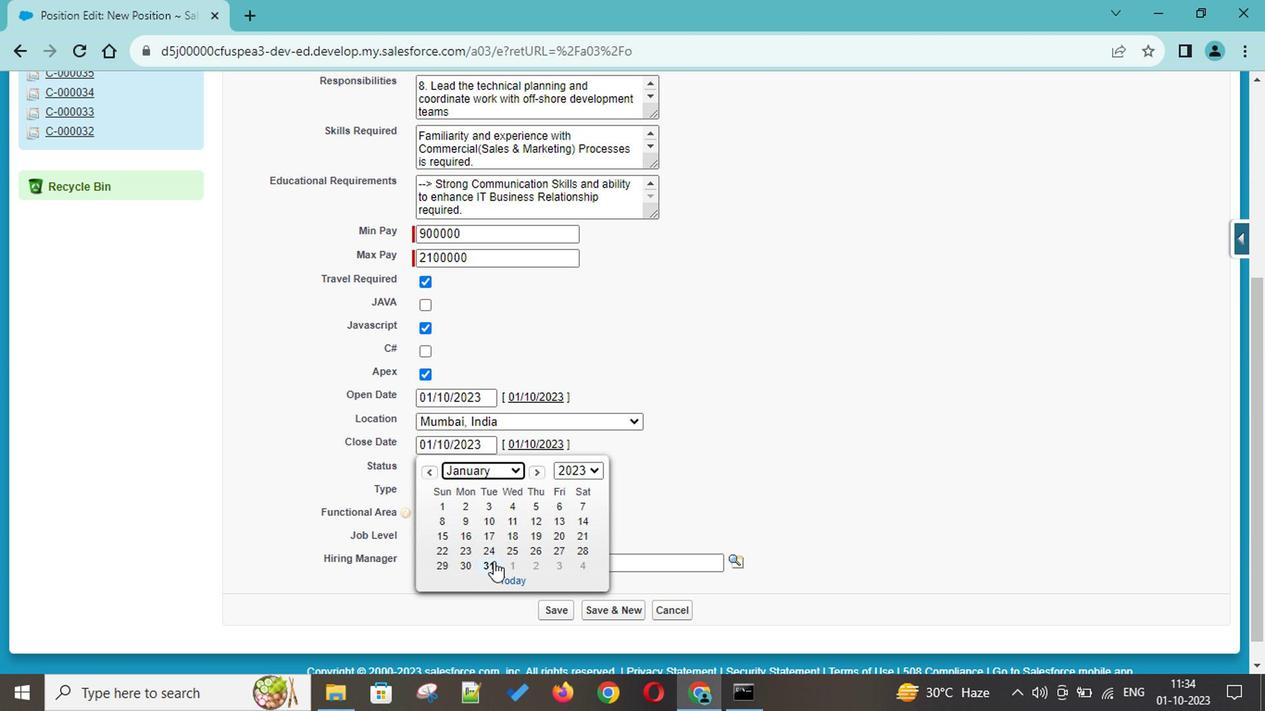 
Action: Mouse pressed left at (493, 564)
Screenshot: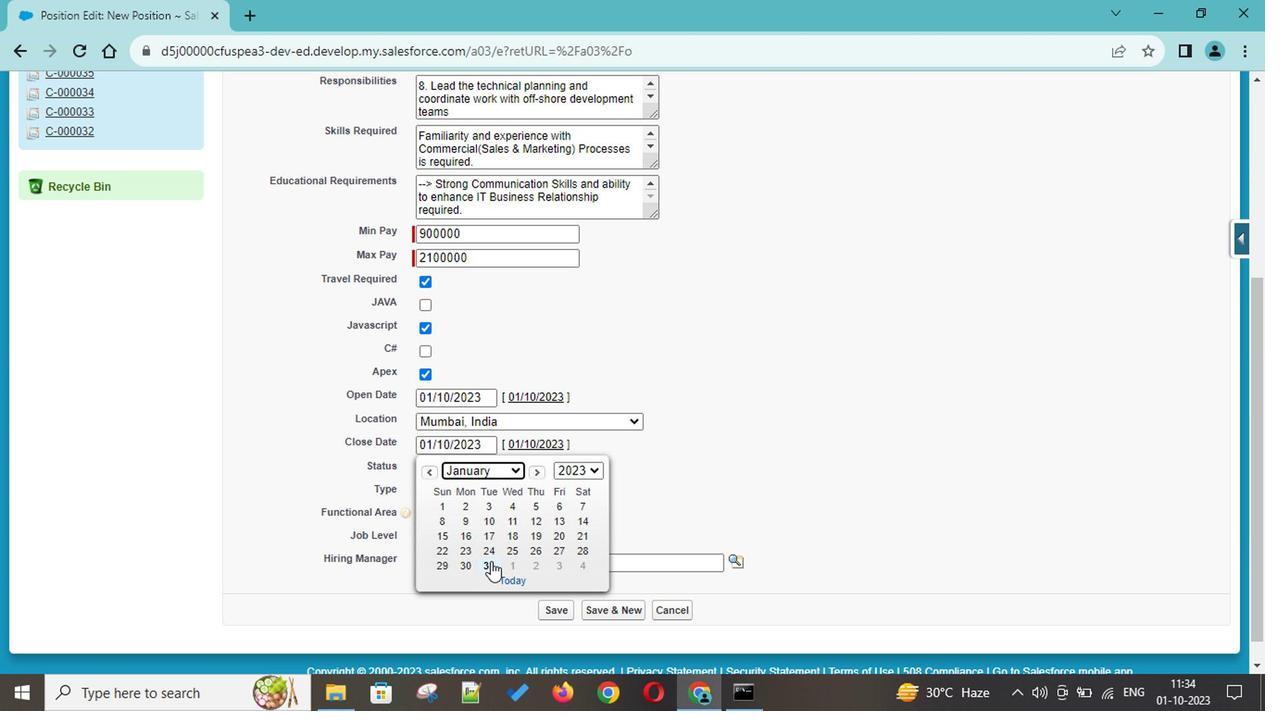 
Action: Mouse moved to (486, 472)
Screenshot: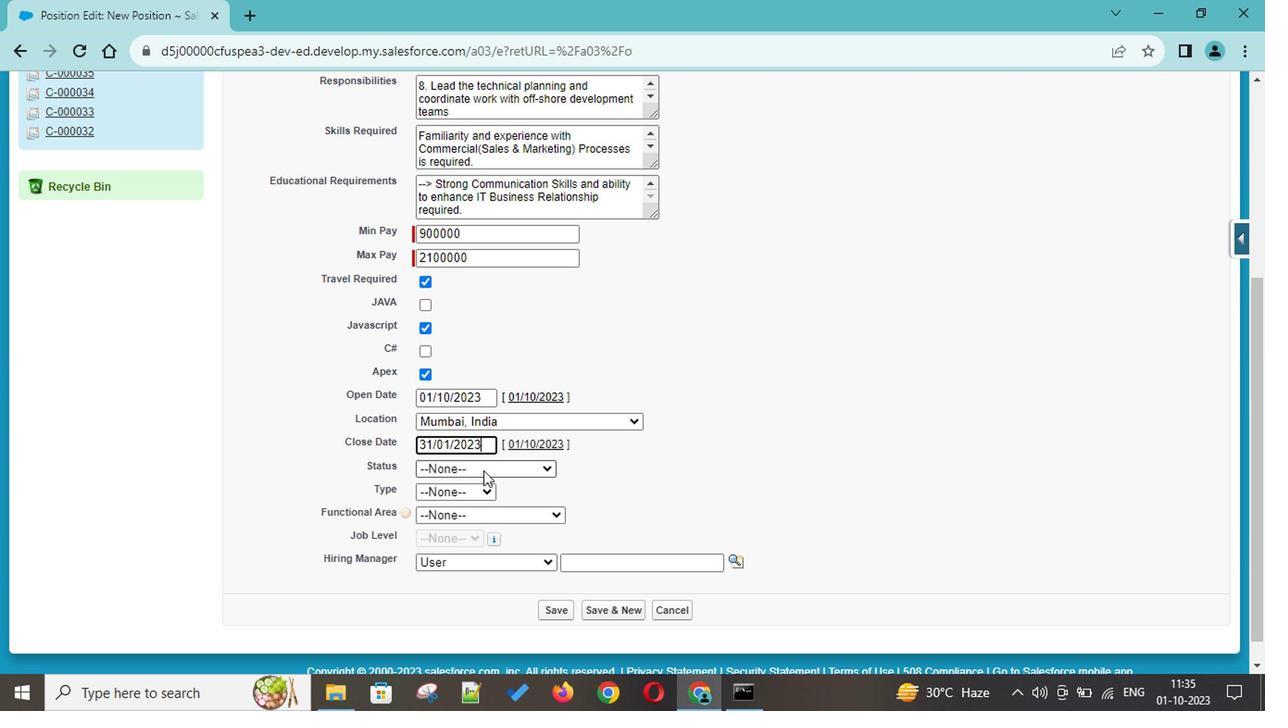 
Action: Mouse pressed left at (486, 472)
Screenshot: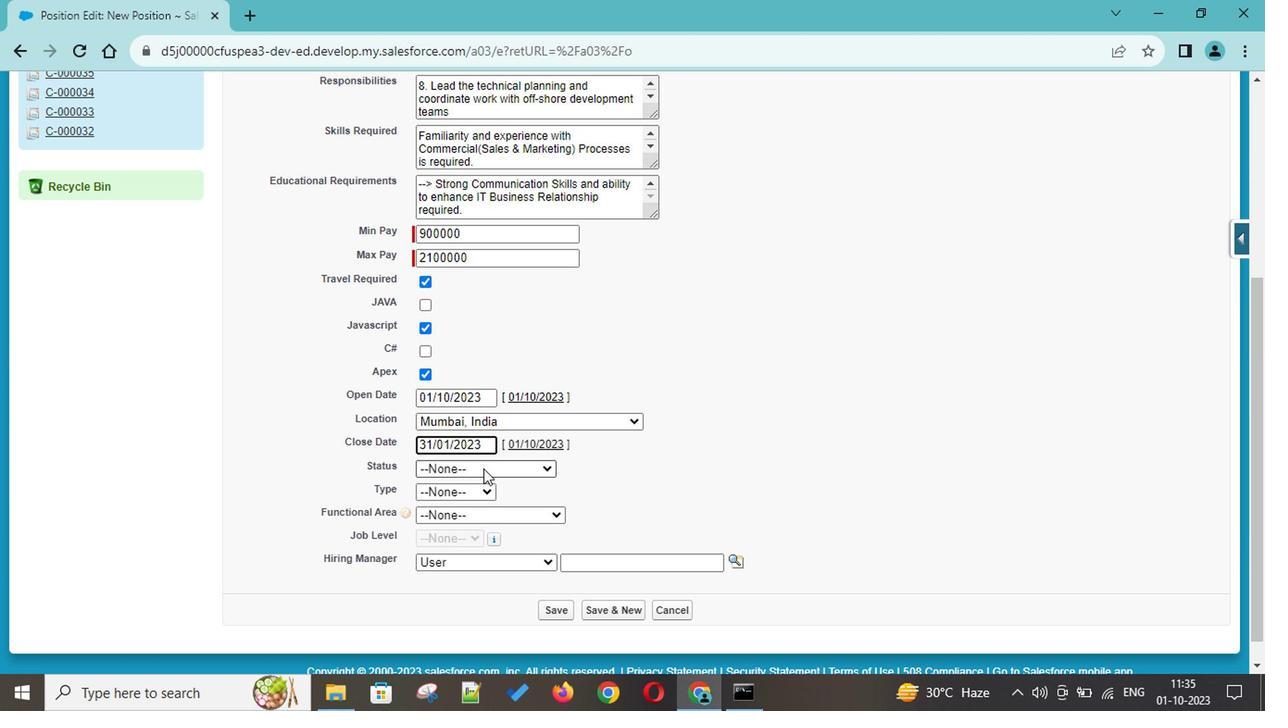 
Action: Mouse moved to (472, 504)
Screenshot: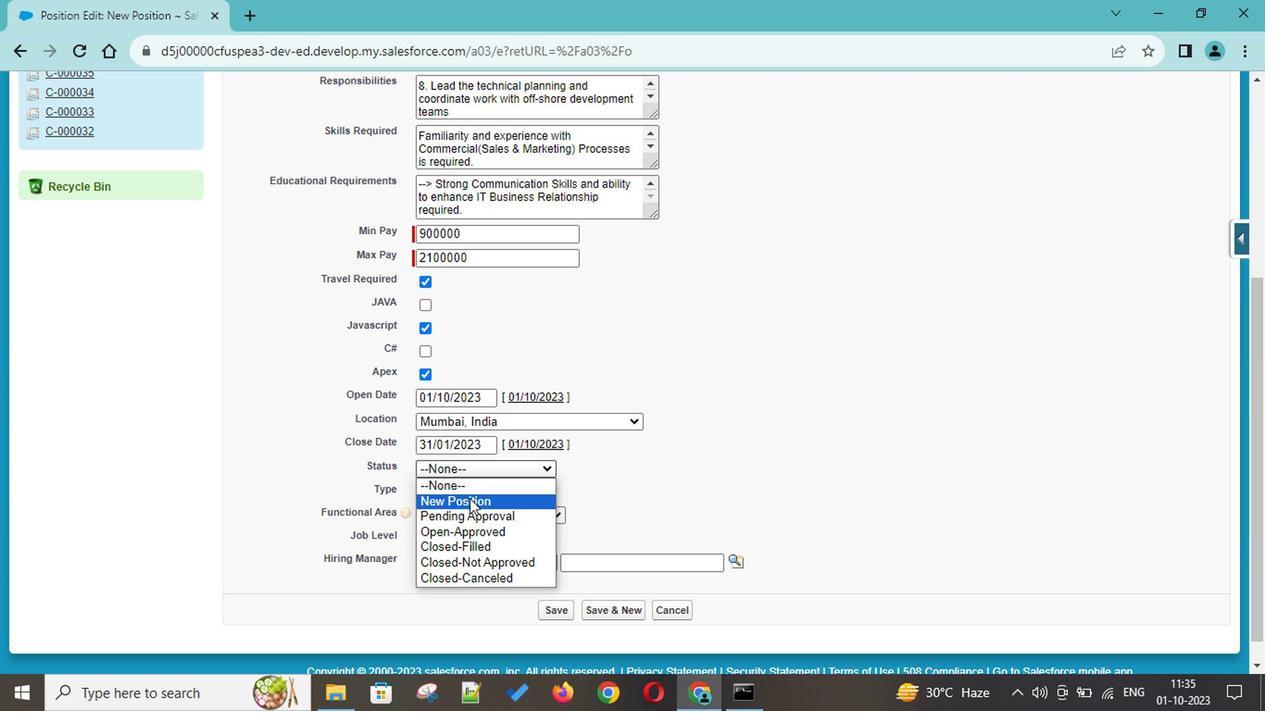 
Action: Mouse pressed left at (472, 504)
Screenshot: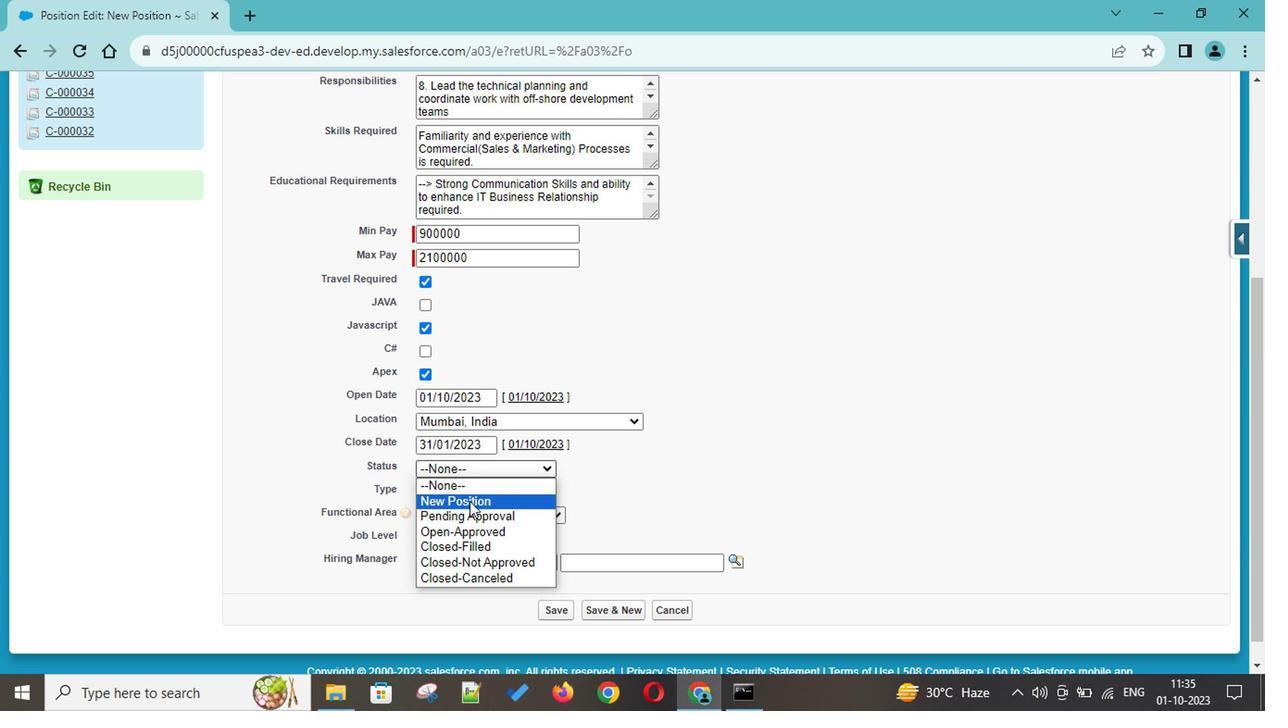 
Action: Mouse moved to (466, 515)
Screenshot: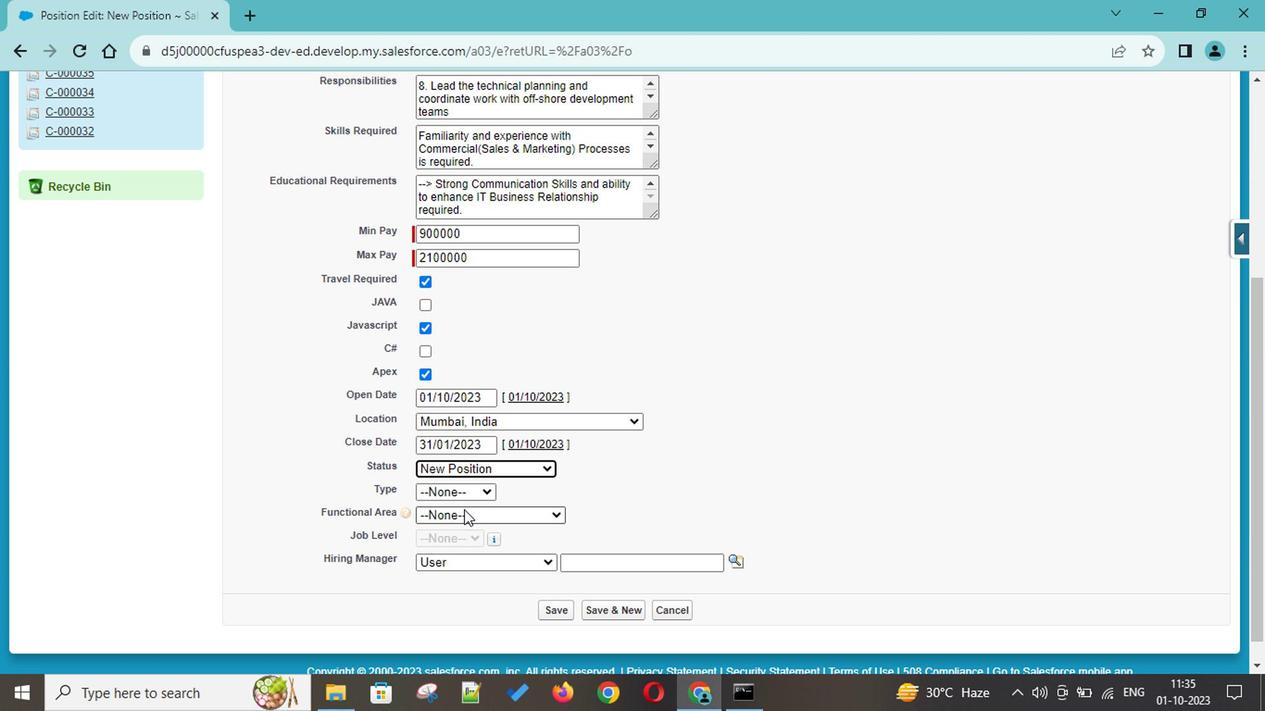 
Action: Mouse pressed left at (466, 515)
Screenshot: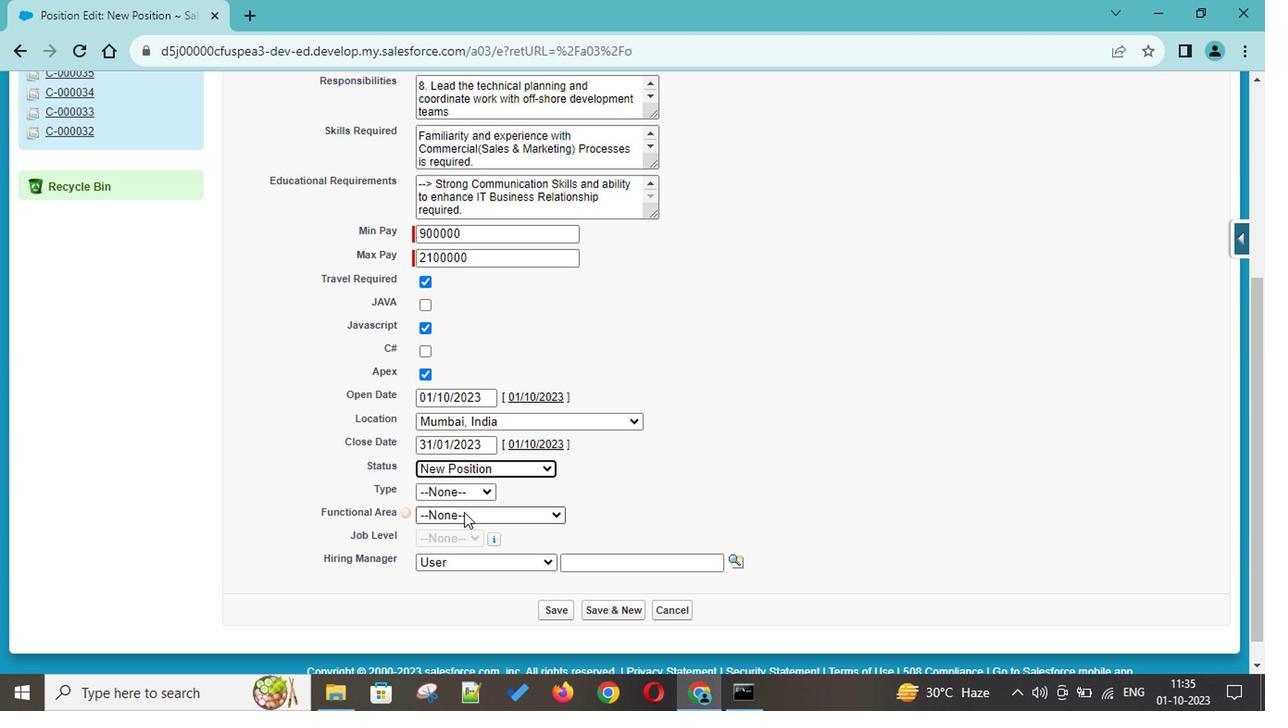 
Action: Mouse moved to (470, 576)
Screenshot: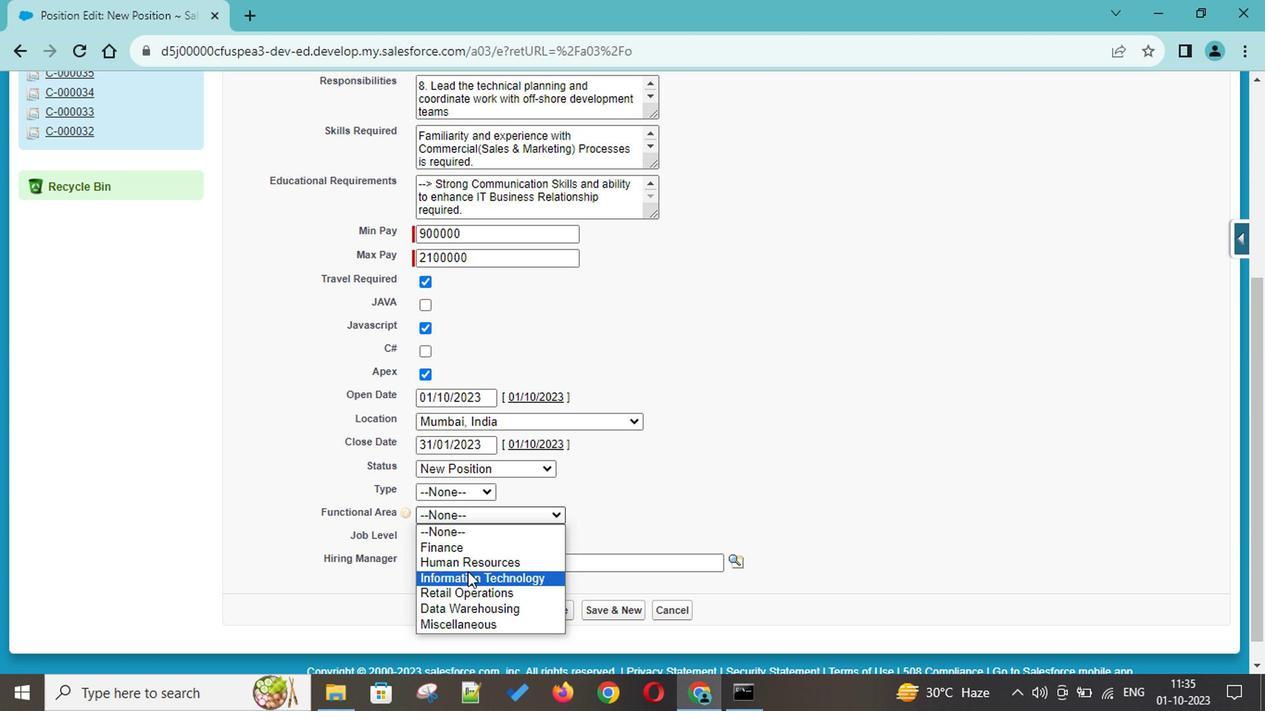 
Action: Mouse pressed left at (470, 576)
Screenshot: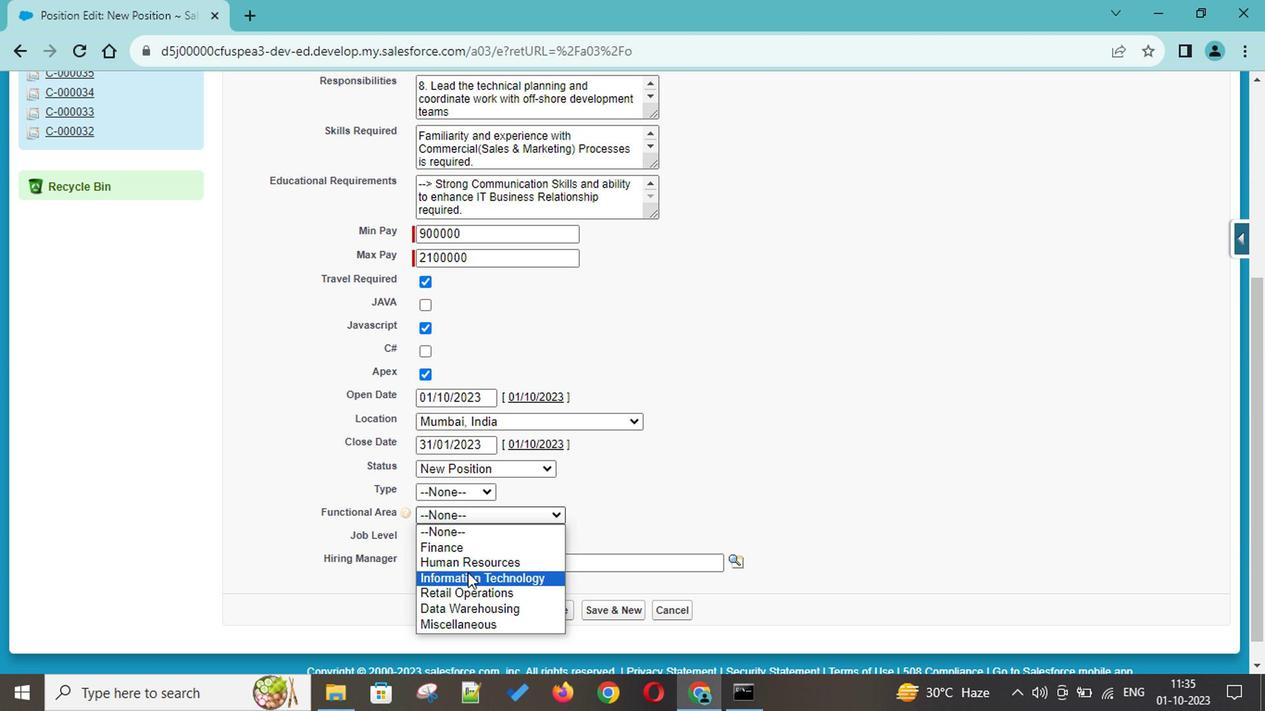 
Action: Mouse moved to (456, 537)
Screenshot: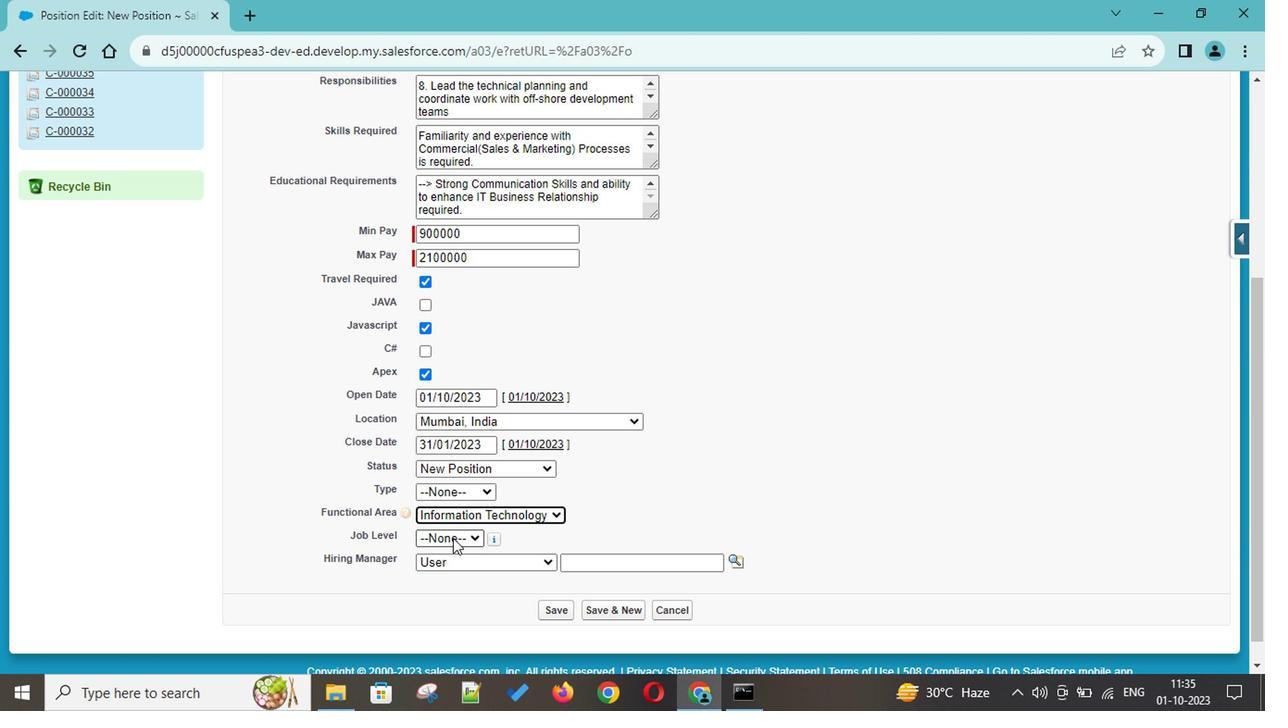 
Action: Mouse pressed left at (456, 537)
Screenshot: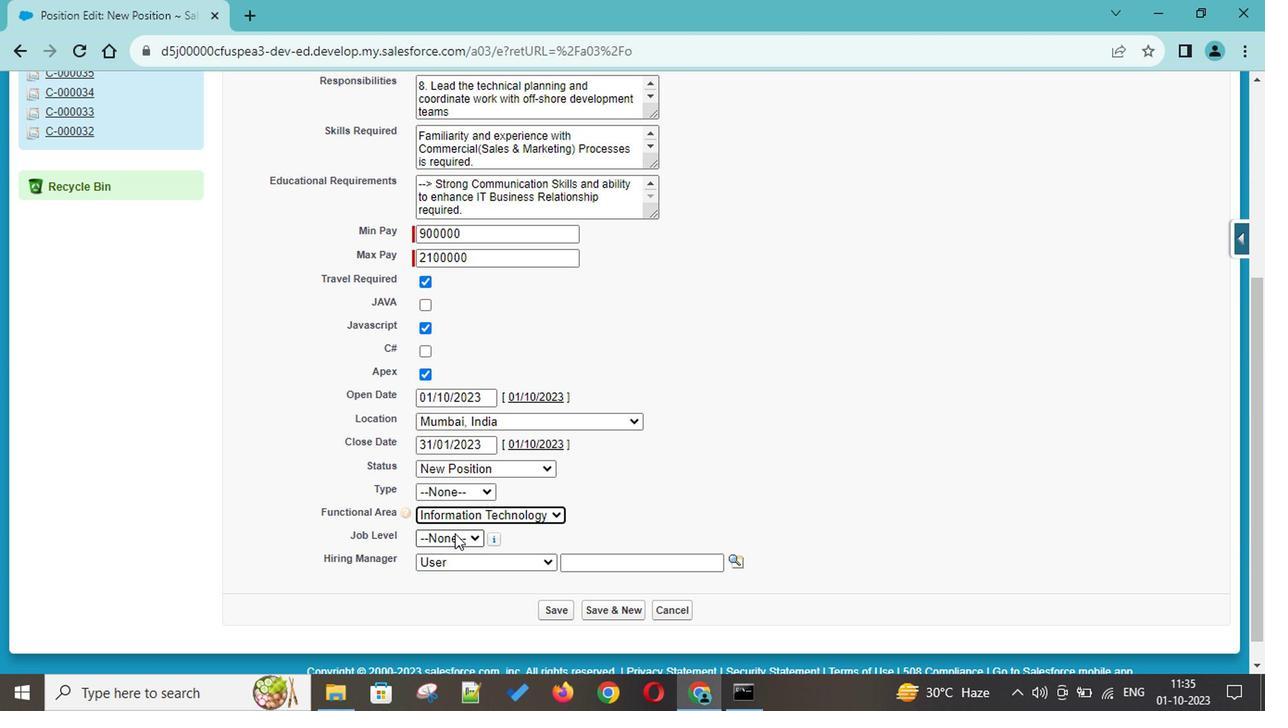 
Action: Mouse moved to (446, 588)
Screenshot: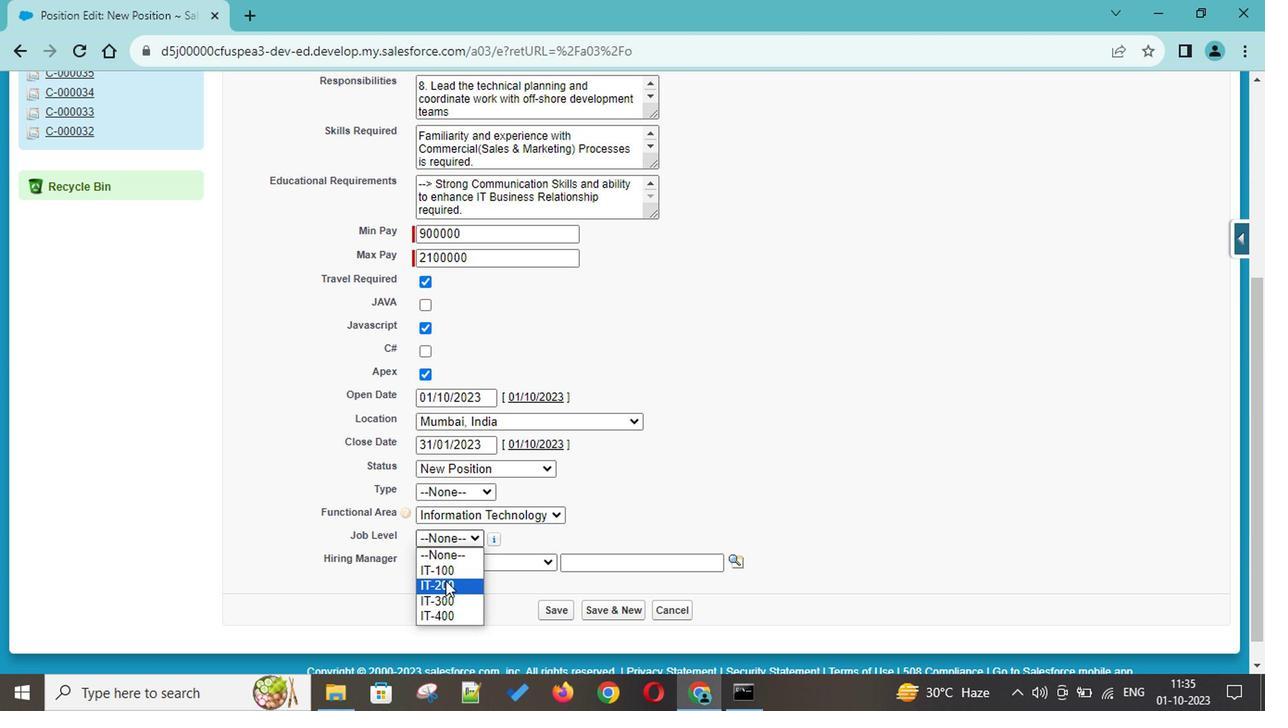 
Action: Mouse pressed left at (446, 588)
Screenshot: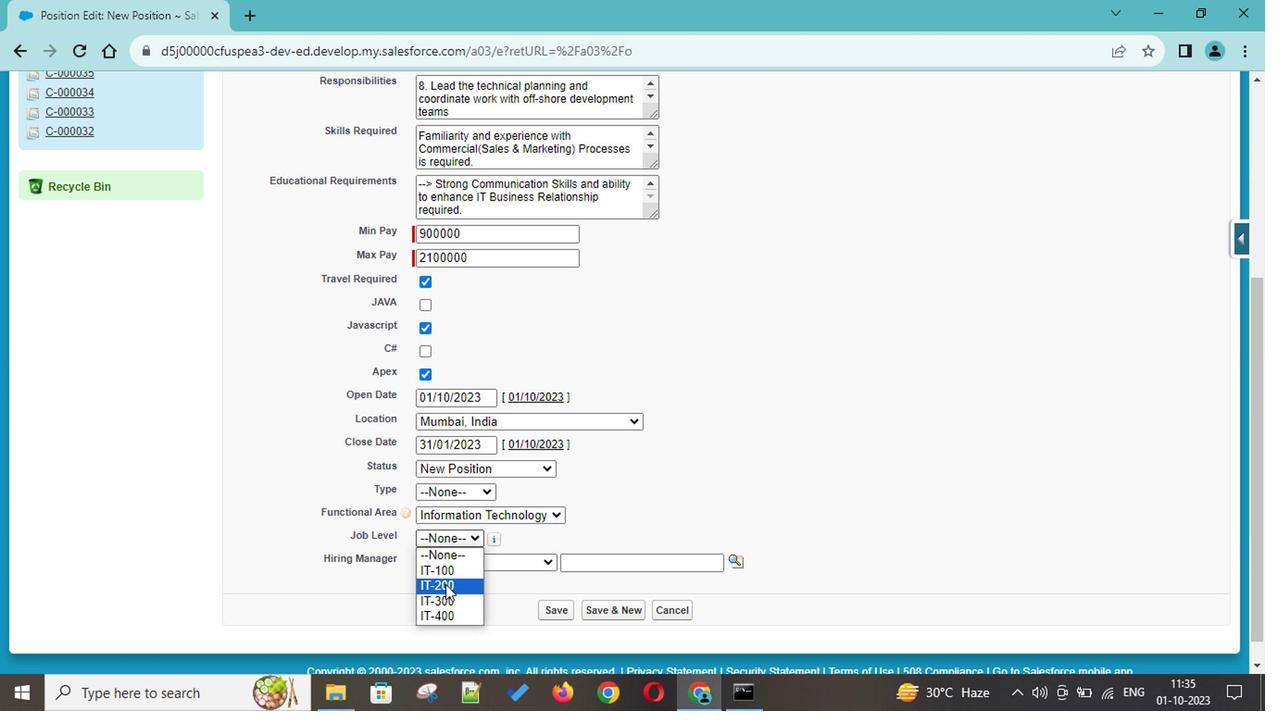 
Action: Mouse moved to (457, 542)
Screenshot: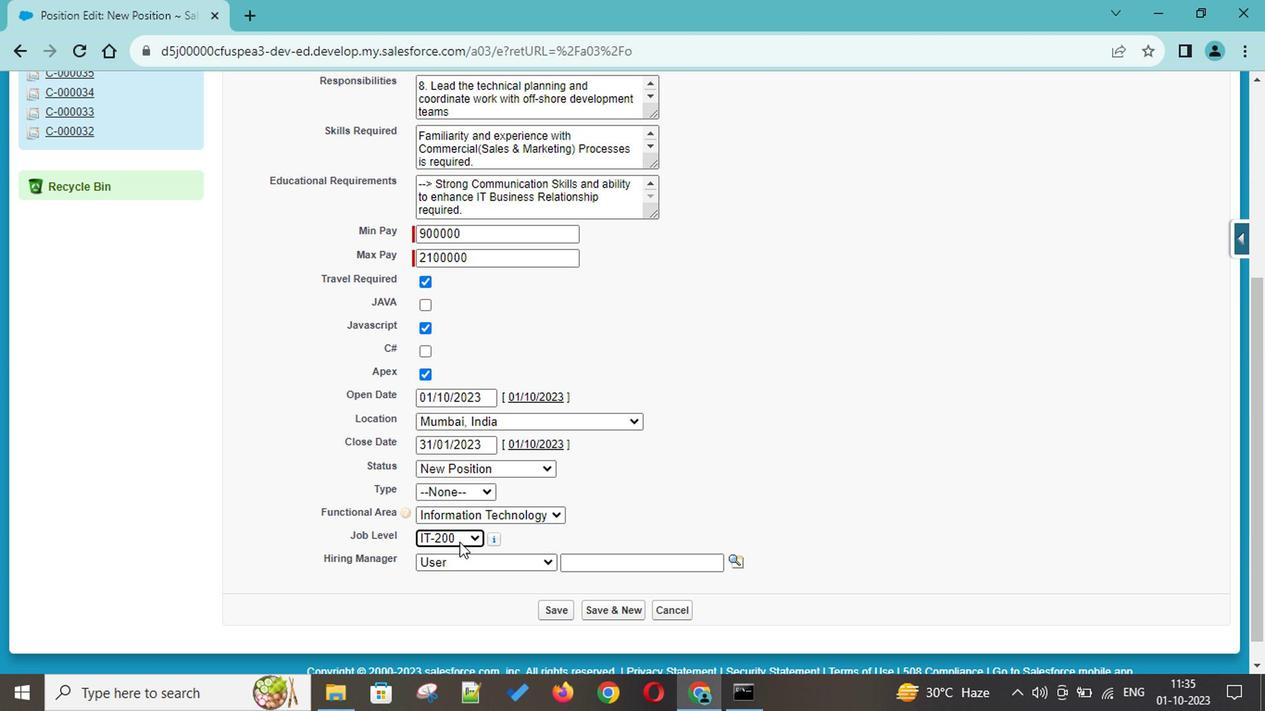 
Action: Mouse pressed left at (457, 542)
Screenshot: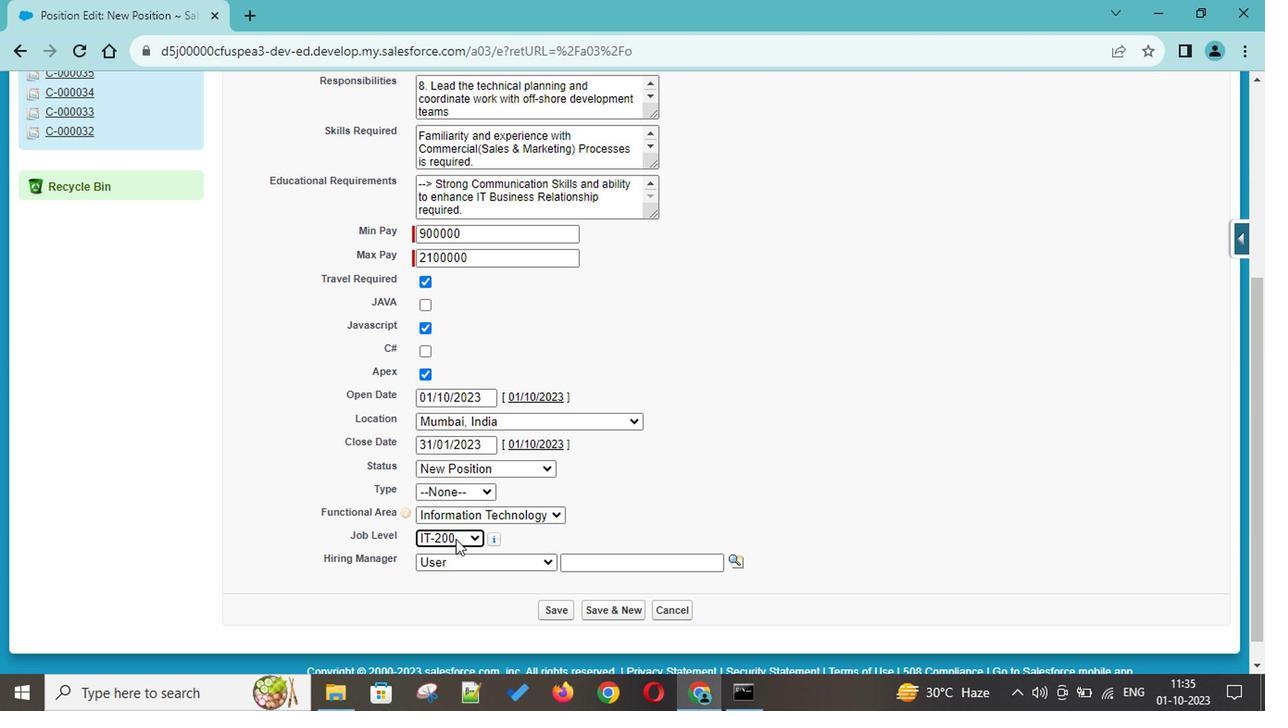 
Action: Mouse moved to (448, 578)
Screenshot: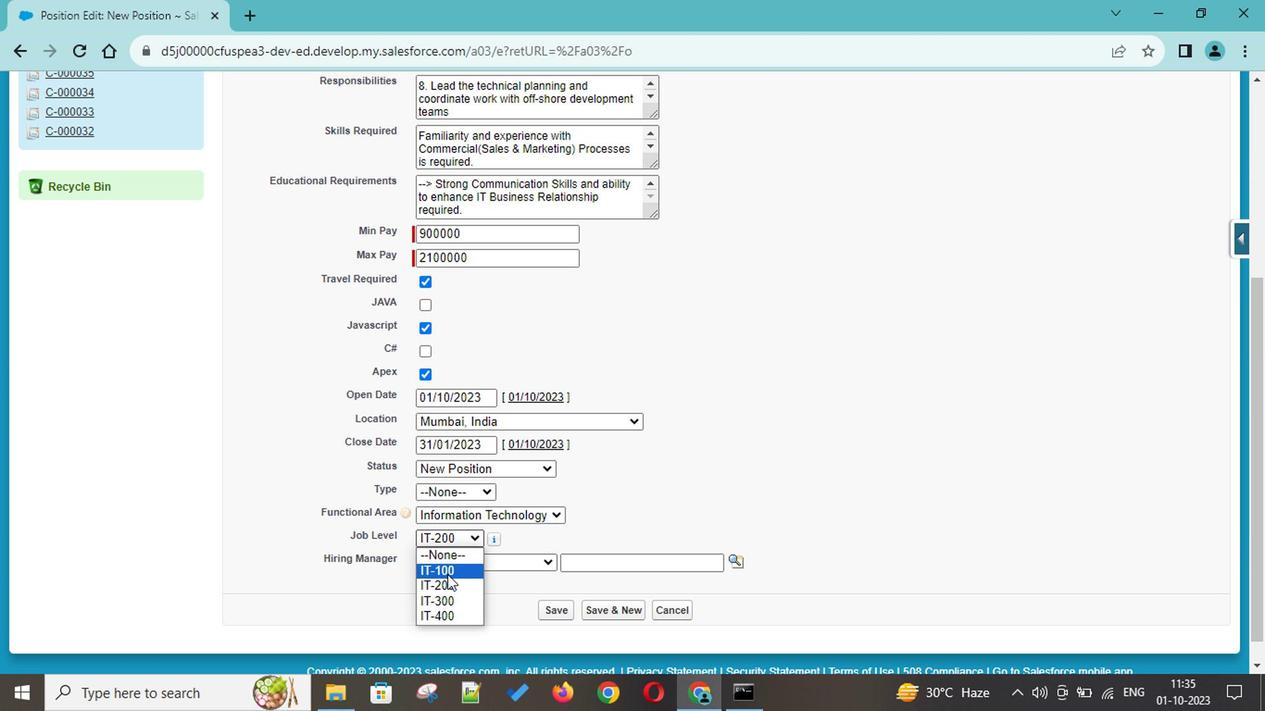 
Action: Mouse pressed left at (448, 578)
Screenshot: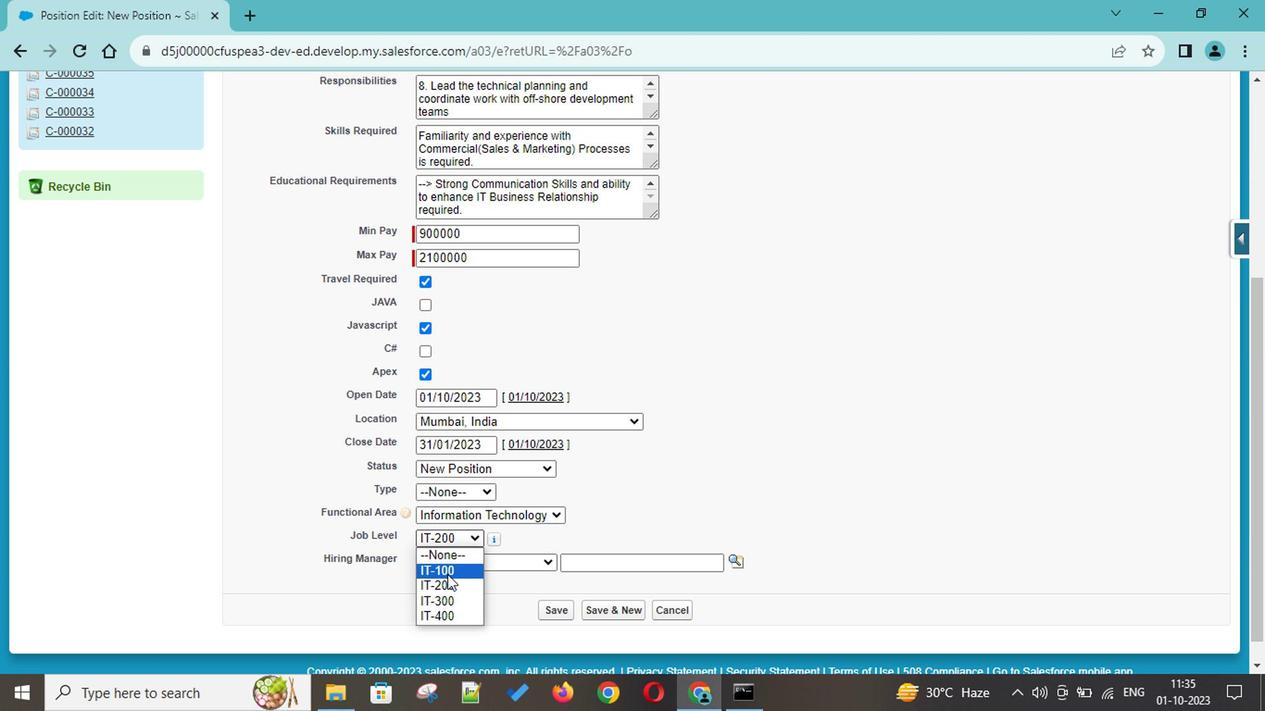 
Action: Mouse moved to (614, 614)
Screenshot: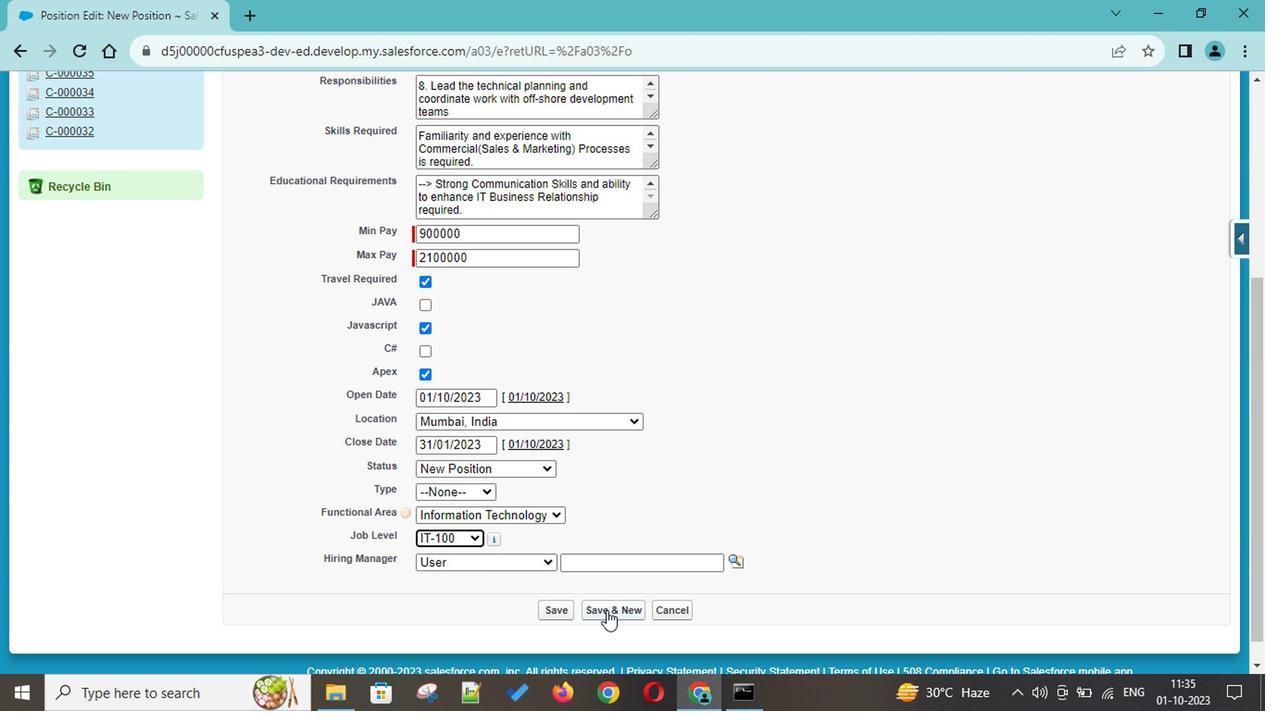 
Action: Mouse pressed left at (614, 614)
Screenshot: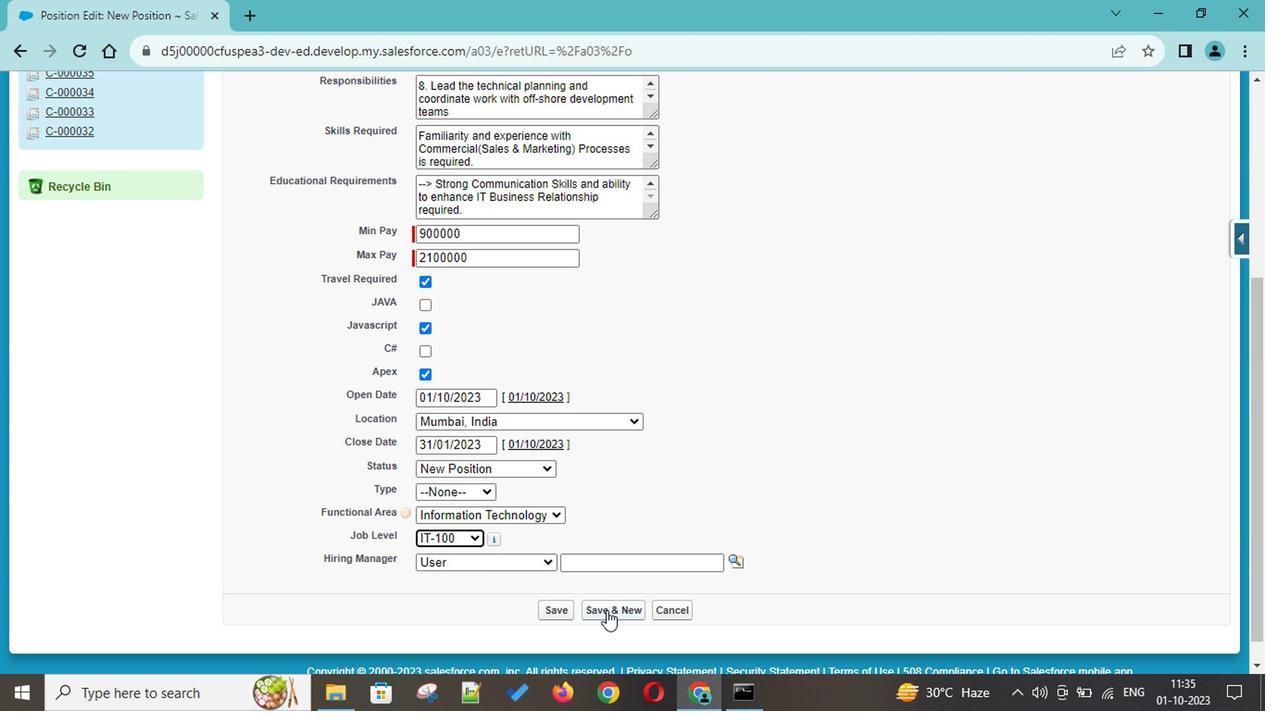 
Action: Key pressed <Key.shift>Salesforce<Key.space><Key.shift>CPQ<Key.space><Key.shift><Key.shift>Specialists
Screenshot: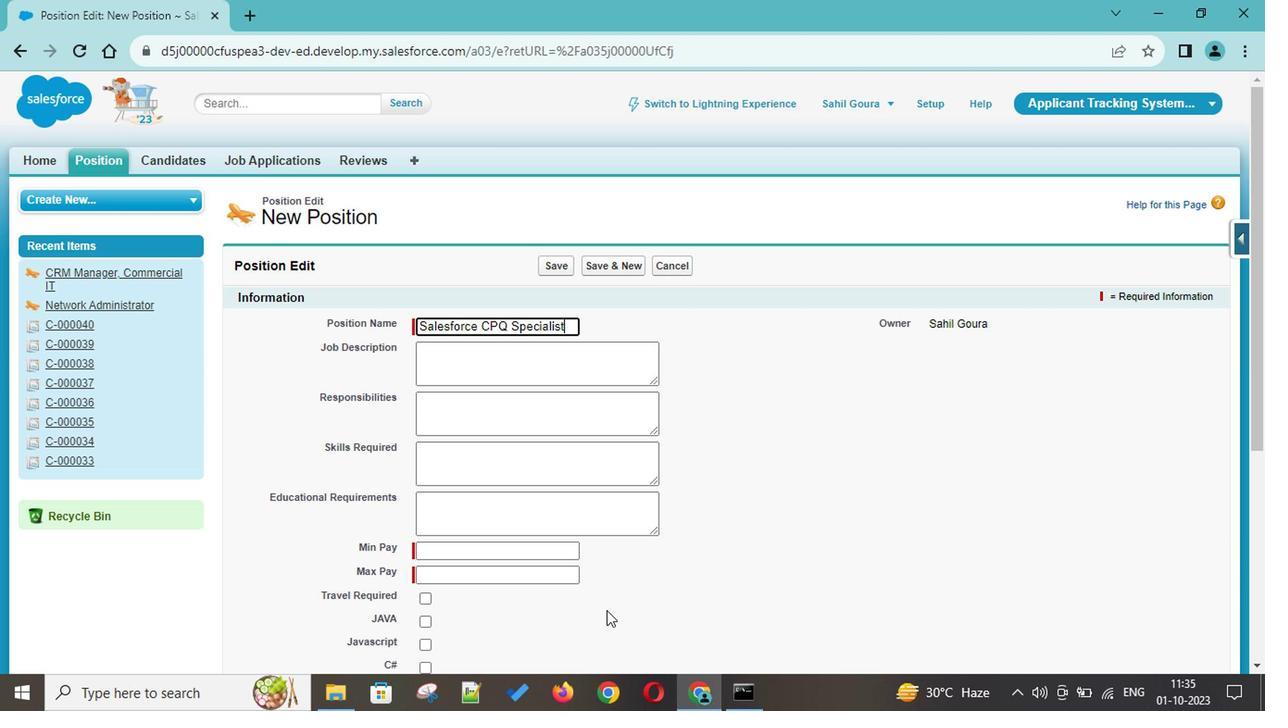 
Action: Mouse moved to (474, 387)
Screenshot: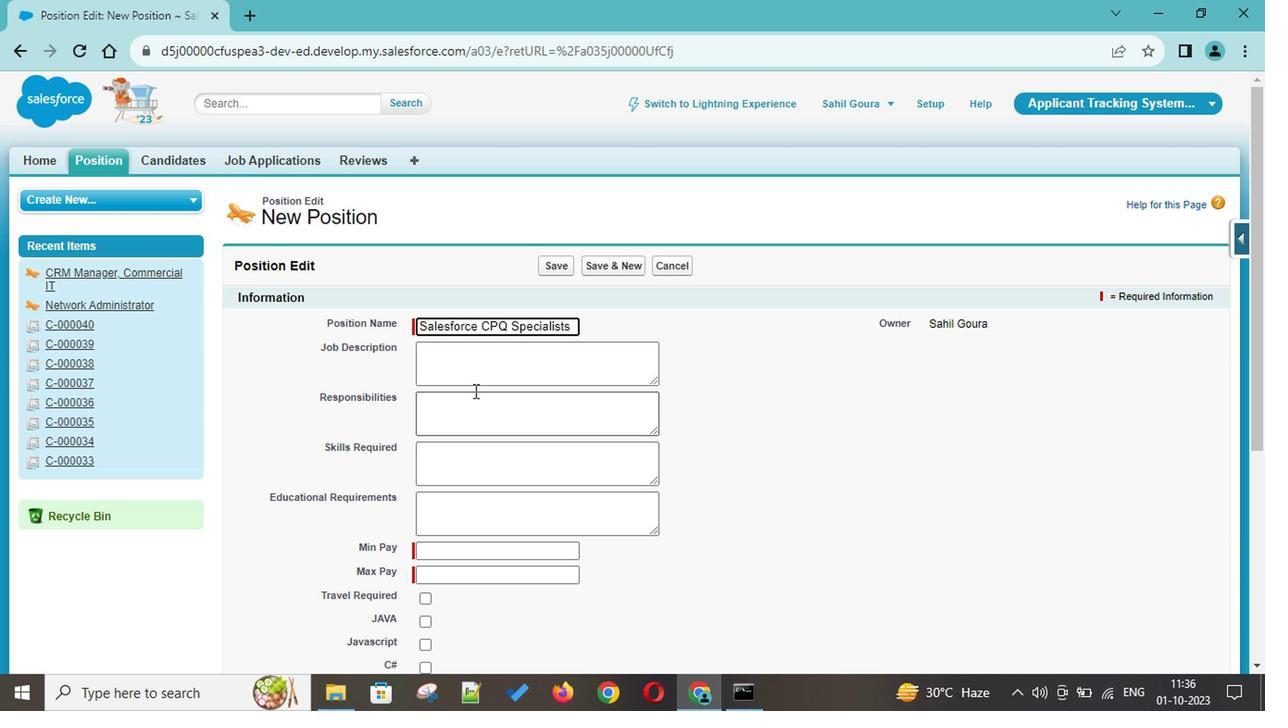 
Action: Mouse pressed left at (474, 387)
Screenshot: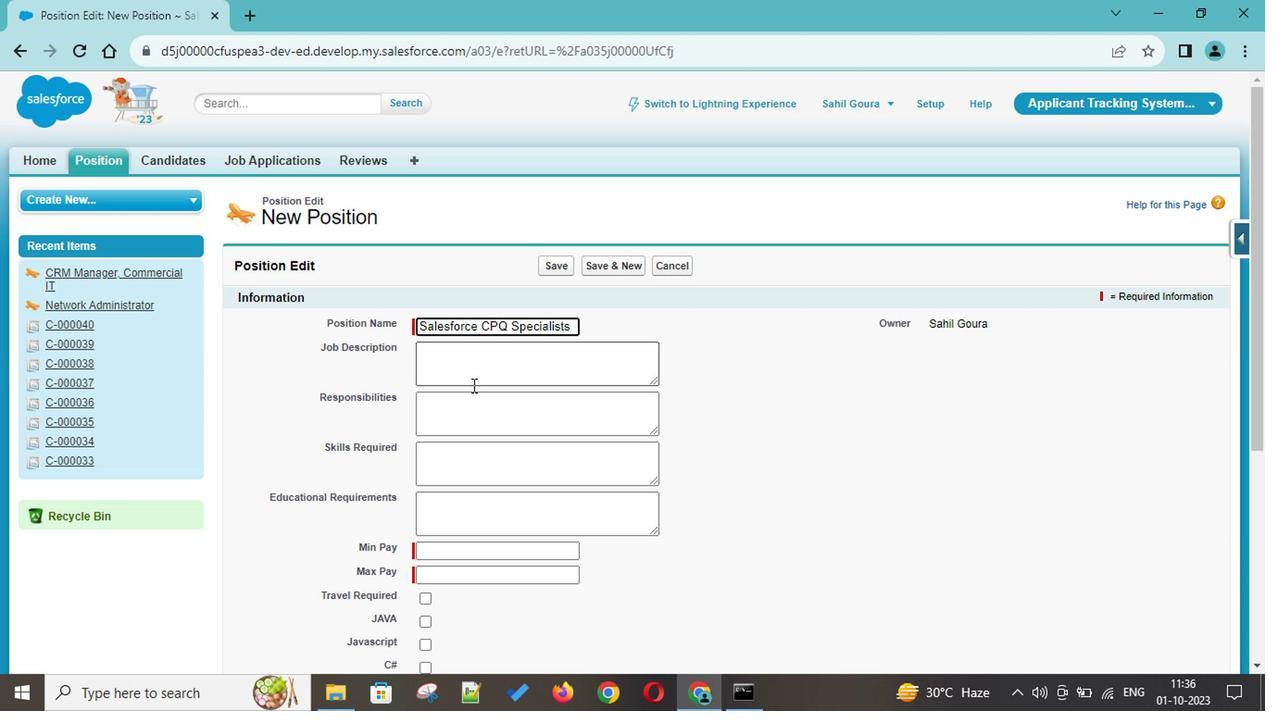 
Action: Key pressed <Key.shift>Under<Key.space>supervision<Key.space>of<Key.space>the<Key.space><Key.shift>Direcgto<Key.backspace><Key.backspace><Key.backspace>tor,<Key.space><Key.shift>Financial<Key.space><Key.shift>Systems,<Key.space>the<Key.space><Key.shift>Salesforce<Key.space><Key.shift>CPQ<Key.space><Key.shift>Technologus<Key.backspace><Key.backspace>ist<Key.space>is<Key.space>responsible<Key.space>for<Key.space>configurs<Key.backspace>ation<Key.space>of<Key.space><Key.shift>CP<Key.shift>ctrl+Q<Key.space>and<Key.space><Key.shift>Conga<Key.space><Key.shift>Contracts<Key.space>and<Key.space>providing<Key.space>ongoing<Key.space>business<Key.space>suppot<Key.backspace>rt<Key.space>for<Key.space>eh<Key.backspace>nhancements<Key.space>and<Key.space>business<Key.space>rule<Key.space>updates<Key.space>within<Key.space>the<Key.space>toolset.<Key.space><Key.shift>This<Key.space>includes,<Key.space>but<Key.space>not<Key.space>limited<Key.space>to,<Key.space>o<Key.backspace>proud<Key.backspace><Key.backspace>duct<Key.space>configuration
Screenshot: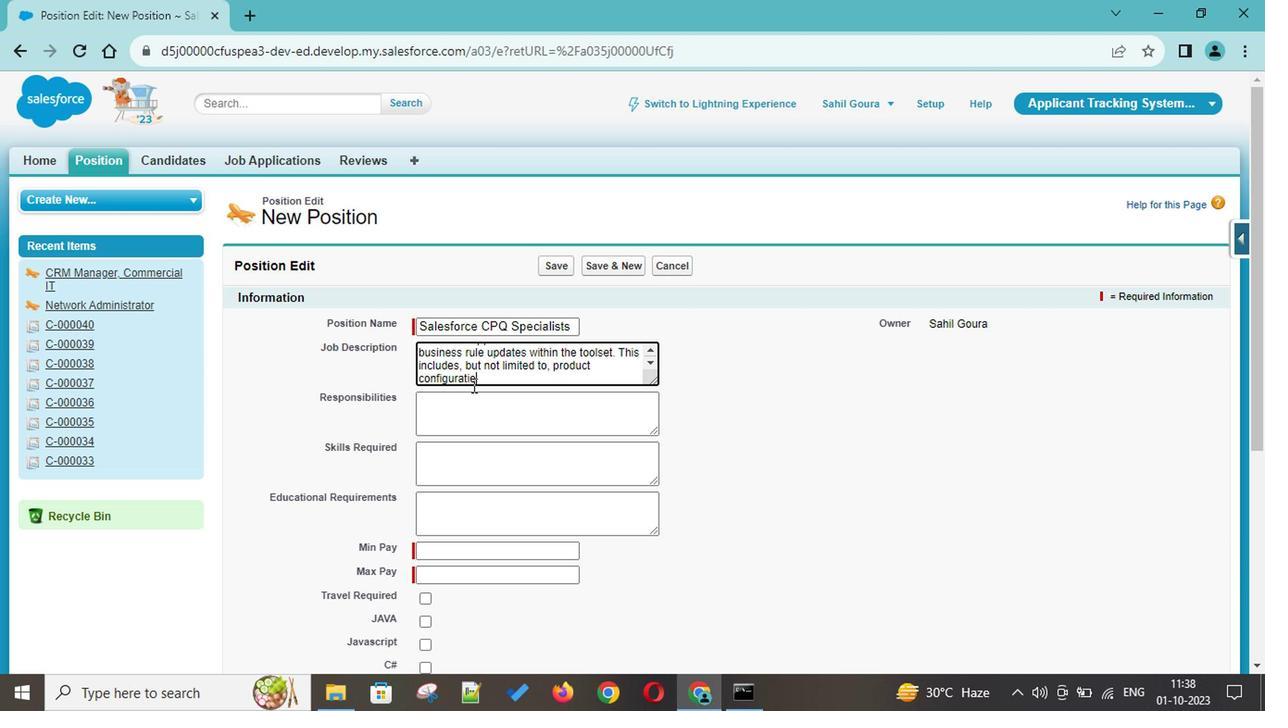 
Action: Mouse moved to (537, 386)
Screenshot: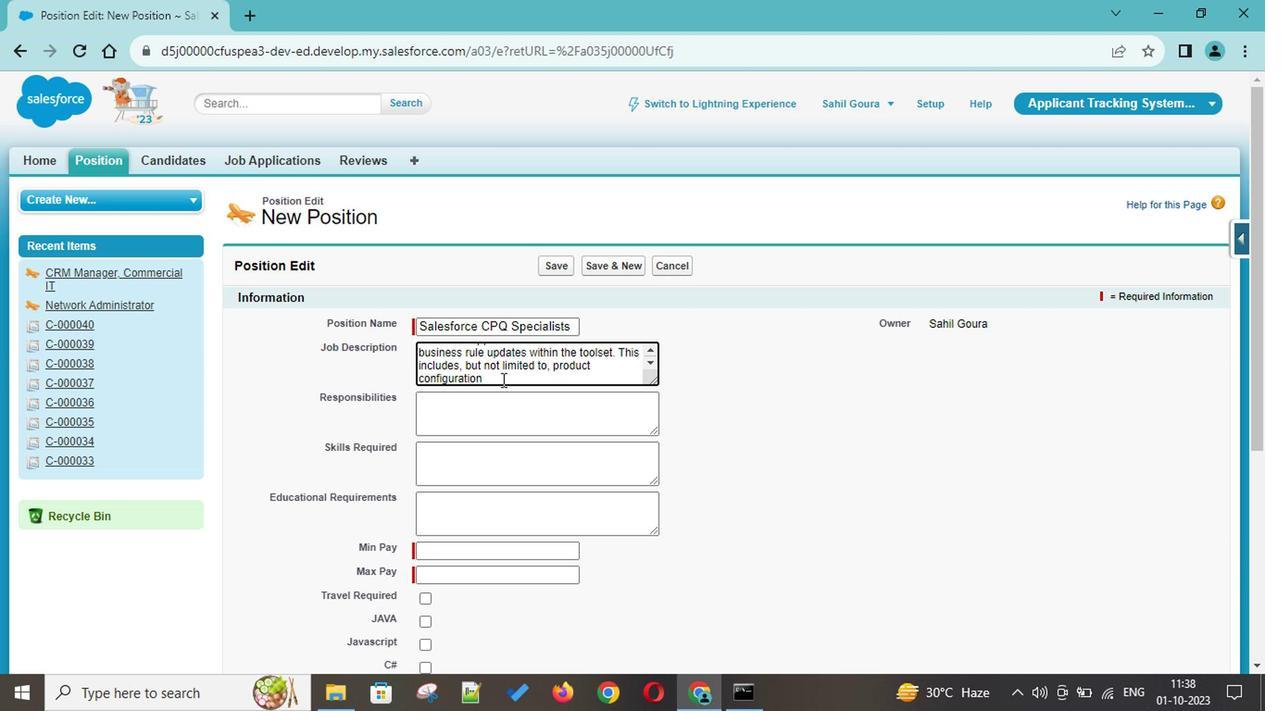 
Action: Key pressed ,<Key.space>pricing<Key.space>rules/exect<Key.backspace>ution,<Key.space>approval<Key.space>workflow<Key.space>design<Key.space>and<Key.space>document<Key.space>template<Key.space>administration.<Key.space><Key.shift>
Screenshot: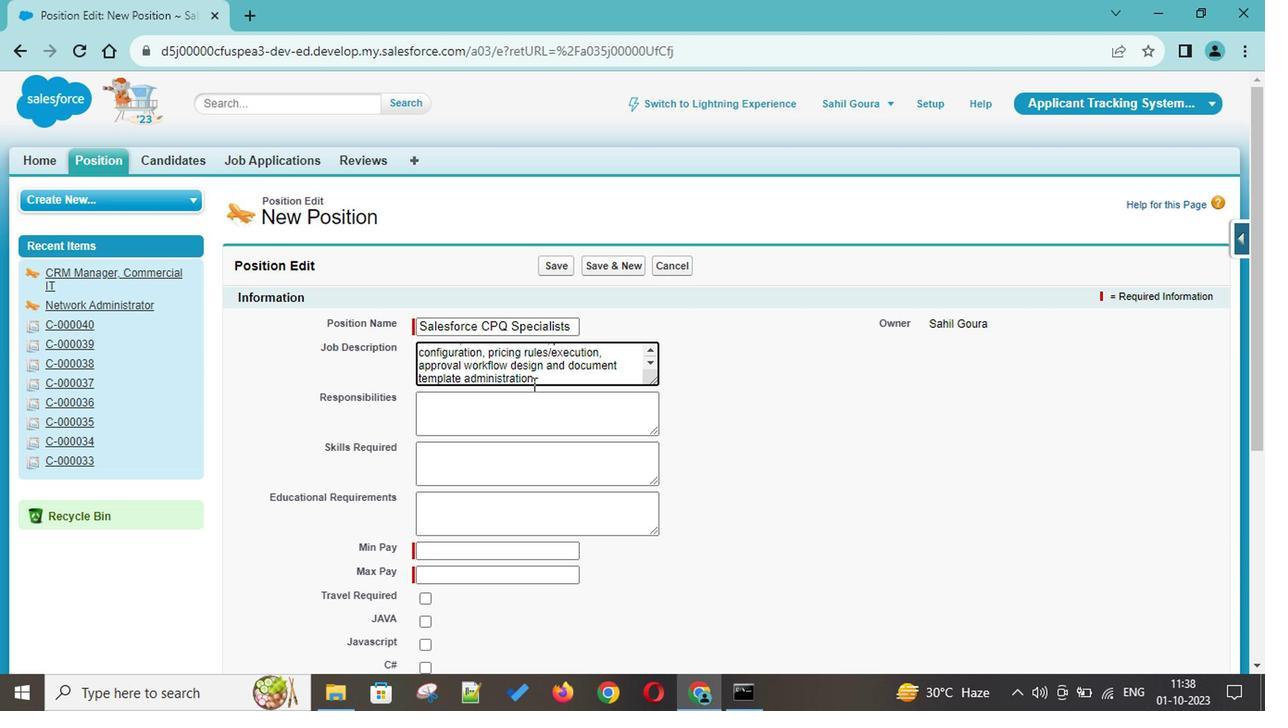 
Action: Mouse moved to (537, 385)
Screenshot: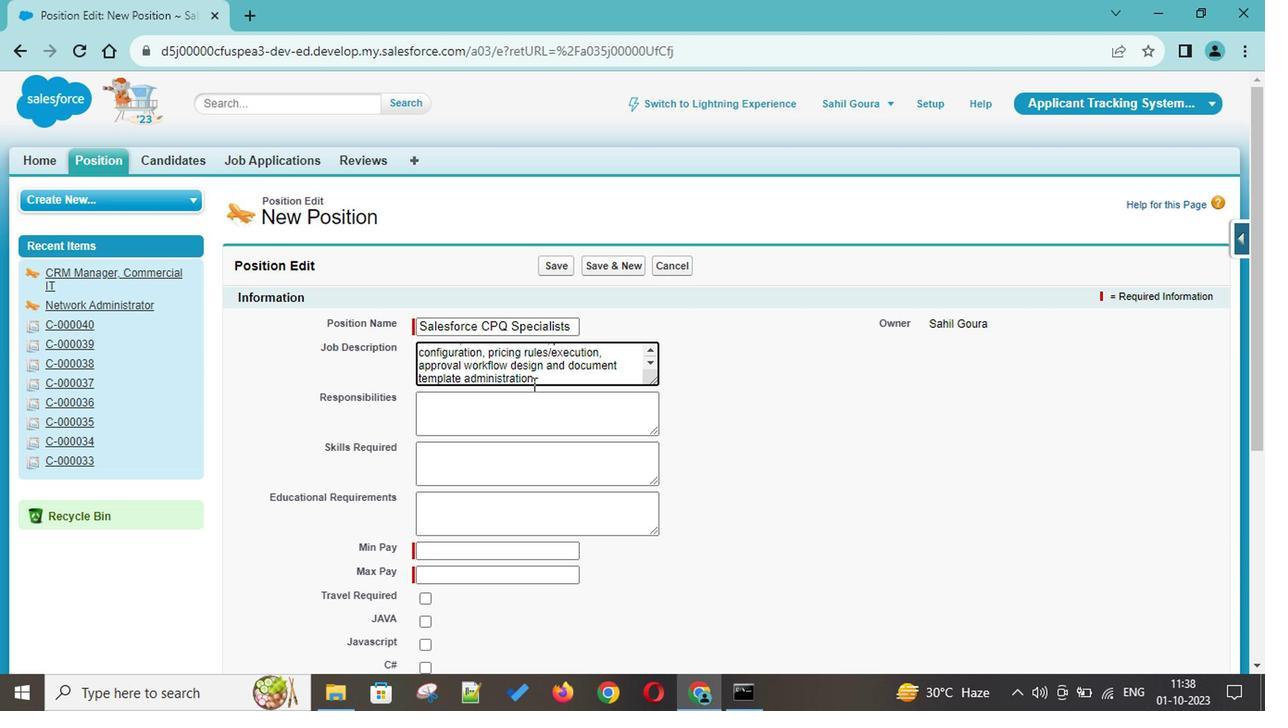 
Action: Key pressed T
Screenshot: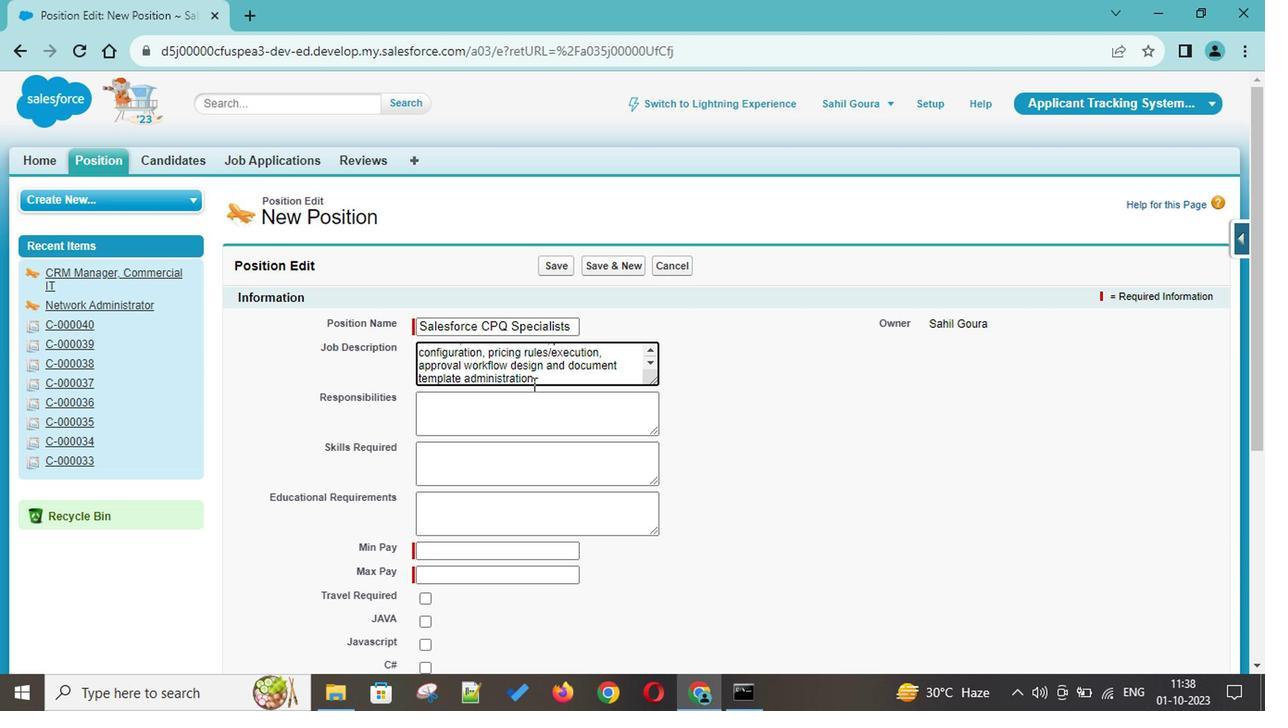 
Action: Mouse moved to (537, 382)
Screenshot: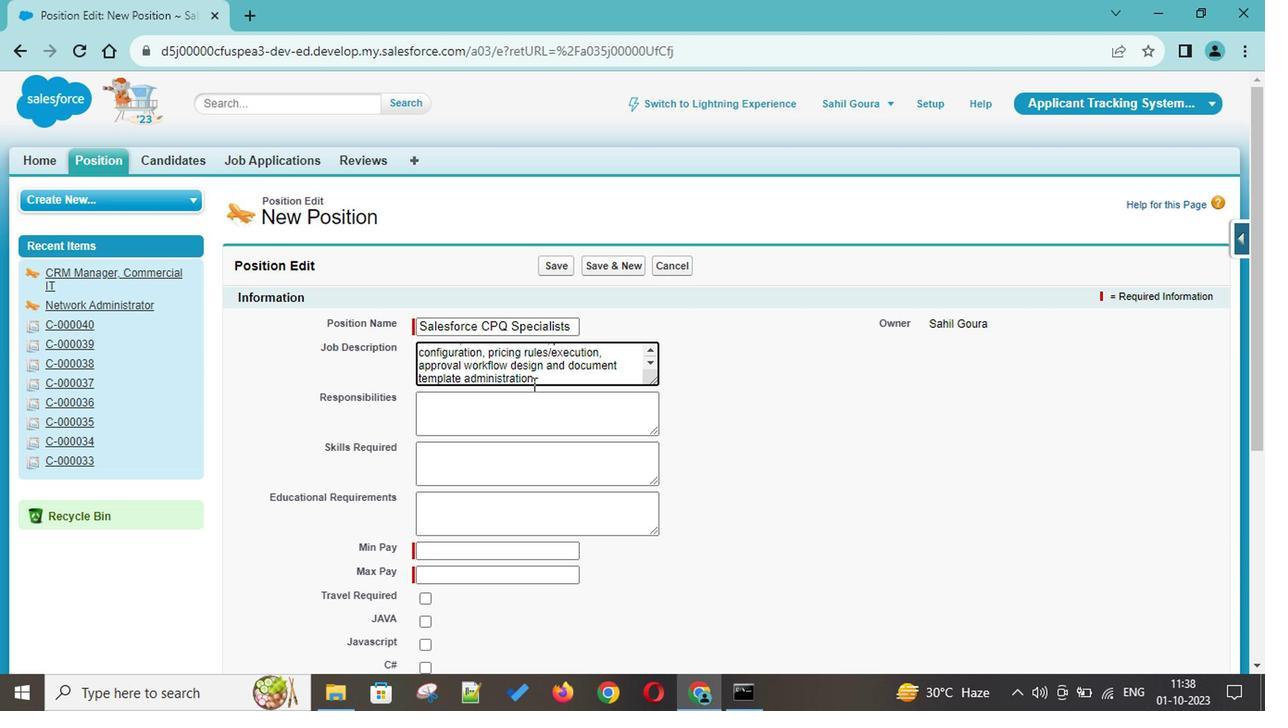 
Action: Key pressed his<Key.space>position<Key.space>requires<Key.space>a<Key.space>high<Key.space>degree<Key.space>of<Key.space>accuracy<Key.space>and<Key.space>attention<Key.space>to<Key.space>detail<Key.space>along<Key.space>i<Key.backspace>with<Key.space>experience<Key.space>in<Key.space>pricing<Key.space>or<Key.space>technolko<Key.backspace><Key.backspace>ogy<Key.space>configuration<Key.space>/<Key.space>administration.<Key.space><Key.shift>This<Key.space>position<Key.space>
Screenshot: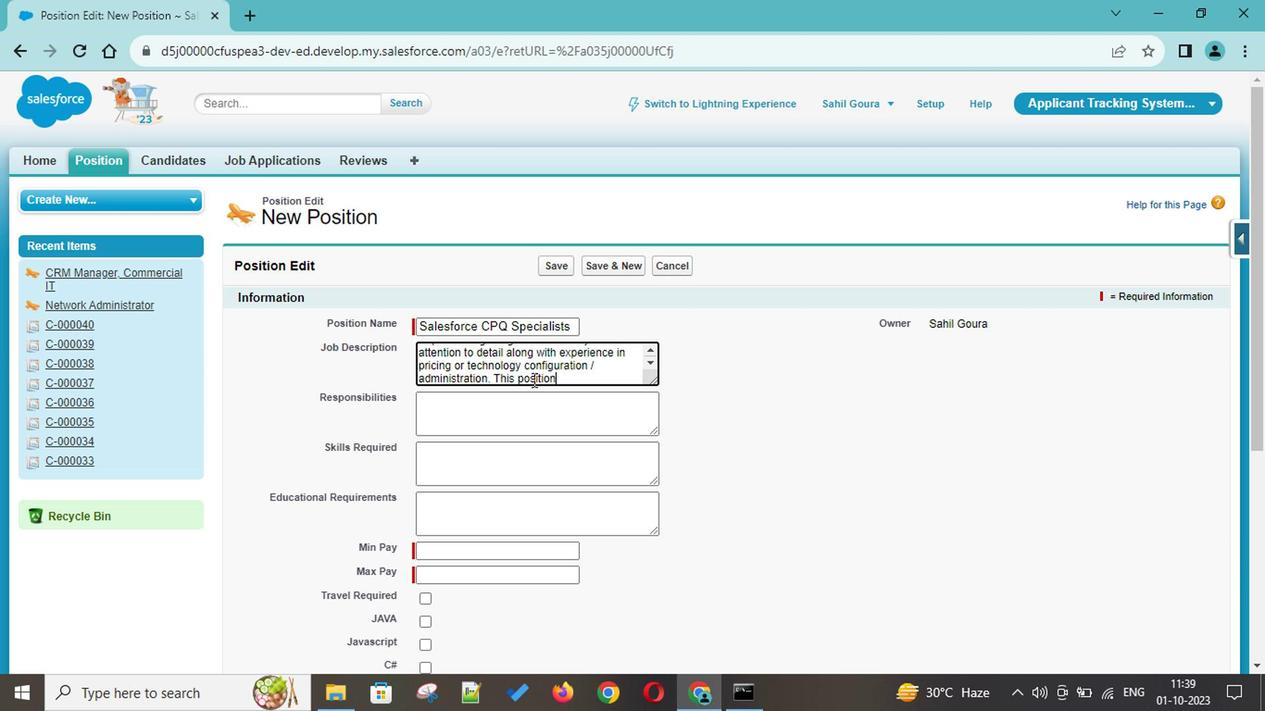 
Action: Mouse moved to (648, 363)
Screenshot: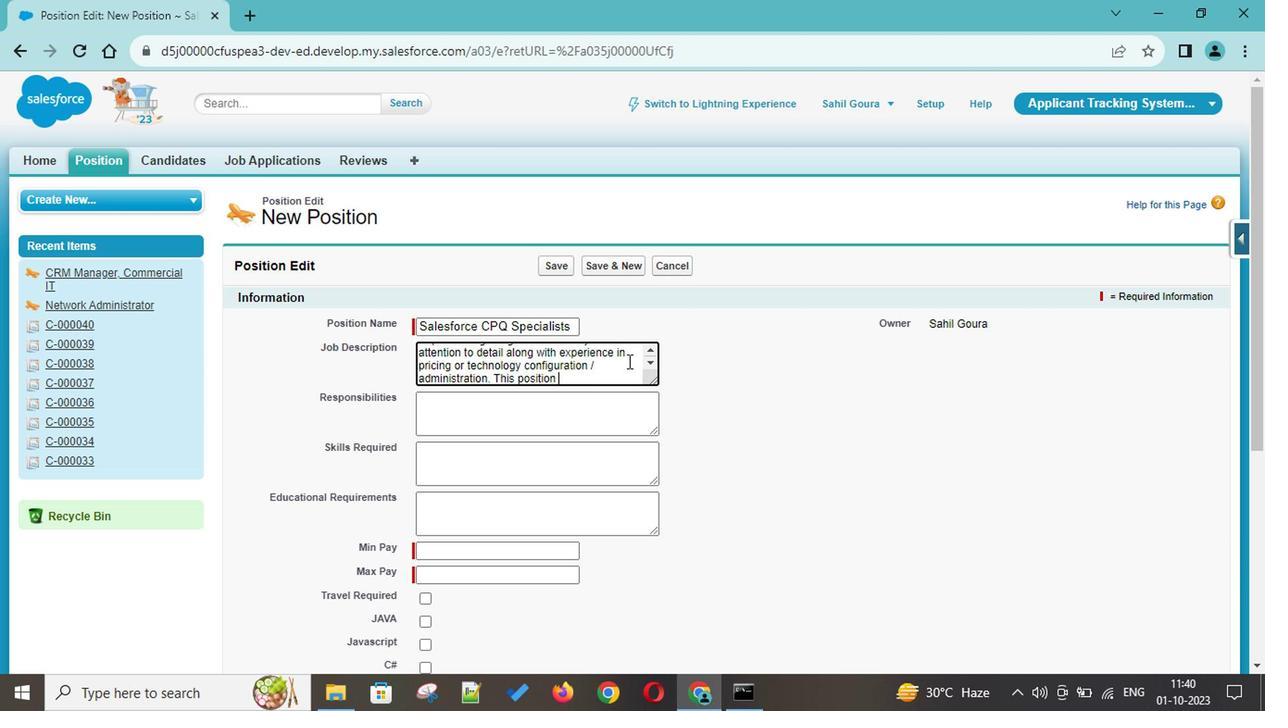 
Action: Key pressed will<Key.space>work<Key.space>closely<Key.space>with<Key.space><Key.shift>Inmars<Key.shift>Syste<Key.backspace><Key.backspace><Key.backspace><Key.backspace><Key.backspace><Key.space><Key.shift>Systems<Key.space><Key.shift>Integrator<Key.space>and<Key.space>have<Key.space>an<Key.space>actgi<Key.backspace><Key.backspace>ive<Key.space>hands-on<Key.space>role<Key.space>with<Key.space><Key.shift>Busins<Key.backspace>ess<Key.space><Key.space><Key.shift>Teams<Key.backspace><Key.backspace><Key.backspace><Key.backspace><Key.backspace><Key.backspace><Key.shift>Teams<Key.space>during<Key.space>inii<Key.backspace>tial<Key.space><Key.shift>CPQ<Key.space>deployment,<Key.space>training<Key.space><Key.backspace><Key.space>and<Key.space>post<Key.space>launch<Key.space>support.<Key.shift><Key.enter><Key.enter><Key.shift>Maintaining<Key.backspace><Key.backspace><Key.backspace><Key.space>and<Key.space>improve<Key.space><Key.shift>CPQ<Key.space><Key.shift>Pricing<Key.space>documentation<Key.space>and<Key.space>requirements,<Key.space>including<Key.space>roles<Key.space>of<Key.space>pricing<Key.space>rules,<Key.space>objects<Key.space>and<Key.space>object-level<Key.space>fieldv<Key.backspace><Key.space>values<Key.space><Key.shift>(70<Key.shift>%<Key.shift>)<Key.enter><Key.enter>--<Key.shift>><Key.space><Key.shift>Direct<Key.space><Key.shift><Key.shift><Key.shift>Aneg<Key.backspace><Key.backspace><Key.backspace><Key.backspace><Key.shift>Engagement<Key.space>with<Key.space><Key.shift><Key.caps_lock>i<Key.caps_lock><Key.backspace><Key.shift>Inmar's<Key.space><Key.shift>Systems<Key.space><Key.shift>Integrator<Key.space>ot<Key.space>l<Key.backspace><Key.backspace><Key.backspace><Key.backspace>tp<Key.backspace>o<Key.space>learn<Key.space>configuration<Key.space>and<Key.space>pari<Key.backspace>ticipate<Key.space>in<Key.space>all<Key.space>workshops<Key.space>and<Key.space>design<Key.space>sessions.<Key.space><Key.enter><Key.enter>--<Key.shift>><Key.space><Key.shift>Analyzing<Key.space><Key.shift>Business<Key.space><Key.shift>Requirements<Key.shift>:<Key.space><Key.shift>Understanding<Key.space>and<Key.space>translatig<Key.backspace>ng<Key.space>business<Key.space>needs<Key.space>into<Key.space>dun<Key.backspace><Key.backspace><Key.backspace>functional<Key.space><Key.backspace>/teh<Key.backspace>chnical<Key.space>requirment<Key.backspace><Key.backspace><Key.backspace><Key.backspace>ements.<Key.enter><Key.enter>--<Key.shift>><Key.space><Key.shift>Implementing<Key.space><Key.shift>Salesforce<Key.space><Key.shift>CPQ,<Key.space><Key.shift>Configuring<Key.space>pricing<Key.space>rules,<Key.space>product<Key.space>bundles,<Key.space>product<Key.space>options,<Key.space>discounting,<Key.space>and<Key.space>l<Key.backspace>flows<Key.space>within<Key.space><Key.shift>Salesforce<Key.space><Key.shift>Platr<Key.backspace>form.<Key.space><Key.enter><Key.enter>--<Key.shift>><Key.space>
Screenshot: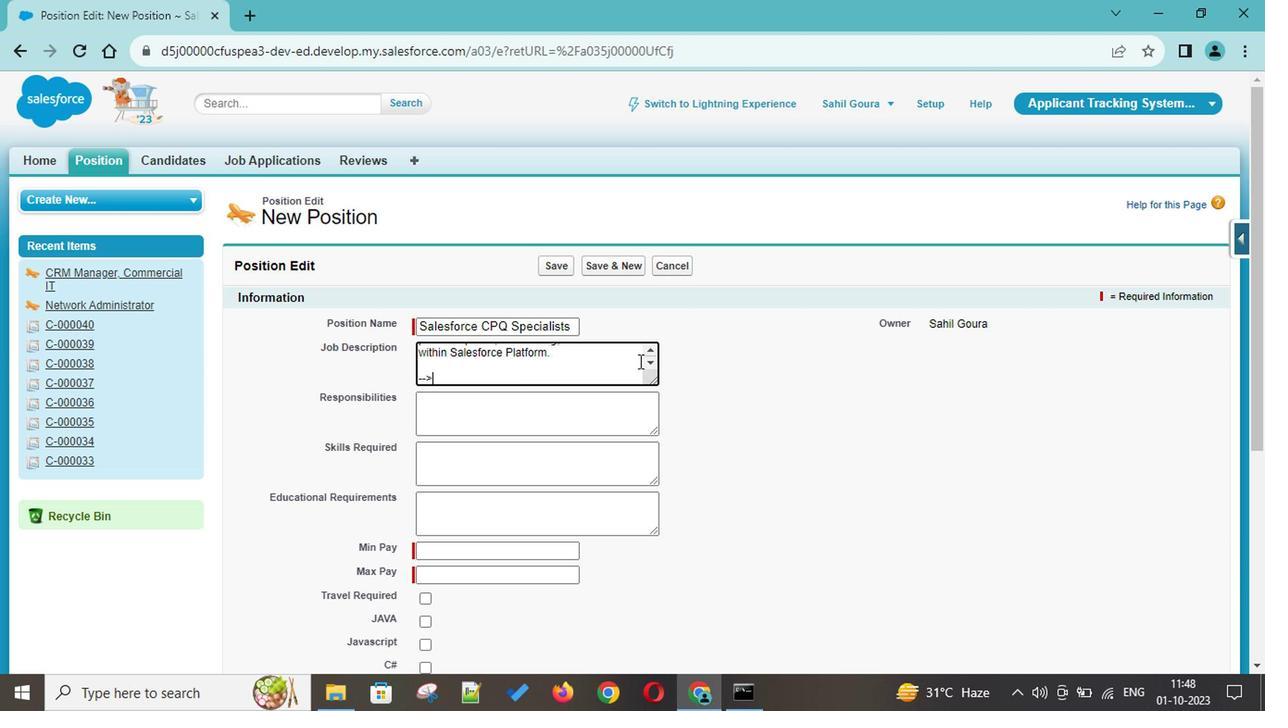 
Action: Mouse moved to (649, 363)
Screenshot: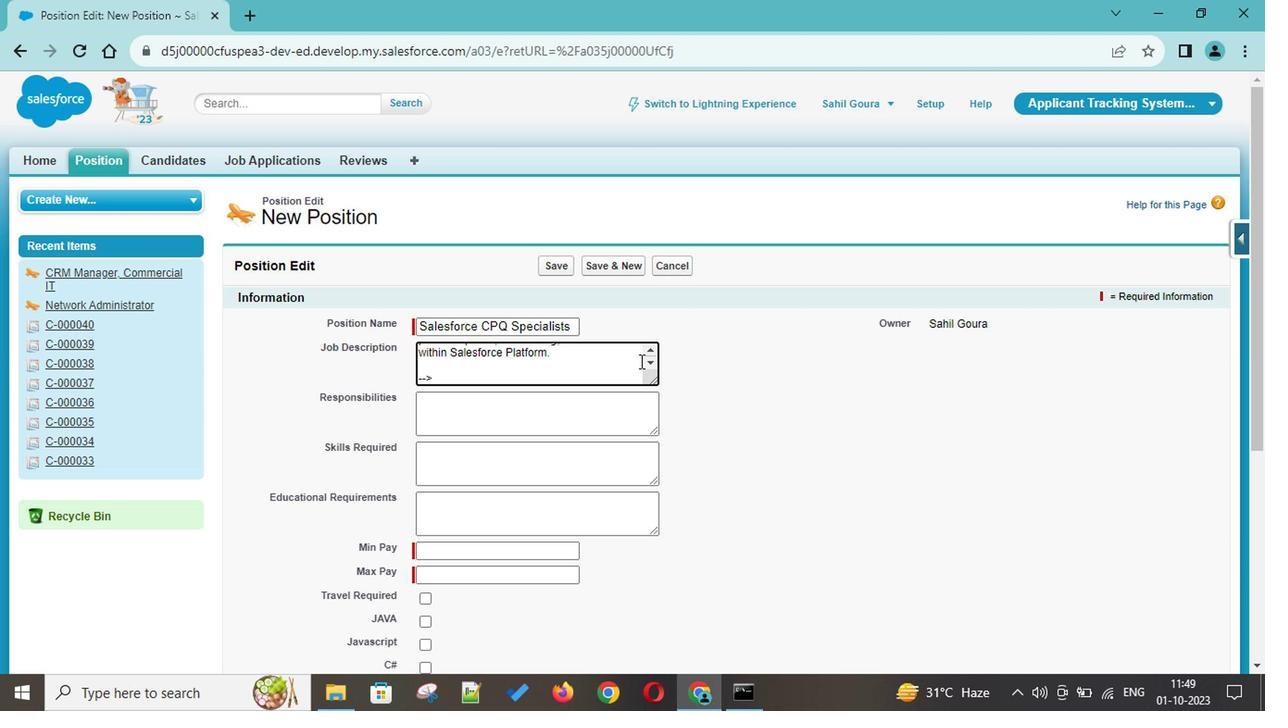 
Action: Key pressed <Key.shift>Supporting<Key.space>end-users<Key.shift>:<Key.space><Key.shift>providin<Key.backspace><Key.backspace><Key.backspace><Key.backspace><Key.backspace><Key.backspace><Key.backspace><Key.backspace><Key.shift>Providing<Key.space>technical<Key.space>support<Key.space>and<Key.space>soli<Key.backspace>cin<Key.backspace><Key.backspace><Key.backspace>ving<Key.space><Key.shift>CPQ-relayte<Key.backspace><Key.backspace><Key.backspace>ted<Key.space>issues<Key.space>for<Key.space>end-users.<Key.enter><Key.enter>--<Key.shift>><Key.space><Key.shift><Key.shift><Key.shift><Key.shift><Key.shift><Key.shift><Key.shift>Managibg<Key.backspace><Key.backspace>ng<Key.space>df<Key.backspace>ata<Key.space>and<Key.space>integrations<Key.space><Key.backspace><Key.shift>:<Key.space>h<Key.shift><Key.backspace><Key.shift>hand<Key.backspace>=<Key.backspace><Key.backspace><Key.backspace><Key.caps_lock><Key.backspace><Key.shift>hAN<Key.backspace><Key.backspace><Key.backspace><Key.caps_lock><Key.shift>Handling<Key.space>data<Key.space>flow<Key.space>between<Key.space>other<Key.space>business<Key.space>systems.<Key.space><Key.enter><Key.enter>--<Key.shift>><Key.space><Key.shift>Documenting<Key.space><Key.shift>Solutions<Key.shift><Key.shift><Key.shift><Key.shift><Key.shift><Key.shift><Key.shift><Key.shift><Key.shift><Key.shift><Key.shift><Key.shift>:<Key.space><Key.shift>Detailing<Key.space><Key.shift>Technical<Key.space><Key.shift>Specifications<Key.shift>:<Key.backspace>,<Key.space><Key.shift>Process<Key.space><Key.shift>Flows,<Key.space><Key.backspace><Key.backspace><Key.space>and<Key.space><Key.shift>User<Key.space>guides<Key.space>for<Key.space>the<Key.space><Key.shift>CPQ<Key.space><Key.shift>Solution.<Key.shift><Key.enter><Key.enter>--<Key.shift>><Key.space><Key.shift>CPQ<Key.space><Key.shift><Key.shift><Key.shift>Deplot<Key.backspace>yment<Key.space>by<Key.space>participating<Key.space>in<Key.space><Key.shift>Quality<Key.space><Key.shift>Assurance<Key.space><Key.shift>(<Key.shift>QA),<Key.space><Key.shift>UIs<Key.backspace><Key.backspace>ser<Key.space><Key.shift>Acceptn<Key.backspace>ance,<Key.space><Key.backspace><Key.backspace><Key.space><Key.shift>Testing<Key.space><Key.shift>(<Key.shift><Key.shift>UAT)<Key.space>and<Key.space>ens<Key.backspace>d0<Key.backspace>-user<Key.space>tasa<Key.backspace><Key.backspace><Key.backspace>raining<Key.space>activities<Key.enter><Key.enter>--<Key.shift>><Key.space><Key.shift>Conceptualizes,<Key.space>designs,<Key.backspace><Key.space>and<Key.space>administers<Key.space>syste<Key.space><Key.backspace>m<Key.space>structure<Key.space>and<Key.space>user<Key.space>interface<Key.space>changes<Key.enter><Key.enter>--<Key.shift>><Key.space><Key.shift>Self-<Key.shift>Educates<Key.space>to<Key.space>maintain<Key.space><Key.shift>System<Key.space><Key.shift>Certifications<Key.space>and<Key.space>proactively<Key.space>pursues<Key.space>additonal<Key.space>relevant<Key.space>certifics<Key.backspace>ations<Key.space><Key.enter><Key.enter>
Screenshot: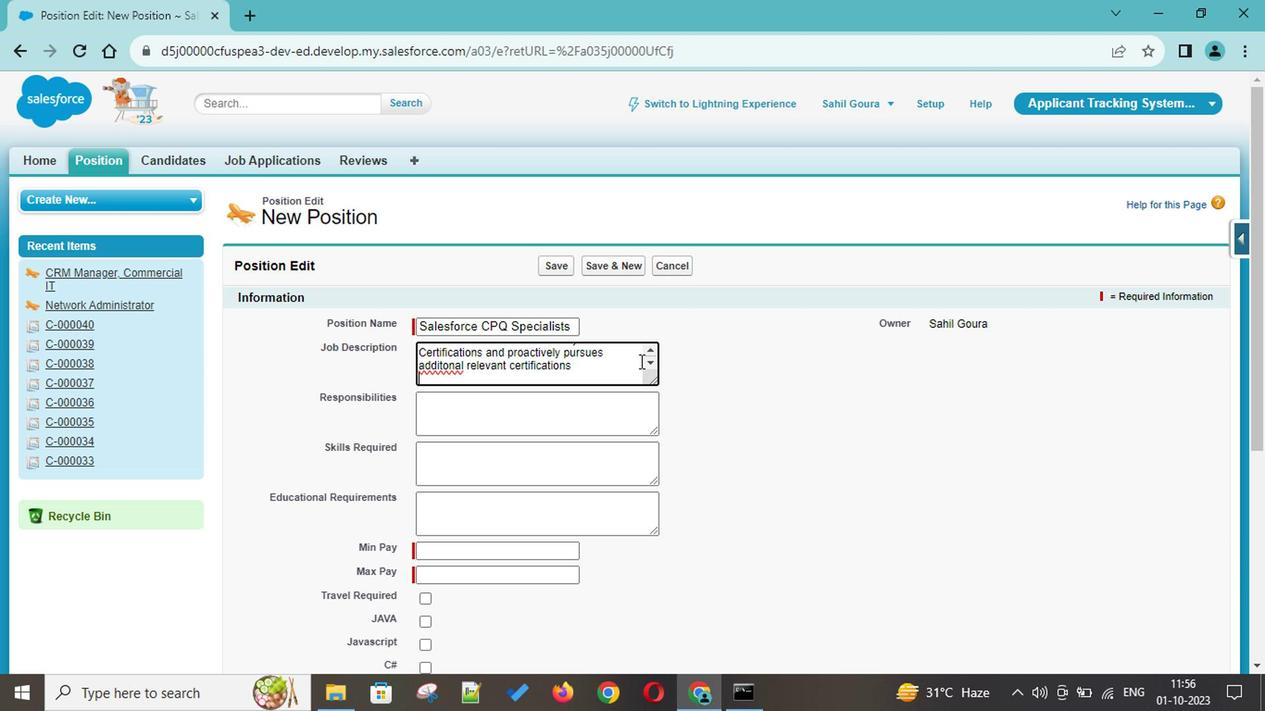 
Action: Mouse moved to (443, 355)
Screenshot: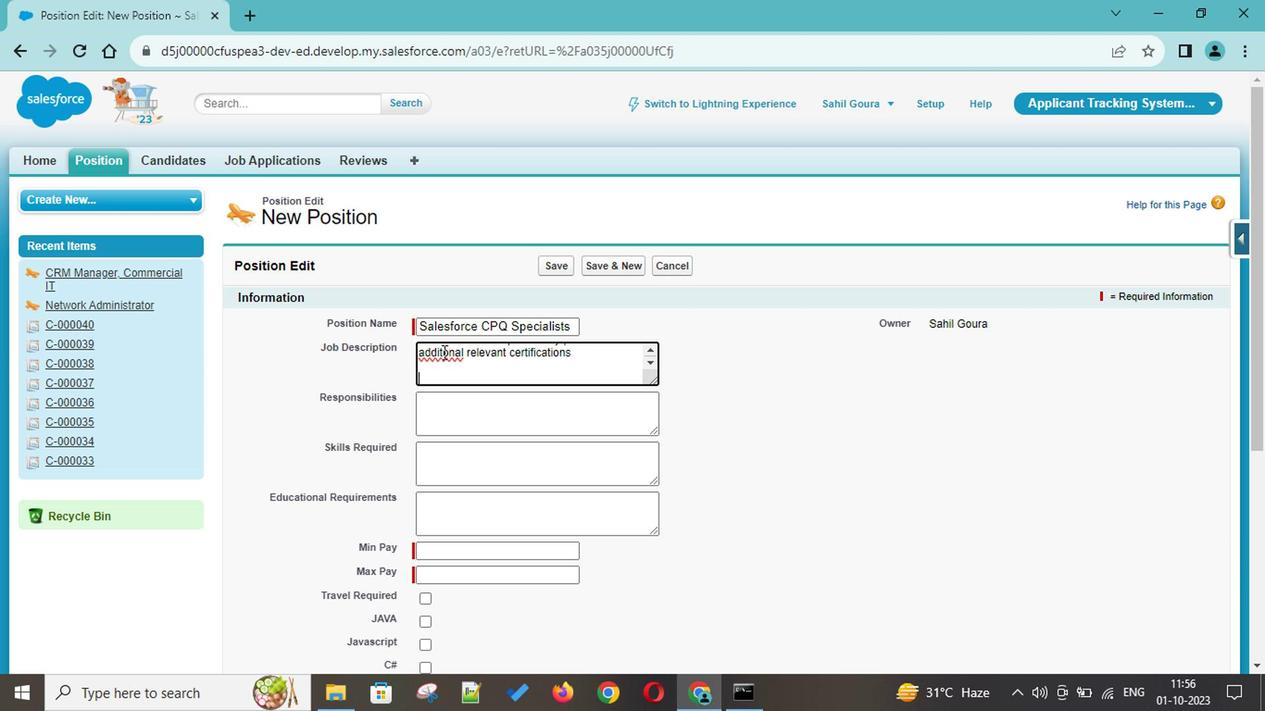 
Action: Mouse pressed left at (443, 355)
Screenshot: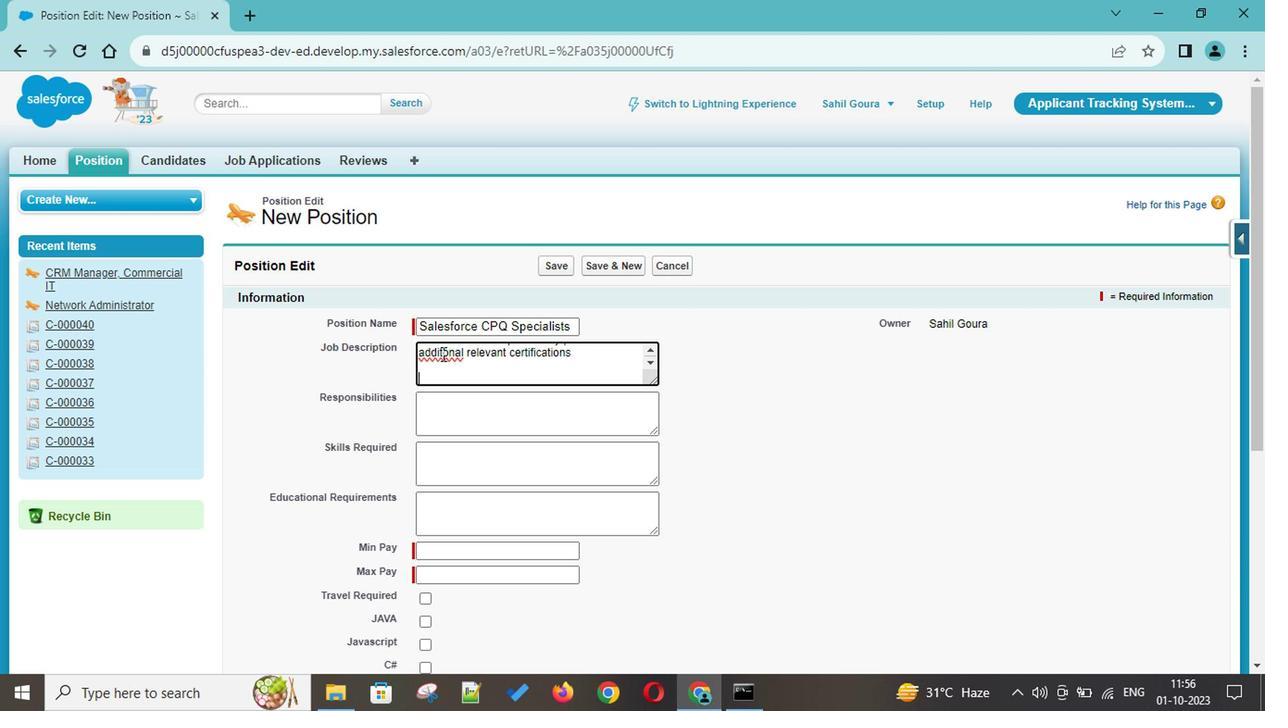 
Action: Mouse moved to (459, 373)
Screenshot: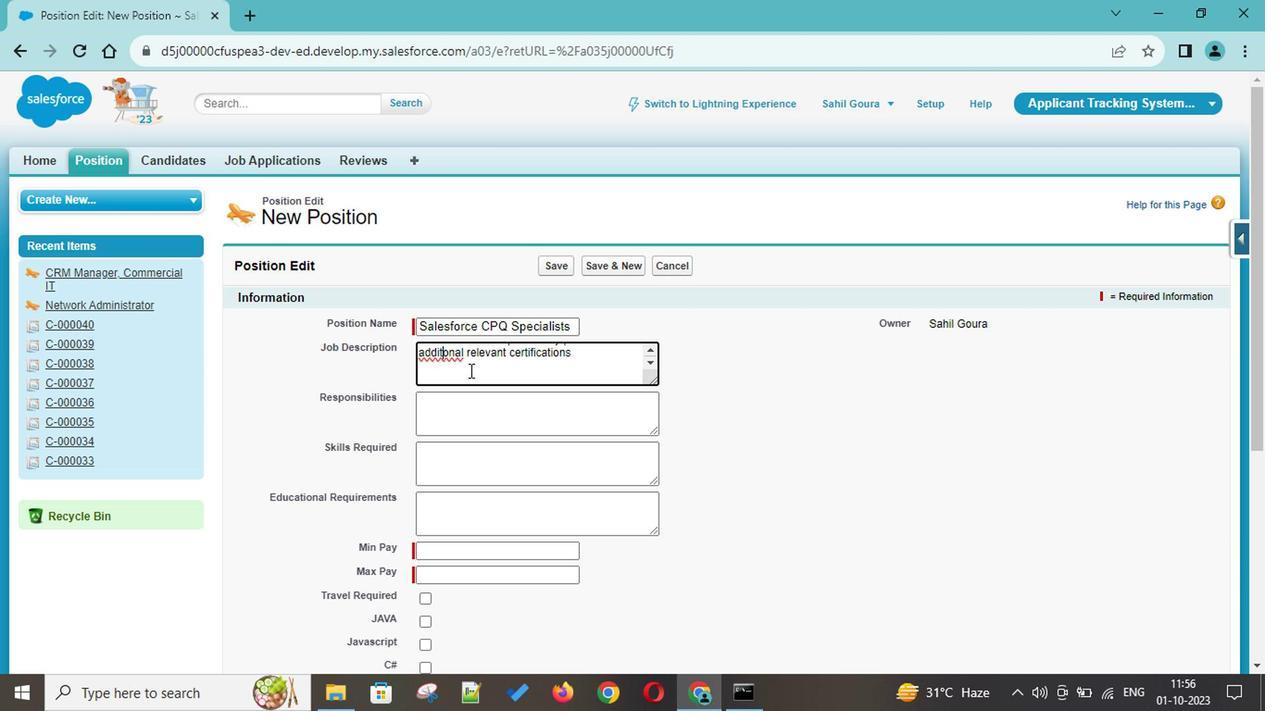 
Action: Mouse pressed left at (459, 373)
Screenshot: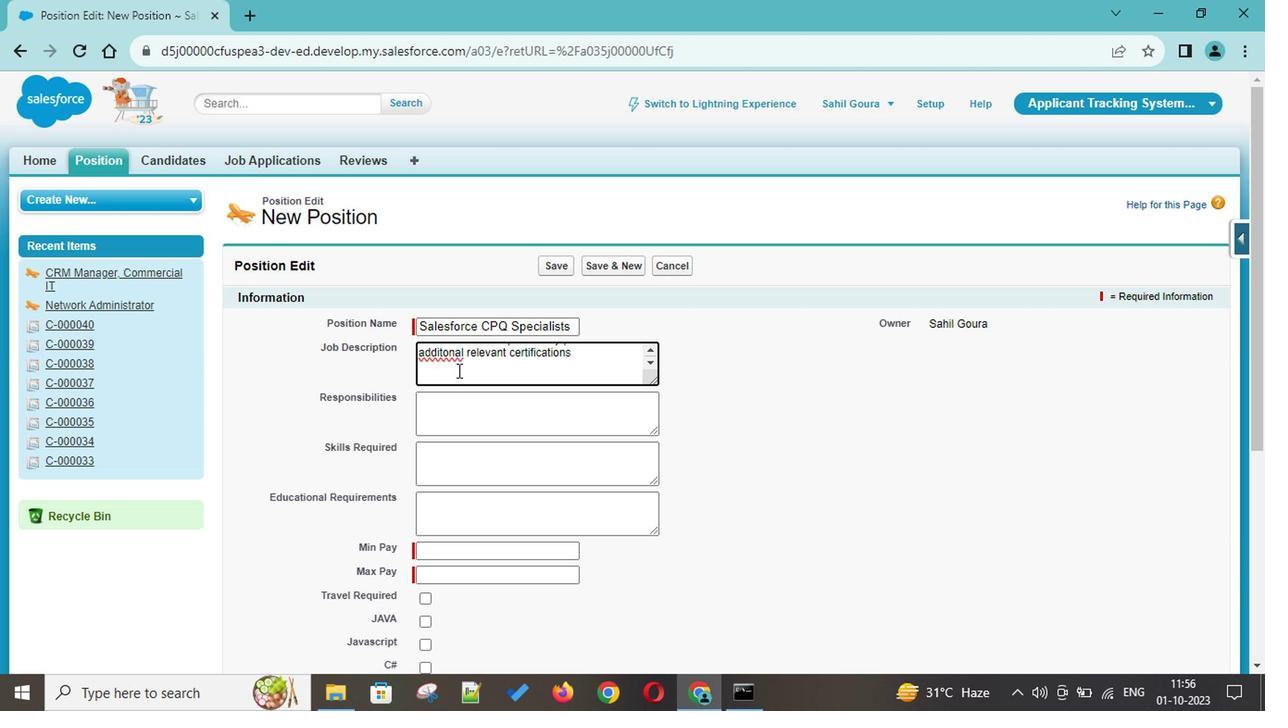 
Action: Mouse moved to (439, 355)
Screenshot: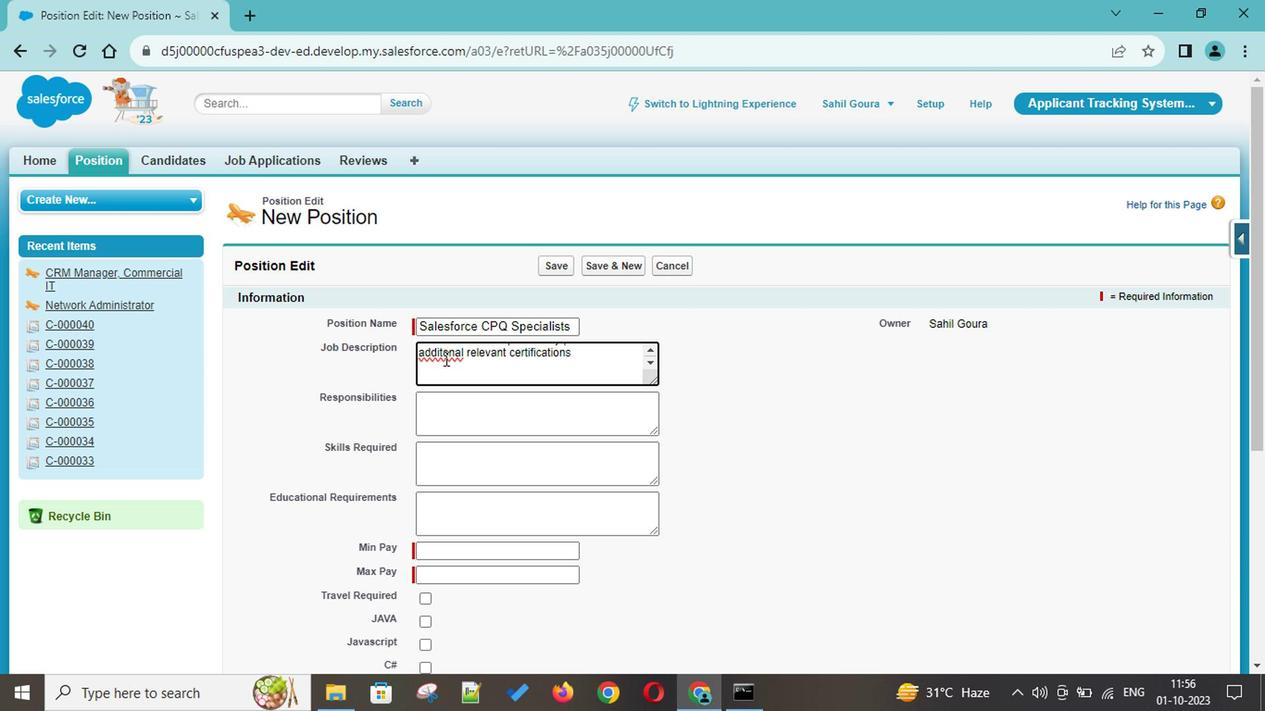 
Action: Mouse pressed left at (439, 355)
Screenshot: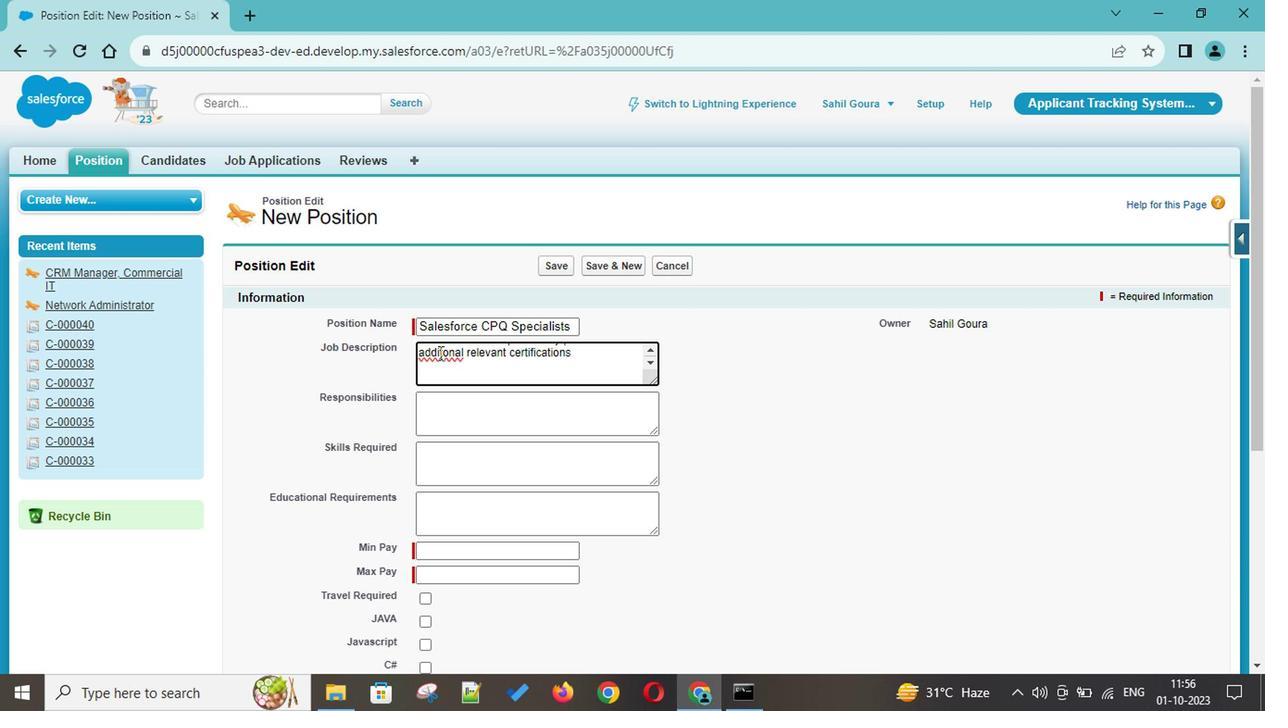 
Action: Mouse moved to (443, 355)
Screenshot: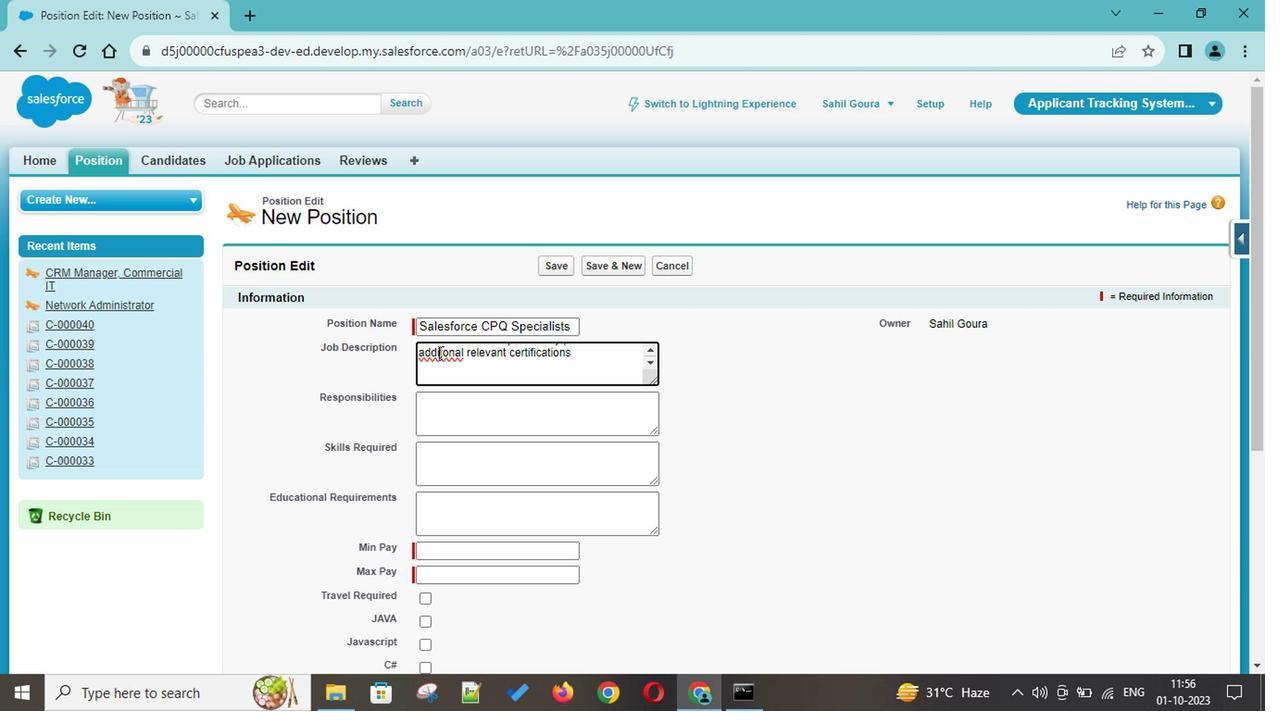 
Action: Mouse pressed left at (443, 355)
Screenshot: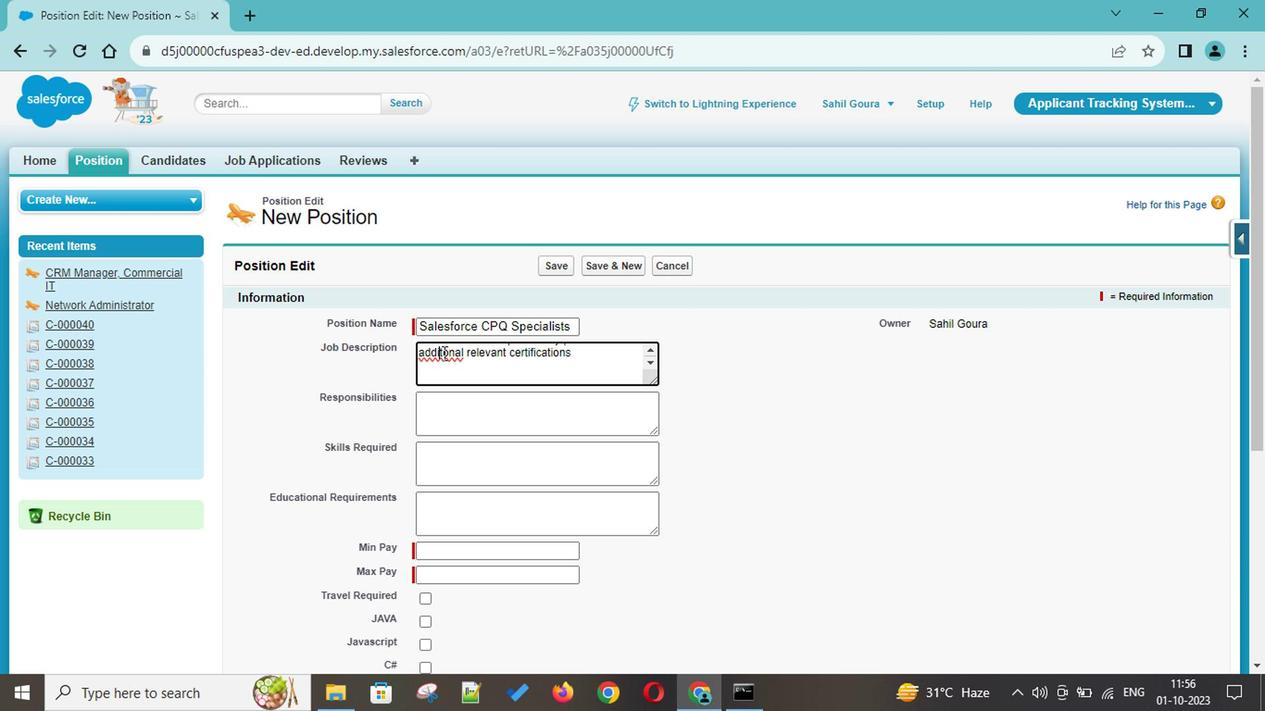 
Action: Mouse moved to (493, 358)
Screenshot: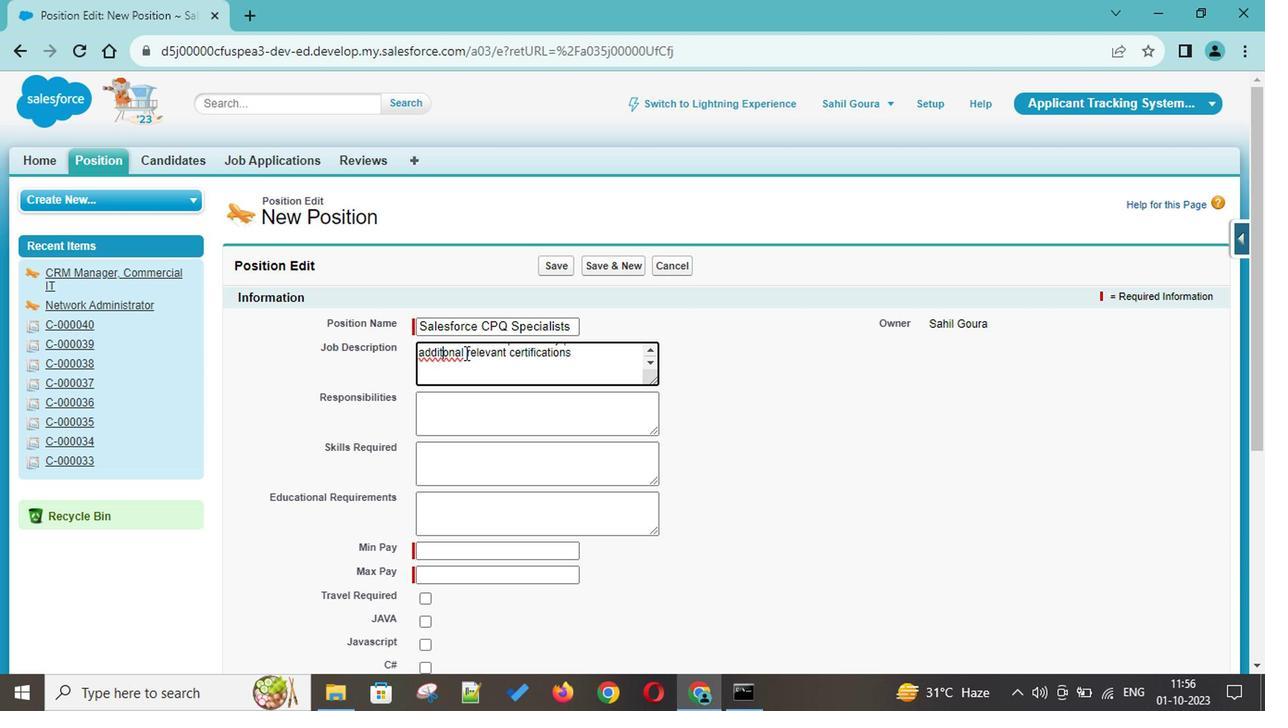 
Action: Key pressed <Key.right><Key.left><Key.backspace>t
Screenshot: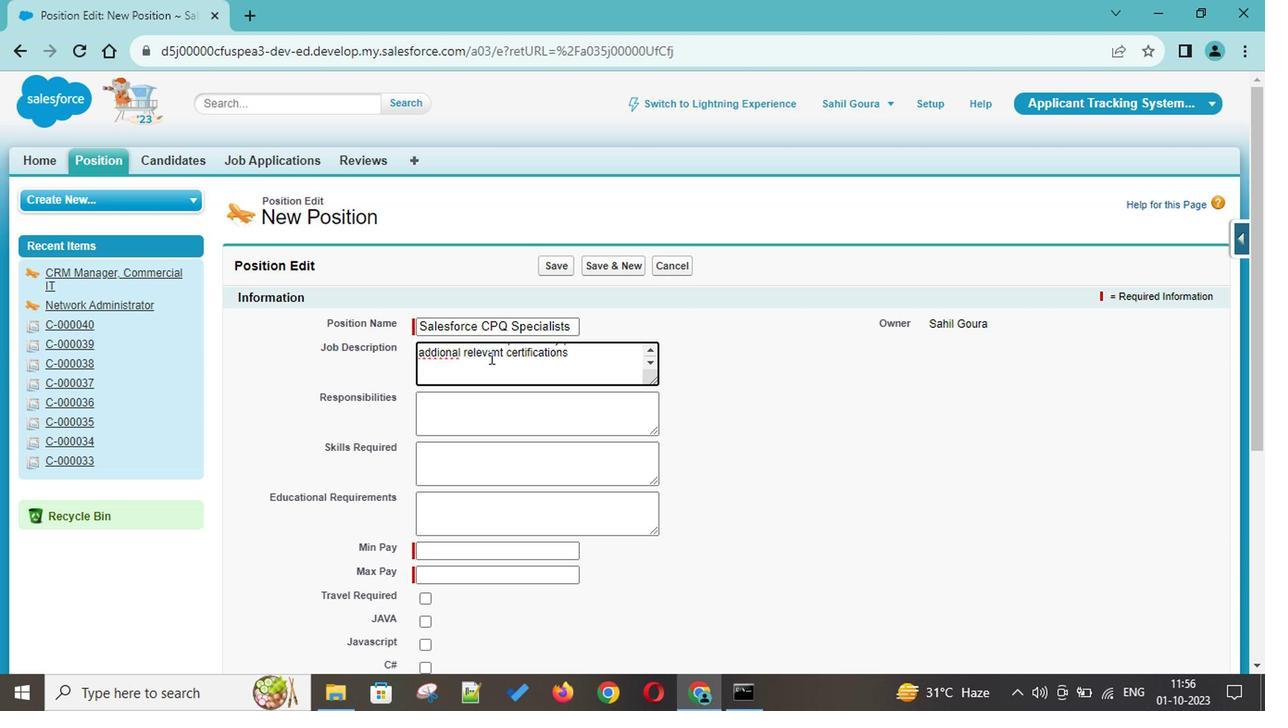 
Action: Mouse moved to (518, 357)
Screenshot: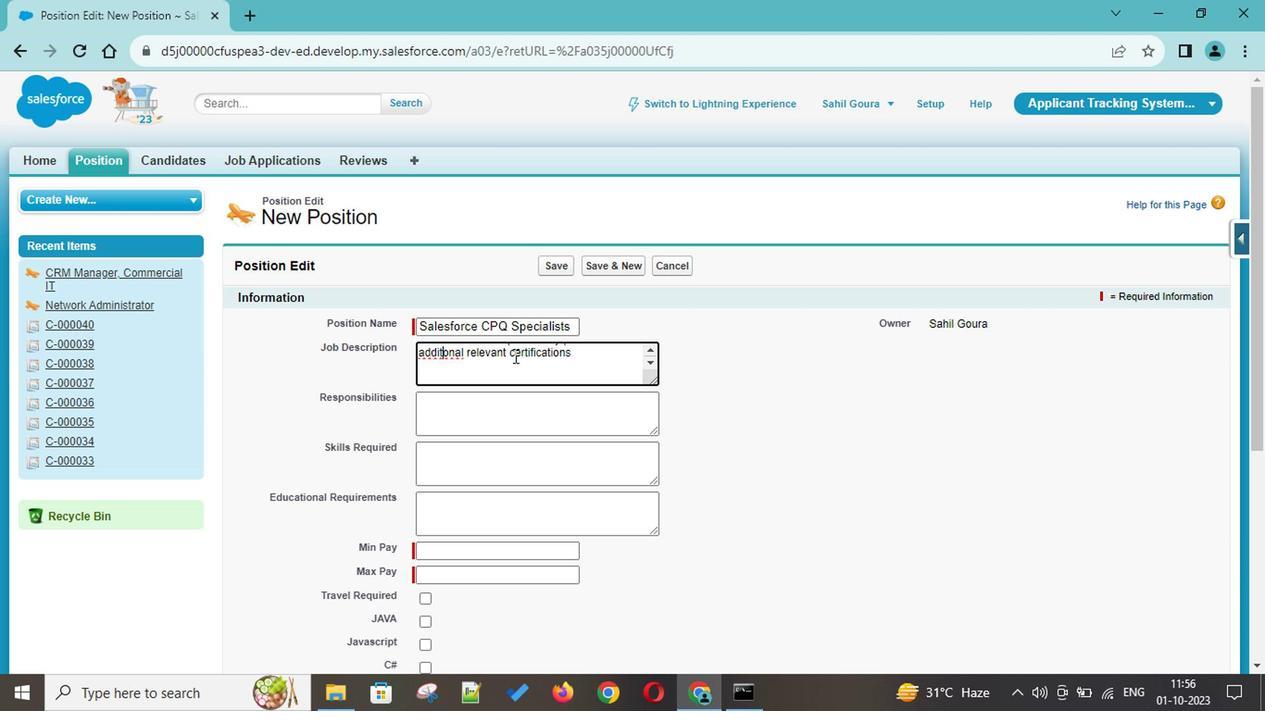 
Action: Key pressed i
Screenshot: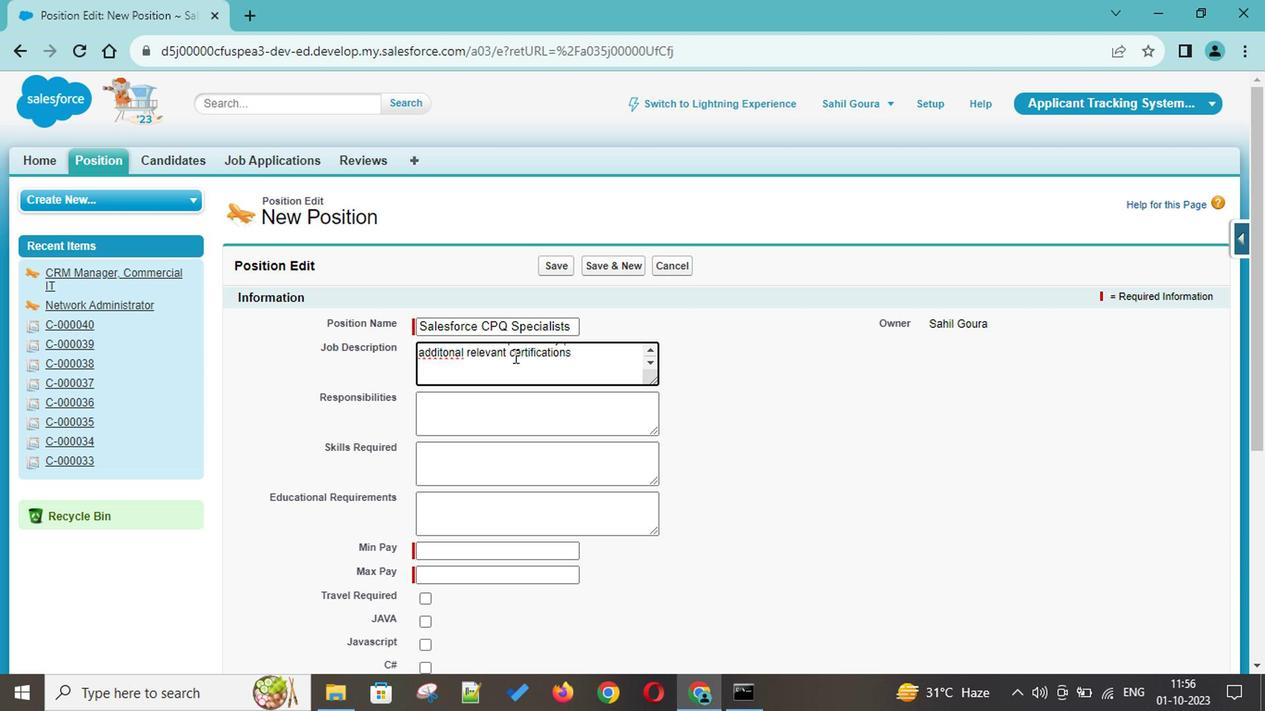 
Action: Mouse moved to (482, 368)
Screenshot: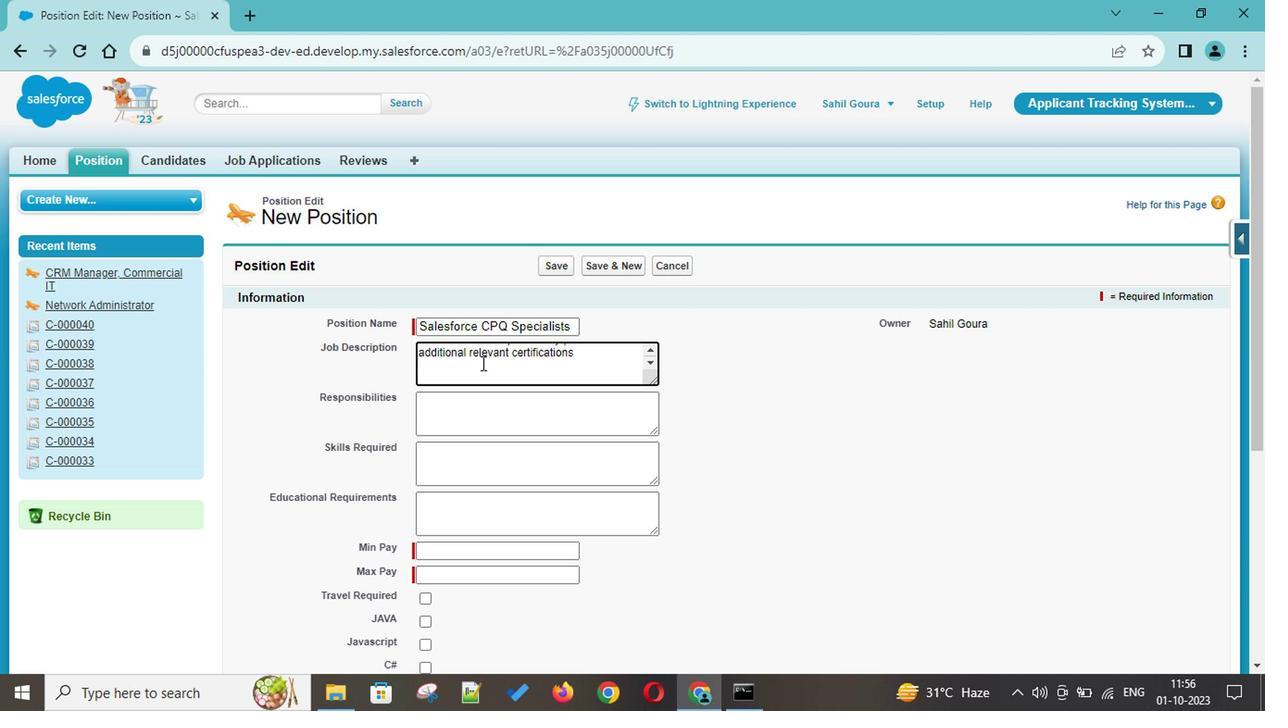 
Action: Mouse pressed left at (482, 368)
Screenshot: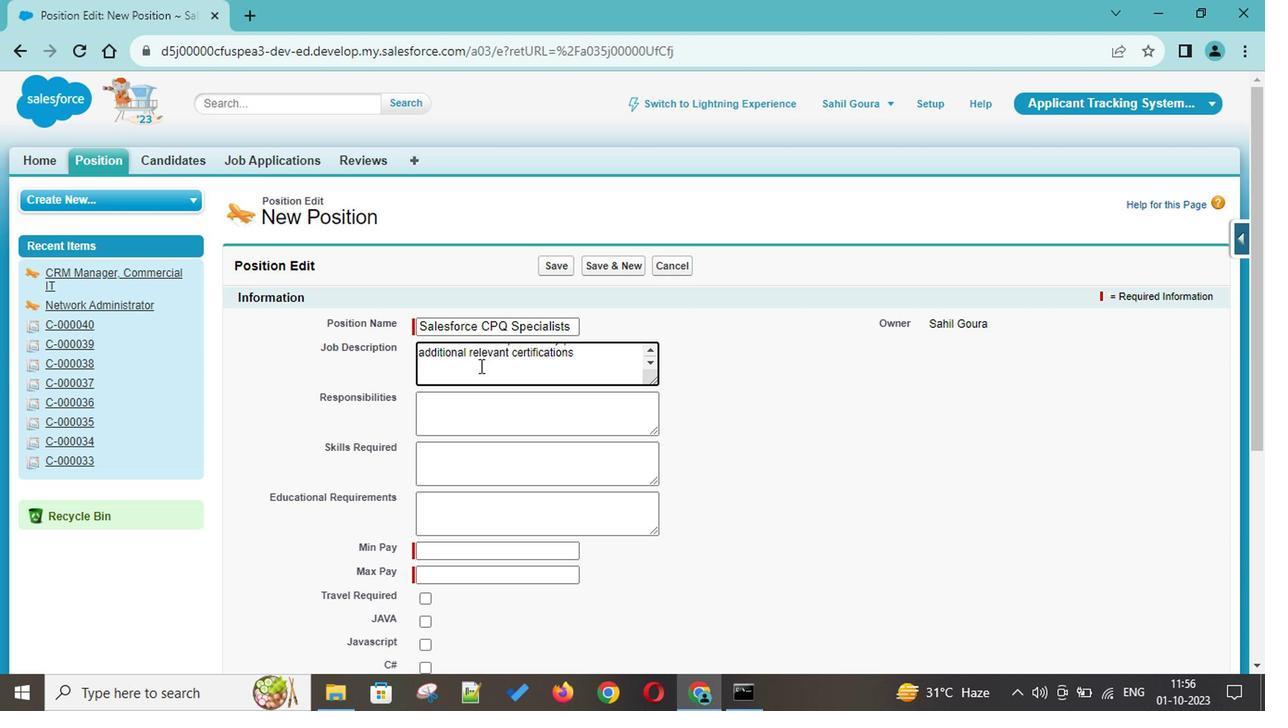 
Action: Key pressed <Key.enter>--<Key.shift>><Key.space><Key.up><Key.up><Key.up><Key.up>
Screenshot: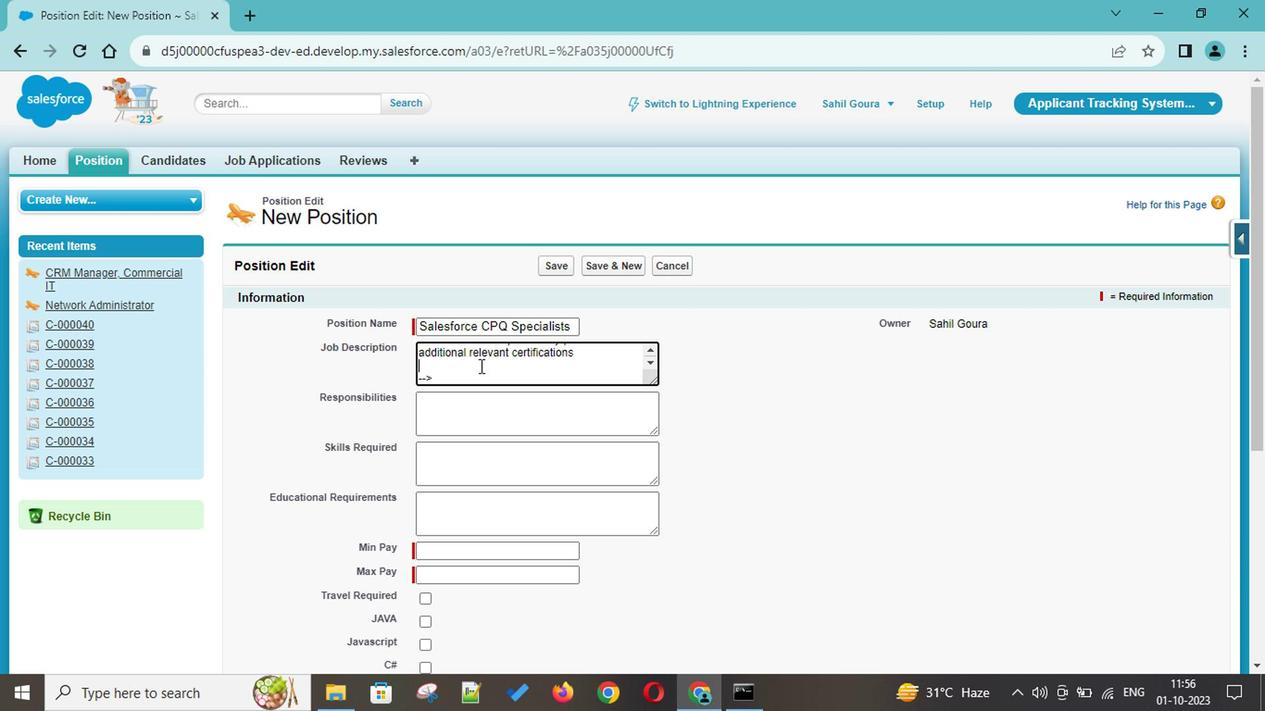 
Action: Mouse moved to (585, 376)
Screenshot: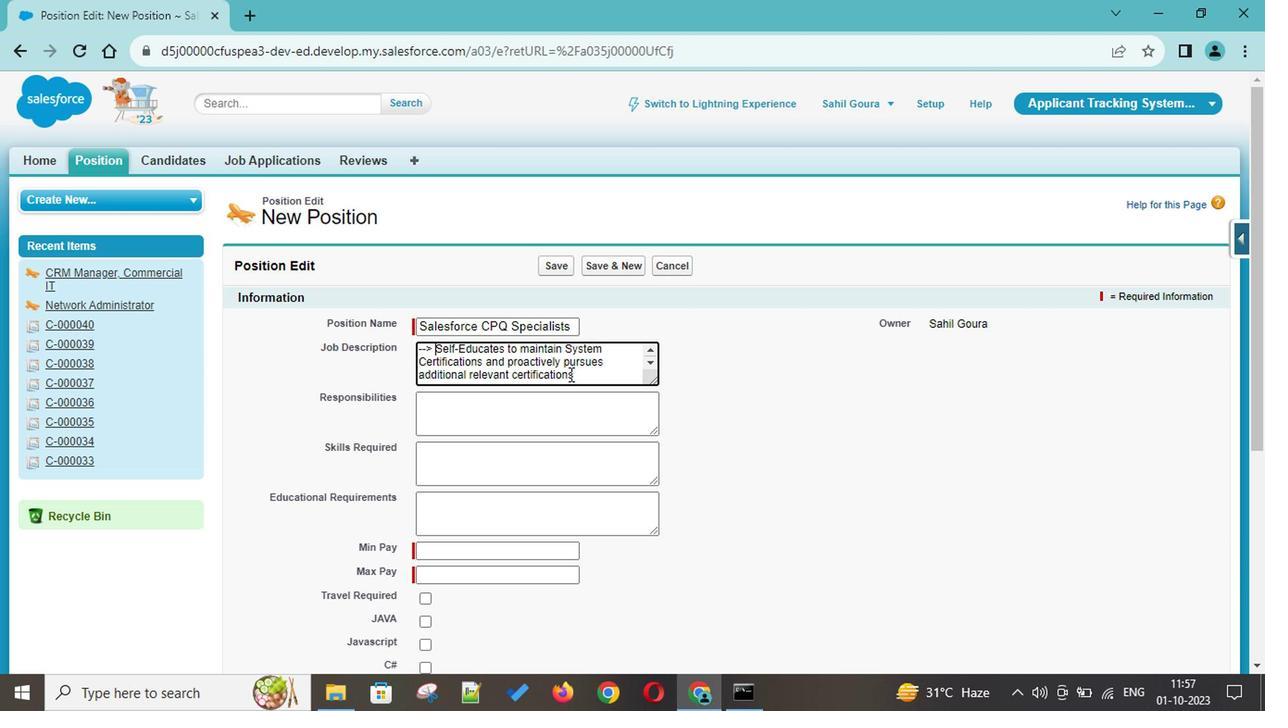 
Action: Mouse pressed left at (585, 376)
Screenshot: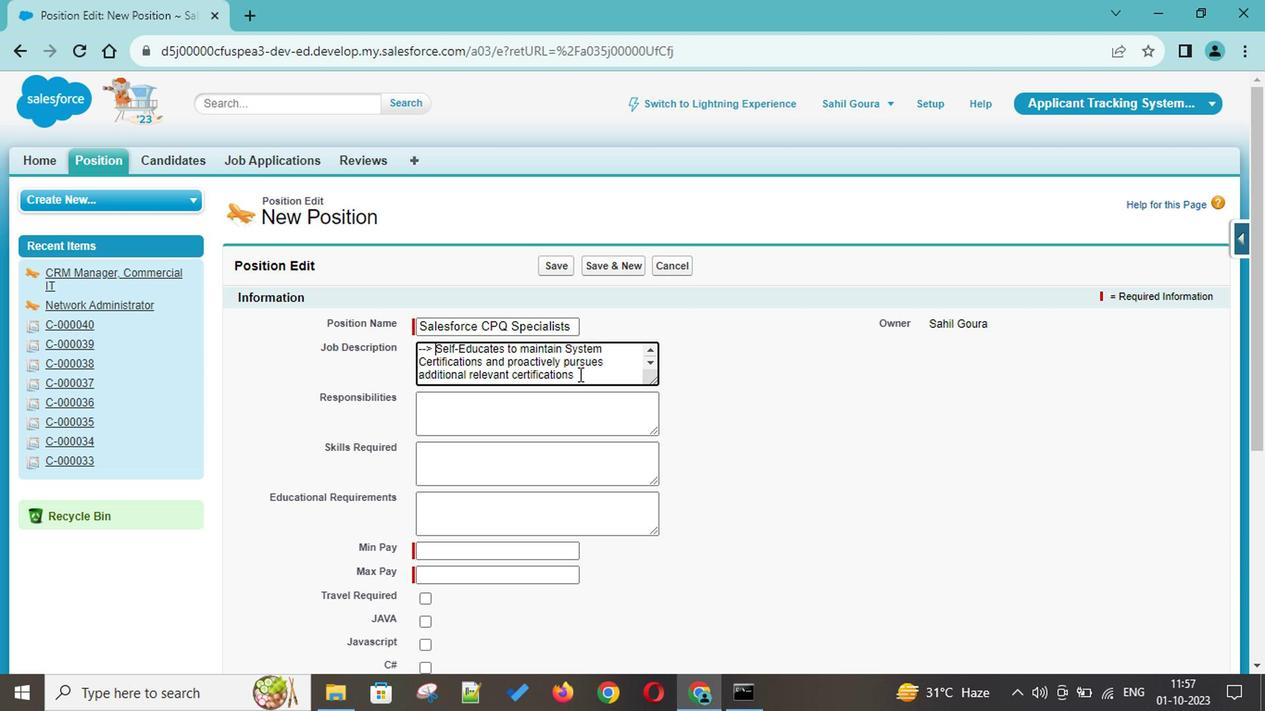 
Action: Key pressed <Key.down><Key.down><Key.down><Key.down><Key.down><Key.down><Key.down><Key.up><Key.shift>Familiar,<Key.space>at<Key.space>a<Key.space>high<Key.space>levre<Key.backspace><Key.backspace>el,<Key.space>with<Key.space><Key.shift><Key.shift>APEX<Key.space>and<Key.space><Key.shift>Visual<Key.space><Key.shift>Force<Key.space><Key.shift><Key.backspace><Key.backspace><Key.backspace><Key.backspace><Key.backspace><Key.backspace><Key.backspace>force<Key.space><Key.shift>Development<Key.space><Key.shift>Lng=<Key.backspace><Key.backspace><Key.backspace>anguages<Key.enter><Key.enter>--<Key.shift>><Key.space><Key.shift>Familiar,<Key.space>at<Key.space>a<Key.space>high<Key.space>leverl<Key.backspace><Key.backspace>l,<Key.space>with<Key.space><Key.caps_lock>APEX<Key.space><Key.caps_lock>and<Key.space><Key.shift>Visualforce<Key.space>development<Key.space>languages<Key.enter><Key.enter>--<Key.shift>><Key.space><Key.shift>Functions<Key.space>as<Key.space><Key.shift>
Screenshot: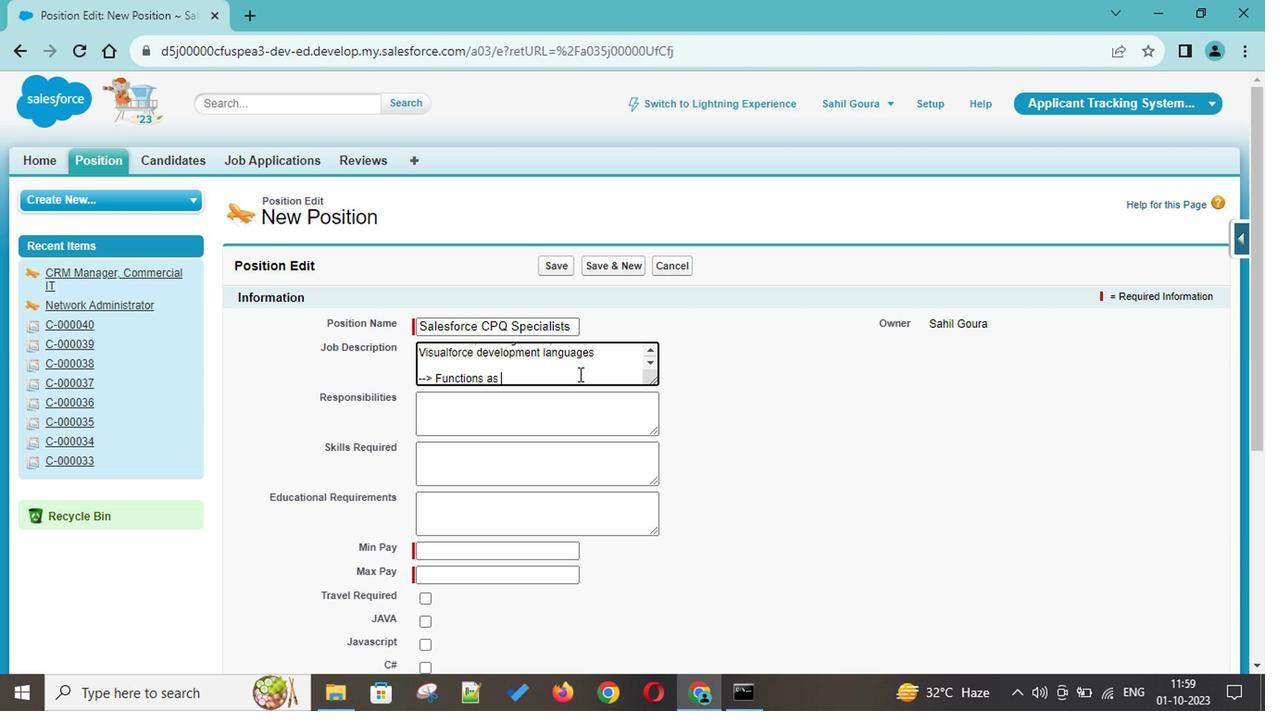 
Action: Mouse moved to (585, 375)
Screenshot: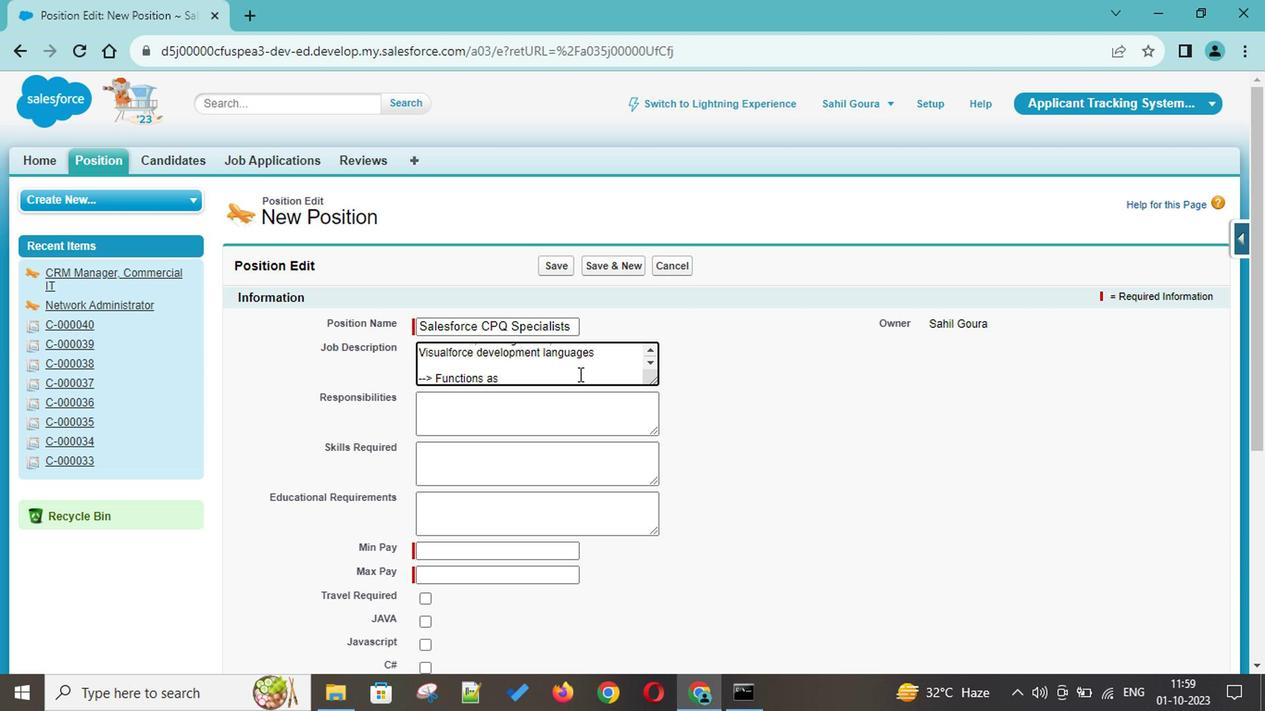 
Action: Key pressed Tier<Key.space>2<Key.space>and<Key.space><Key.shift>
Screenshot: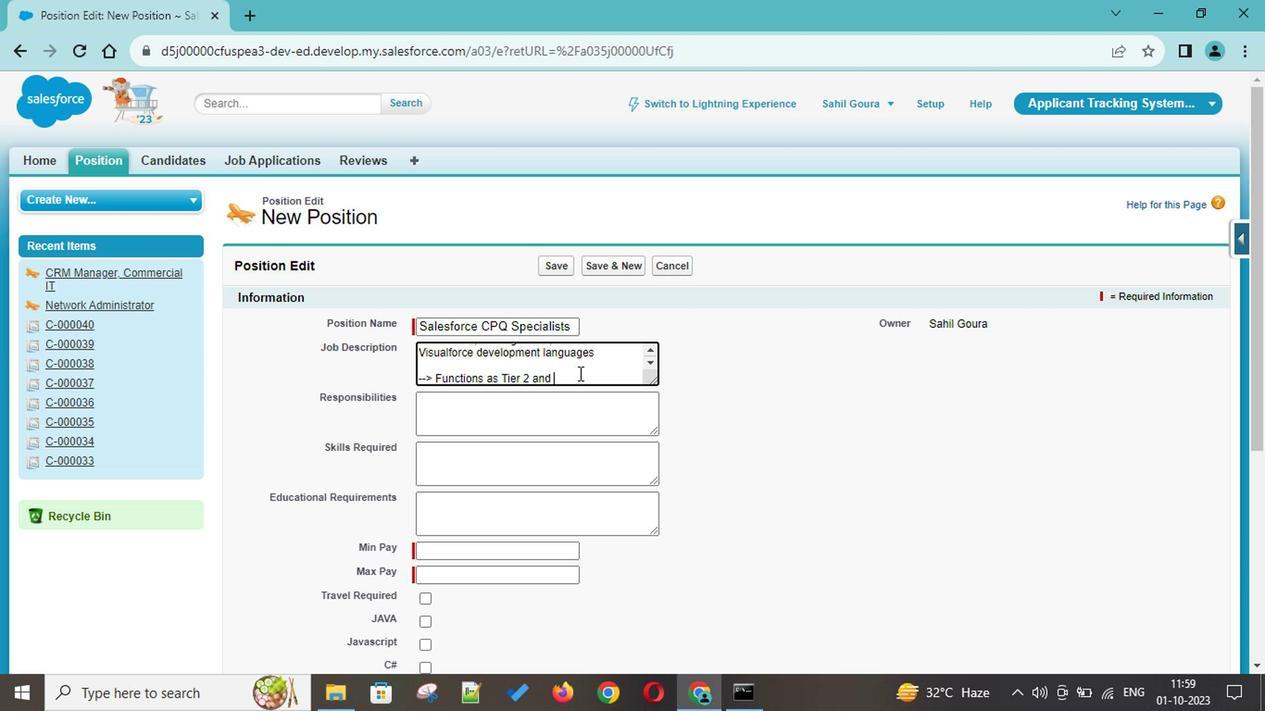 
Action: Mouse moved to (586, 375)
Screenshot: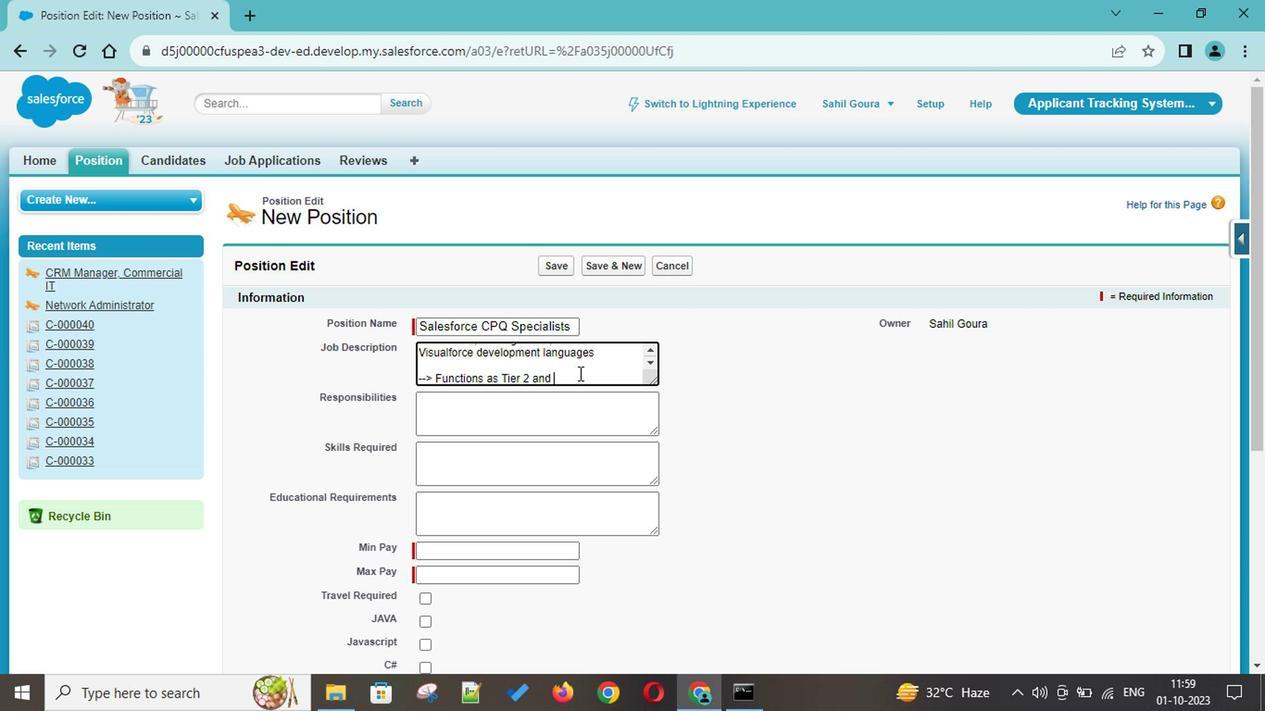 
Action: Key pressed Tier<Key.space>3<Key.space><Key.shift>CRM<Key.space><Key.shift>D<Key.backspace><Key.backspace><Key.space><Key.shift>Support<Key.space><Key.shift>Contact<Key.space>with<Key.space>the<Key.space>abb<Key.backspace>ility<Key.space>to<Key.space>hanbf<Key.backspace><Key.backspace>dle<Key.space>advanced<Key.space>requests<Key.space>and<Key.space>site<Key.space>administration<Key.space>changes<Key.enter><Key.enter>--<Key.shift>><Key.space><Key.shift>Sales<Key.space><Key.shift>Data<Key.space><Key.shift>manag<Key.backspace><Key.backspace><Key.backspace><Key.backspace><Key.backspace><Key.shift>
Screenshot: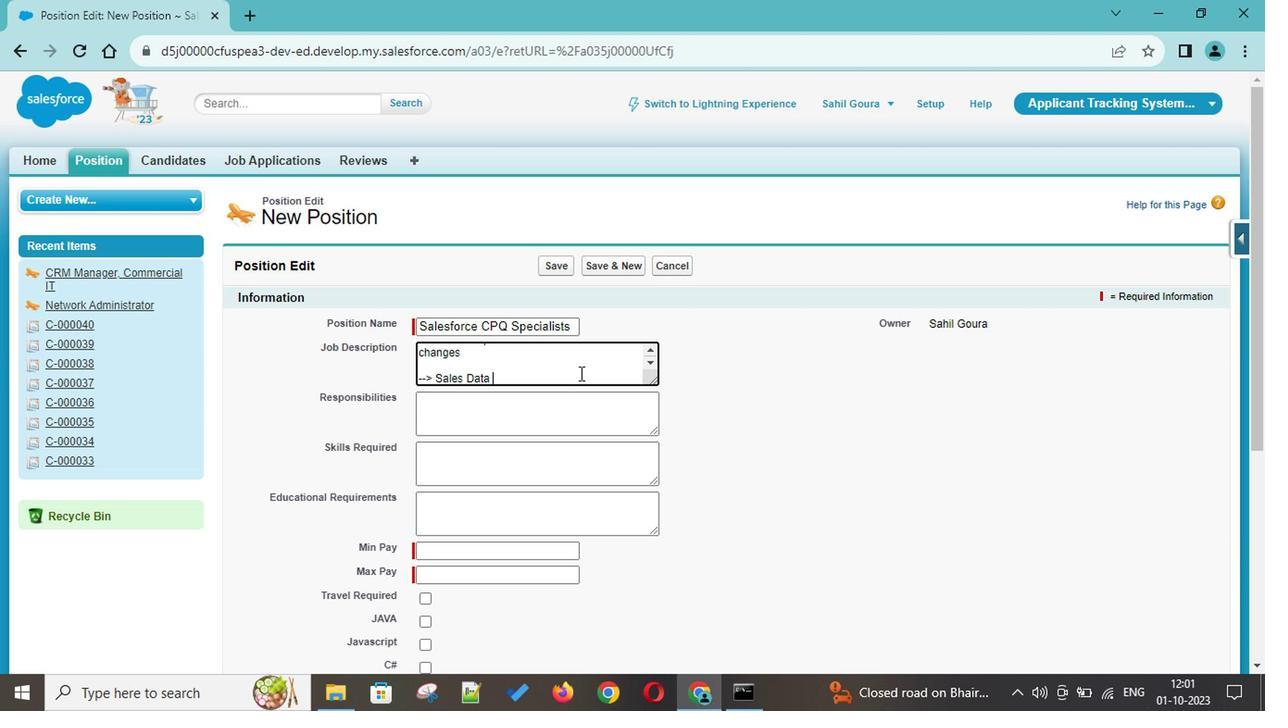 
Action: Mouse pressed left at (586, 375)
Screenshot: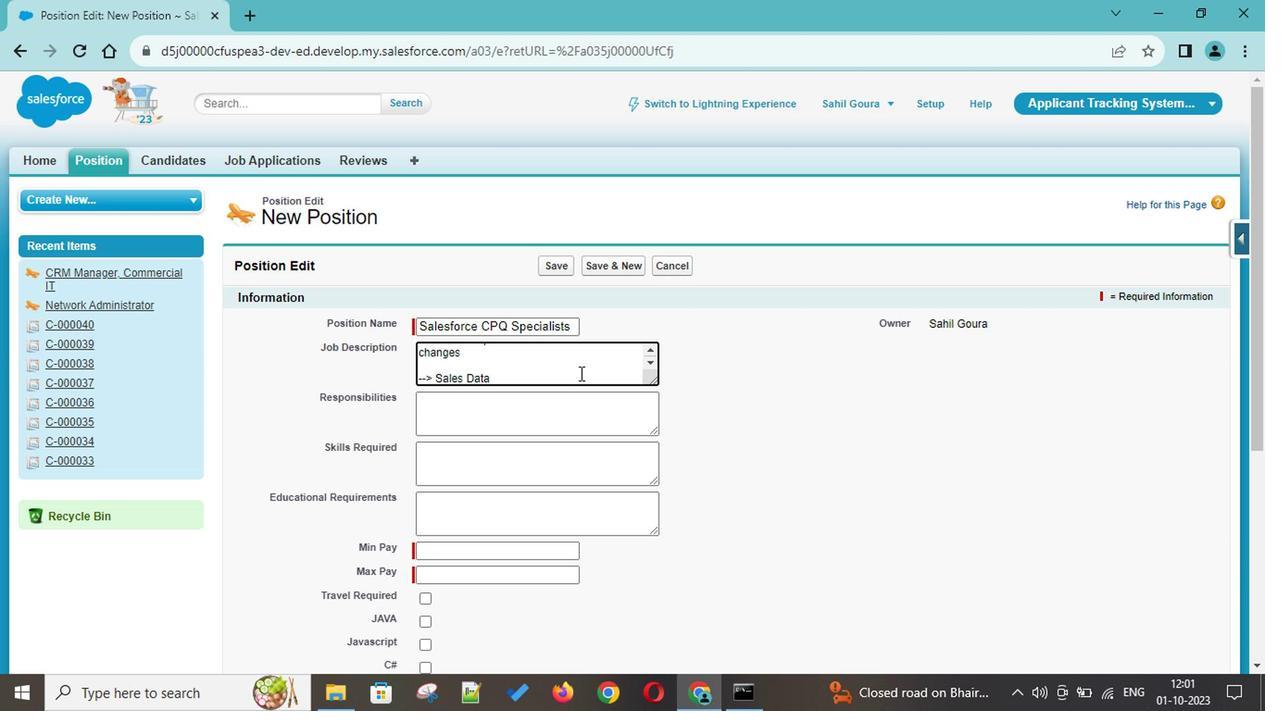 
Action: Key pressed Manae<Key.backspace>gement<Key.space>and<Key.space><Key.shift>Reporting<Key.space>-<Key.space><Key.shift><Key.shift><Key.shift><Key.shift><Key.shift><Key.shift><Key.shift><Key.shift><Key.shift><Key.shift><Key.shift><Key.shift><Key.shift><Key.shift><Key.shift><Key.shift><Key.shift><Key.shift><Key.shift><Key.shift><Key.shift><Key.shift><Key.shift><Key.shift><Key.shift><Key.shift><Key.shift><Key.shift><Key.shift>Uses<Key.space><Key.shift>CRM<Key.space>and<Key.space>other<Key.space>resources<Key.space>to<Key.space>provide<Key.space>meaningful<Key.space>ad<Key.space>hoc<Key.space>reporting<Key.space>and<Key.space>analysis<Key.space>to<Key.space>s<Key.backspace><Key.shift>Sales,<Key.space><Key.shift>Ece<Key.backspace><Key.backspace>xect<Key.backspace>utive<Key.space>leafer<Key.backspace><Key.backspace><Key.backspace>ders<Key.space>and<Key.space>others<Key.space>ad<Key.space><Key.backspace><Key.backspace>s<Key.space>needed<Key.space><Key.shift>(15<Key.shift>%<Key.shift>)<Key.enter><Key.enter><Key.shift>Using<Key.space><Key.shift>Multiple<Key.space><Key.shift>Data<Key.space><Key.shift>Sources,<Key.space>this<Key.space>associate<Key.space>will<Key.space>user<Key.backspace><Key.space>their<Key.space>advanced<Key.space>skills<Key.backspace><Key.backspace><Key.backspace><Key.backspace><Key.backspace><Key.backspace><Key.shift>Excel<Key.space>skillset<Key.space>to<Key.space>regularly<Key.space>develop<Key.space>complex<Key.space>reporting,<Key.space>trending<Key.space>n<Key.backspace>and<Key.space>analysis.<Key.space><Key.enter><Key.enter>--<Key.shift>><Key.space><Key.up><Key.up><Key.up><Key.up><Key.up><Key.down><Key.down><Key.down><Key.down><Key.down><Key.shift>Designs,<Key.space><Key.shift><Key.shift>Implements<Key.space>and<Key.space><Key.shift>Maintains<Key.space><Key.shift>Sales<Key.space><Key.shift>Dashboards<Key.space>for<Key.space><Key.shift>Sales<Key.space><Key.shift>Leadersd<Key.backspace><Key.space>and<Key.space><Key.shift>Reps,<Key.space>calling<Key.space>oujt<Key.backspace><Key.backspace>t<Key.space>actionsb<Key.backspace><Key.backspace>able<Key.space>insights<Key.space>for<Key.space><Key.shift>Sales<Key.space><Key.shift>Improvement<Key.enter><Key.enter>--<Key.shift>><Key.space><Key.shift>Plays<Key.space>a<Key.space>role<Key.space>in<Key.space>the<Key.space>development<Key.space>and<Key.space>exectio<Key.backspace><Key.backspace>u<Key.backspace><Key.backspace>ution<Key.space>of<Key.space><Key.shift>Sl<Key.backspace>ales<Key.space><Key.shift>Integration<Key.space><Key.shift>Plans<Key.space>for<Key.space>new<Key.space>acquisitions<Key.enter><Key.enter>-<Key.shift>><Key.space><Key.backspace><Key.backspace>-<Key.shift>><Key.space><Key.shift><Key.shift><Key.shift><Key.shift><Key.shift><Key.shift>Performs<Key.space>acquisition<Key.space>data<Key.space>integration<Key.space>analysis,<Key.space>cleanup<Key.space>and<Key.space>designs<Key.space>data<Key.space>migration<Key.space>strategy<Key.enter><Key.enter><Key.shift>--<Key.shift>><Key.space><Key.shift>Pra<Key.backspace>po<Key.backspace><Key.backspace>oactively<Key.space>provides<Key.space>reporting<Key.space>as<Key.space>new<Key.space>initiatives<Key.space>arise<Key.enter><Key.enter>--<Key.shift>><Key.space><Key.shift>Leads<Key.space>efforts<Key.space>to<Key.space>maintain<Key.space>system<Key.space>wide<Key.space>dta<Key.backspace><Key.backspace>ata<Key.space>cleanliness<Key.space>for<Key.space>accurate<Key.space>reporting<Key.enter><Key.enter>--<Key.shift>><Key.space><Key.shift>Sales<Key.space><Key.shift>
Screenshot: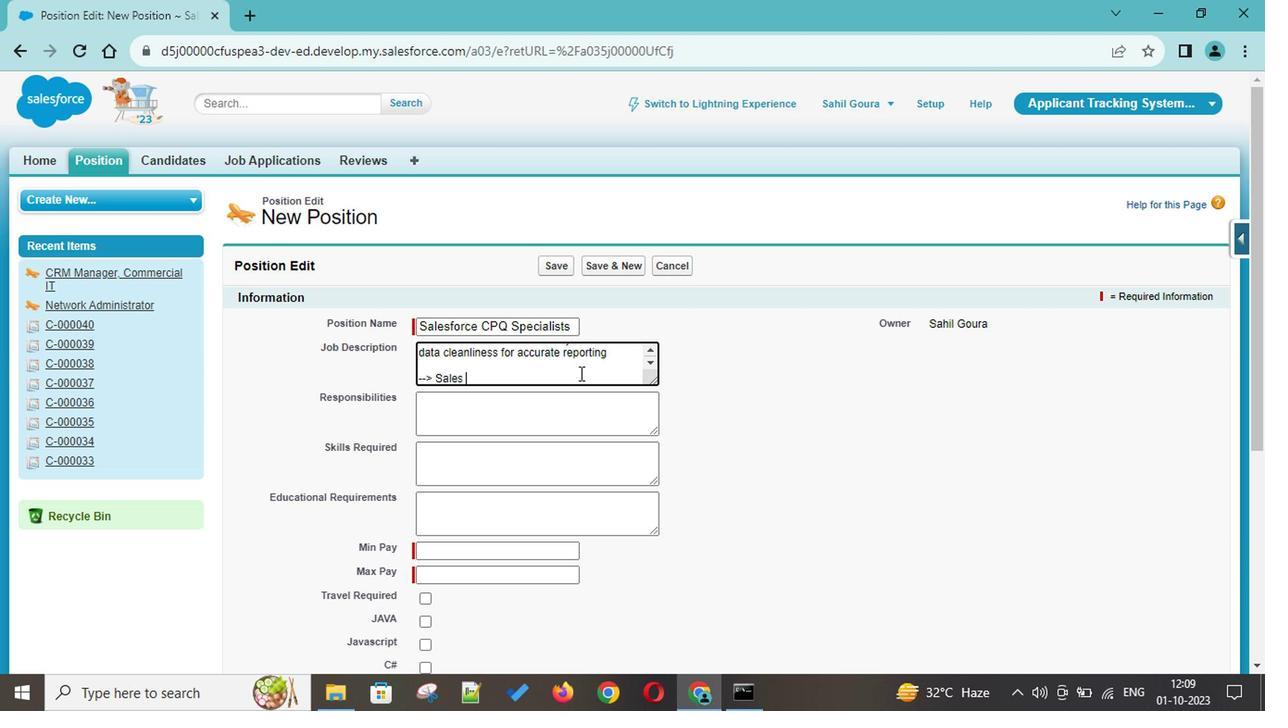 
Action: Mouse moved to (601, 369)
Screenshot: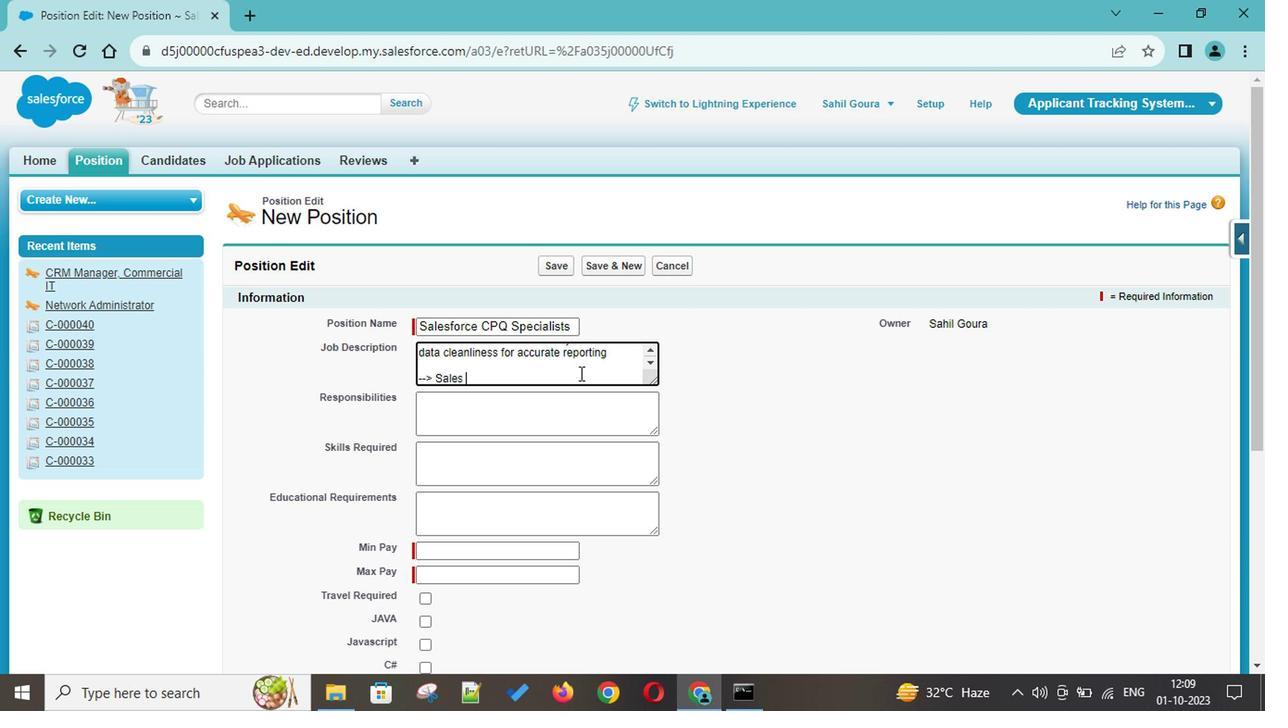 
Action: Key pressed Tool<Key.space><Key.shift>Development<Key.space><Key.shift>(0<Key.backspace>10<Key.shift>%<Key.shift>)<Key.enter><Key.enter>--<Key.shift>><Key.space><Key.shift>Leads<Key.space><Key.shift>Implemenm<Key.backspace><Key.backspace>ntation,<Key.space><Key.shift>administration<Key.space>and<Key.space>conducts<Key.space>c<Key.backspace>training<Key.space>on<Key.space>related<Key.space><Key.shift>Sales<Key.space><Key.shift>Tools<Key.enter><Key.enter>--<Key.shift>><Key.space><Key.up><Key.up><Key.up><Key.up><Key.down><Key.down><Key.down><Key.down><Key.shift>
Screenshot: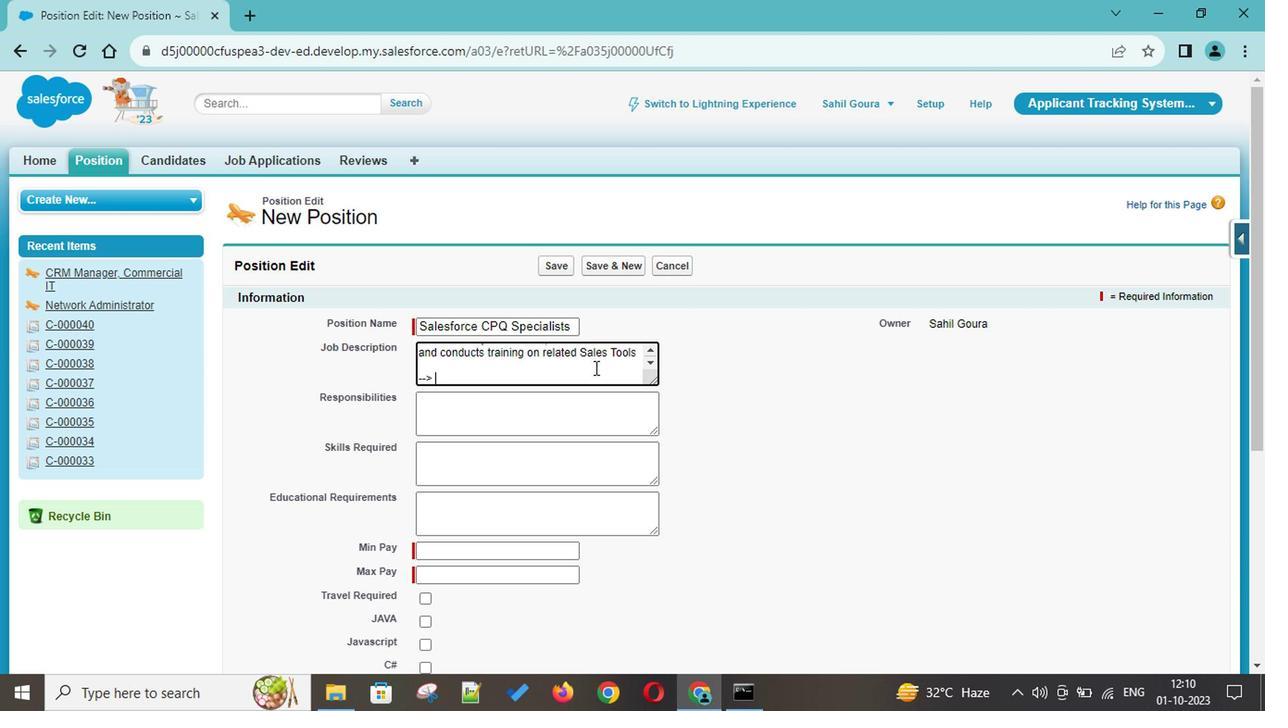 
Action: Mouse moved to (605, 365)
Screenshot: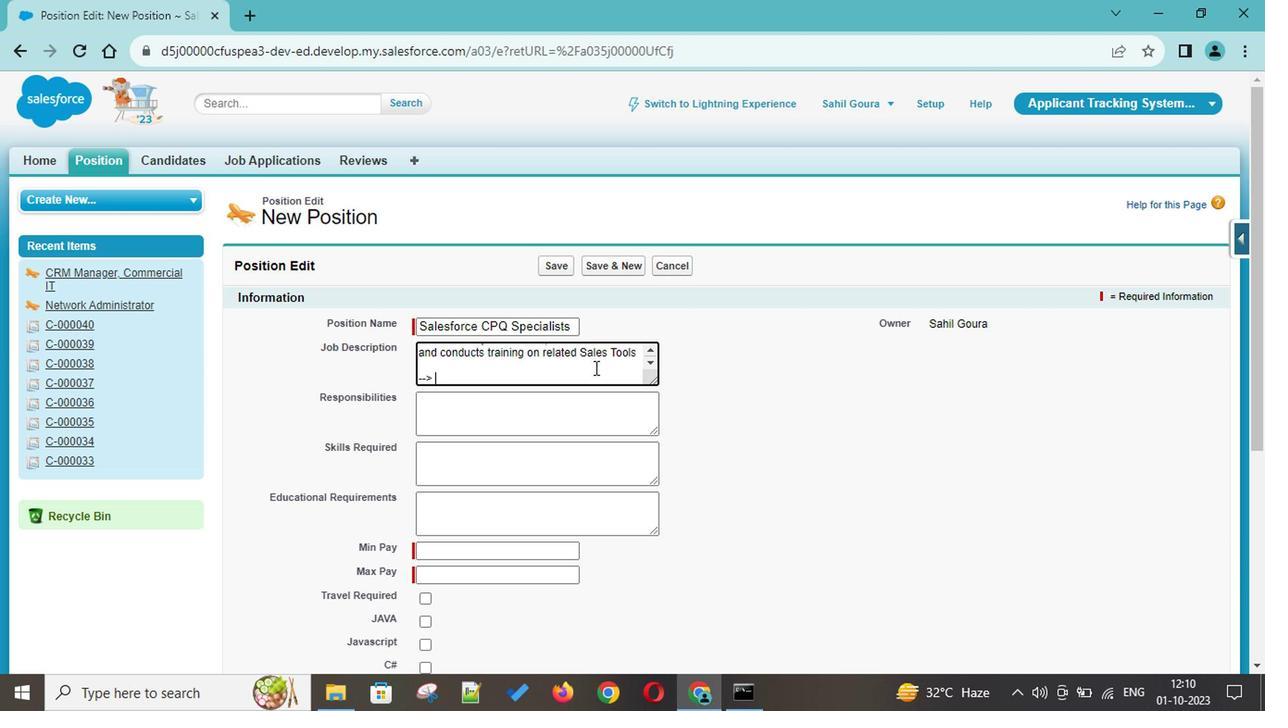 
Action: Key pressed Research,<Key.space>develop,<Key.space>recommend<Key.space>an<Key.space><Key.backspace>d<Key.space>administer<Key.space>ne<Key.space><Key.backspace>w<Key.space><Key.shift>Salr<Key.backspace>es<Key.space><Key.shift>Tools<Key.space>to<Key.space>improve<Key.space><Key.shift>Sl<Key.backspace>ales<Key.space><Key.shift>Efficite<Key.backspace><Key.backspace>ency<Key.space><Key.shift>&<Key.space><Key.shift>e<Key.shift>f<Key.backspace><Key.backspace><Key.caps_lock><Key.caps_lock><Key.shift>Effectiveness<Key.enter><Key.enter>--<Key.shift>><Key.space><Key.shift>Leverages<Key.space>advanced<Key.space><Key.shift>Excel<Key.space>skill<Key.space>to<Key.space>develop<Key.space>any<Key.space>needed<Key.space><Key.shift><Key.shift><Key.shift><Key.shift><Key.shift><Key.shift><Key.shift><Key.shift><Key.shift><Key.shift><Key.shift>Excel-based<Key.space><Key.shift>Sales<Key.space><Key.shift>Tools<Key.enter><Key.enter>--<Key.shift><Key.shift><Key.shift><Key.shift><Key.shift><Key.shift><Key.shift><Key.shift><Key.shift>><Key.space><Key.shift>Special<Key.space><Key.shift>Project<Key.space><Key.shift>Management<Key.space><Key.shift>&<Key.space><Key.shift>Support<Key.space>-<Key.space><Key.shift>Helps<Key.space>with<Key.space>cross-tye<Key.backspace><Key.backspace>eam<Key.space>process<Key.space>improvement<Key.space>or<Key.space>reporting<Key.space>projects<Key.space>as<Key.space><Key.space><Key.backspace>needed<Key.space>by<Key.space>leveraging<Key.space><Key.shift>Excel<Key.space>and<Key.space><Key.shift>Salesforce<Key.space><Key.shift>Expertise<Key.space><Key.shift>(5<Key.shift>%<Key.shift>)<Key.enter><Key.enter>--<Key.shift>><Key.space><Key.shift>Manages<Key.space><Key.shift>Special<Key.space><Key.shift>Rpo<Key.backspace><Key.backspace><Key.backspace><Key.shift>Projects,<Key.space><Key.shift>Reporting,<Key.space><Key.shift>Analysis,<Key.space><Key.shift>Processes<Key.space>and<Key.space><Key.shift>Assignments<Key.space>between<Key.space><Key.shift><Key.shift><Key.shift><Key.shift><Key.shift>Sales<Key.space>anf<Key.backspace>do<Key.space><Key.backspace><Key.backspace><Key.space>other<Key.space>departments<Key.space><Key.shift>(operations,<Key.space>marketing<Key.space><Key.backspace>,<Key.space>finance,<Key.space>etc.<Key.shift><Key.shift><Key.shift><Key.shift><Key.shift><Key.shift><Key.shift><Key.shift><Key.shift><Key.shift>)<Key.shift><Key.enter><Key.enter>--<Key.shift><Key.shift><Key.shift><Key.shift>><Key.space><Key.left><Key.left><Key.left><Key.left><Key.left><Key.left><Key.left><Key.left><Key.left><Key.up><Key.up><Key.up><Key.down><Key.down><Key.down><Key.down><Key.down><Key.down><Key.down><Key.down>
Screenshot: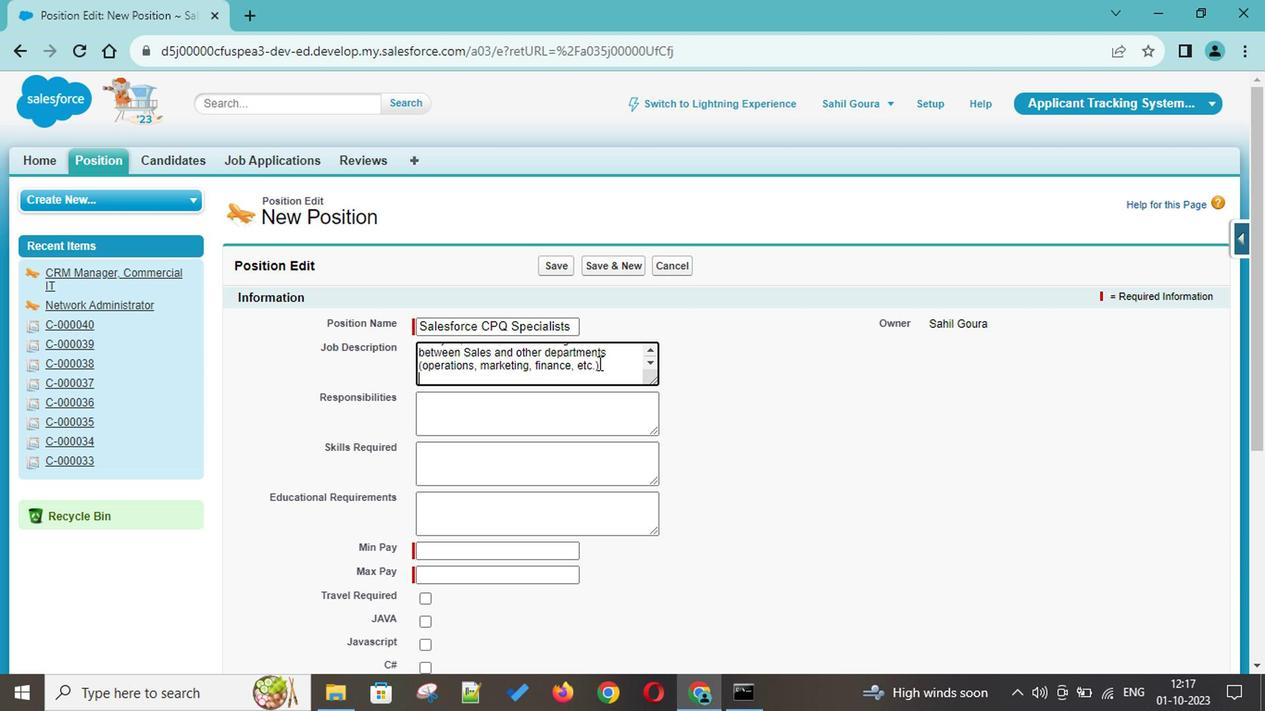 
Action: Mouse moved to (450, 362)
Screenshot: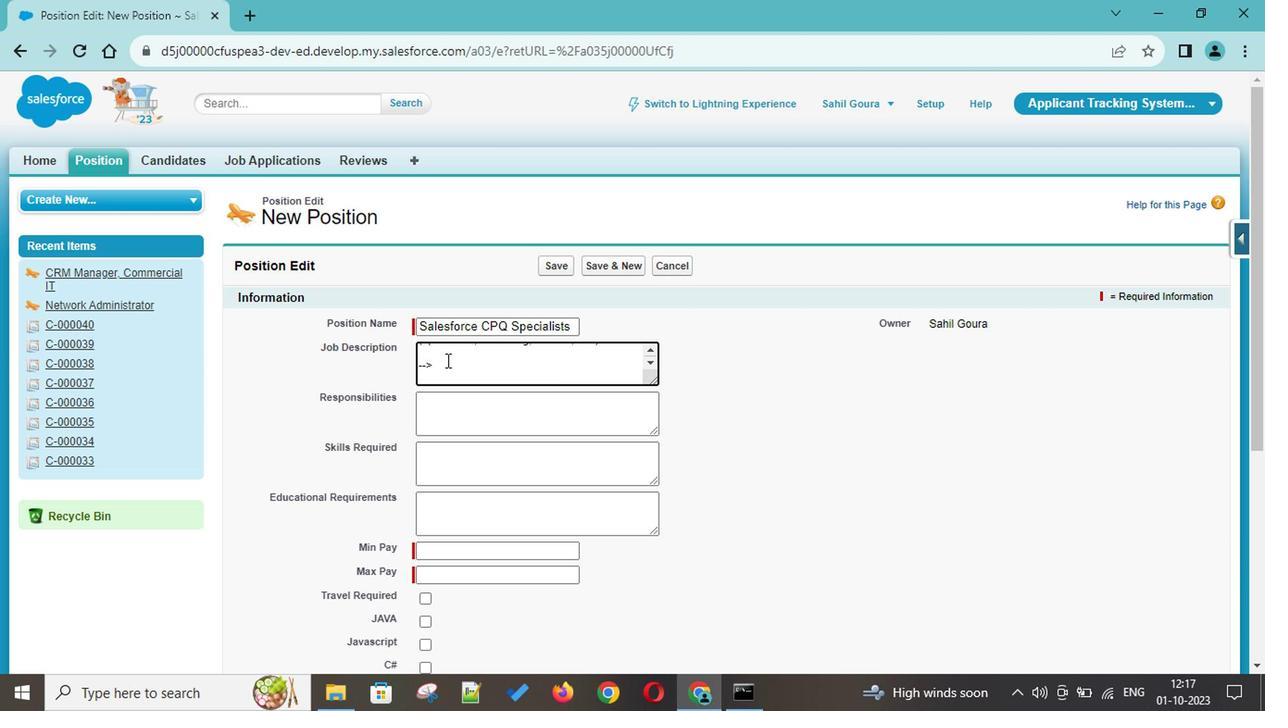 
Action: Mouse pressed left at (450, 362)
Screenshot: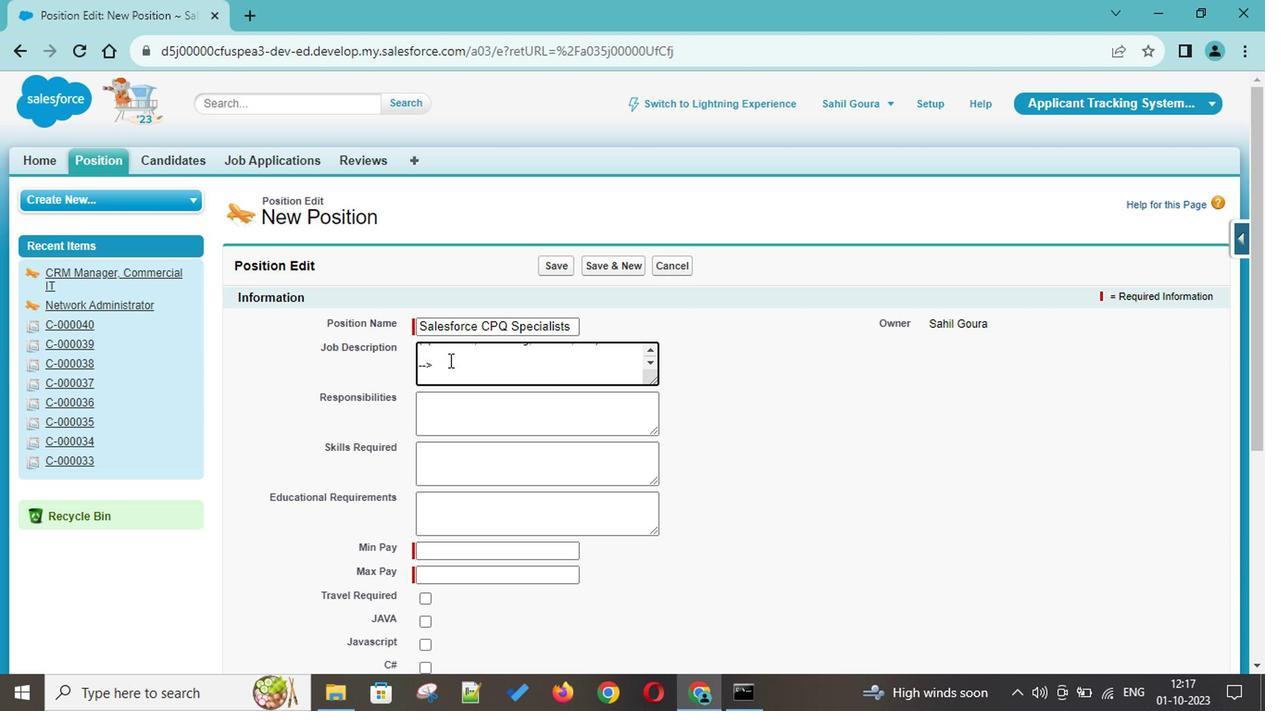 
Action: Key pressed <Key.shift>Leads<Key.space>training<Key.space>and<Key.space>support<Key.space>for<Key.space>other<Key.space>roles<Key.space>on<Key.space>the<Key.space><Key.shift>Sales<Key.space><Key.shift>Operations<Key.space><Key.shift>Team
Screenshot: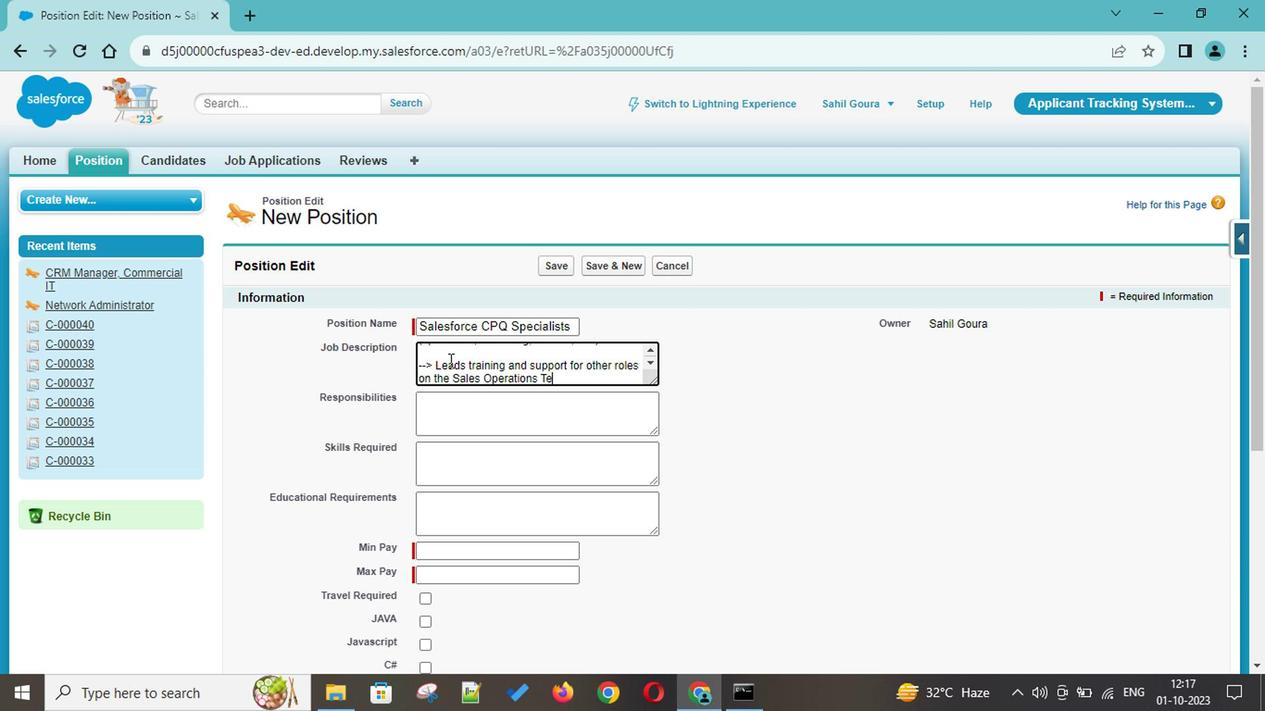 
Action: Mouse moved to (495, 423)
Screenshot: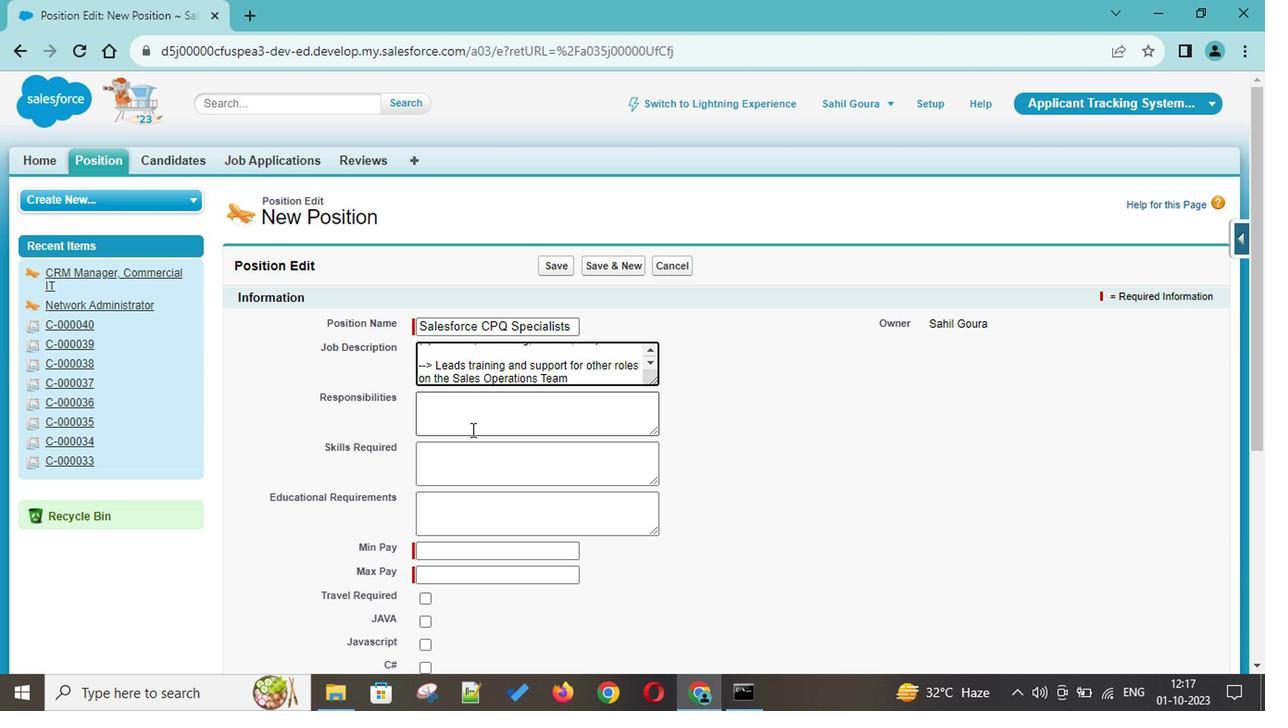 
Action: Mouse pressed left at (495, 423)
Screenshot: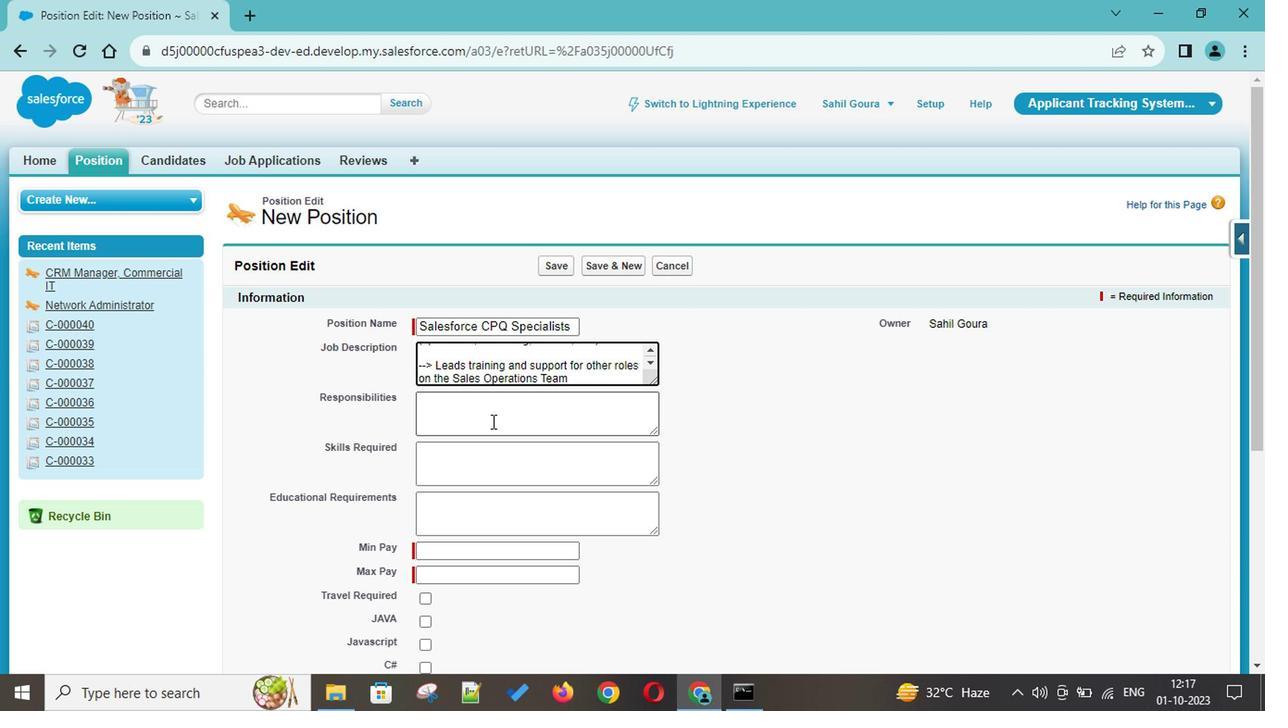 
Action: Mouse moved to (487, 516)
Screenshot: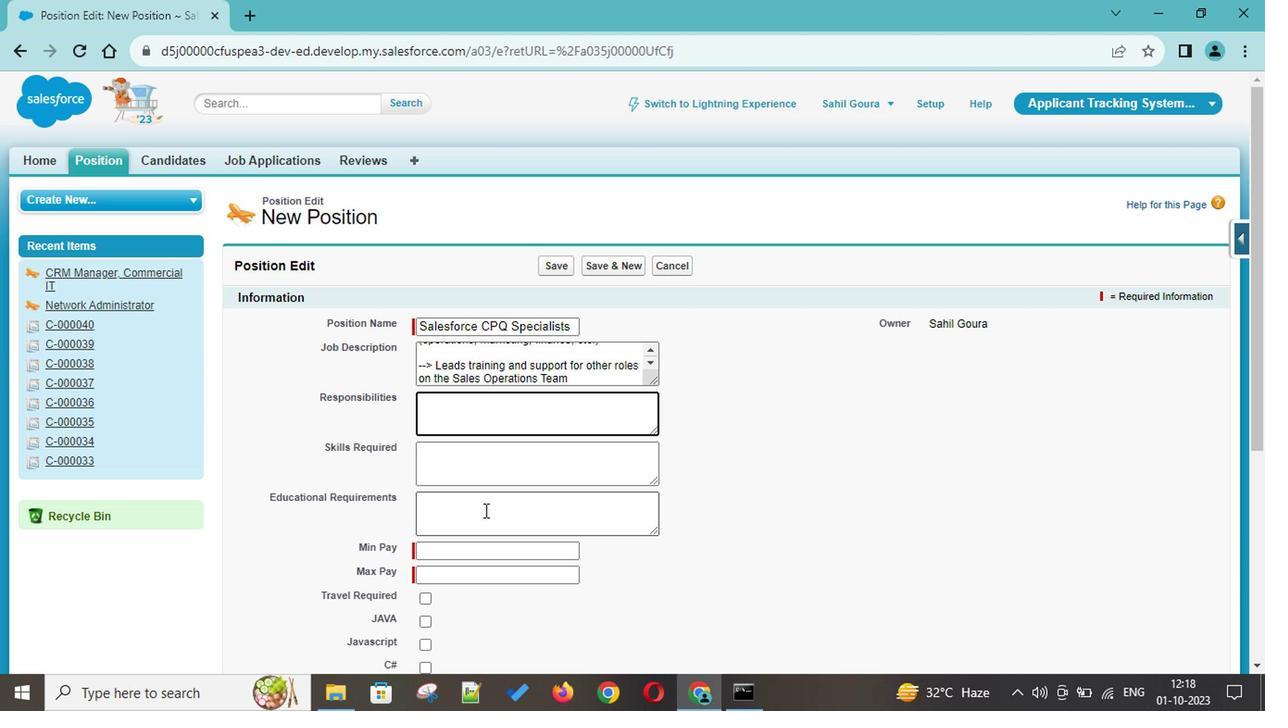 
Action: Mouse pressed left at (487, 516)
Screenshot: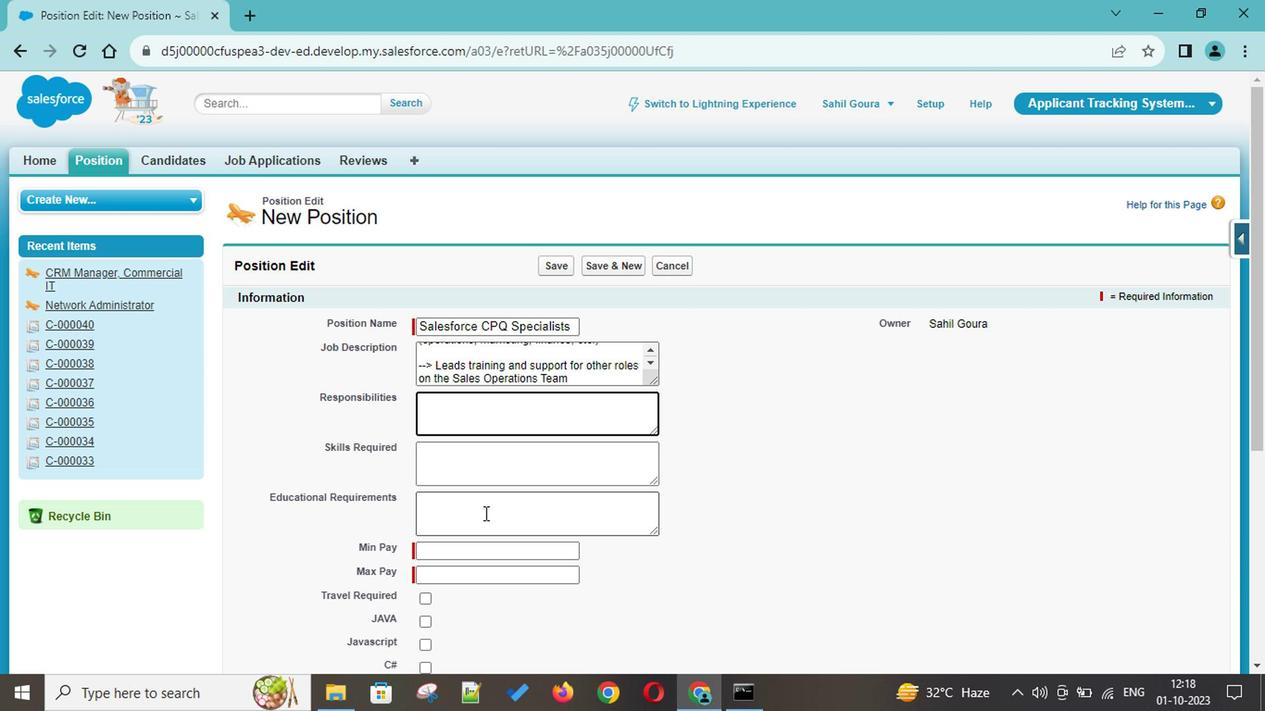 
Action: Key pressed --<Key.shift>><Key.space><Key.shift>Mini<Key.backspace><Key.space>5<Key.shift><Key.shift><Key.shift><Key.shift>+<Key.space>years<Key.space>of<Key.space>hands-on<Key.space>experience<Key.space>with<Key.space><Key.shift>Salesforce<Key.space><Key.shift>Sales<Key.space><Key.shift>Clouda<Key.backspace><Key.space>and<Key.space><Key.shift>Salesforce<Key.space><Key.shift>CPQ<Key.space><Key.shift>Configurations<Key.enter><Key.enter>--<Key.shift>><Key.space><Key.shift>Must<Key.space>have<Key.space><Key.shift>Cetti<Key.backspace><Key.backspace><Key.backspace>rtifications<Key.shift>:<Key.space><Key.shift>Salesforce<Key.space><Key.shift><Key.shift>Administratr<Key.backspace>or,<Key.space><Key.shift>Salesforce<Key.space><Key.shift>CPQ<Key.space><Key.shift>Specialist<Key.enter><Key.enter>--<Key.shift><Key.shift><Key.shift><Key.shift><Key.shift>><Key.space><Key.shift>Must<Key.space>have<Key.shift><Key.shift>:<Key.space><Key.shift>Good<Key.space>written<Key.space>and<Key.space>vera<Key.backspace>bal<Key.space>communication<Key.space><Key.backspace><Key.backspace>n,<Key.space>and<Key.space>imt<Key.backspace><Key.backspace>nterpersonal<Key.space>sli<Key.backspace><Key.backspace>kills,<Key.space>attentin<Key.backspace>on<Key.space>th<Key.backspace>o<Key.space>detail<Key.enter><Key.enter>--<Key.shift>><Key.space><Key.shift>An<Key.backspace>bility<Key.space>to<Key.space>work<Key.space>in<Key.space>afternoon<Key.space>shift.<Key.space><Key.shift>Shift<Key.space><Key.shift>Timings<Key.space>-<Key.space>12<Key.shift>:30<Key.space><Key.shift>PM<Key.space>to<Key.space>9<Key.shift>:30<Key.space><Key.shift>PM<Key.space><Key.shift>IST<Key.enter><Key.enter>--<Key.shift>><Key.space><Key.shift>Advanced<Key.space><Key.shift>Knowledge<Key.space>of<Key.space><Key.shift>Microsoft<Key.space><Key.shift>Office<Key.space><Key.shift>Suite<Key.shift>(<Key.shift>Word,<Key.space><Key.shift>powerp<Key.backspace><Key.backspace><Key.backspace><Key.backspace><Key.backspace><Key.backspace><Key.shift>Powerpoint,<Key.space>with<Key.space><Key.shift>E<Key.backspace>emphasis<Key.space>on<Key.space><Key.shift>Excel<Key.shift>)<Key.enter><Key.enter>--<Key.shift>><Key.space><Key.shift>
Screenshot: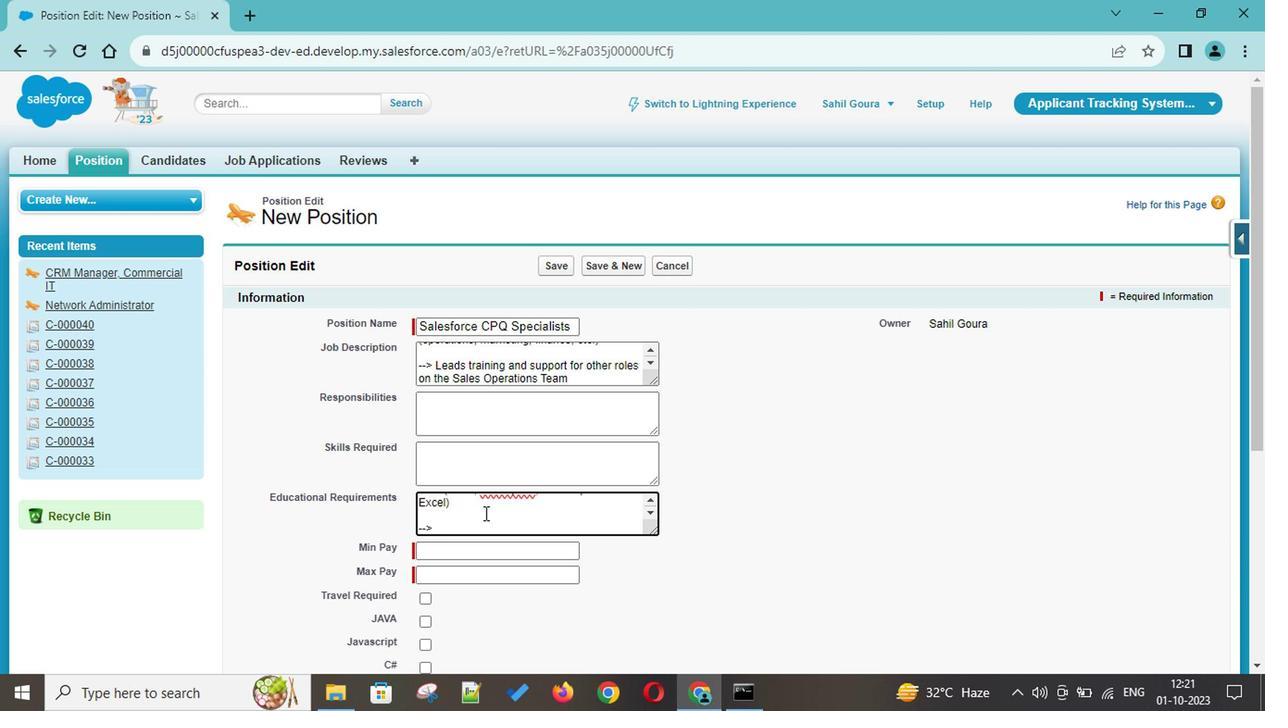 
Action: Mouse moved to (511, 506)
Screenshot: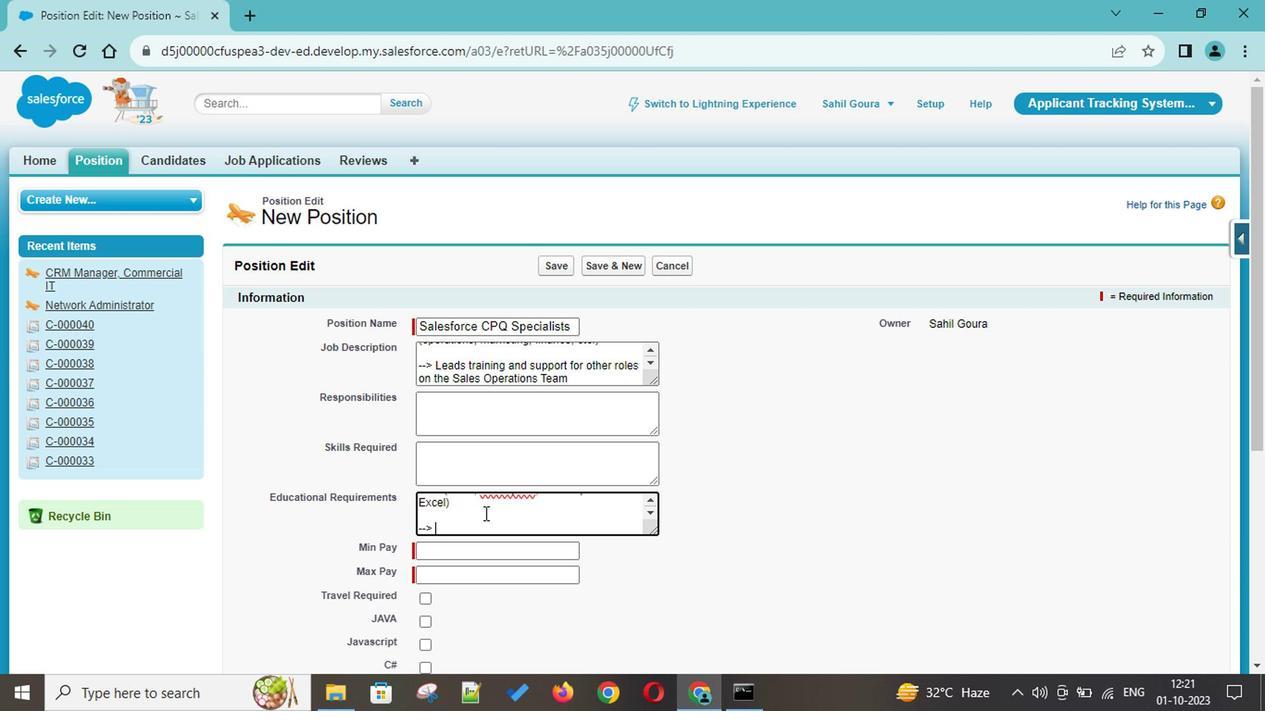 
Action: Key pressed G<Key.shift>Suite<Key.space>experience<Key.space><Key.shift>(pro<Key.backspace>eferred<Key.shift><Key.shift><Key.shift>)<Key.enter><Key.enter>--<Key.shift><Key.shift>><Key.space><Key.shift>Project<Key.space><Key.shift>Masn<Key.backspace><Key.backspace>nagement<Key.space><Key.shift>Experience<Key.space><Key.shift>(<Key.shift>good<Key.space>to<Key.space>have<Key.shift>)<Key.enter><Key.enter>--<Key.shift><Key.shift>><Key.space><Key.shift>Strong<Key.space>desire<Key.space>to<Key.space>learn
Screenshot: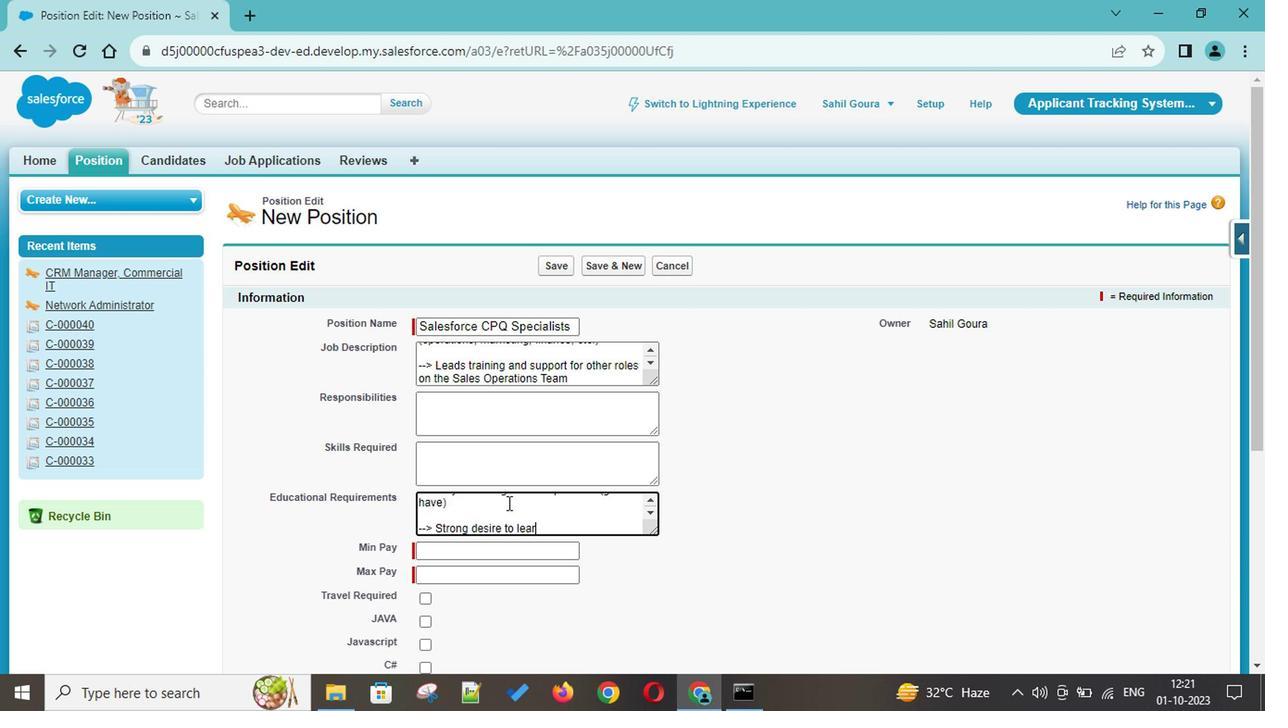 
Action: Mouse moved to (461, 457)
Screenshot: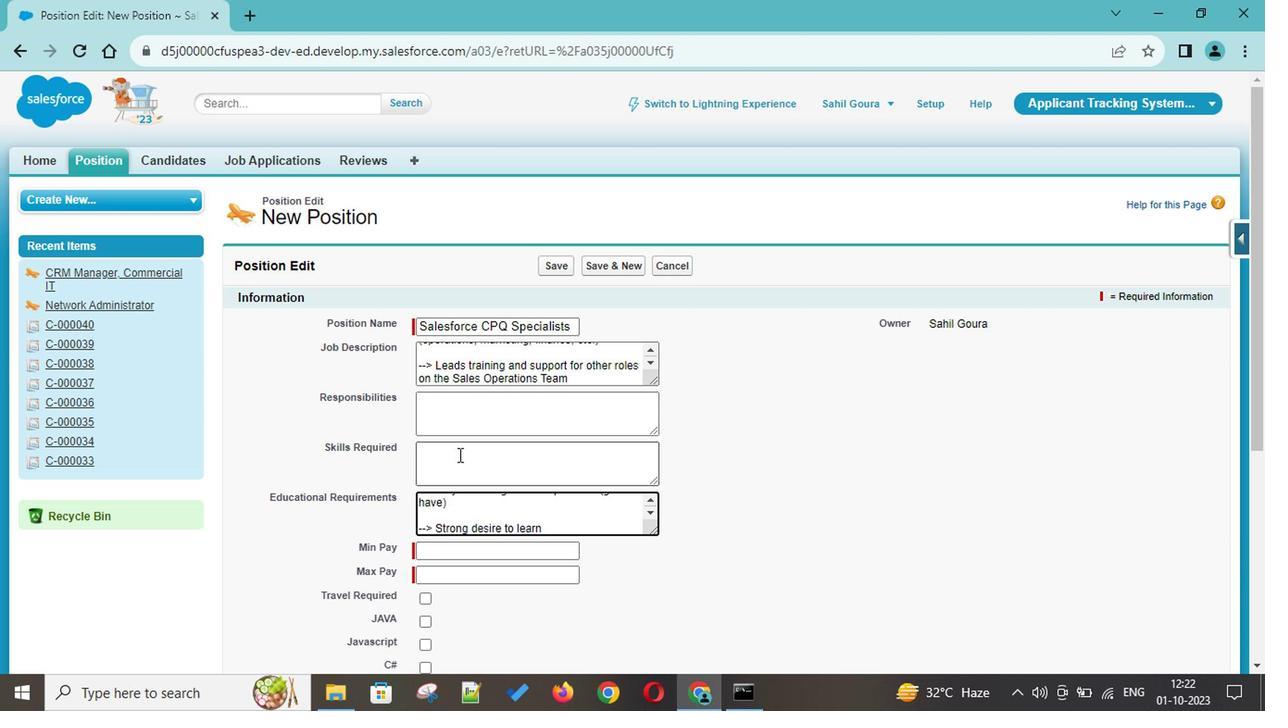 
Action: Mouse pressed left at (461, 457)
Screenshot: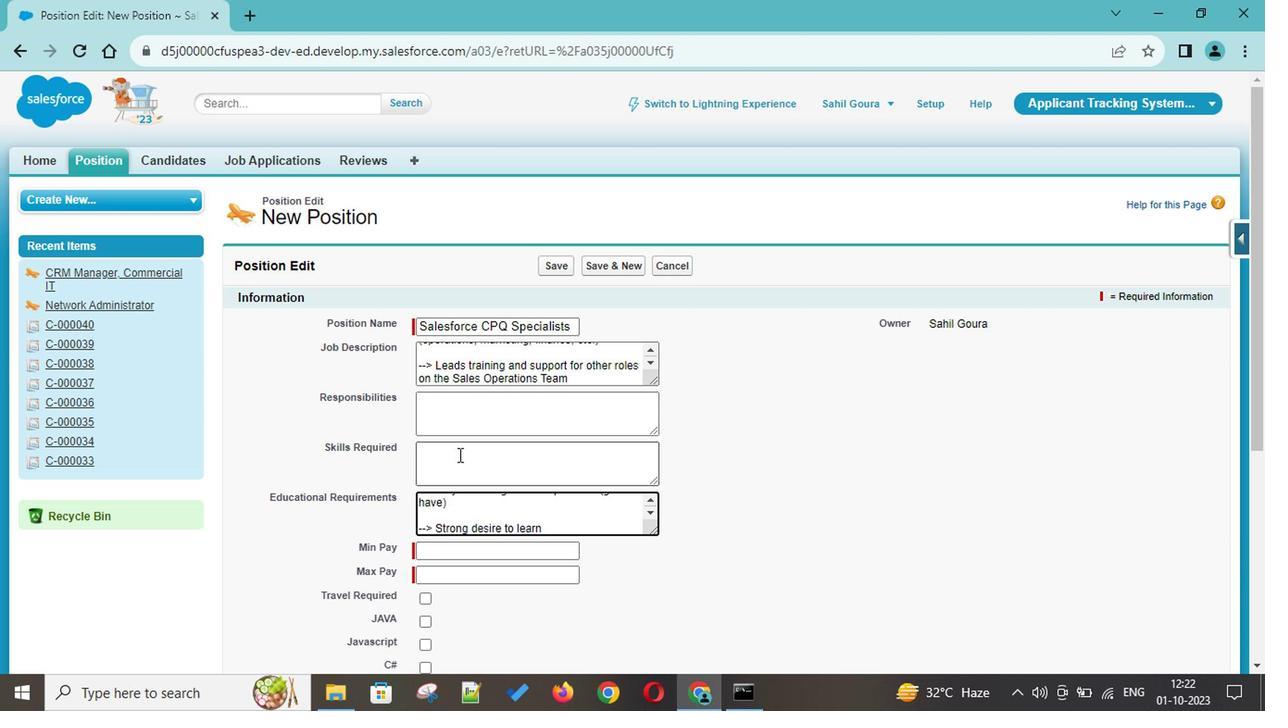 
Action: Mouse moved to (461, 458)
Screenshot: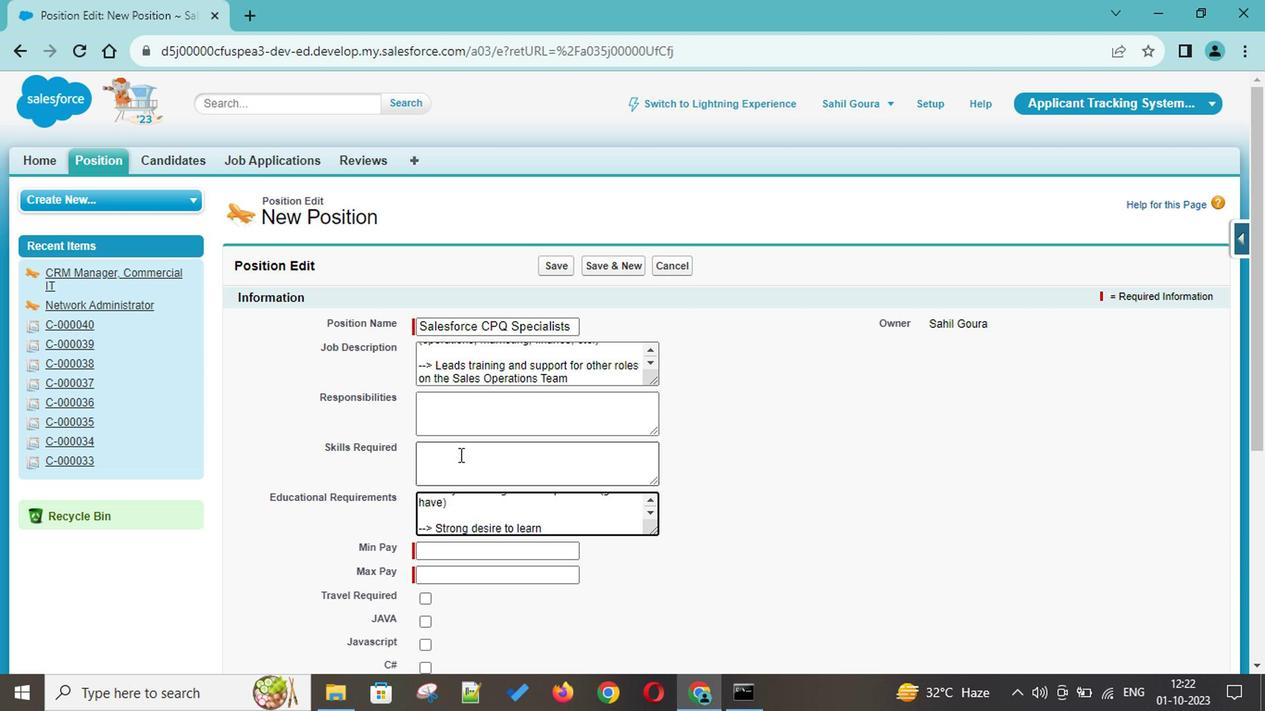 
Action: Key pressed <Key.shift>Salesforce<Key.space><Key.shift>Platform<Key.enter><Key.shift>CPQ<Key.enter><Key.shift>Steelbrick<Key.space><Key.shift>CPQ<Key.enter><Key.shift><Key.shift>Conga<Key.enter><Key.shift>Apex<Key.enter><Key.shift>Salesforce<Key.space><Key.shift><Key.shift><Key.shift>CRM<Key.enter><Key.shift>Salesforce<Key.enter><Key.shift>Visualforce<Key.enter><Key.enter>
Screenshot: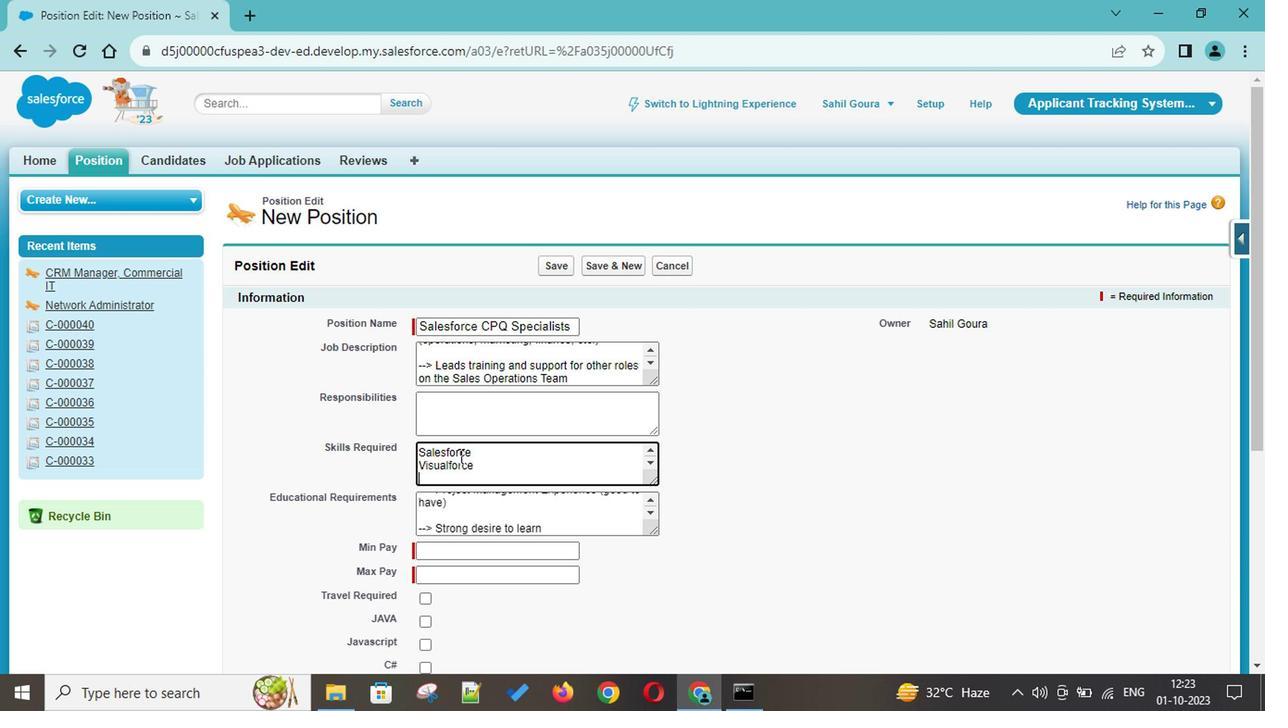 
Action: Mouse moved to (477, 483)
Screenshot: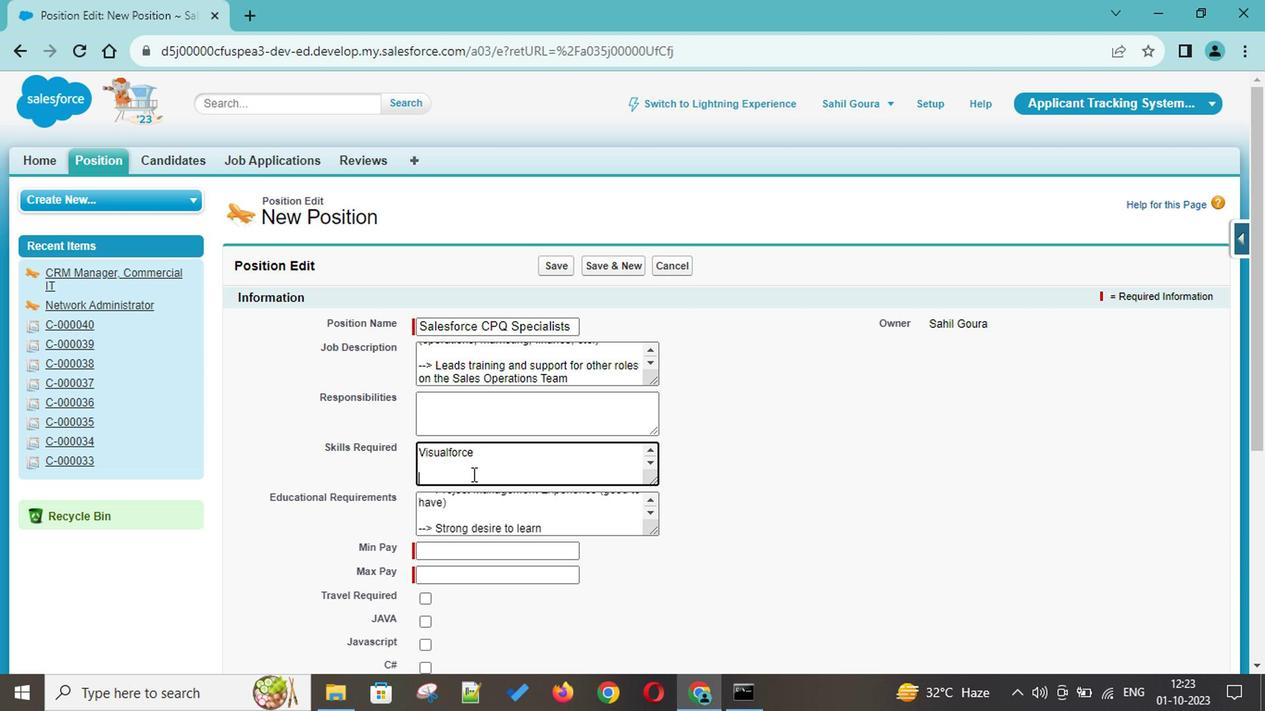 
Action: Key pressed <Key.backspace><Key.shift>Integrity<Key.enter><Key.shift>Teamwork<Key.enter><Key.shift>Adaptable<Key.enter><Key.shift><Key.shift><Key.shift>Innovative<Key.enter><Key.shift>Analytical<Key.space>and<Key.space><Key.shift>Critri<Key.backspace><Key.backspace>ical<Key.space><Key.shift>Thinkiun<Key.backspace><Key.backspace>ng<Key.enter><Key.shift>Problem<Key.space><Key.shift>Solving<Key.enter><Key.shift>Collaboration<Key.space><Key.enter><Key.shift><Key.shift><Key.shift><Key.shift><Key.shift><Key.shift><Key.shift><Key.shift><Key.shift><Key.shift><Key.shift><Key.shift><Key.shift><Key.shift><Key.shift><Key.shift><Key.shift><Key.shift><Key.shift><Key.shift>Effective<Key.space><Key.shift>Execution<Key.enter><Key.shift>Takinf<Key.space><Key.shift><Key.backspace><Key.backspace>f<Key.backspace>g<Key.space><Key.shift>Initita<Key.backspace><Key.backspace>
Screenshot: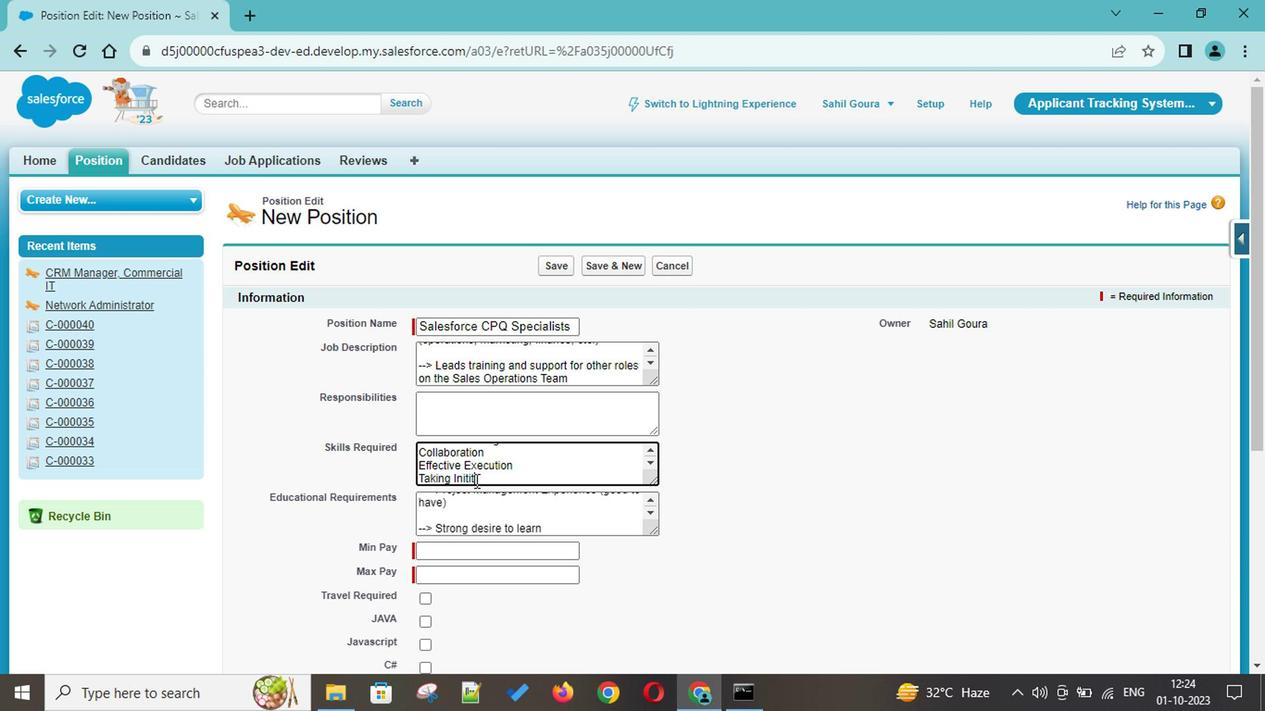 
Action: Mouse moved to (549, 483)
Screenshot: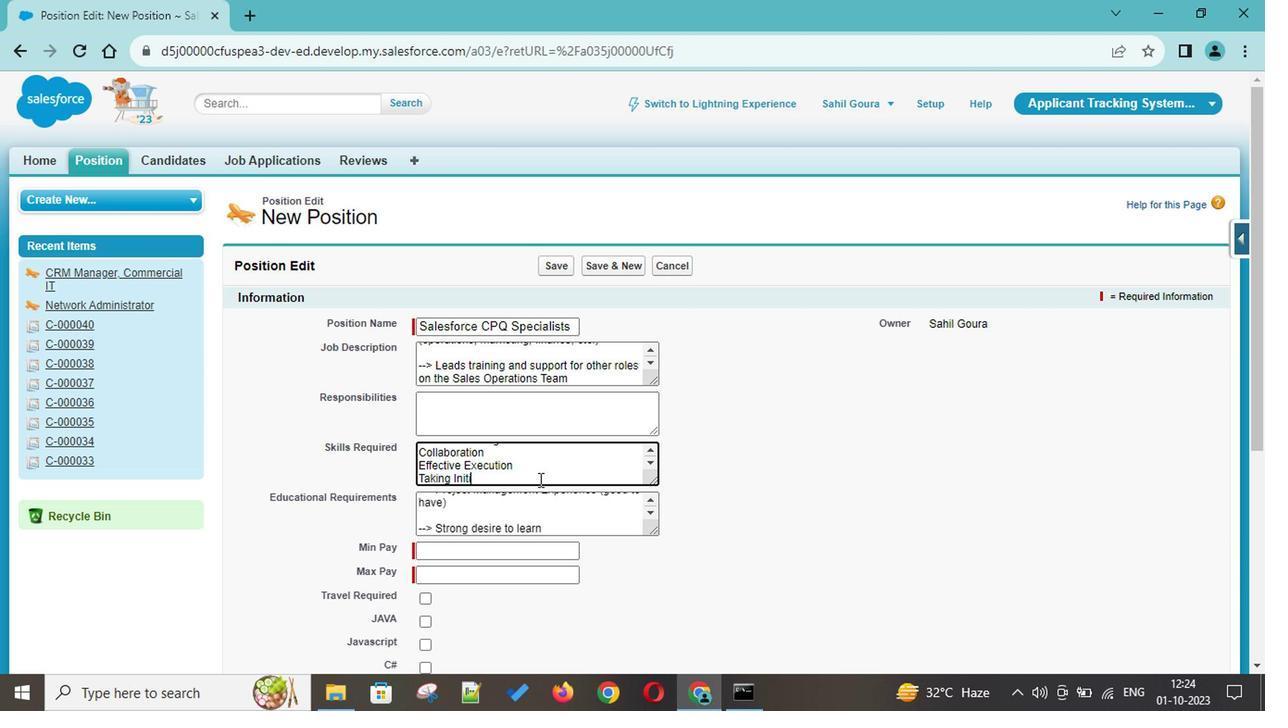 
Action: Key pressed ative<Key.enter><Key.shift>Coacf<Key.backspace>hing<Key.enter><Key.shift>Conflict<Key.space><Key.shift>Management<Key.enter><Key.shift>V<Key.backspace><Key.shift>Building<Key.space><Key.shift>Collaborative<Key.space><Key.shift>Teams<Key.enter><Key.shift>Change<Key.space><Key.shift>MNa<Key.backspace><Key.backspace>anagement<Key.enter><Key.shift>Accountability<Key.enter><Key.space><Key.backspace><Key.shift>Urgency<Key.space><Key.enter><Key.shift>Influential<Key.space><Key.shift>O<Key.backspace><Key.shift>Communication
Screenshot: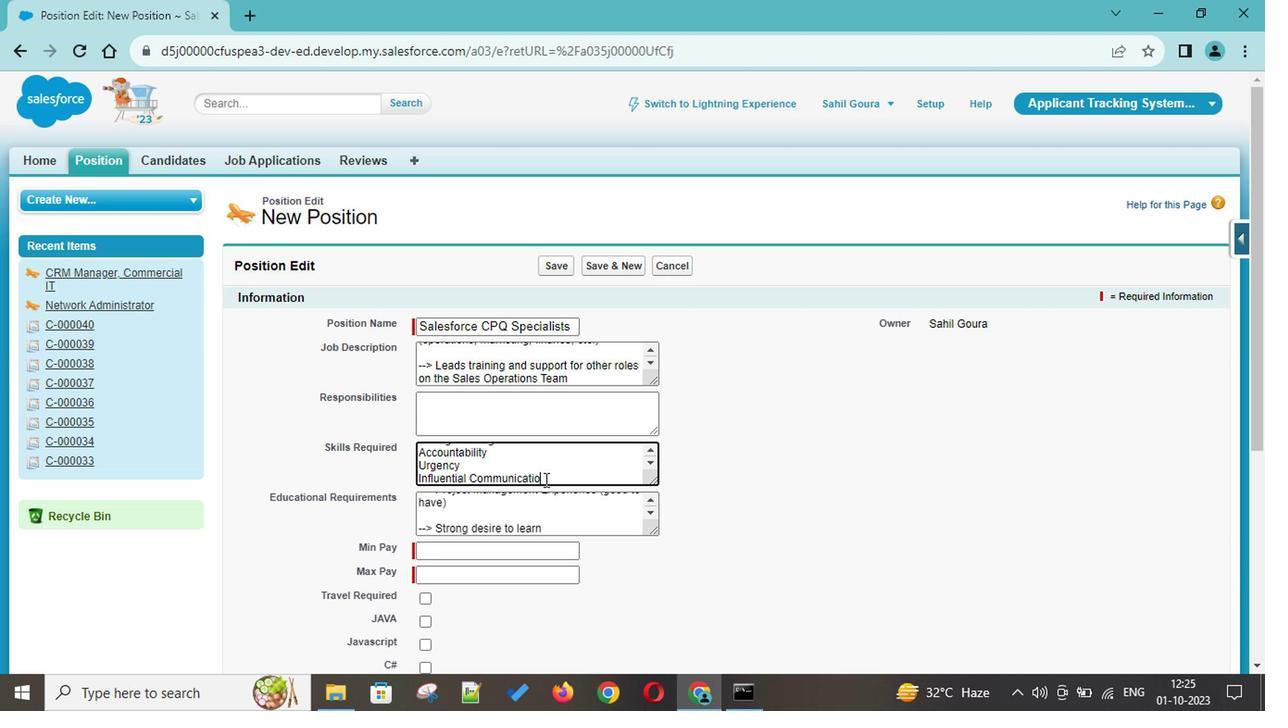 
Action: Mouse moved to (495, 410)
Screenshot: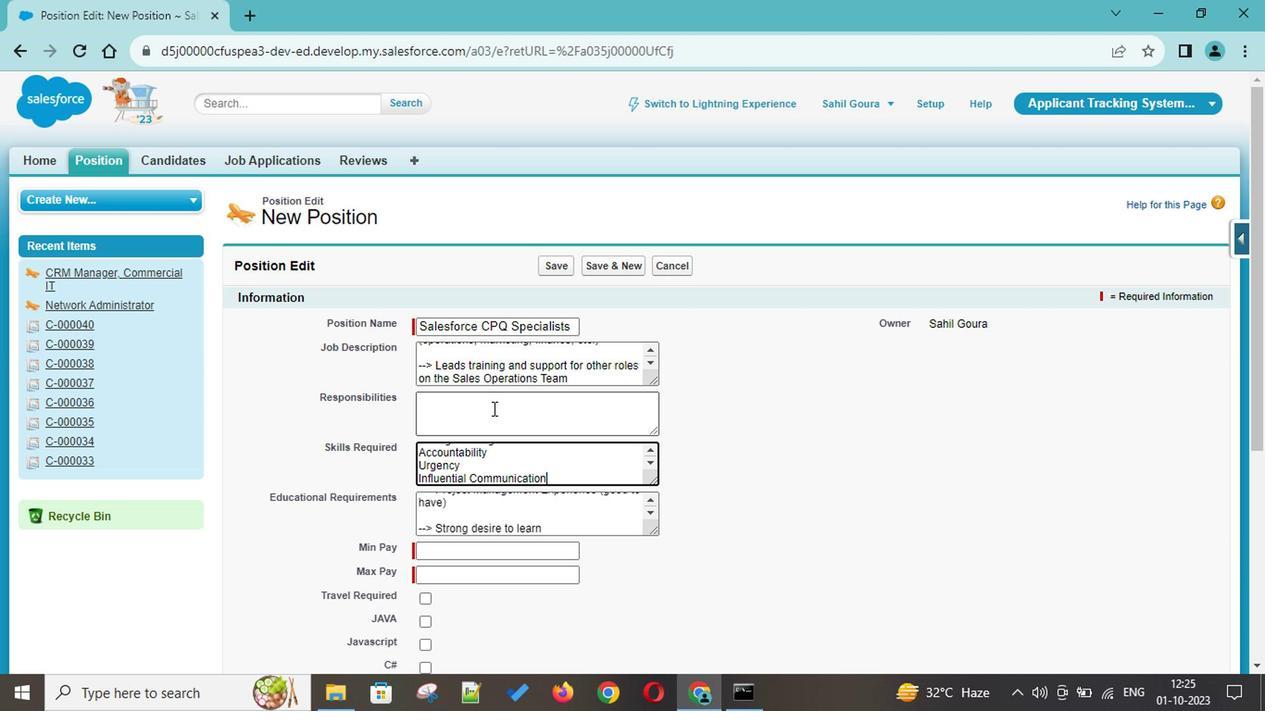 
Action: Mouse pressed left at (495, 410)
Screenshot: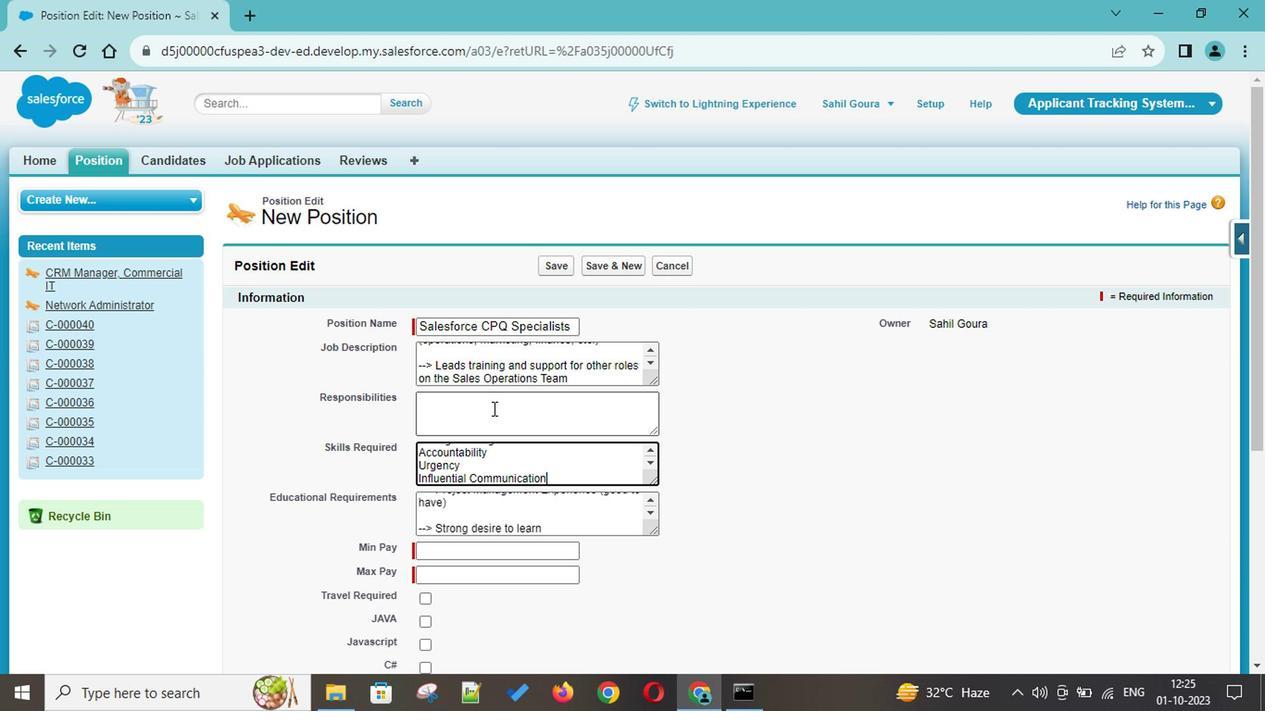 
Action: Mouse moved to (530, 519)
Screenshot: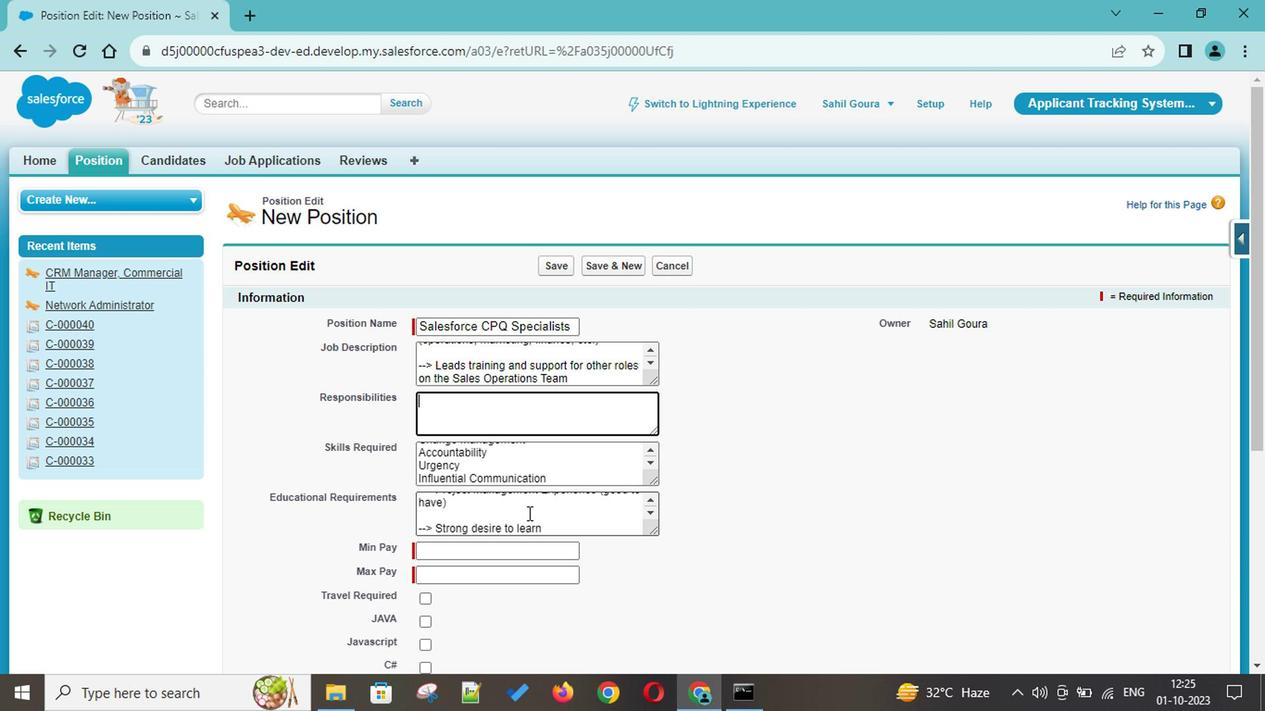 
Action: Mouse pressed left at (530, 519)
Screenshot: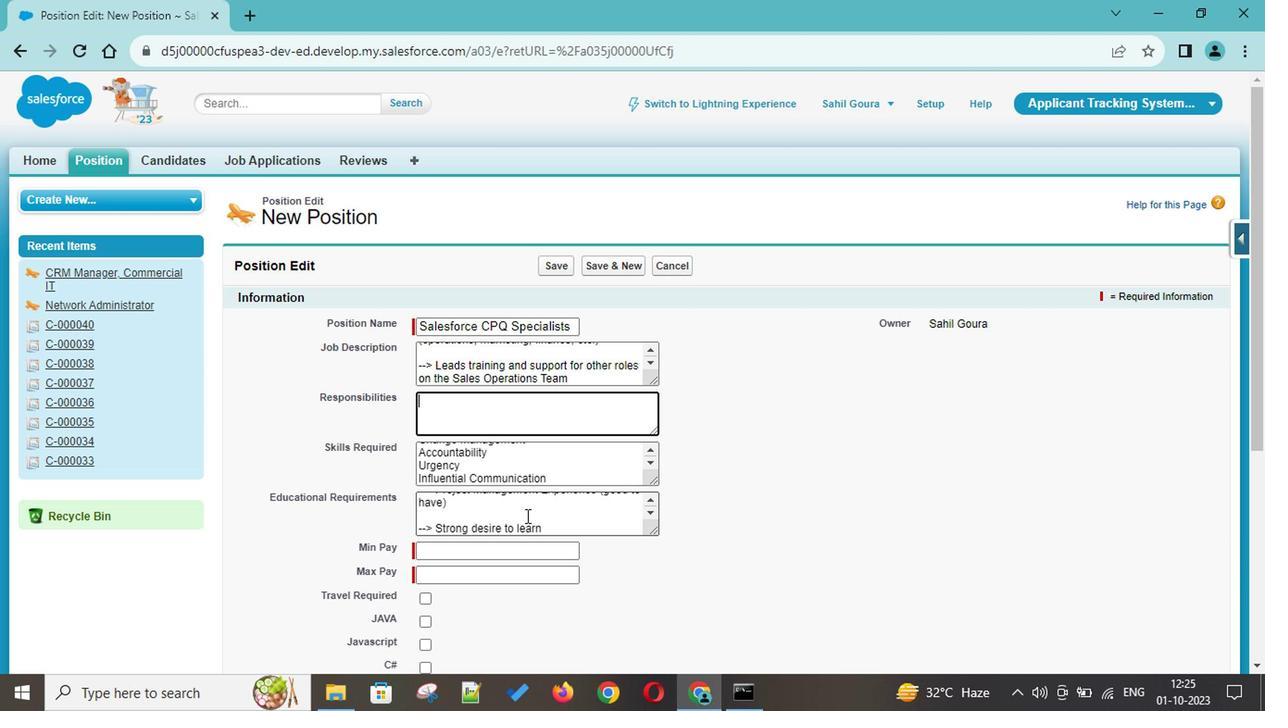 
Action: Mouse moved to (522, 474)
Screenshot: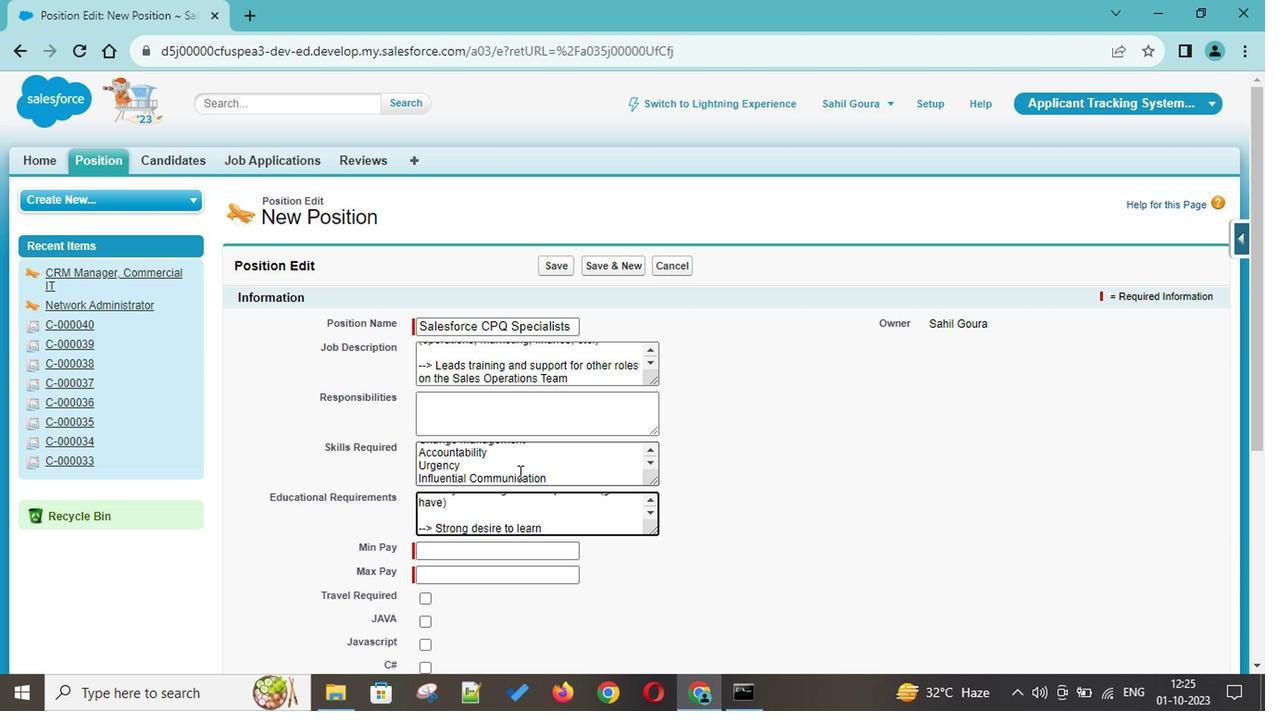 
Action: Mouse pressed left at (522, 474)
Screenshot: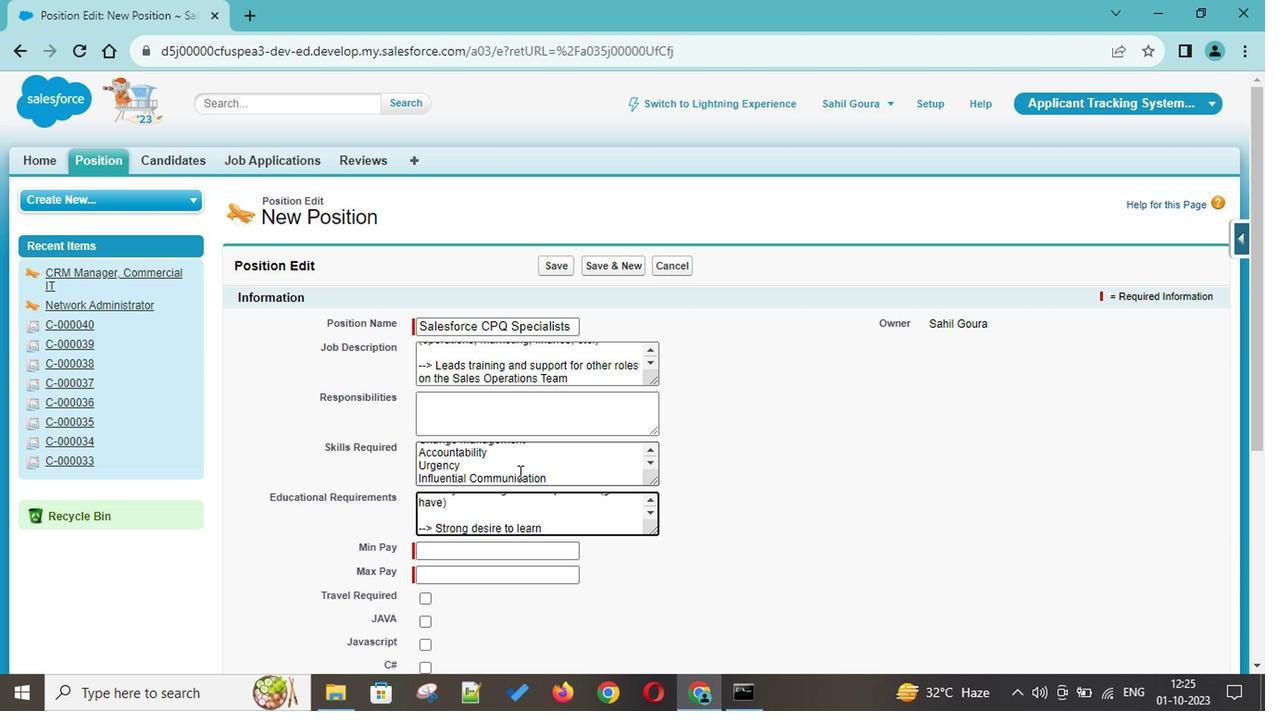 
Action: Mouse moved to (493, 421)
Screenshot: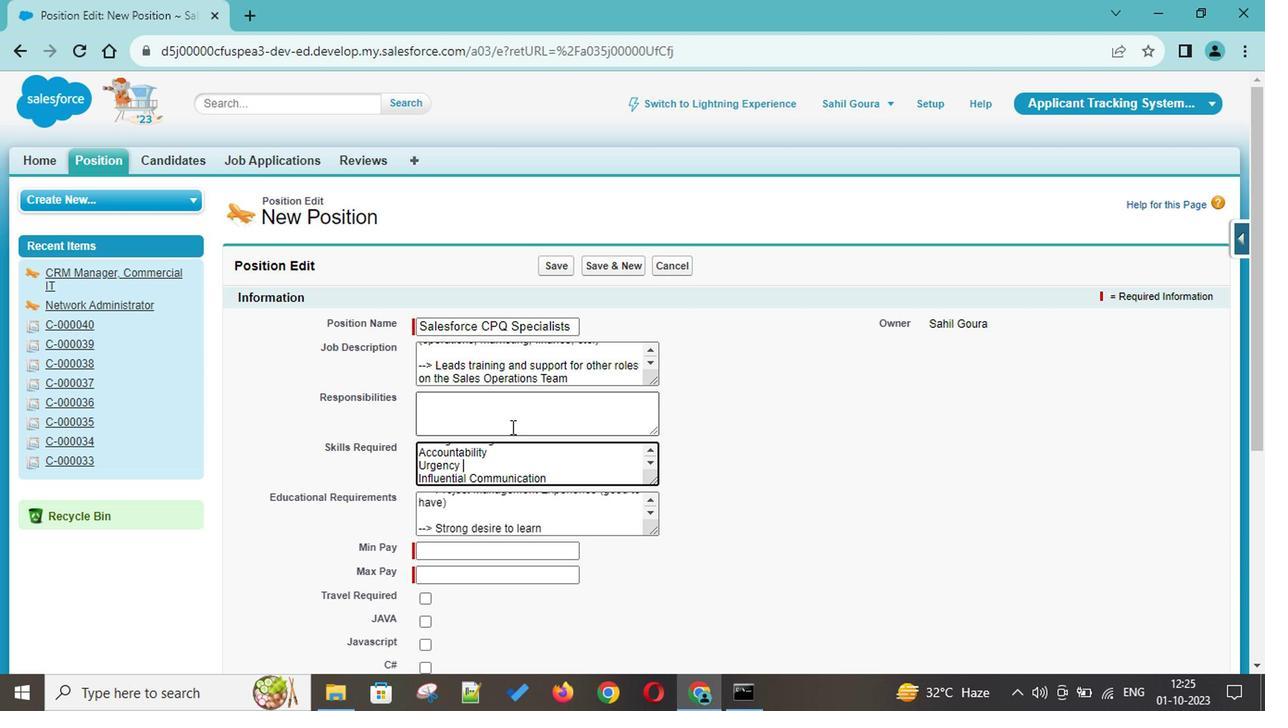 
Action: Mouse pressed left at (493, 421)
Screenshot: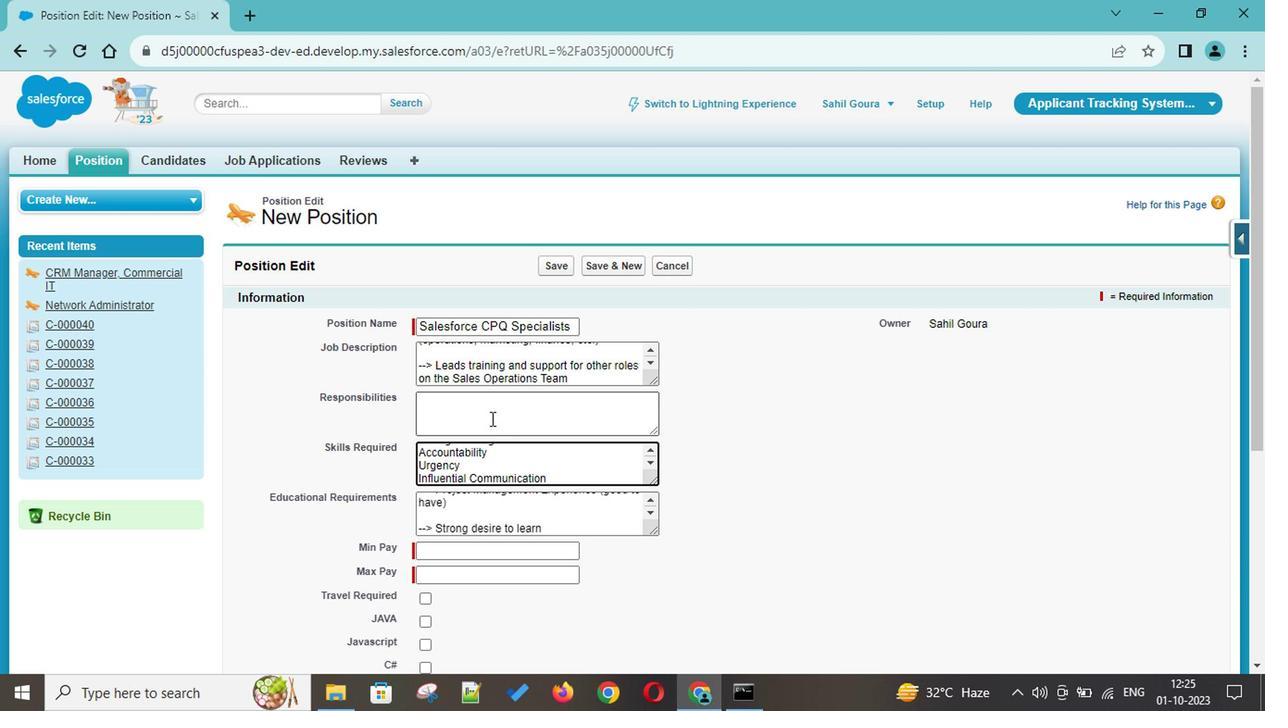 
Action: Key pressed <Key.shift>While<Key.space>performing<Key.space>rh<Key.backspace><Key.backspace>the<Key.space>duties<Key.space>of<Key.space>tis<Key.space>jo<Key.backspace><Key.backspace><Key.backspace><Key.backspace><Key.backspace>his<Key.space>job,<Key.space>the<Key.space>associate<Key.space>is<Key.shift>:<Key.space><Key.enter><Key.enter>--<Key.shift>><Key.space><Key.shift>
Screenshot: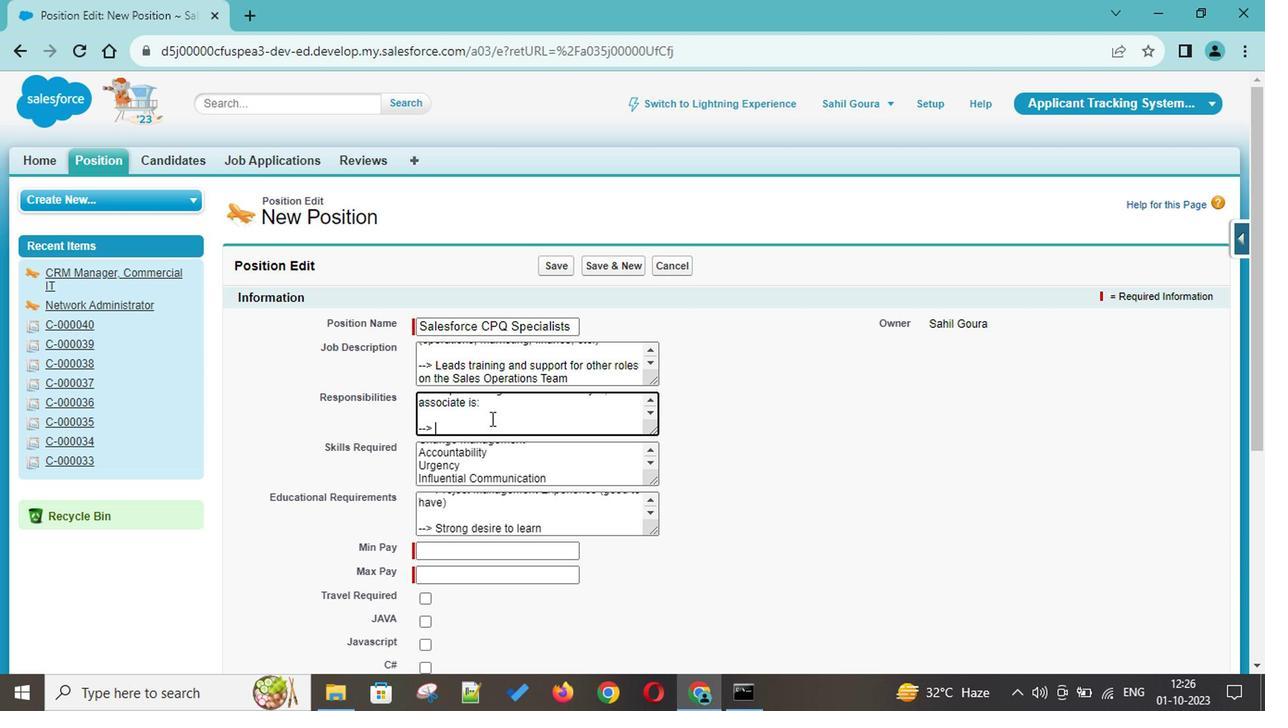 
Action: Mouse moved to (509, 407)
Screenshot: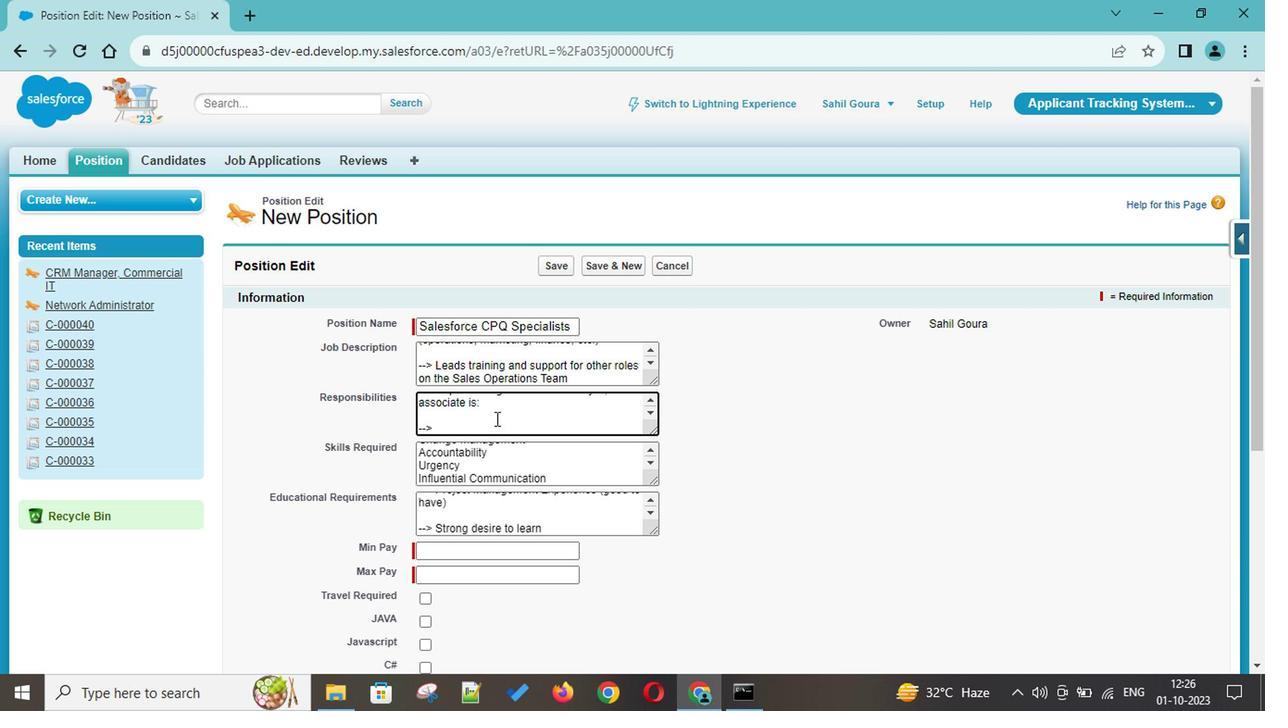 
Action: Key pressed Regularly<Key.space>requirw<Key.backspace>ed<Key.space>to<Key.space>use<Key.space>hands<Key.space>to<Key.space>finger,<Key.space>handle<Key.space>handle<Key.space>or<Key.space>feel<Key.space>objects,<Key.space>tools<Key.space>or<Key.space>controlks<Key.backspace><Key.backspace>s,<Key.space>and<Key.space>reac<Key.space><Key.backspace>h<Key.space>with<Key.space>hands<Key.space>or<Key.space>r<Key.backspace>arms.<Key.enter><Key.enter>--<Key.shift>><Key.space><Key.shift>Regularly<Key.space>required<Key.space>to<Key.space>talk<Key.space>or<Key.space>hear<Key.space>and<Key.space>rwa<Key.backspace><Key.backspace>ead<Key.space>instructions<Key.space>on<Key.space>a<Key.space>computer<Key.space>monitor<Key.space>and<Key.space><Key.backspace>/or<Key.space>printed<Key.space>on<Key.space>paper.<Key.enter><Key.enter>--<Key.shift>><Key.space><Key.shift>Occaisional<Key.space><Key.backspace>ly<Key.space>rwquired<Key.backspace><Key.backspace><Key.backspace><Key.backspace><Key.backspace><Key.backspace><Key.backspace><Key.backspace><Key.backspace><Key.backspace><Key.backspace><Key.backspace><Key.backspace><Key.backspace><Key.backspace><Key.backspace><Key.backspace><Key.backspace><Key.backspace><Key.backspace><Key.backspace><Key.backspace><Key.backspace><Key.backspace><Key.backspace><Key.backspace><Key.backspace>
Screenshot: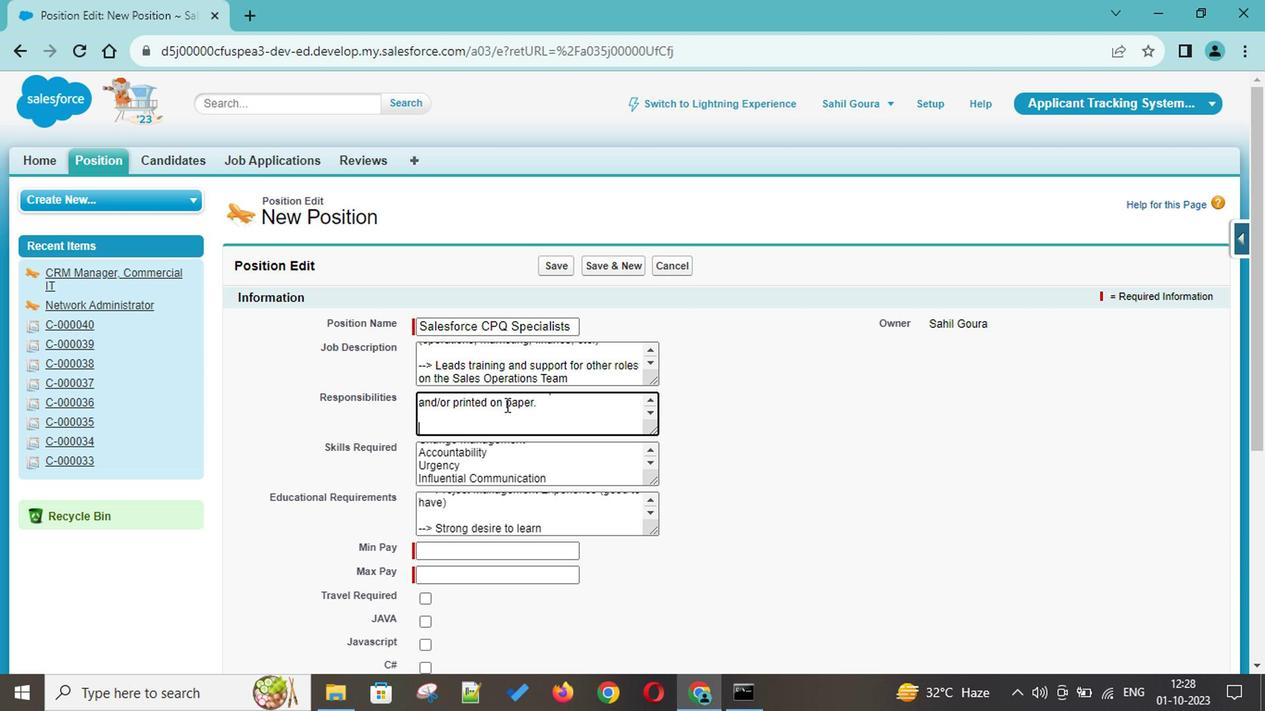 
Action: Mouse moved to (509, 407)
Screenshot: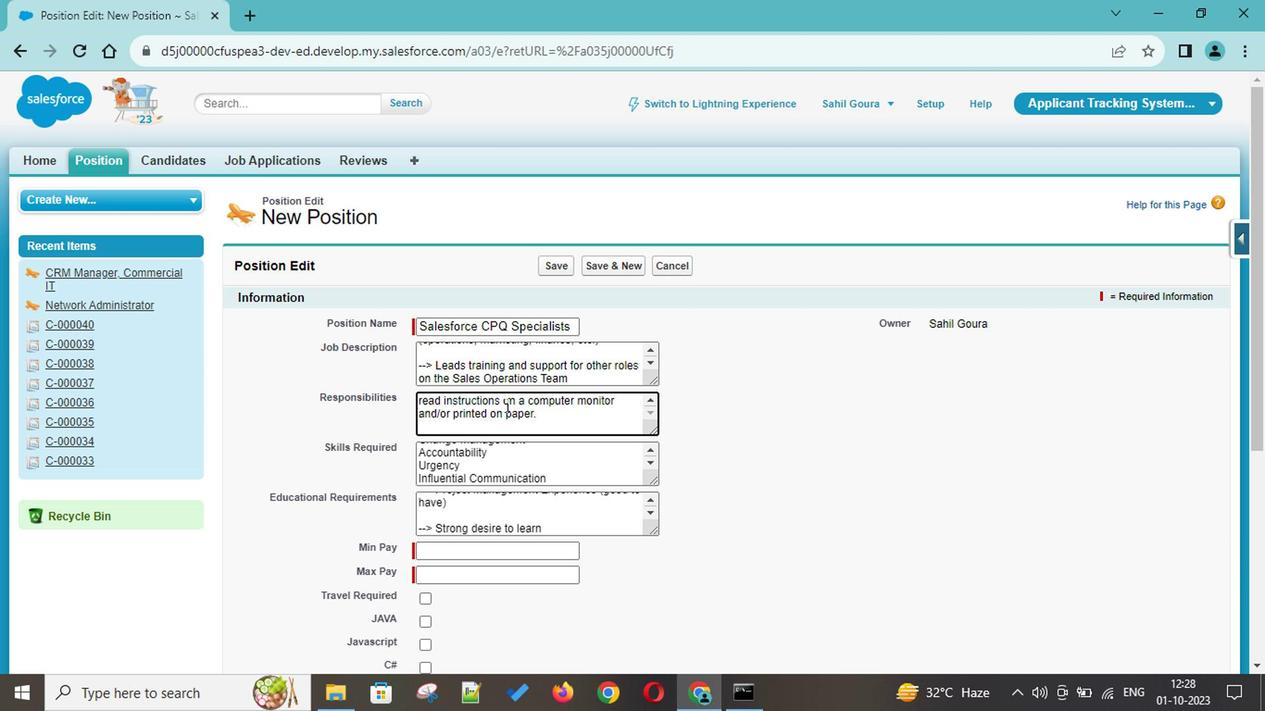 
Action: Mouse scrolled (509, 406) with delta (0, 0)
Screenshot: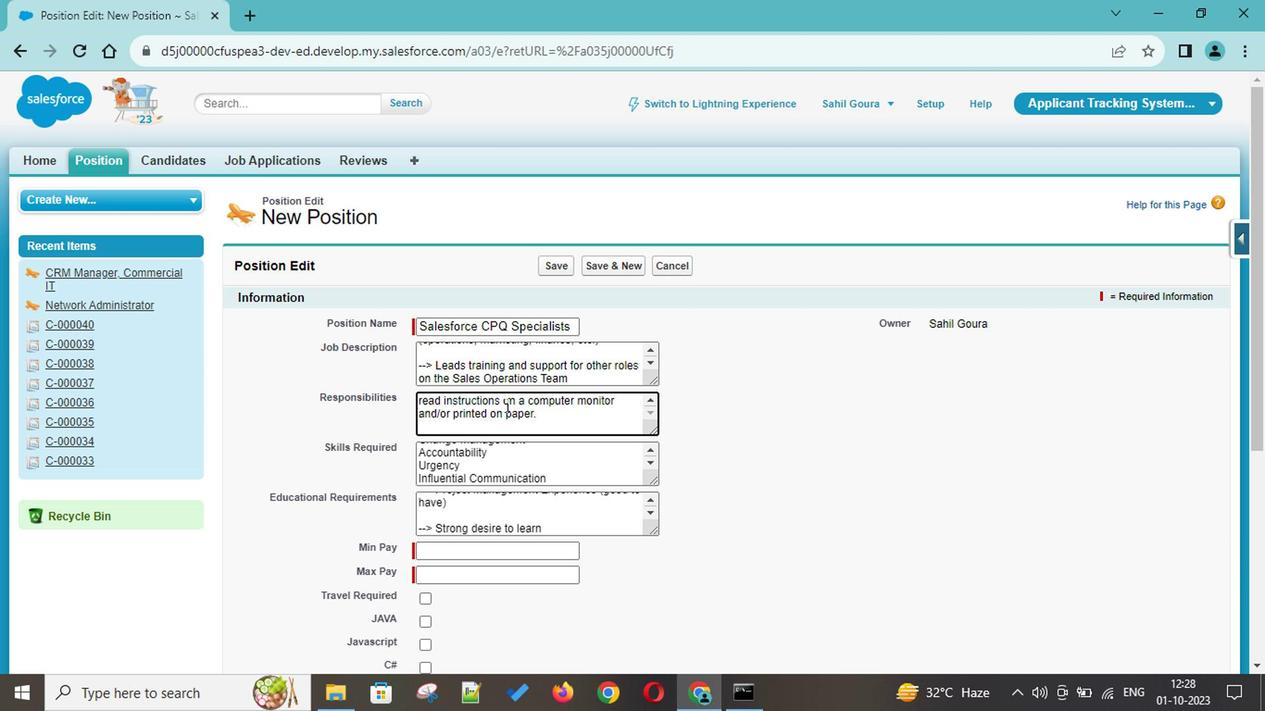 
Action: Mouse scrolled (509, 406) with delta (0, 0)
Screenshot: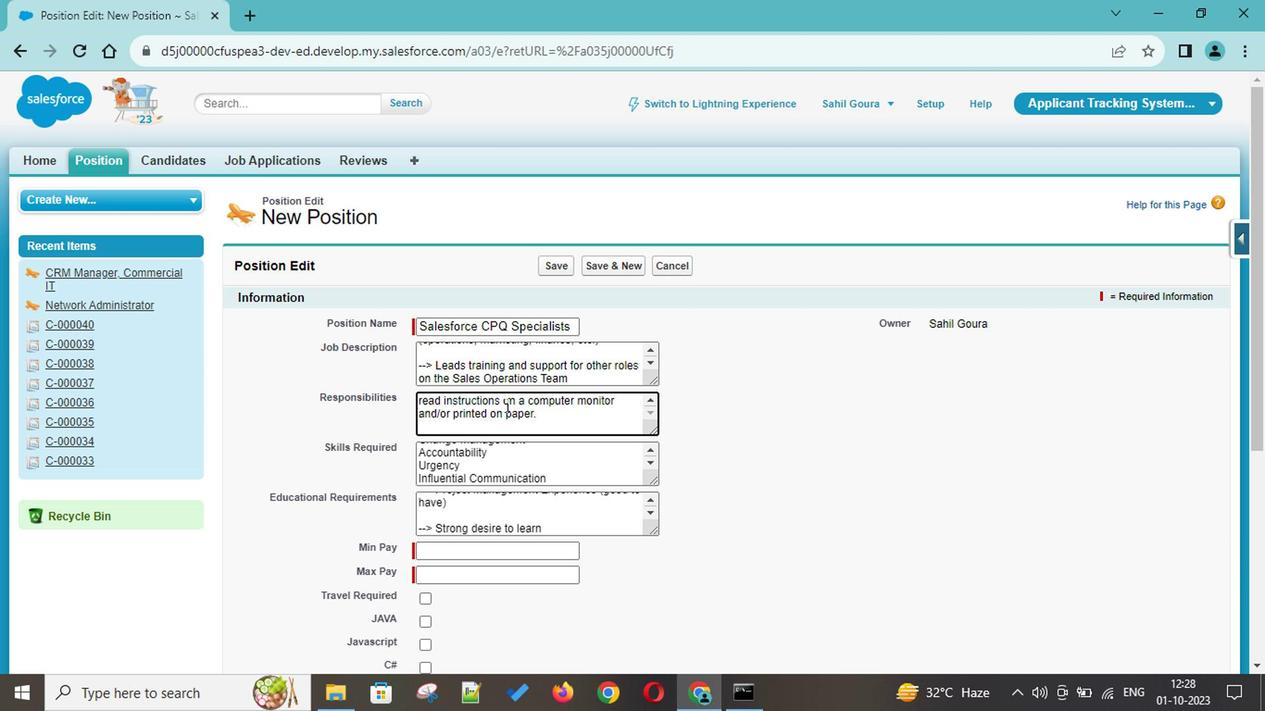 
Action: Mouse scrolled (509, 406) with delta (0, 0)
Screenshot: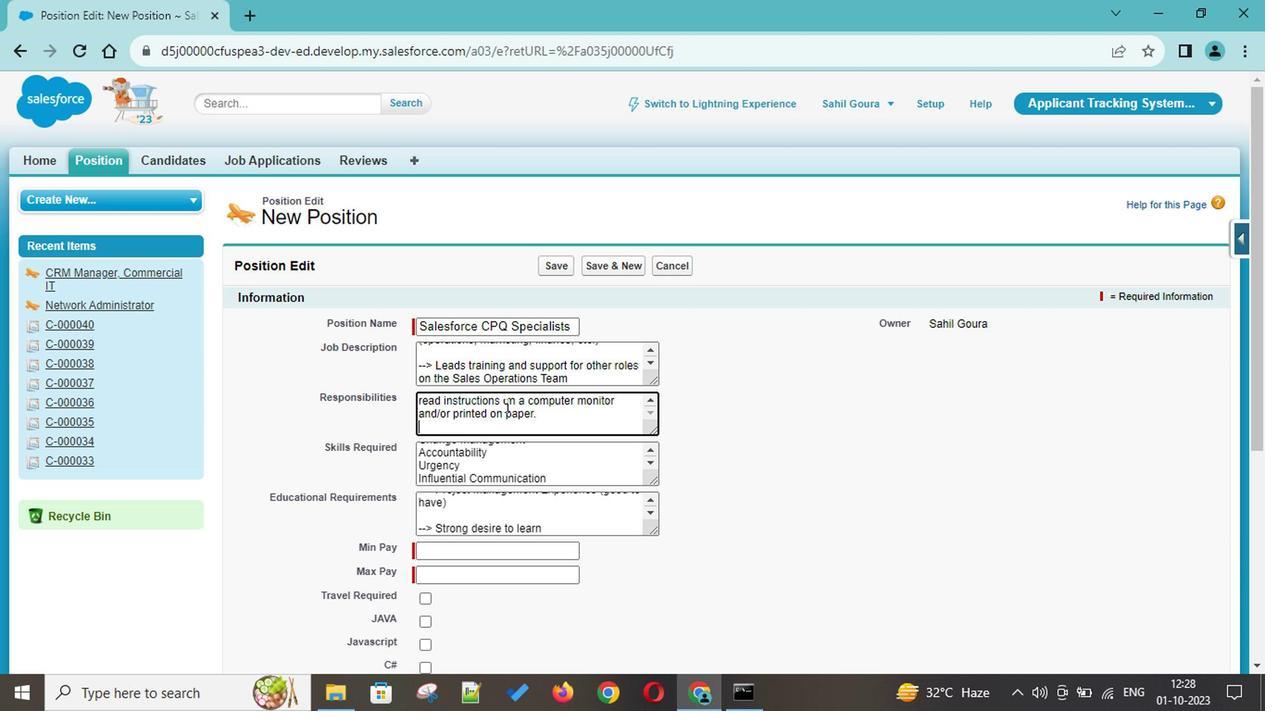 
Action: Mouse moved to (437, 268)
Screenshot: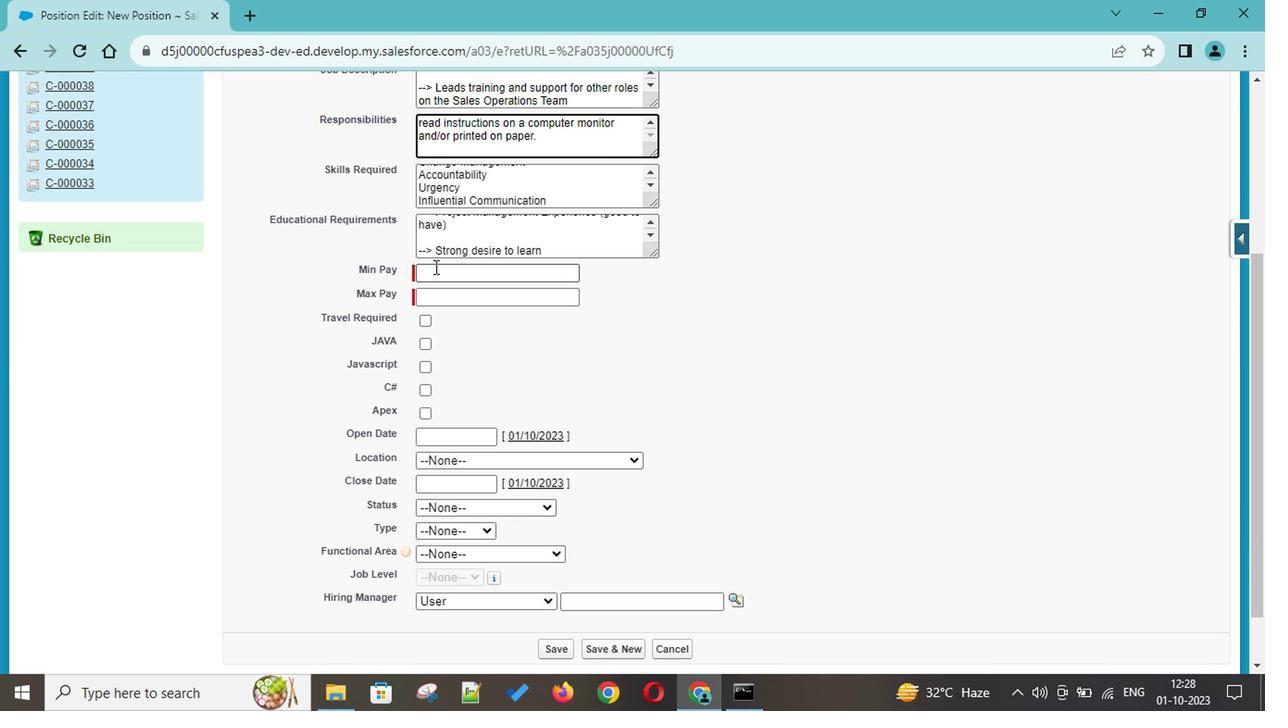 
Action: Mouse pressed left at (437, 268)
Screenshot: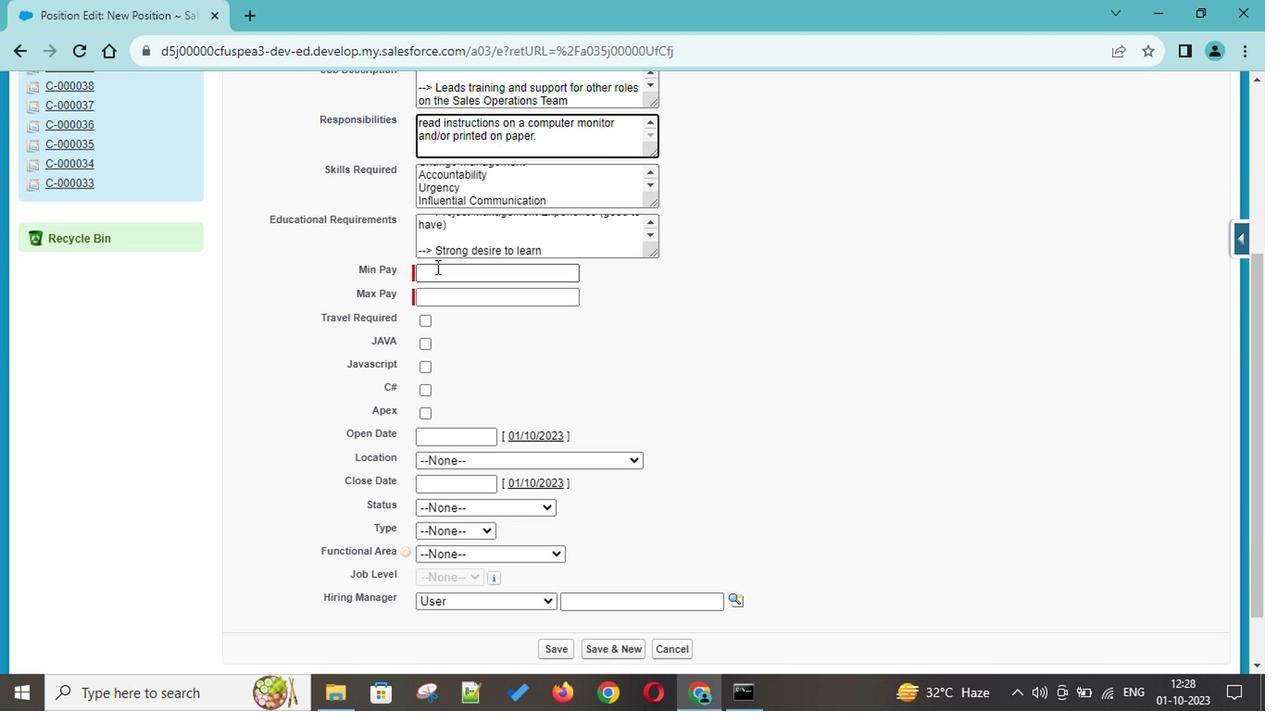 
Action: Mouse moved to (437, 268)
Screenshot: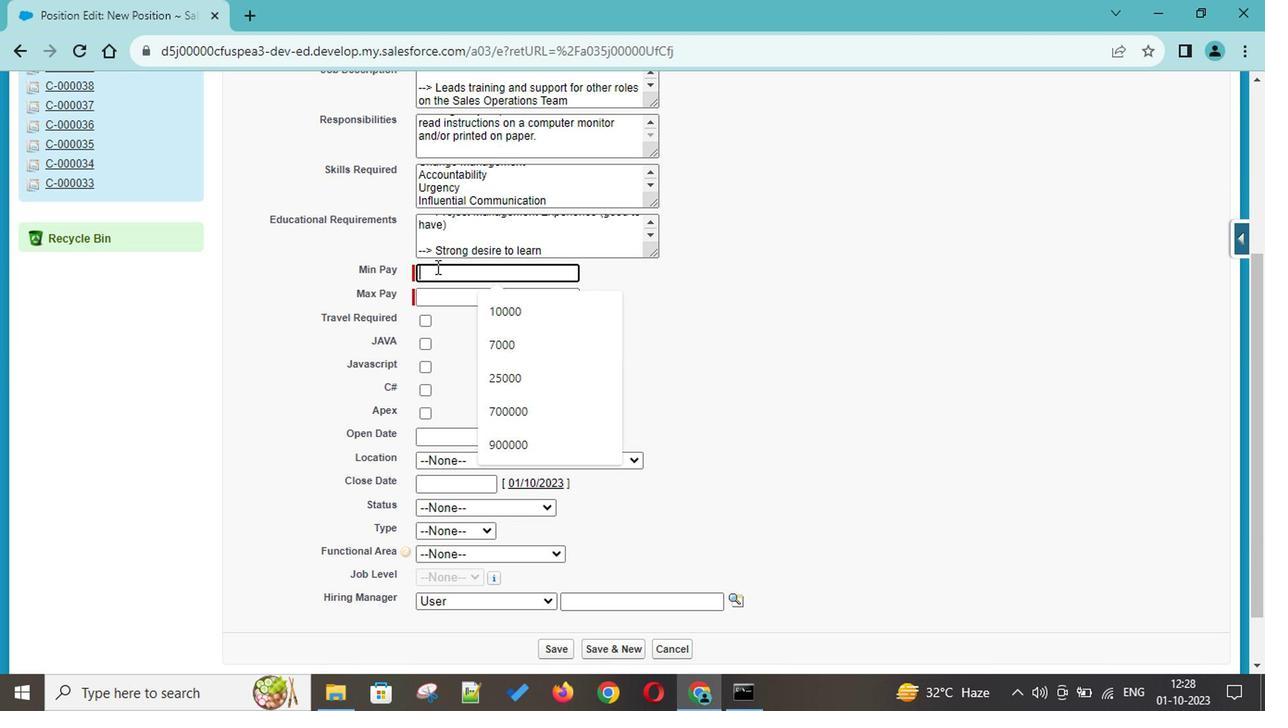 
Action: Key pressed 1100000
Screenshot: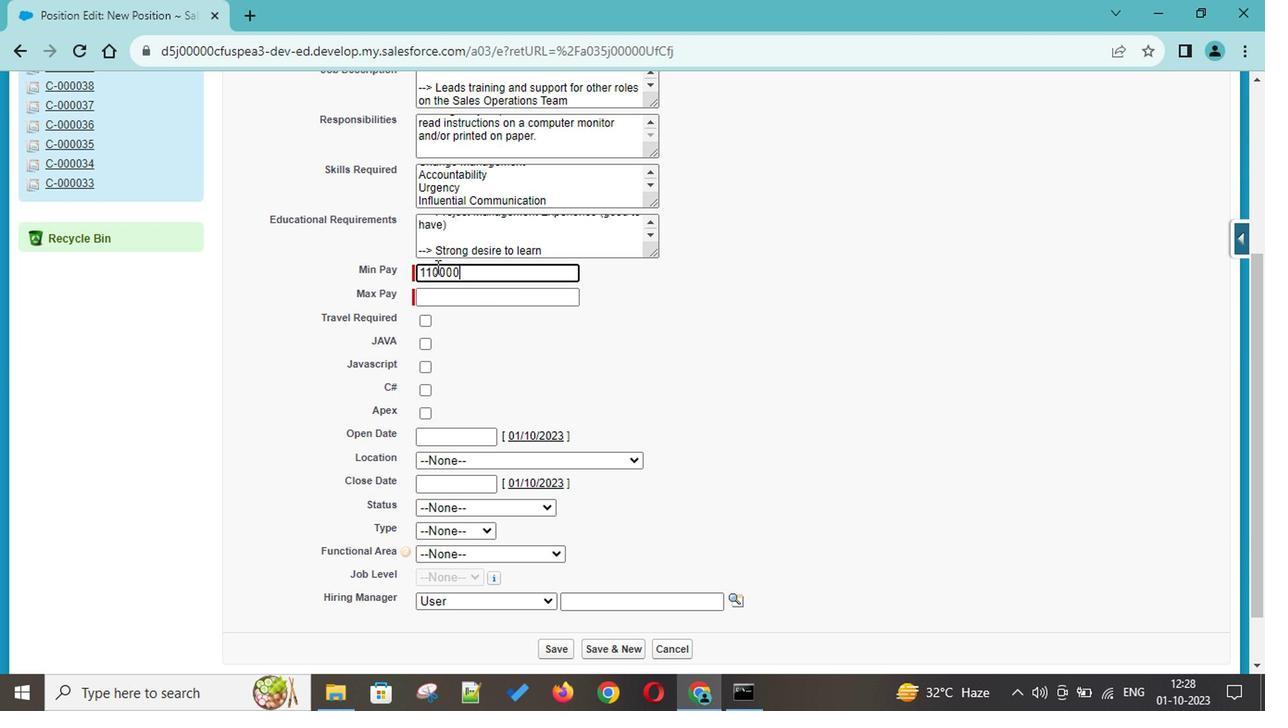 
Action: Mouse moved to (475, 294)
Screenshot: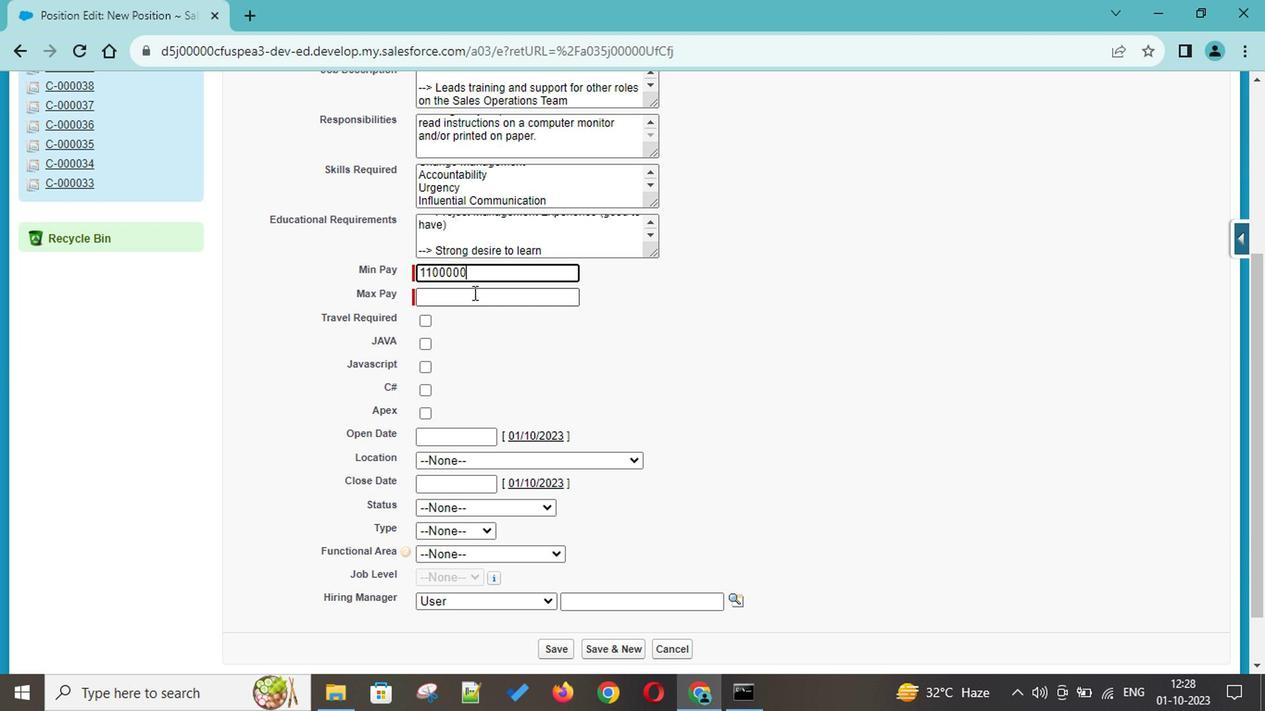 
Action: Mouse pressed left at (475, 294)
